 Task: Look for Airbnb options in Tandlianwala, Pakistan from 2nd December, 2023 to 5th December, 2023 for 1 adult.1  bedroom having 1 bed and 1 bathroom. Property type can be hotel. Look for 5 properties as per requirement.
Action: Mouse moved to (439, 100)
Screenshot: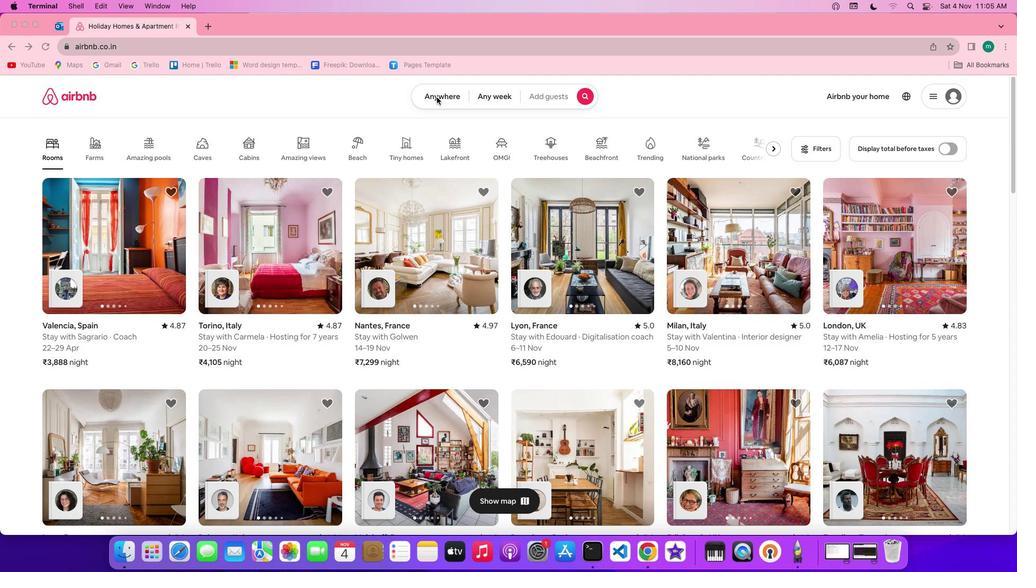
Action: Mouse pressed left at (439, 100)
Screenshot: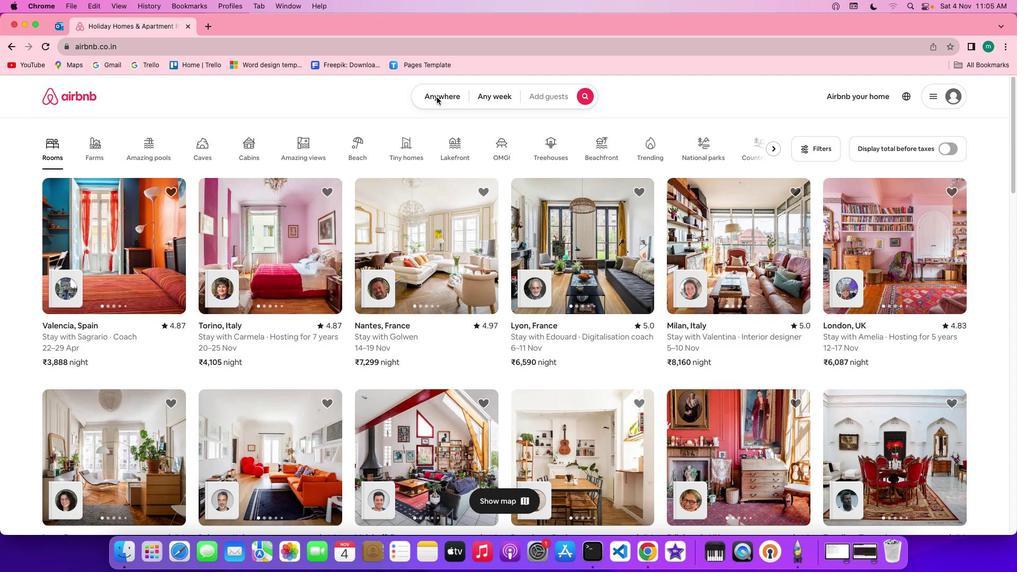 
Action: Mouse pressed left at (439, 100)
Screenshot: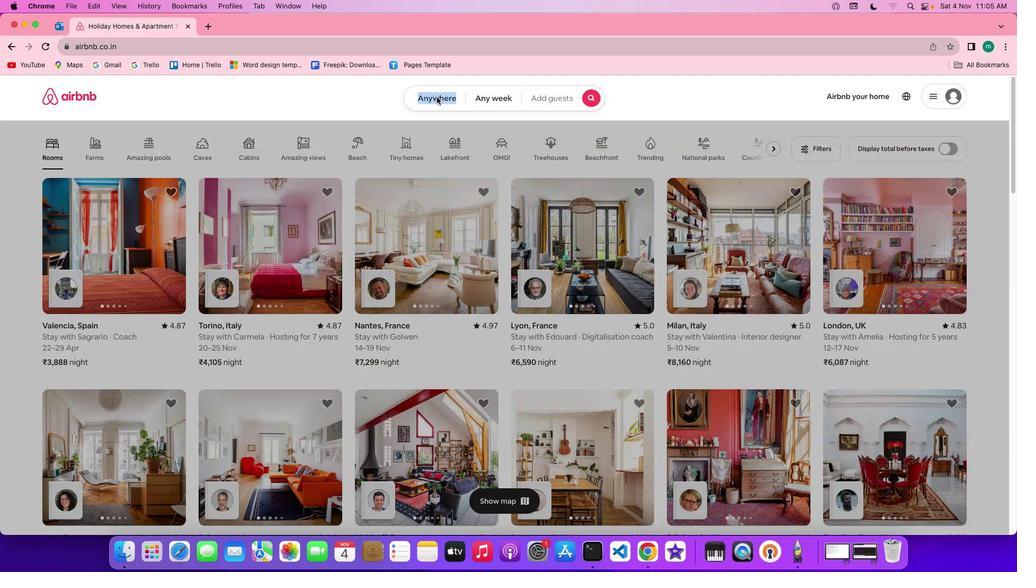 
Action: Mouse moved to (410, 141)
Screenshot: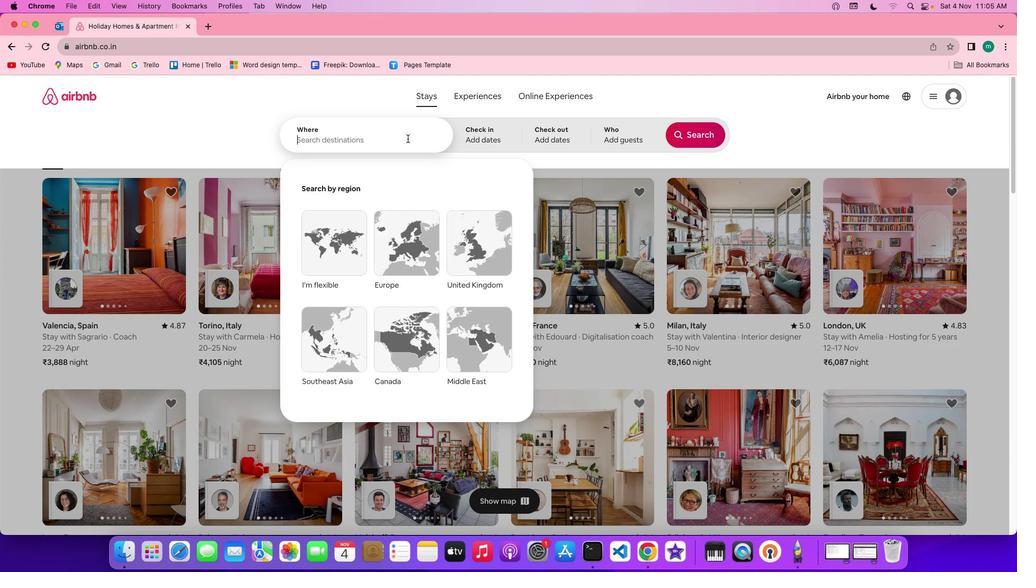 
Action: Mouse pressed left at (410, 141)
Screenshot: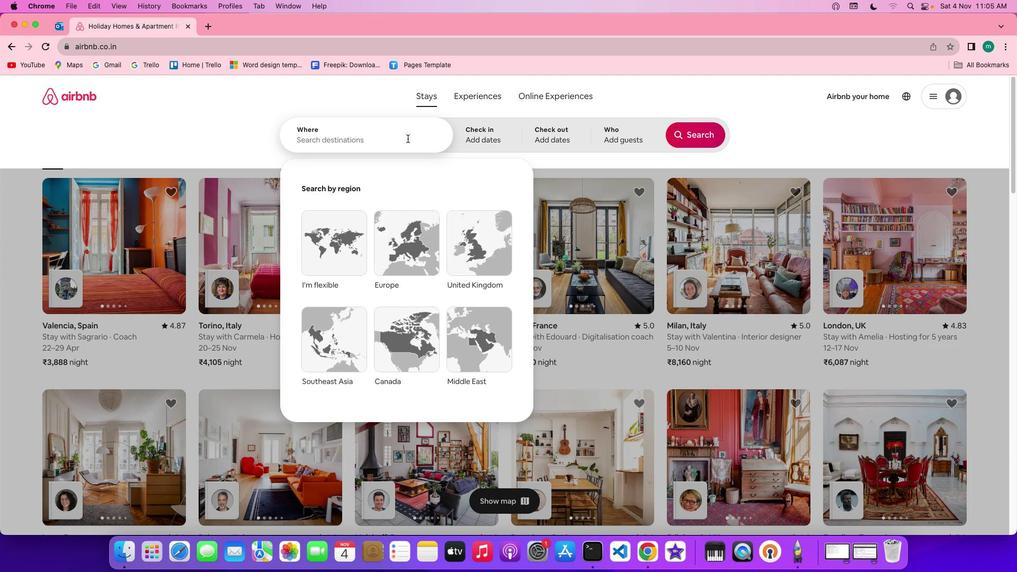 
Action: Key pressed Key.shift'T''a''n''d''i''a''n''w''a''l''a'','Key.spaceKey.shift'p''a''k''i''s''t''a''n'
Screenshot: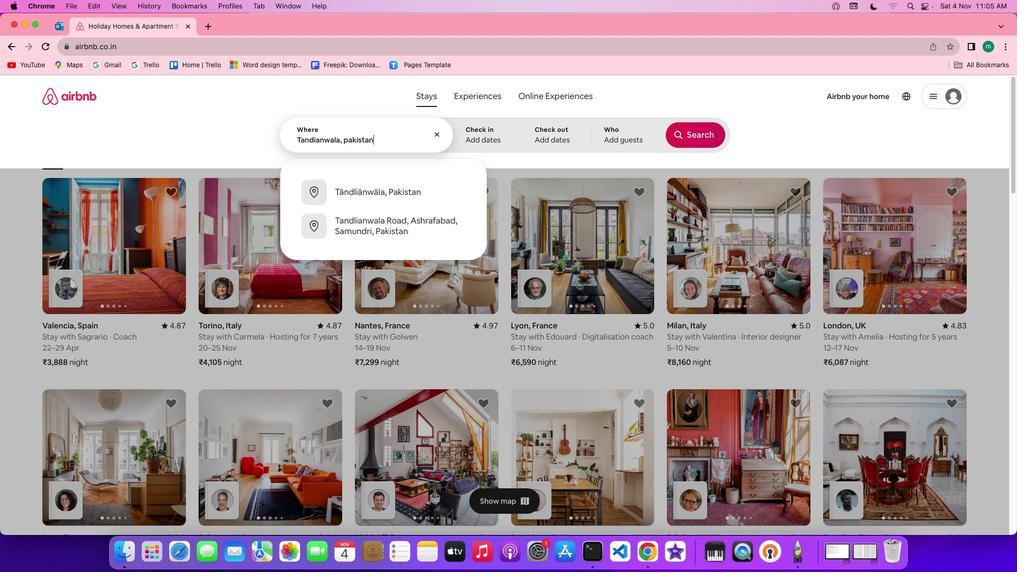 
Action: Mouse moved to (486, 137)
Screenshot: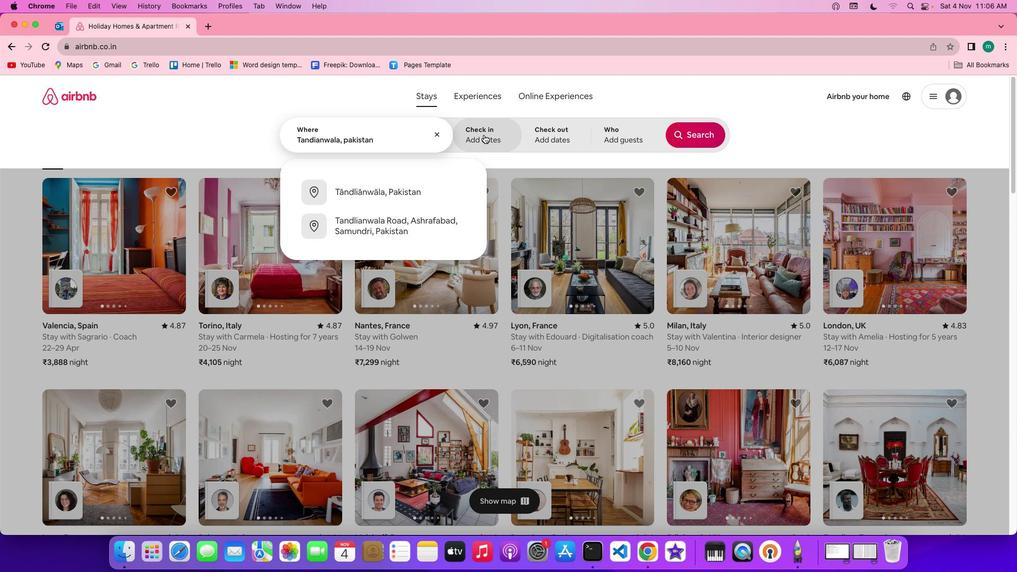 
Action: Mouse pressed left at (486, 137)
Screenshot: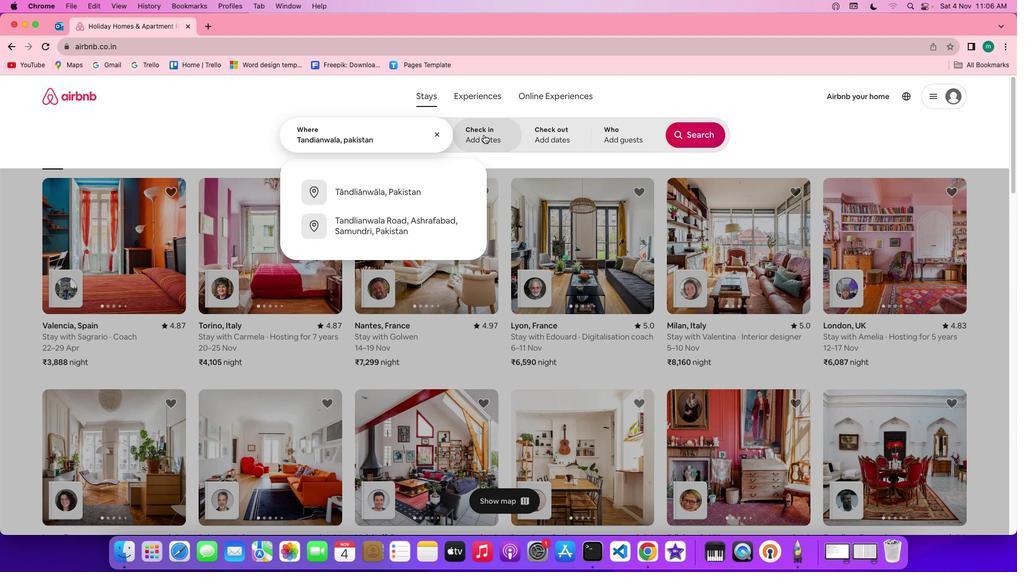 
Action: Mouse moved to (686, 262)
Screenshot: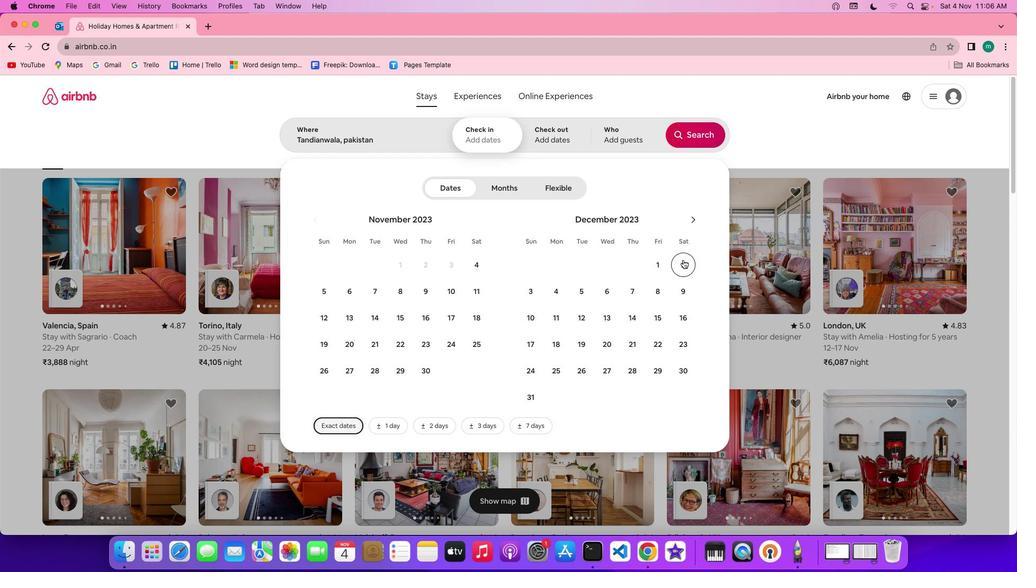 
Action: Mouse pressed left at (686, 262)
Screenshot: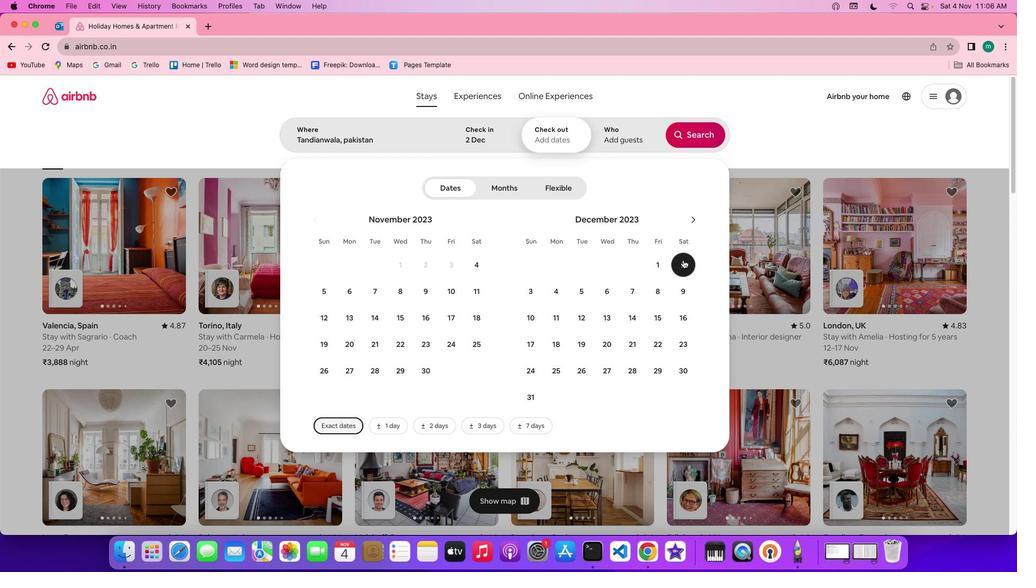 
Action: Mouse moved to (585, 291)
Screenshot: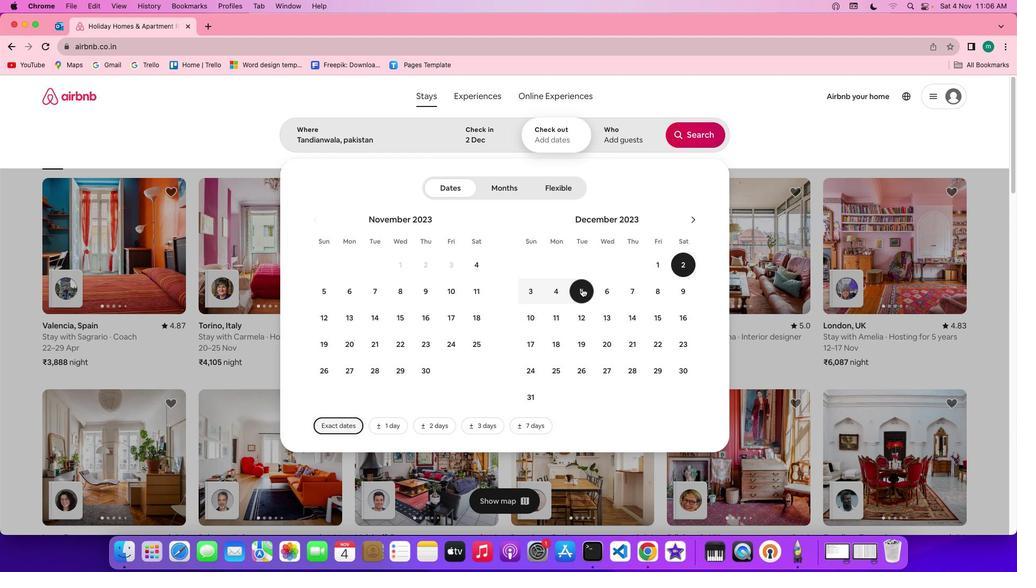 
Action: Mouse pressed left at (585, 291)
Screenshot: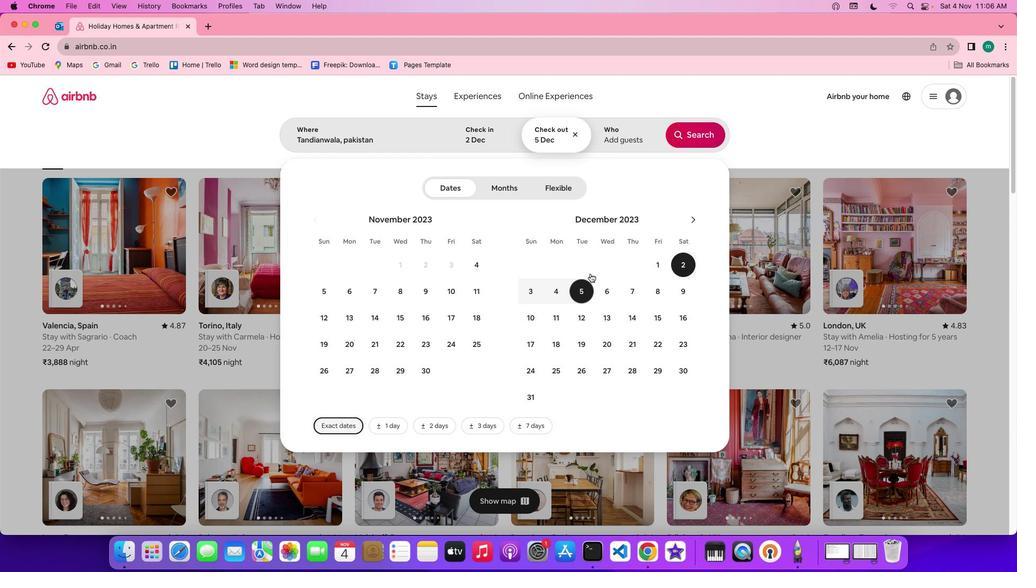 
Action: Mouse moved to (635, 146)
Screenshot: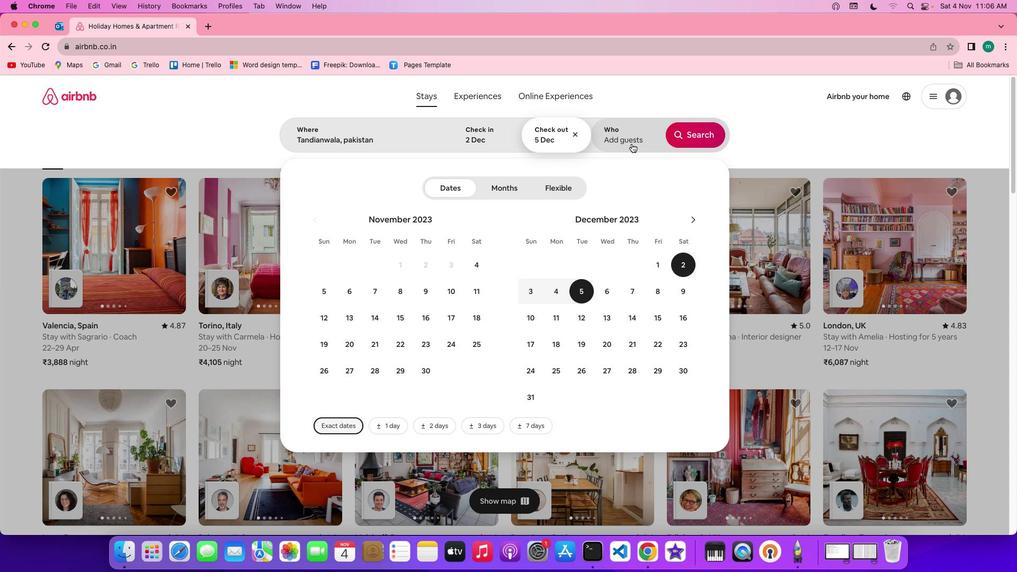 
Action: Mouse pressed left at (635, 146)
Screenshot: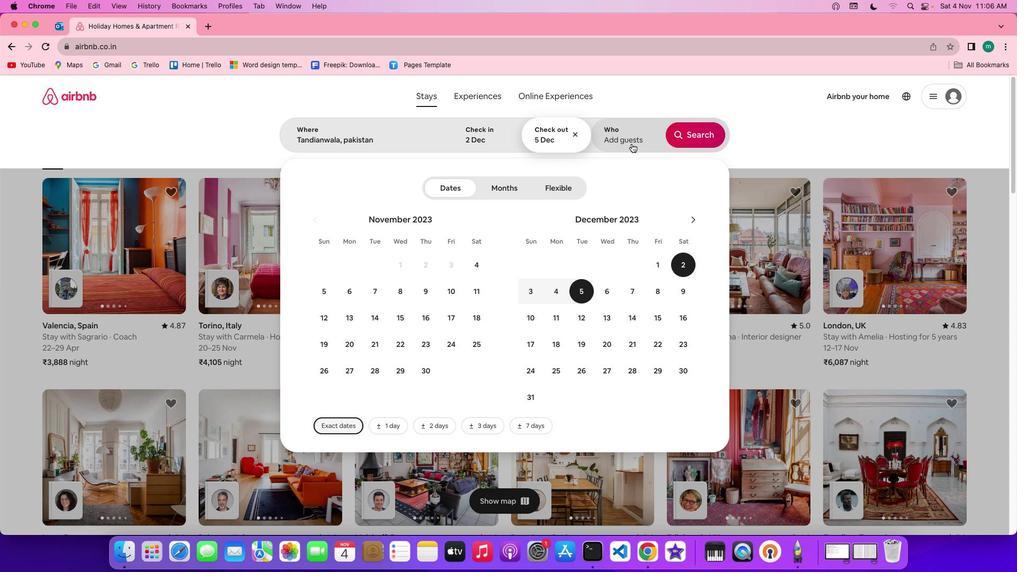 
Action: Mouse moved to (700, 191)
Screenshot: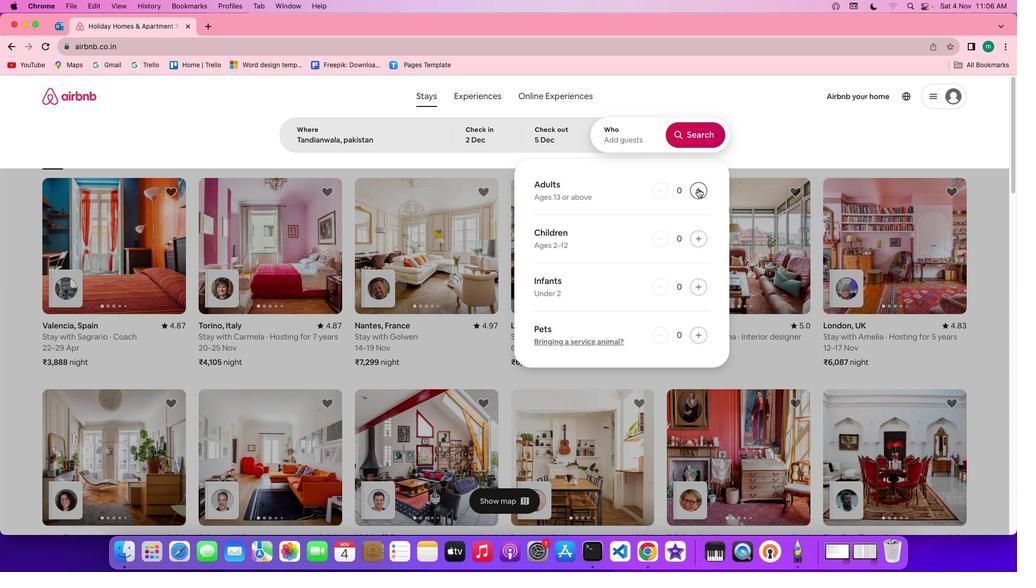 
Action: Mouse pressed left at (700, 191)
Screenshot: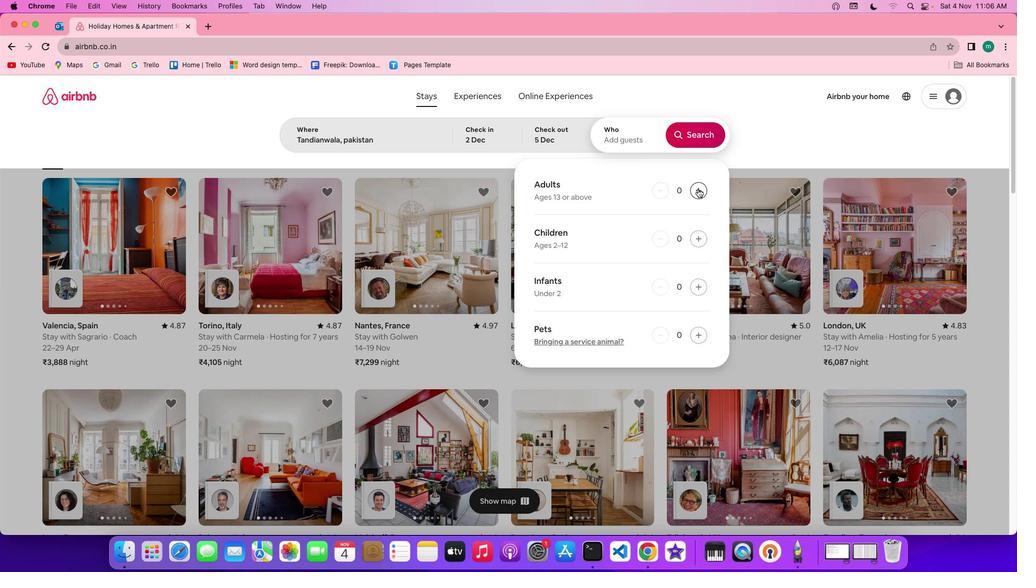 
Action: Mouse moved to (707, 133)
Screenshot: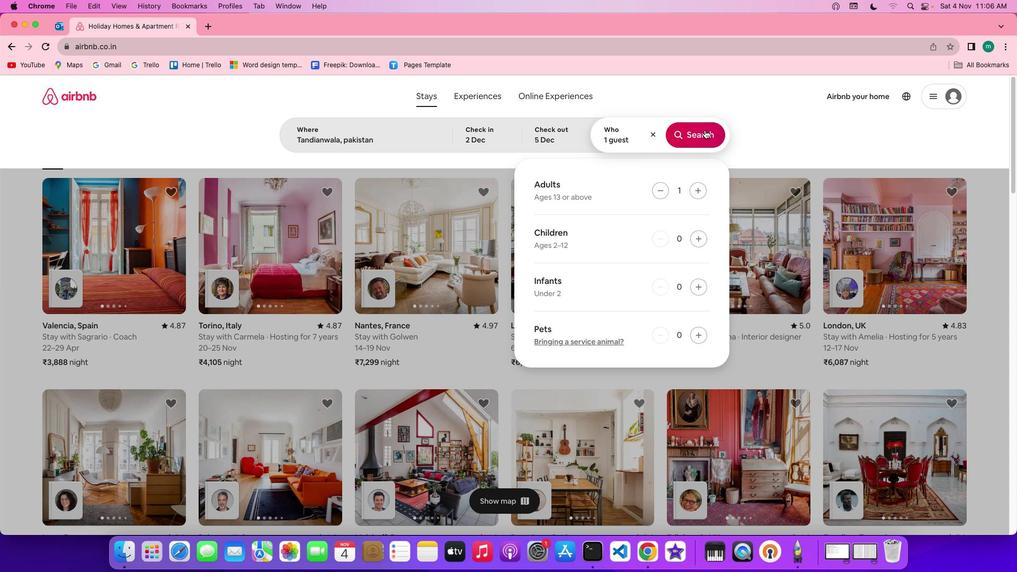 
Action: Mouse pressed left at (707, 133)
Screenshot: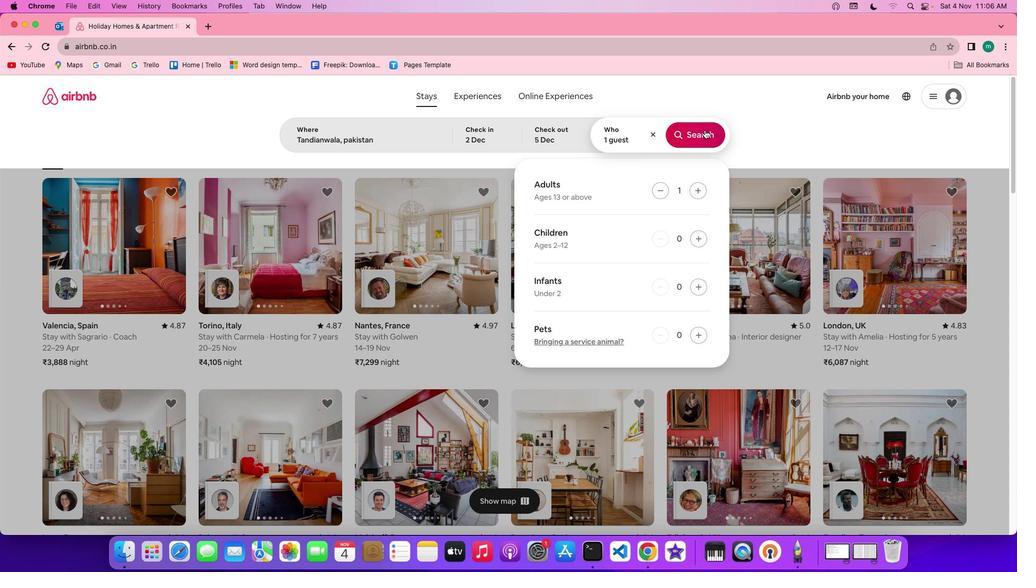 
Action: Mouse moved to (832, 145)
Screenshot: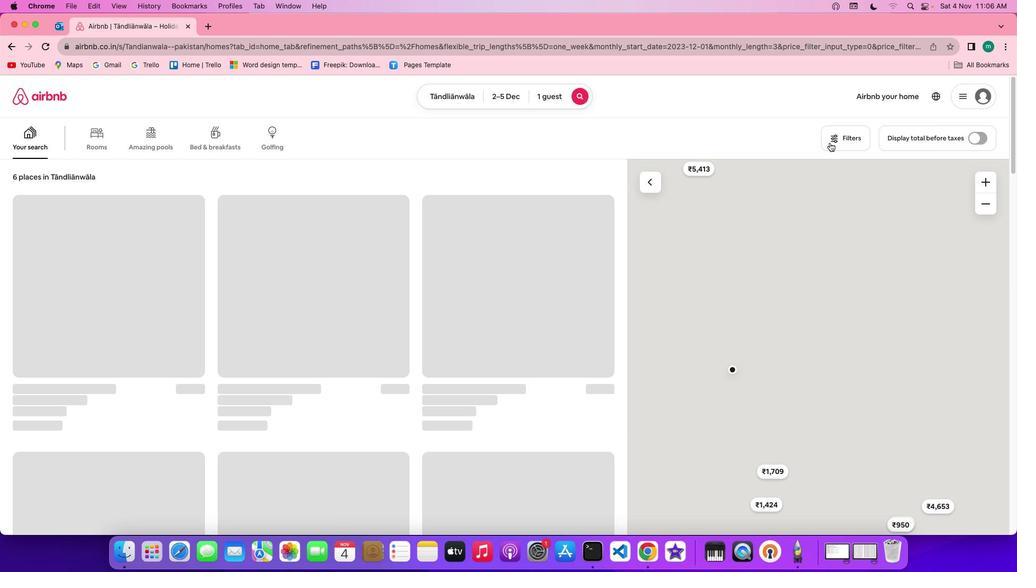 
Action: Mouse pressed left at (832, 145)
Screenshot: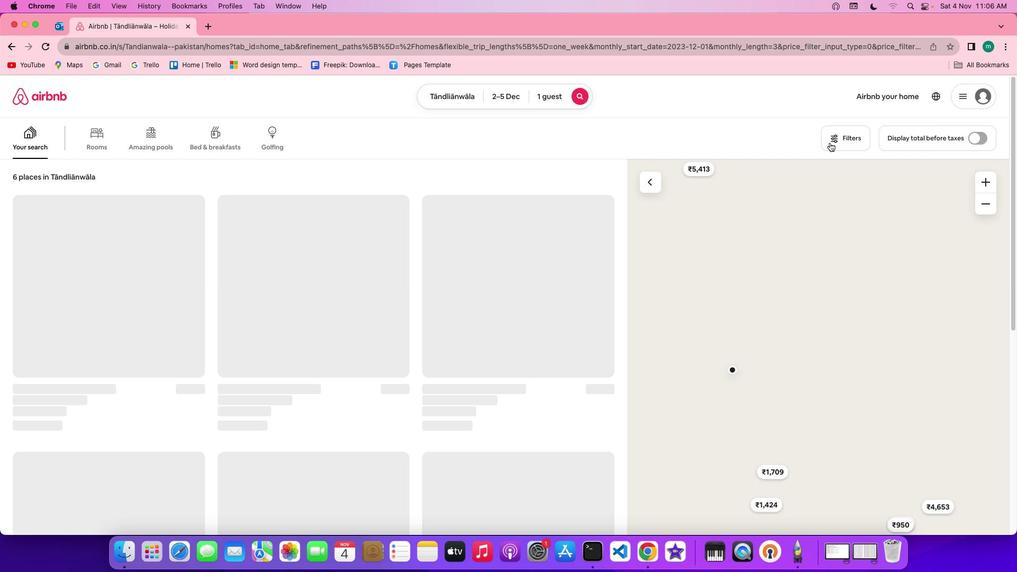 
Action: Mouse moved to (509, 288)
Screenshot: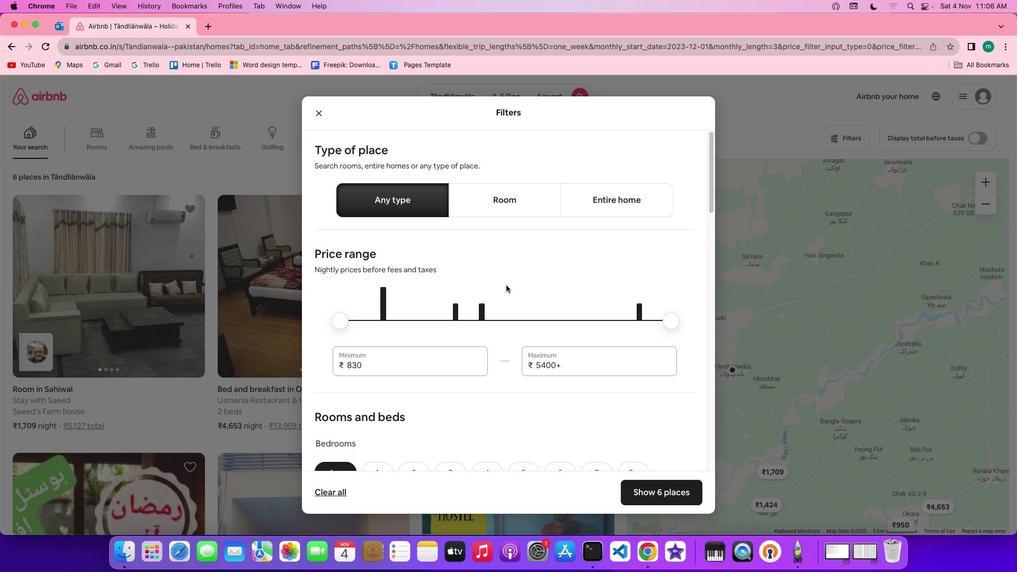 
Action: Mouse scrolled (509, 288) with delta (2, 2)
Screenshot: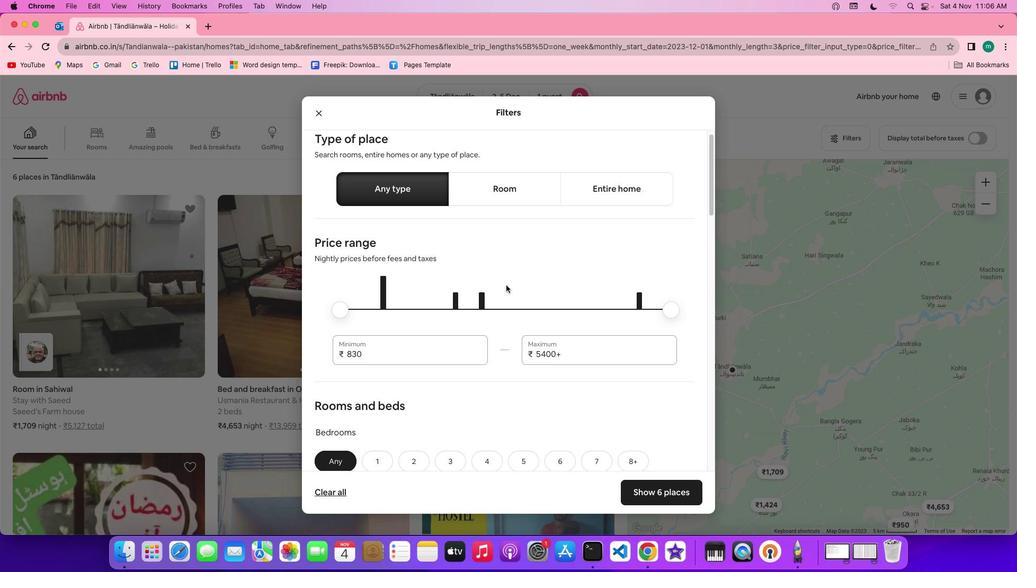 
Action: Mouse scrolled (509, 288) with delta (2, 2)
Screenshot: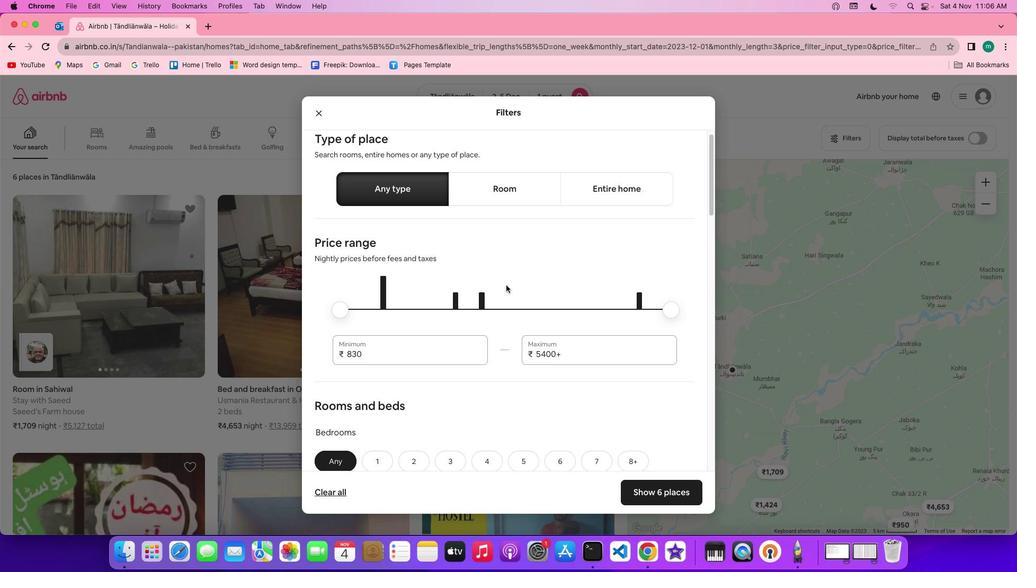
Action: Mouse scrolled (509, 288) with delta (2, 1)
Screenshot: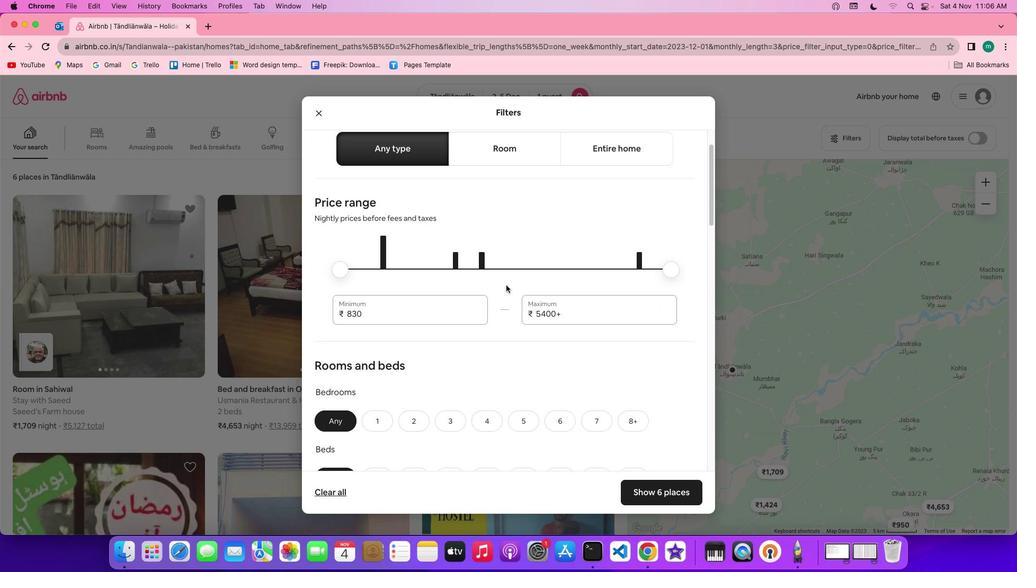 
Action: Mouse scrolled (509, 288) with delta (2, 1)
Screenshot: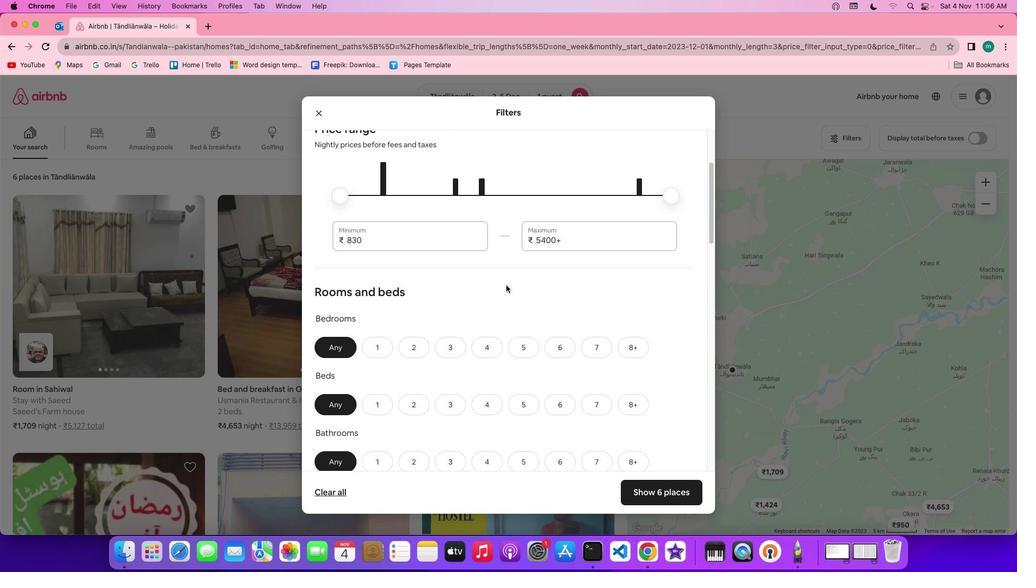 
Action: Mouse scrolled (509, 288) with delta (2, 2)
Screenshot: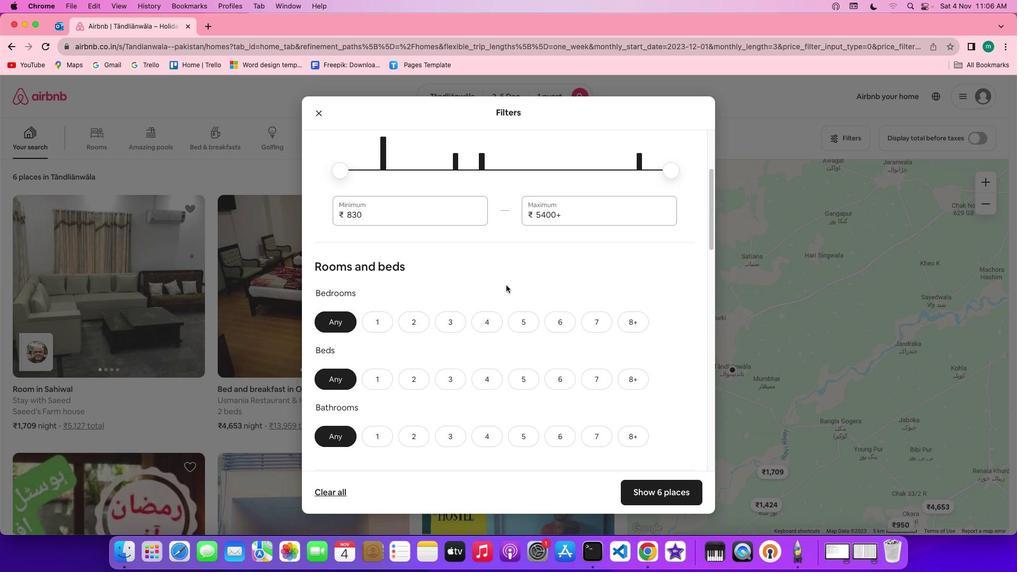 
Action: Mouse scrolled (509, 288) with delta (2, 2)
Screenshot: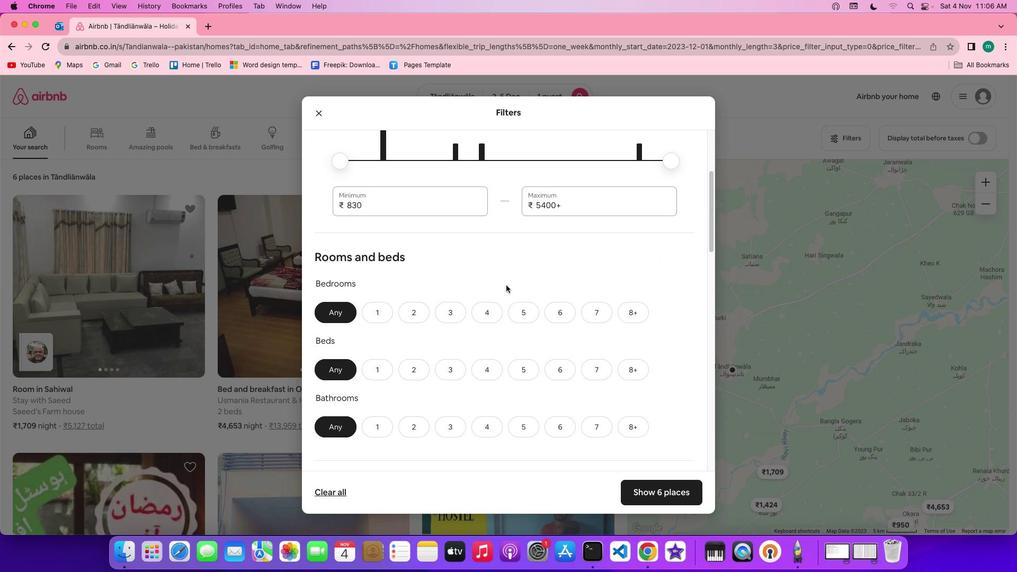 
Action: Mouse scrolled (509, 288) with delta (2, 1)
Screenshot: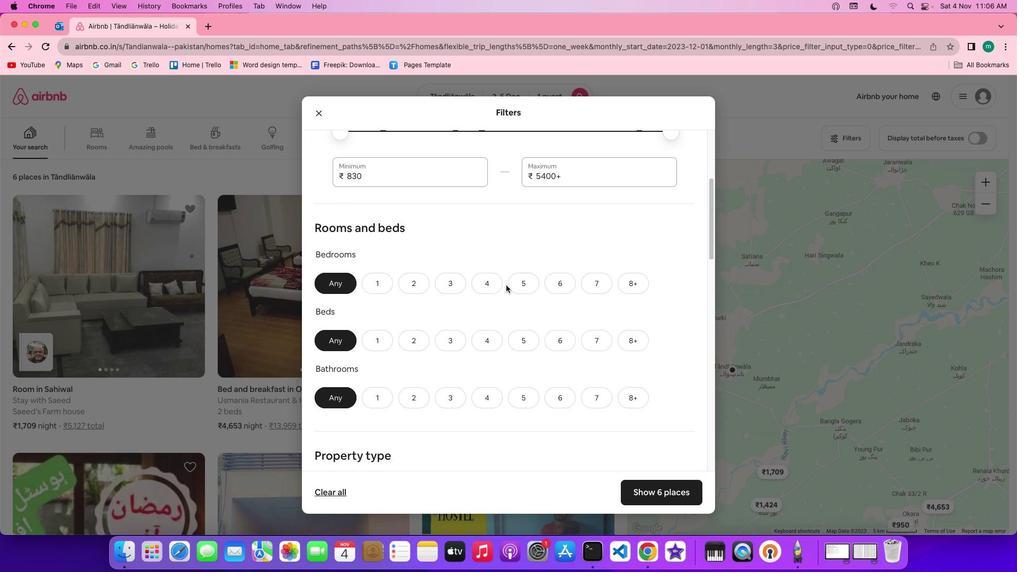 
Action: Mouse moved to (386, 253)
Screenshot: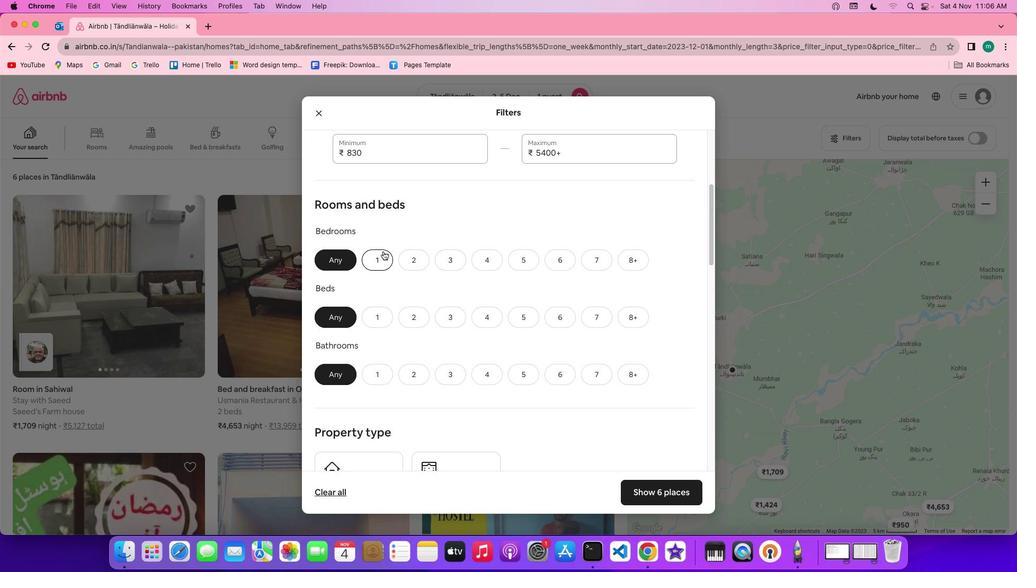 
Action: Mouse pressed left at (386, 253)
Screenshot: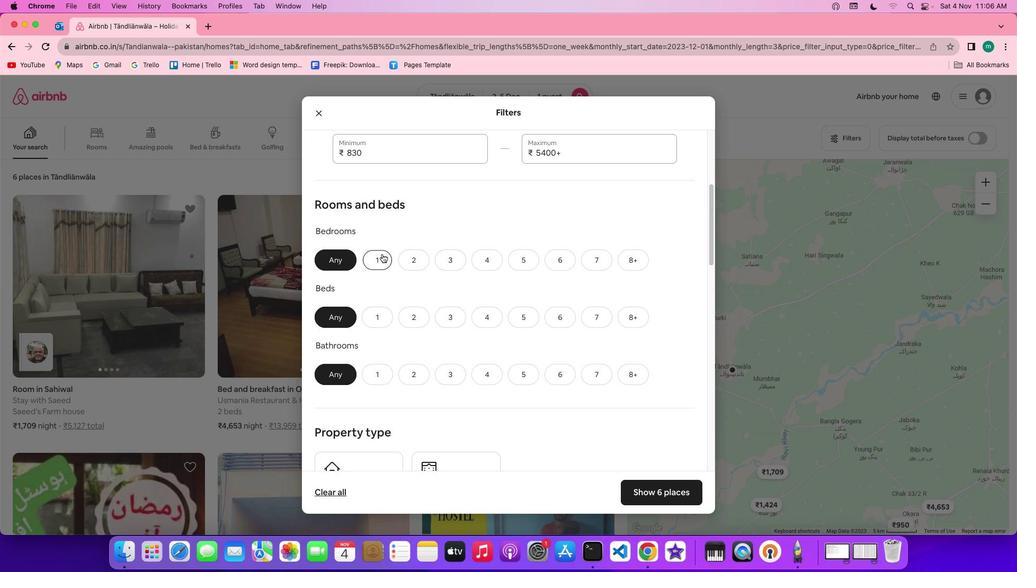 
Action: Mouse moved to (384, 320)
Screenshot: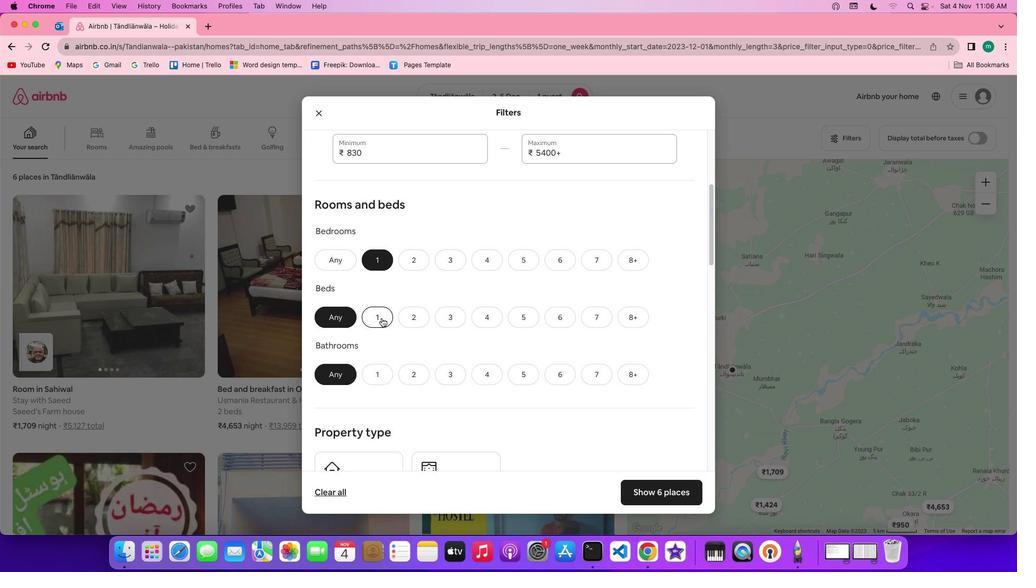 
Action: Mouse pressed left at (384, 320)
Screenshot: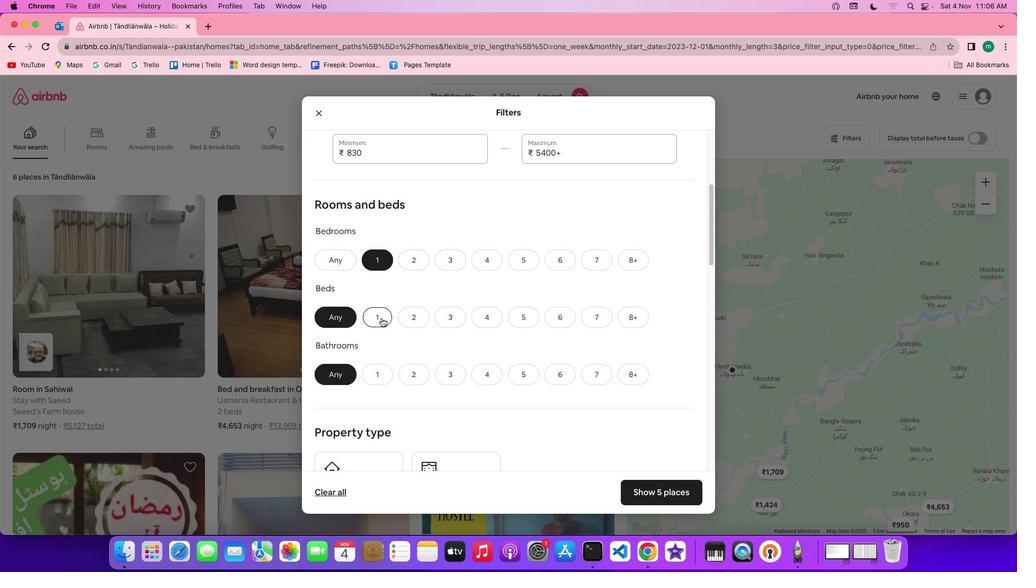 
Action: Mouse moved to (381, 382)
Screenshot: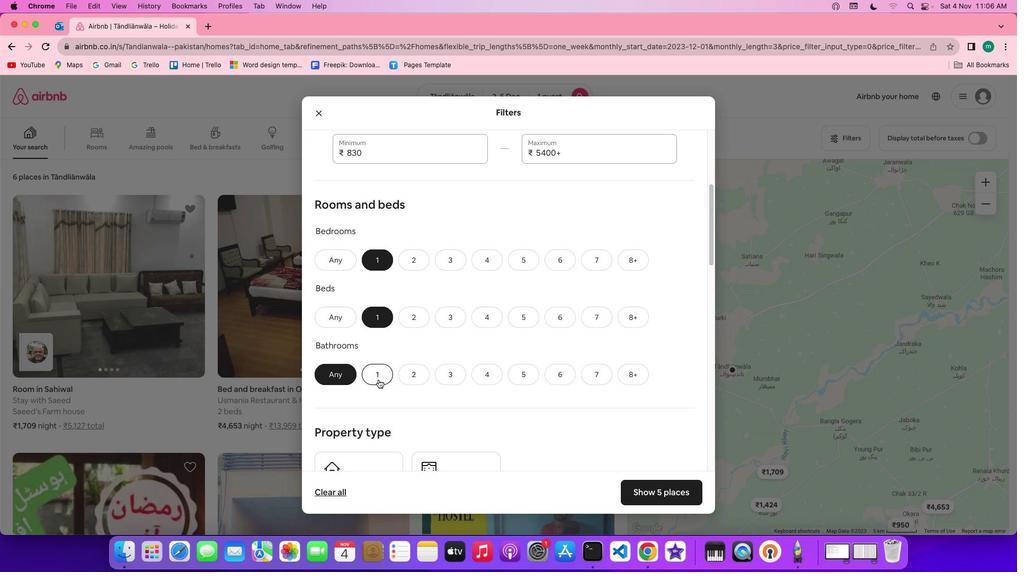 
Action: Mouse pressed left at (381, 382)
Screenshot: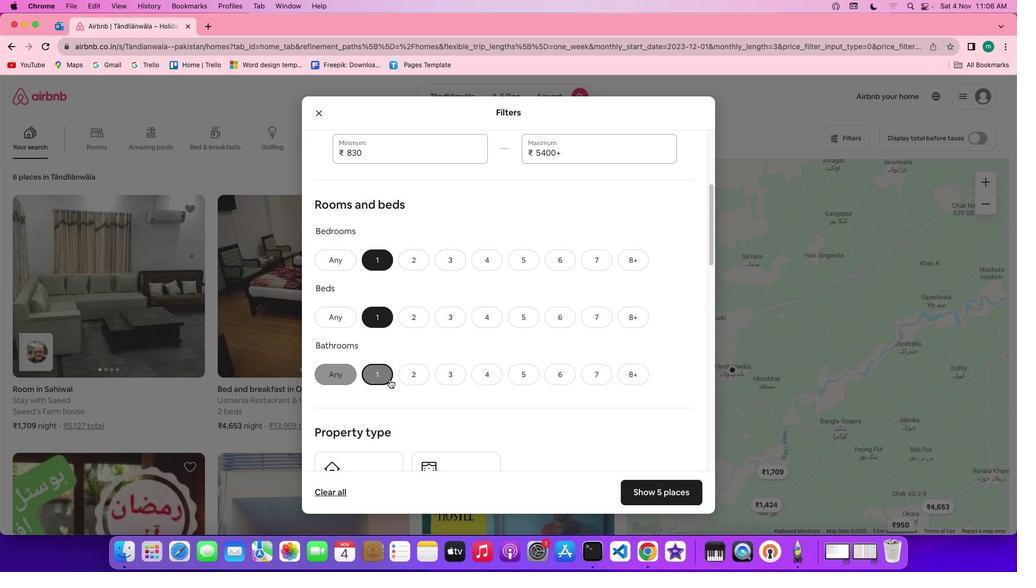 
Action: Mouse moved to (474, 379)
Screenshot: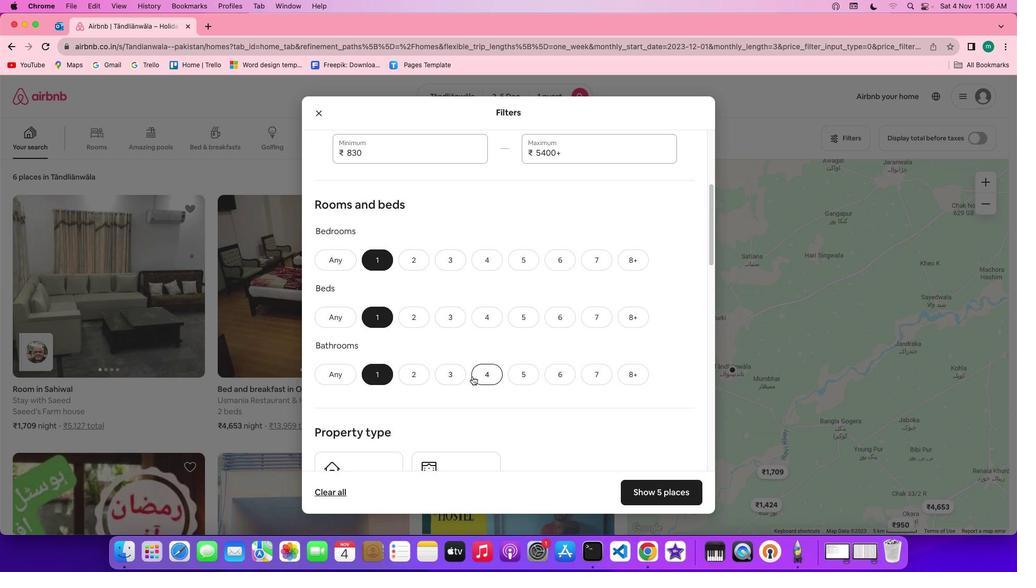 
Action: Mouse scrolled (474, 379) with delta (2, 2)
Screenshot: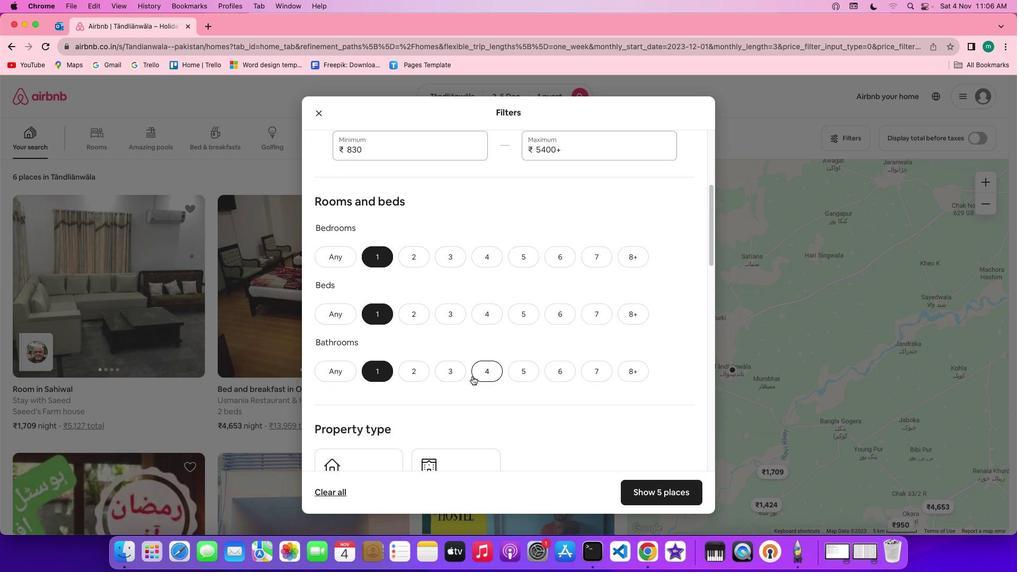 
Action: Mouse scrolled (474, 379) with delta (2, 2)
Screenshot: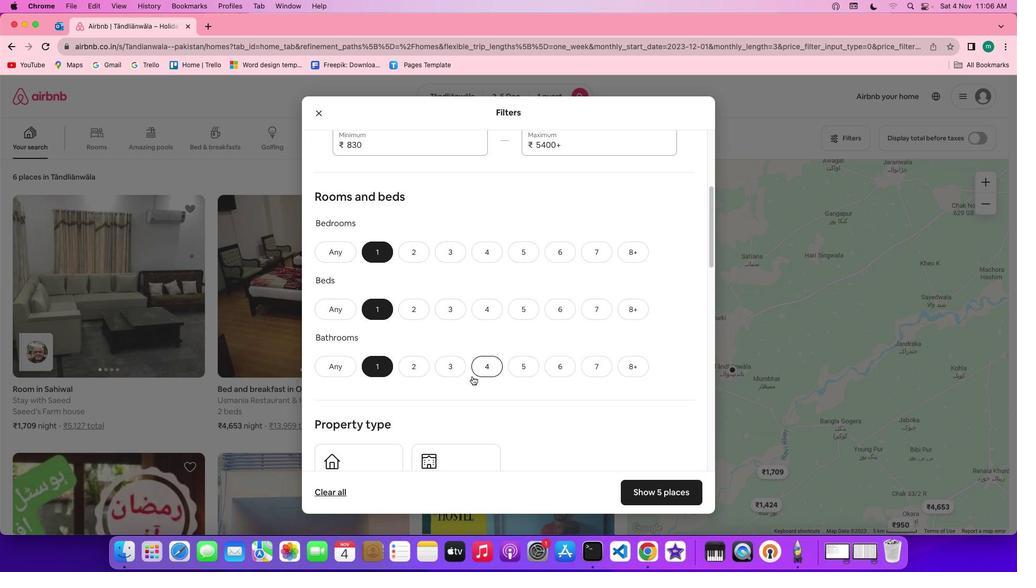 
Action: Mouse scrolled (474, 379) with delta (2, 1)
Screenshot: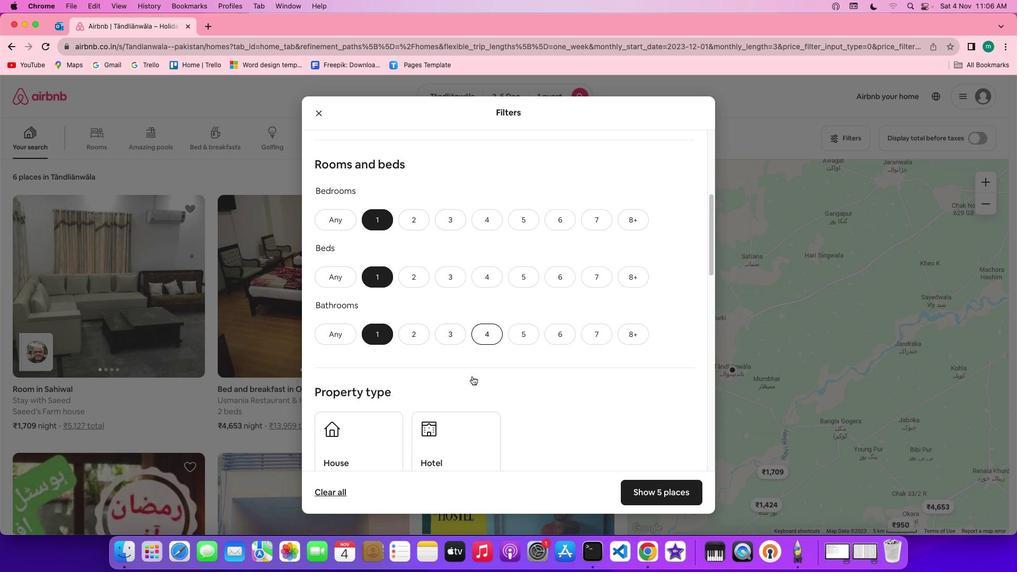 
Action: Mouse moved to (474, 379)
Screenshot: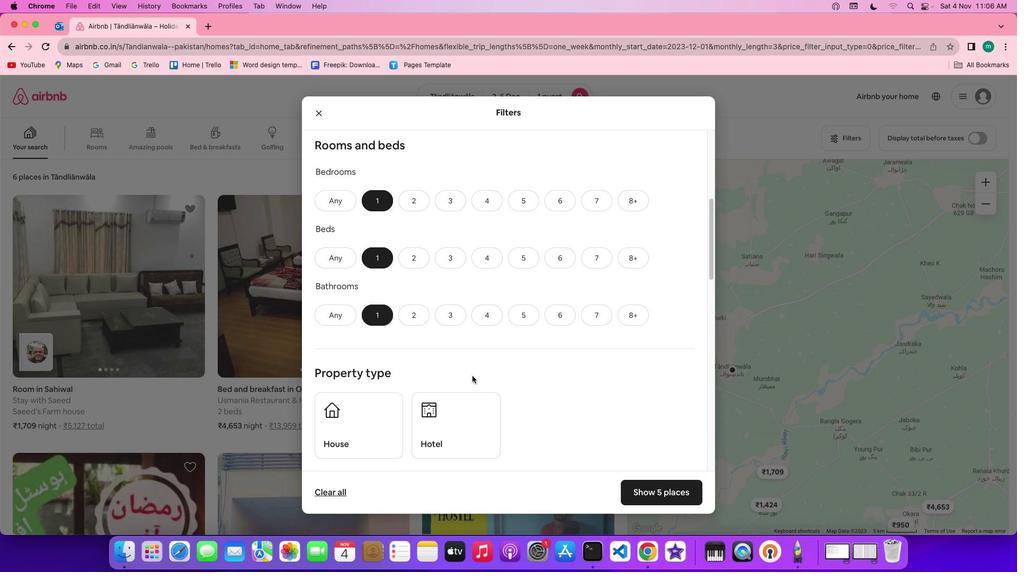 
Action: Mouse scrolled (474, 379) with delta (2, 2)
Screenshot: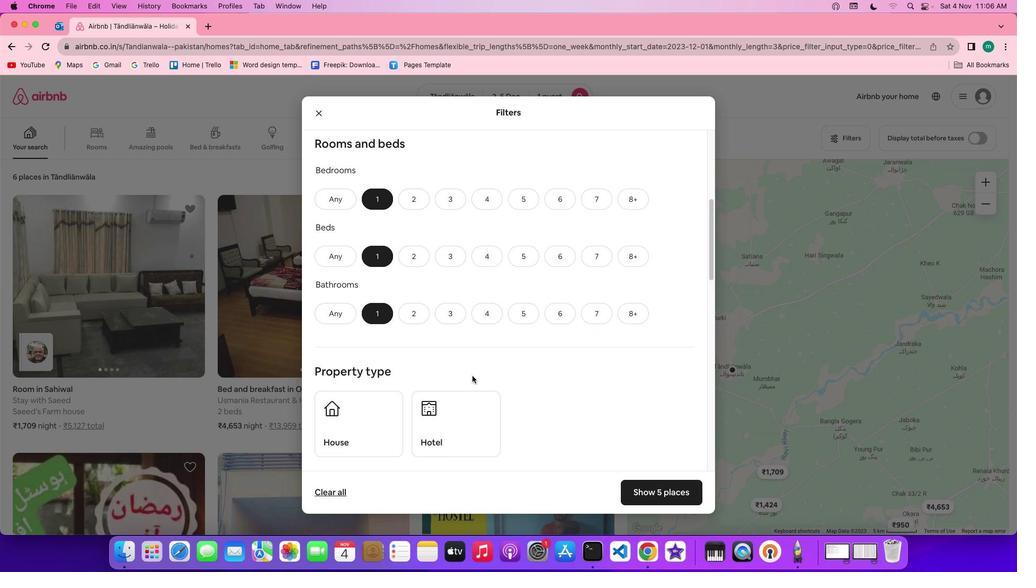 
Action: Mouse scrolled (474, 379) with delta (2, 2)
Screenshot: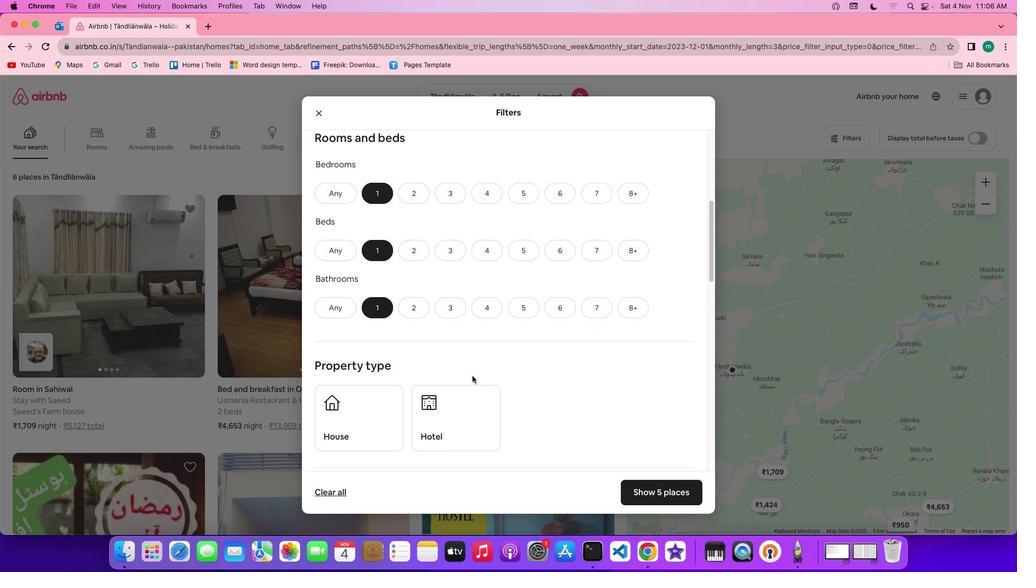 
Action: Mouse scrolled (474, 379) with delta (2, 2)
Screenshot: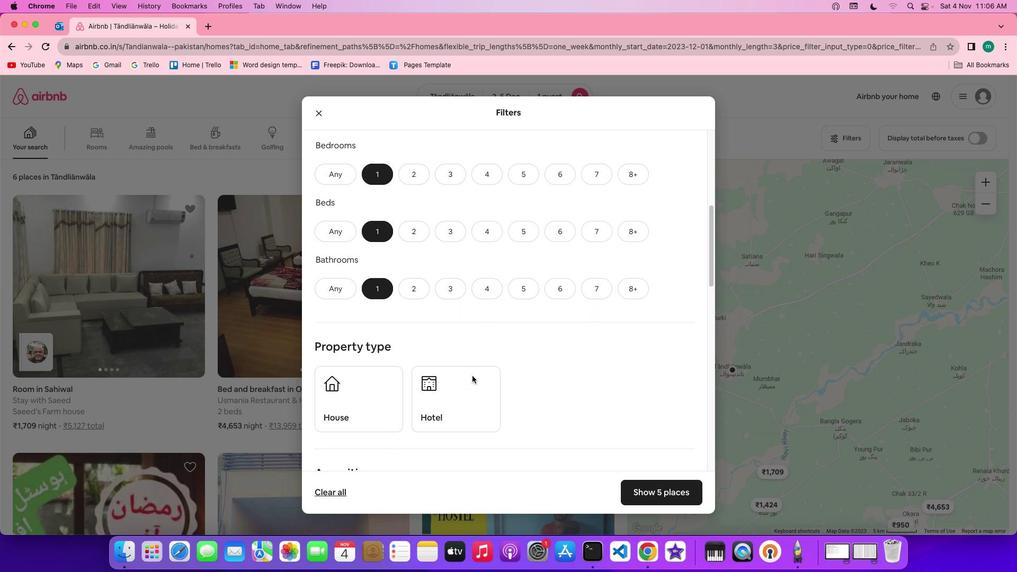 
Action: Mouse moved to (546, 381)
Screenshot: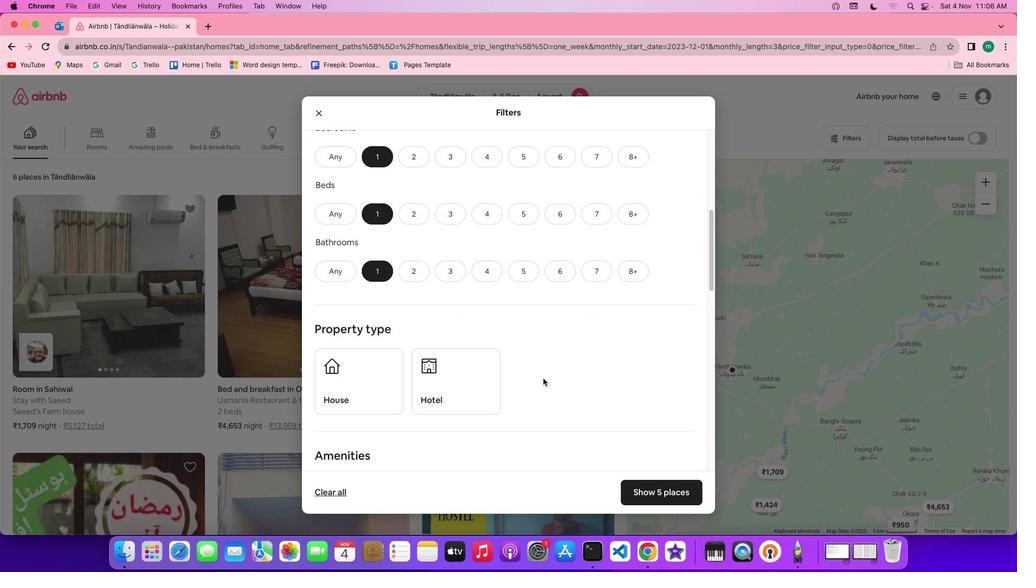 
Action: Mouse scrolled (546, 381) with delta (2, 2)
Screenshot: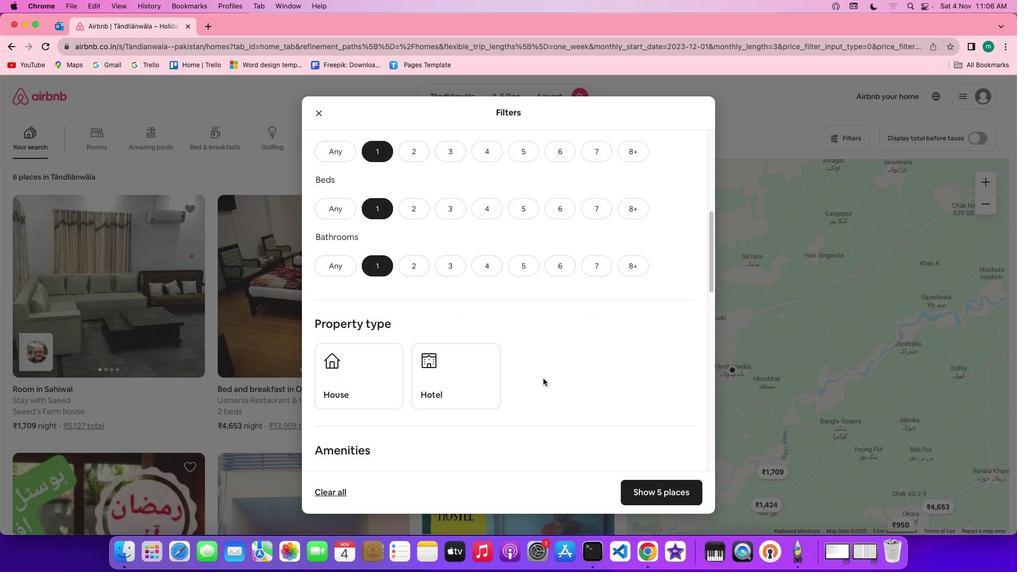 
Action: Mouse scrolled (546, 381) with delta (2, 2)
Screenshot: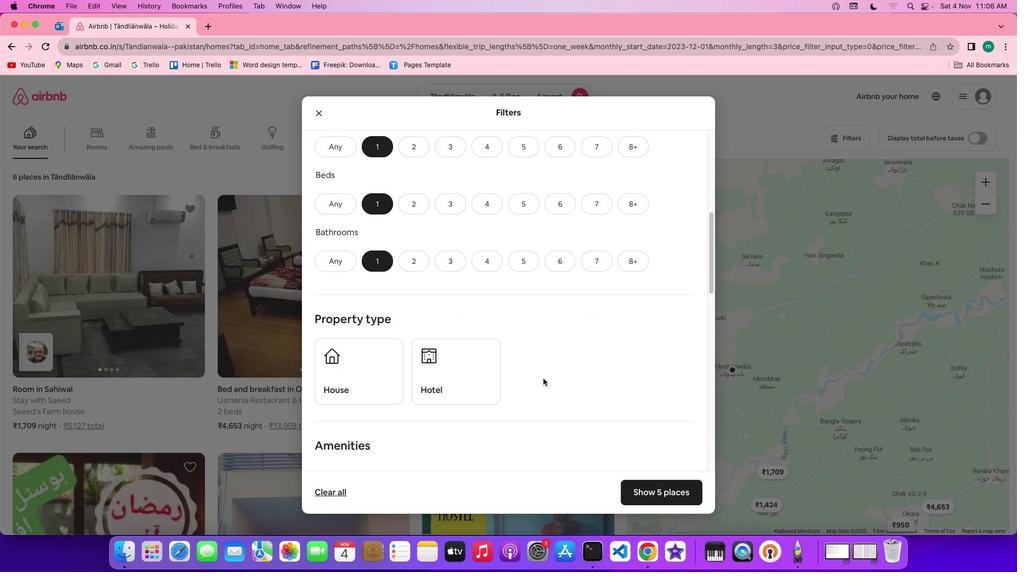 
Action: Mouse scrolled (546, 381) with delta (2, 2)
Screenshot: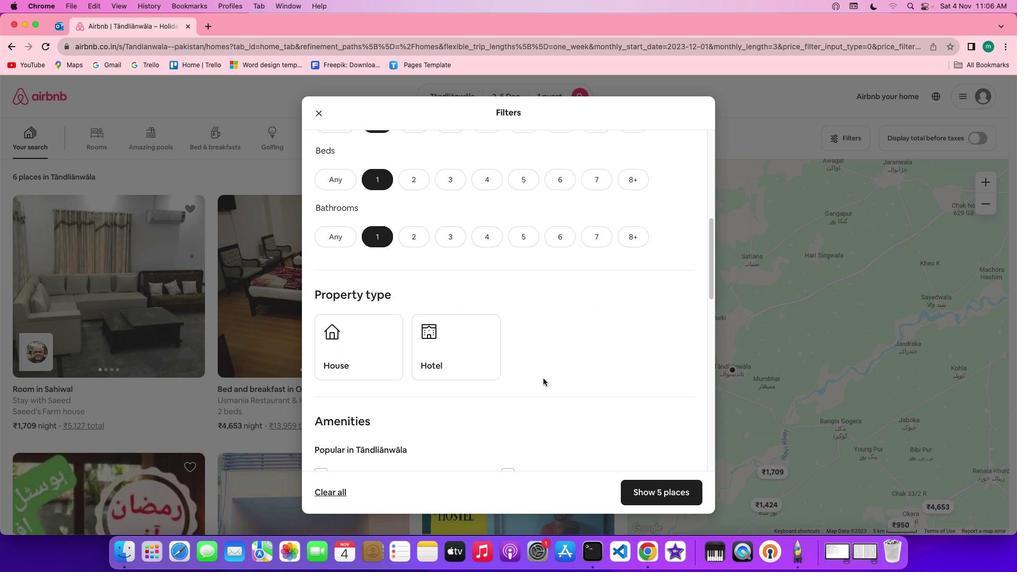 
Action: Mouse moved to (433, 348)
Screenshot: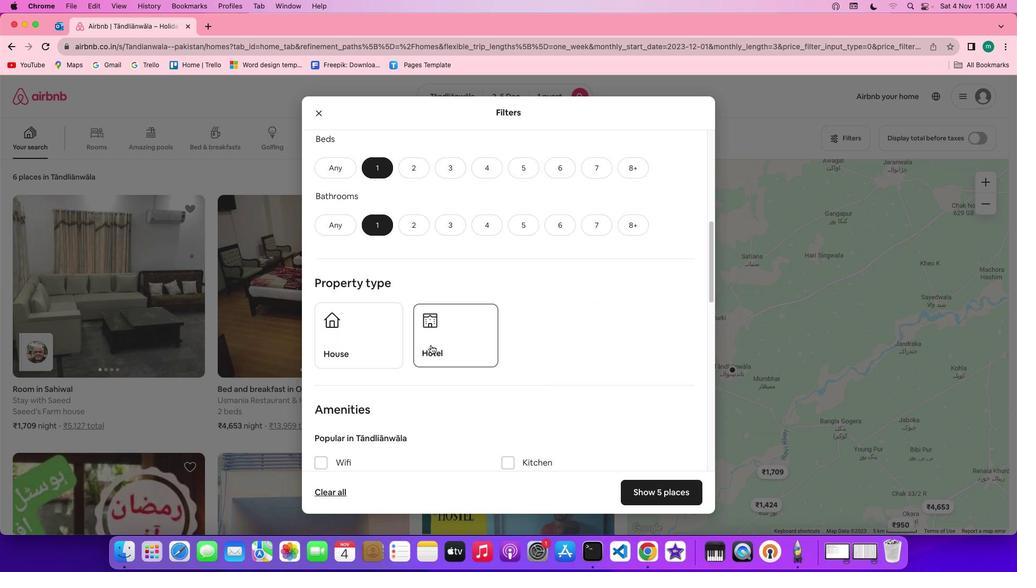 
Action: Mouse pressed left at (433, 348)
Screenshot: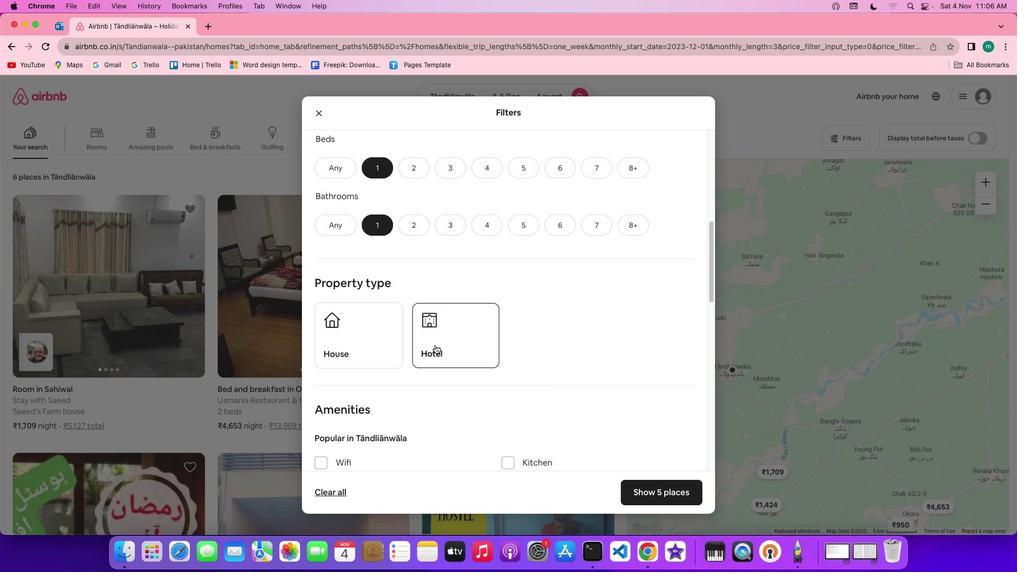 
Action: Mouse moved to (603, 368)
Screenshot: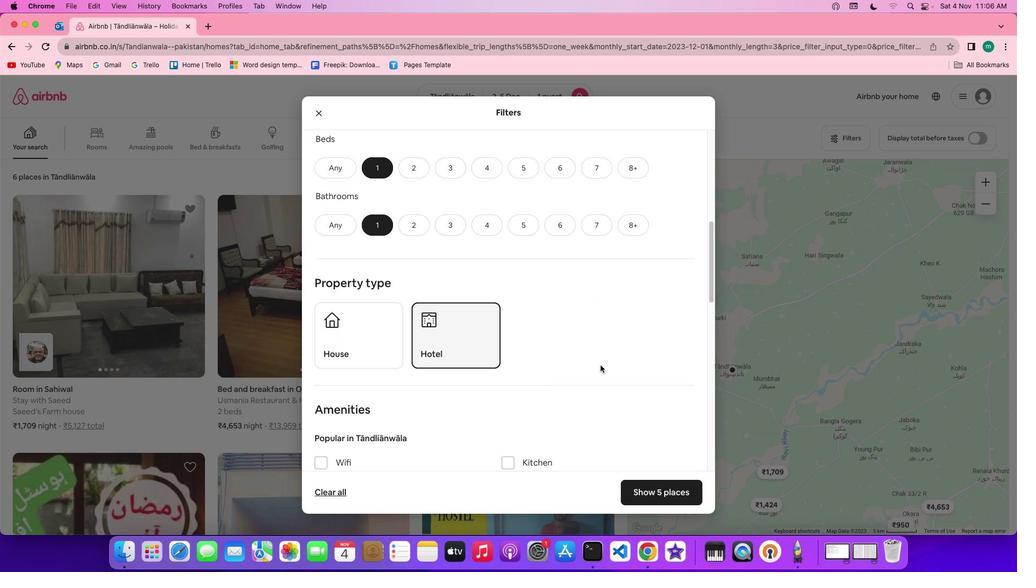 
Action: Mouse scrolled (603, 368) with delta (2, 2)
Screenshot: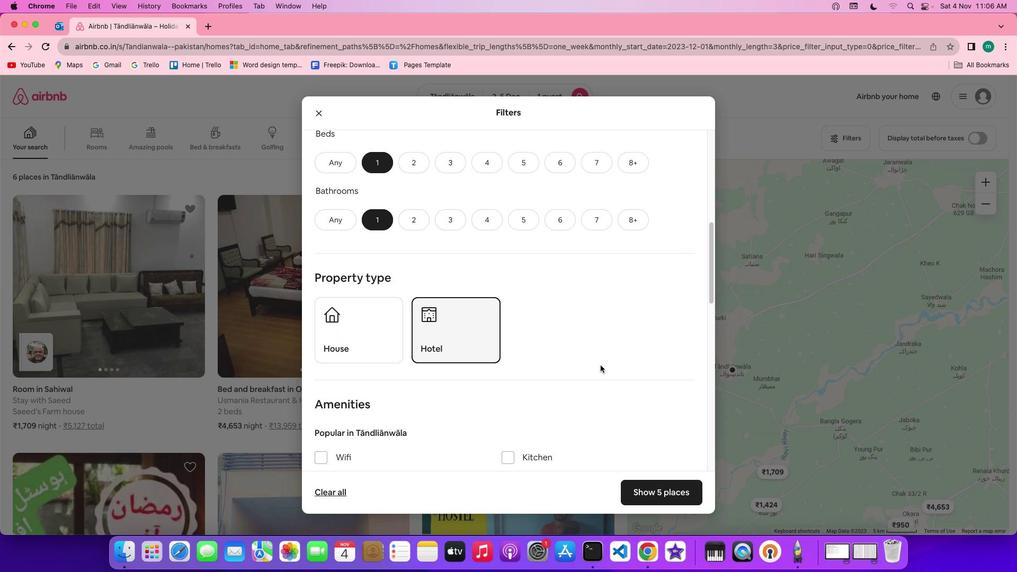 
Action: Mouse scrolled (603, 368) with delta (2, 2)
Screenshot: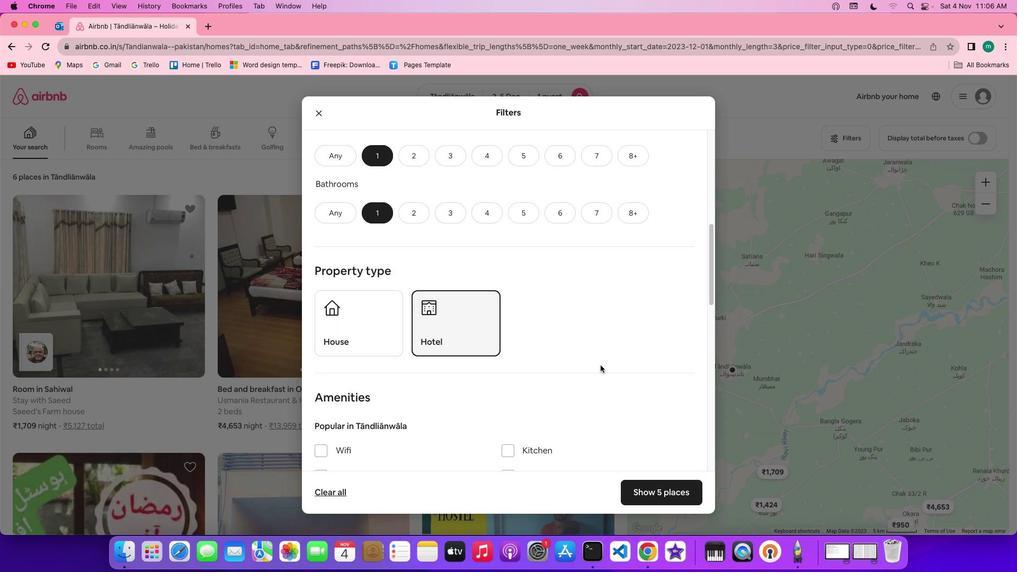 
Action: Mouse scrolled (603, 368) with delta (2, 1)
Screenshot: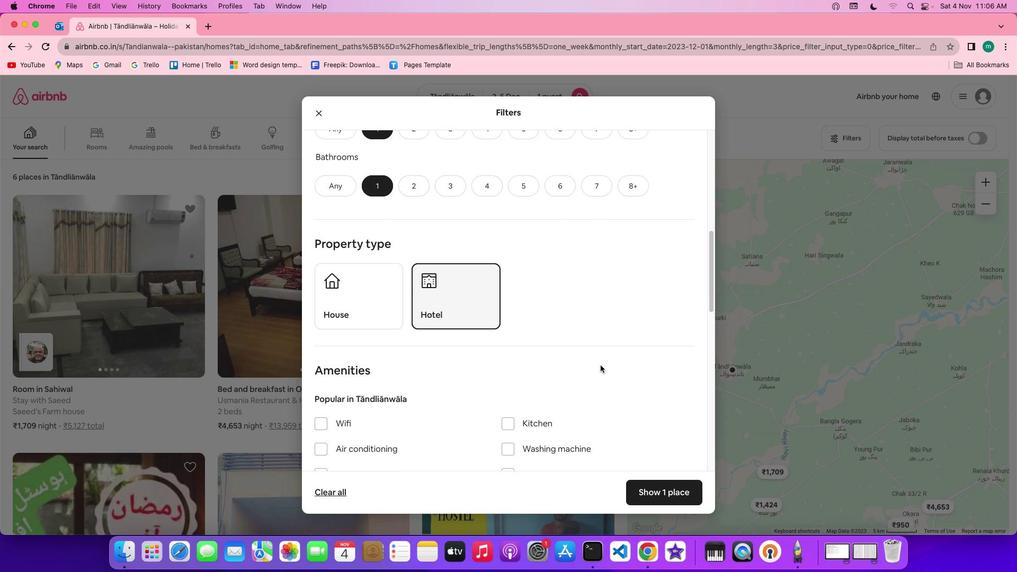 
Action: Mouse scrolled (603, 368) with delta (2, 2)
Screenshot: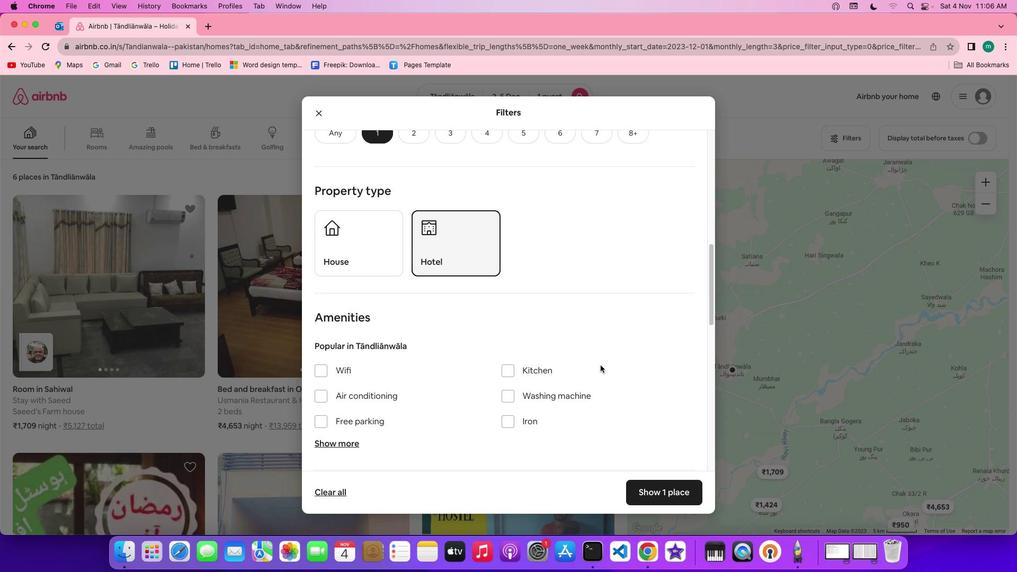 
Action: Mouse scrolled (603, 368) with delta (2, 2)
Screenshot: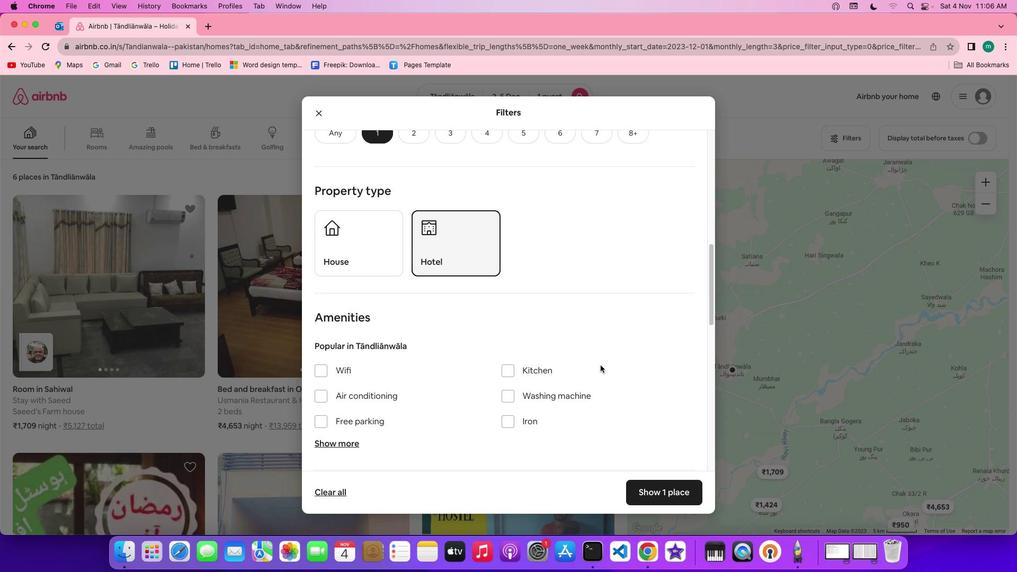 
Action: Mouse scrolled (603, 368) with delta (2, 1)
Screenshot: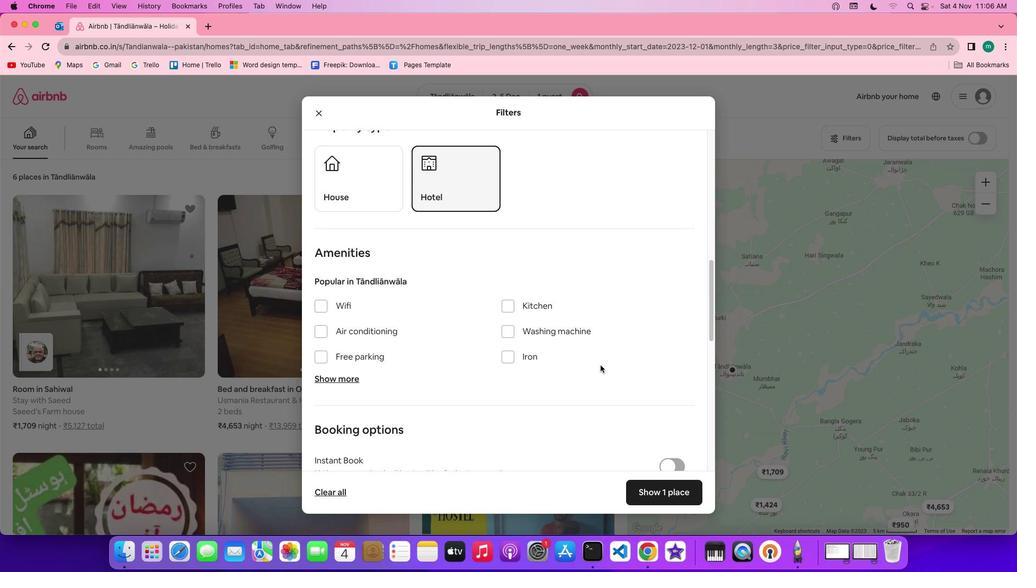 
Action: Mouse scrolled (603, 368) with delta (2, 1)
Screenshot: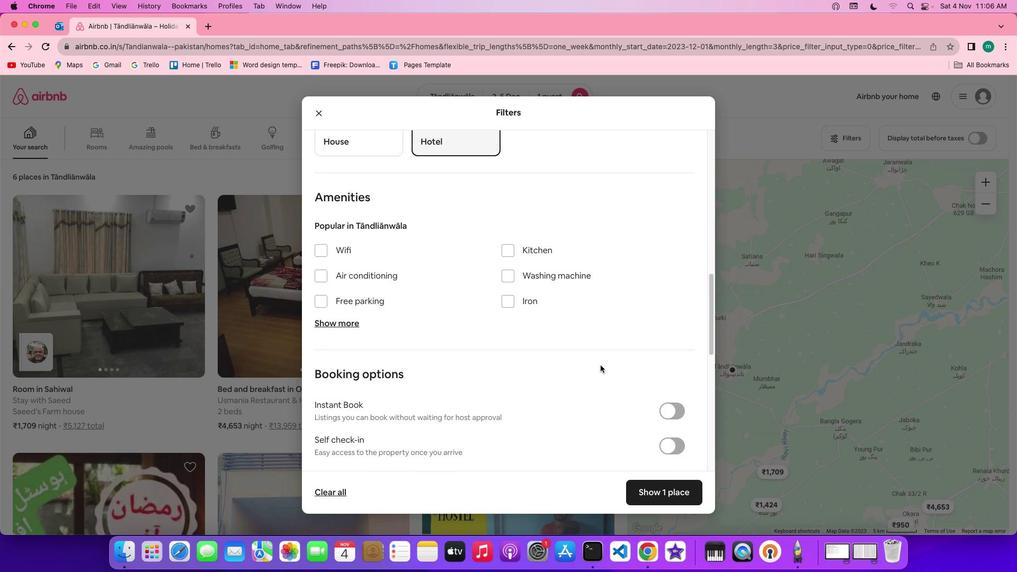
Action: Mouse scrolled (603, 368) with delta (2, 2)
Screenshot: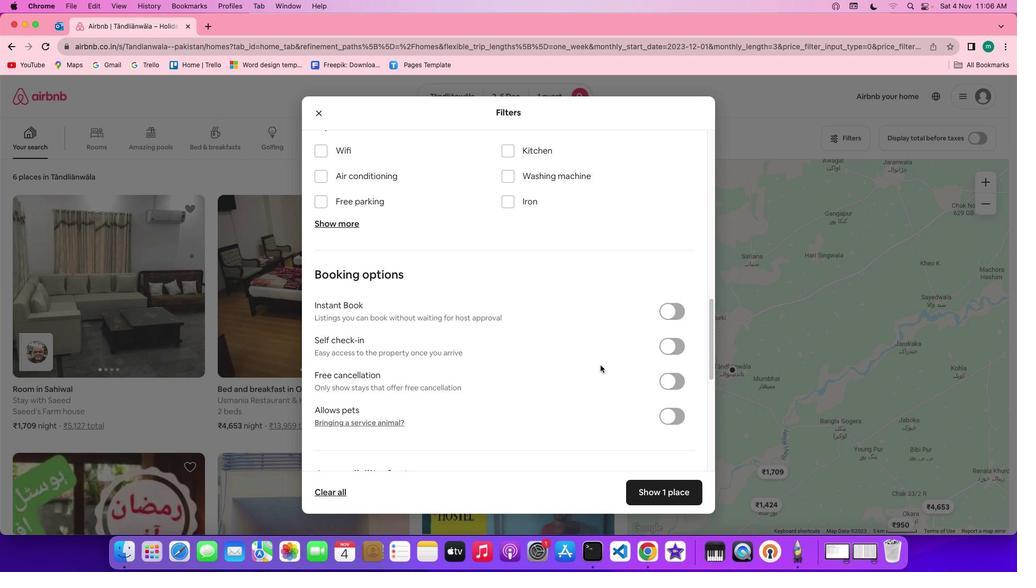 
Action: Mouse scrolled (603, 368) with delta (2, 2)
Screenshot: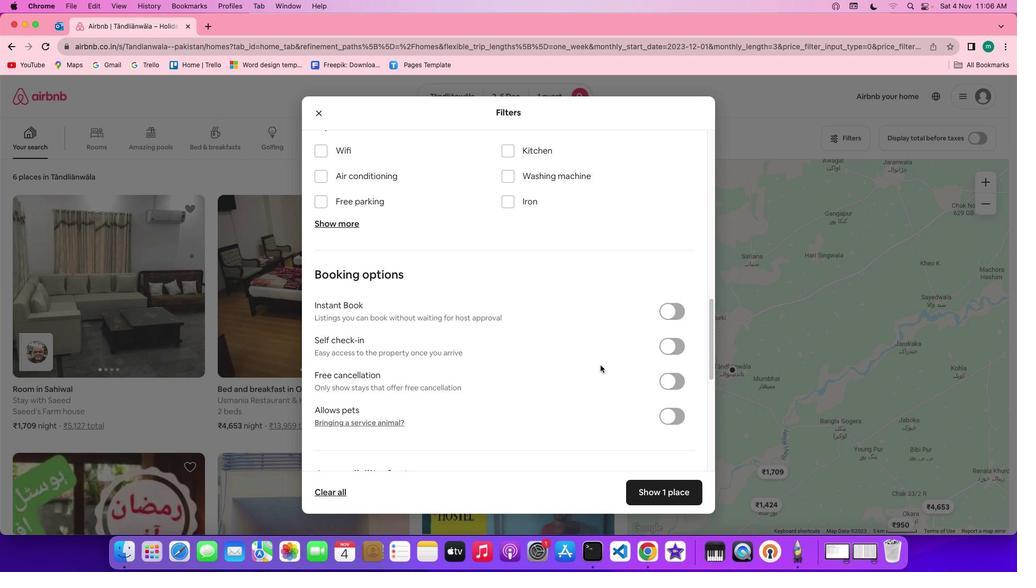 
Action: Mouse scrolled (603, 368) with delta (2, 1)
Screenshot: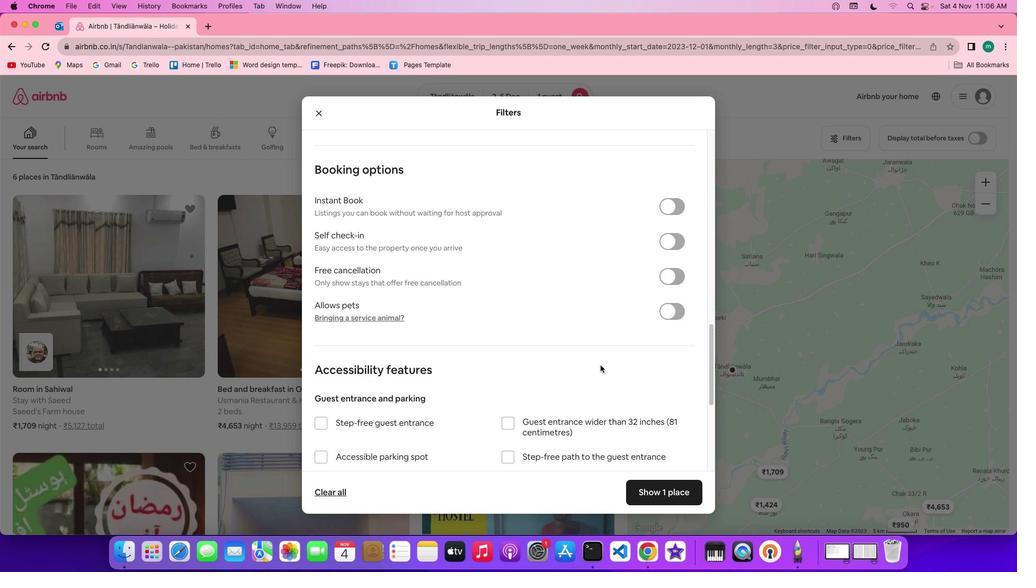 
Action: Mouse scrolled (603, 368) with delta (2, 0)
Screenshot: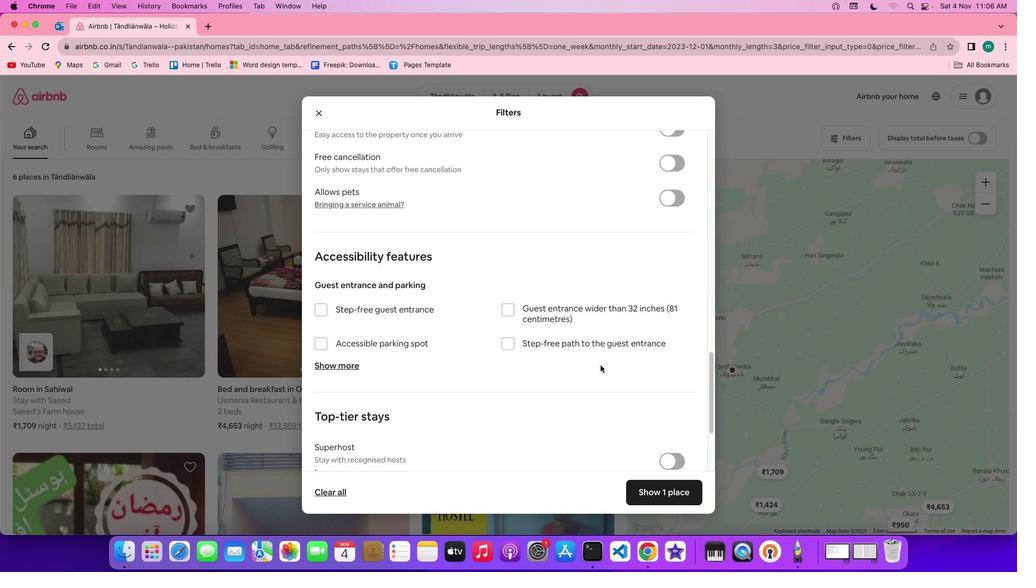 
Action: Mouse scrolled (603, 368) with delta (2, 0)
Screenshot: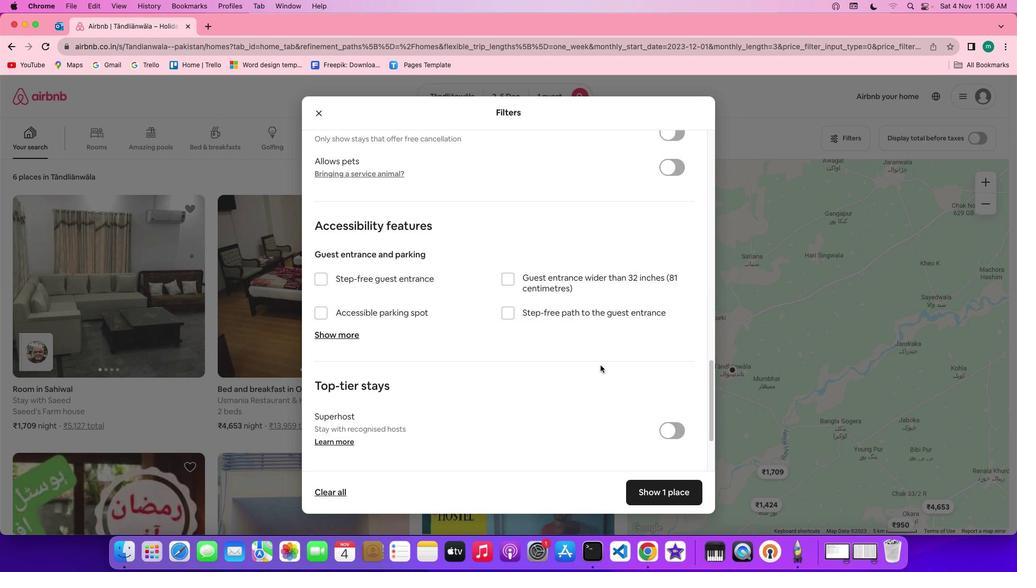 
Action: Mouse moved to (621, 380)
Screenshot: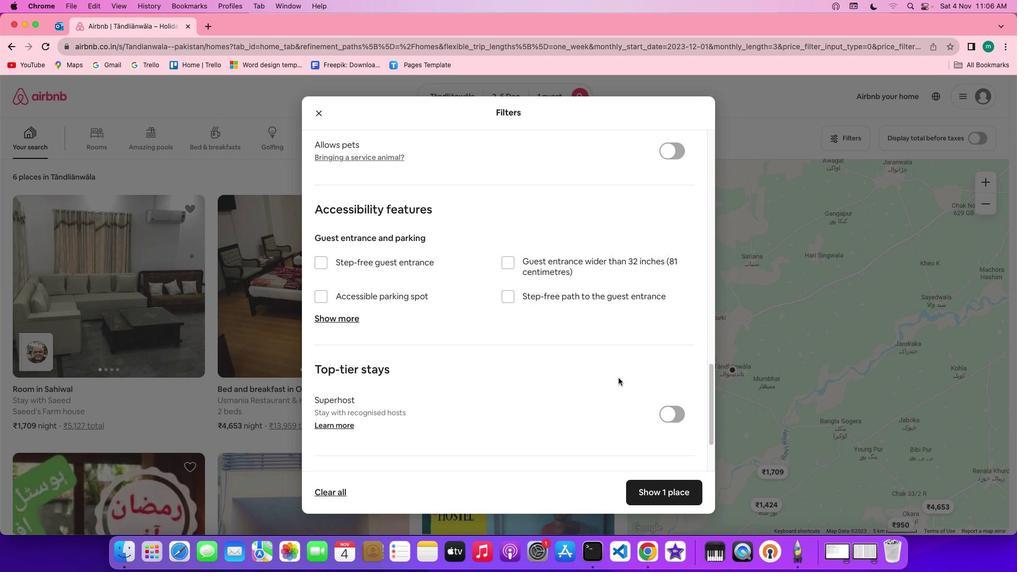 
Action: Mouse scrolled (621, 380) with delta (2, 2)
Screenshot: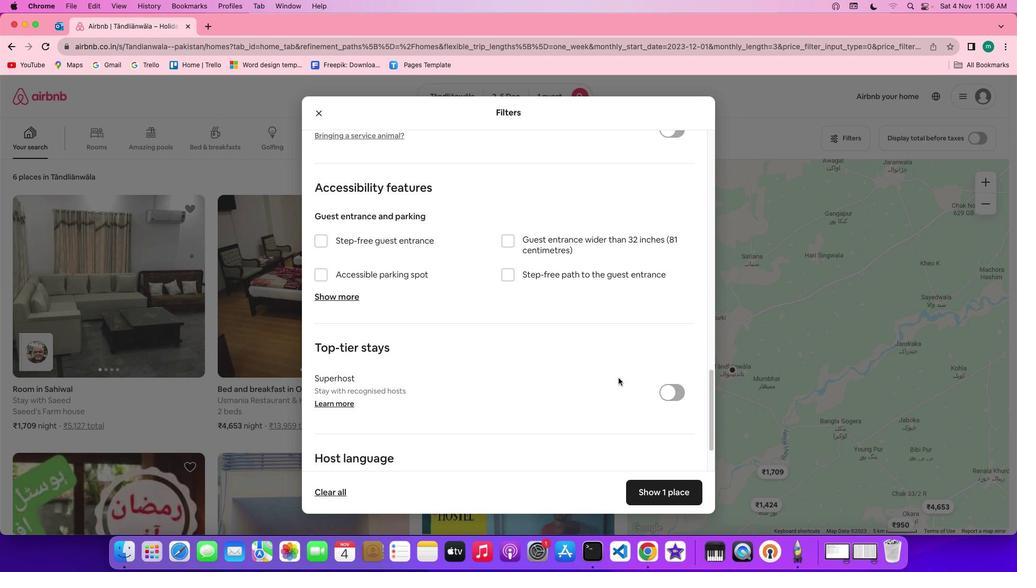 
Action: Mouse scrolled (621, 380) with delta (2, 2)
Screenshot: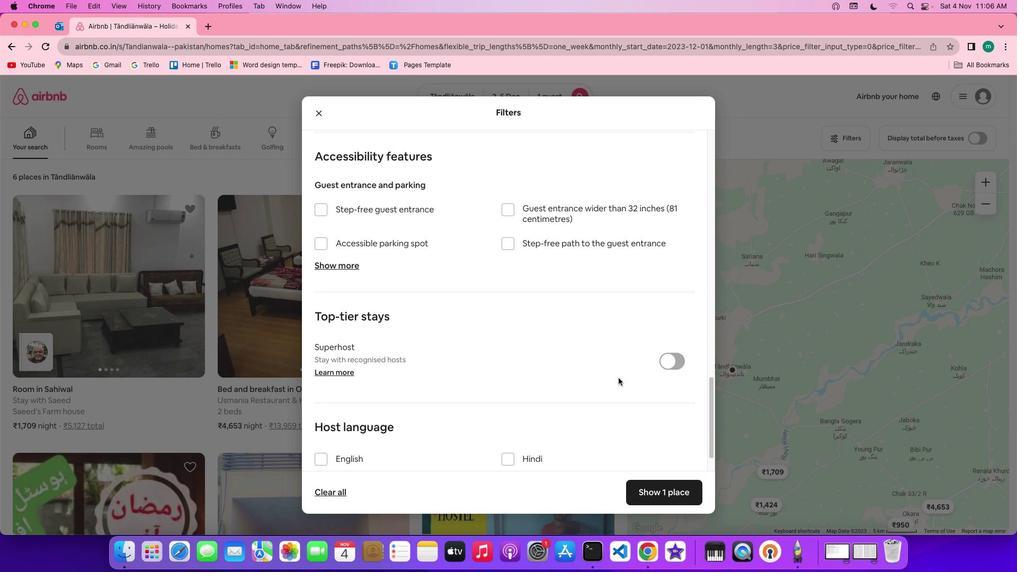 
Action: Mouse scrolled (621, 380) with delta (2, 1)
Screenshot: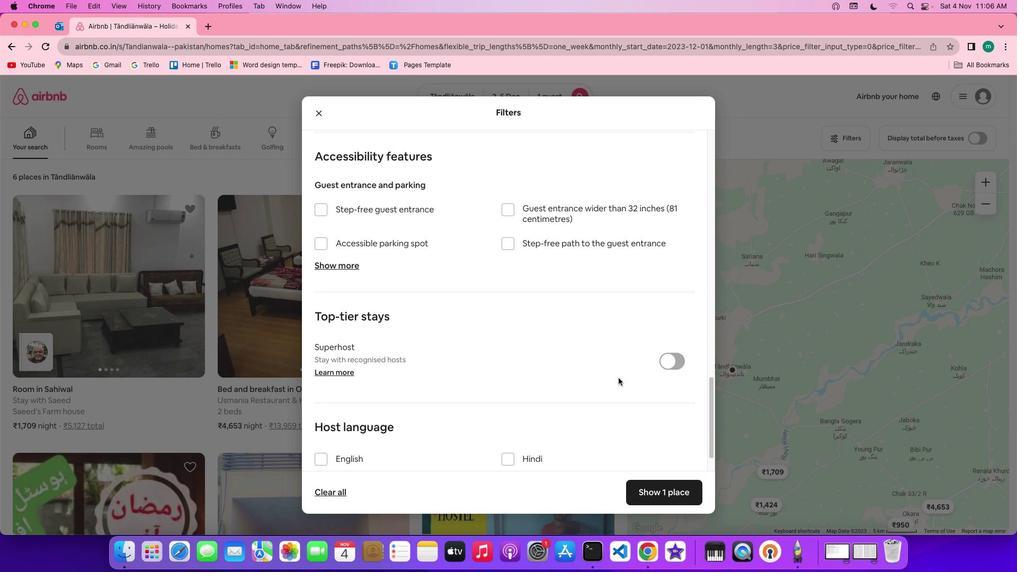 
Action: Mouse scrolled (621, 380) with delta (2, 0)
Screenshot: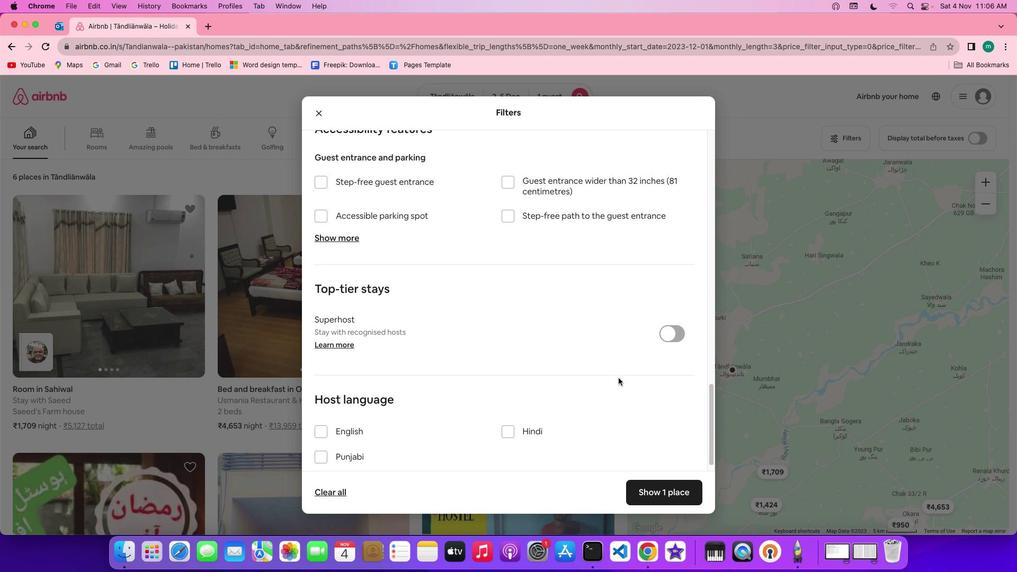 
Action: Mouse scrolled (621, 380) with delta (2, 0)
Screenshot: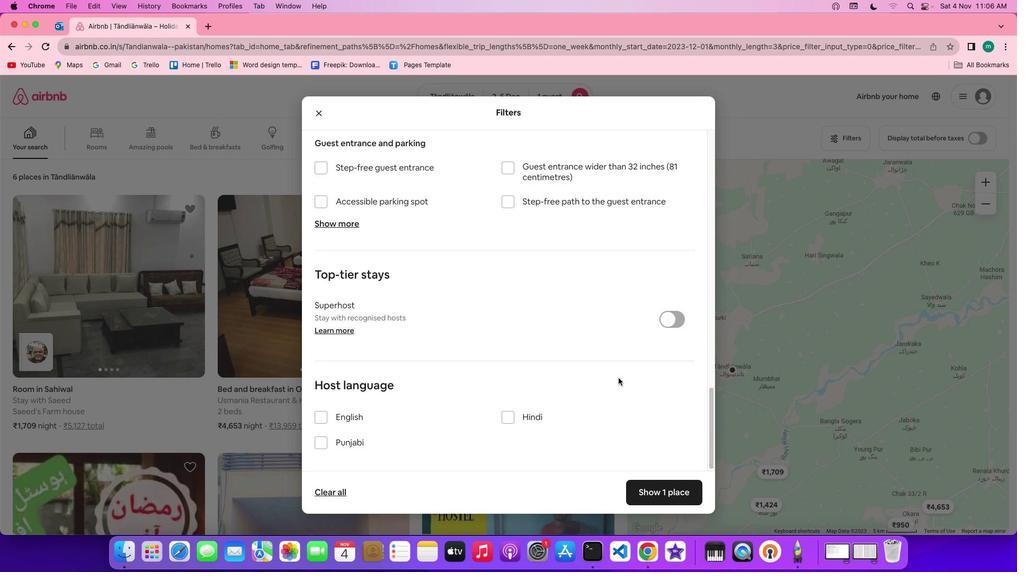 
Action: Mouse scrolled (621, 380) with delta (2, 0)
Screenshot: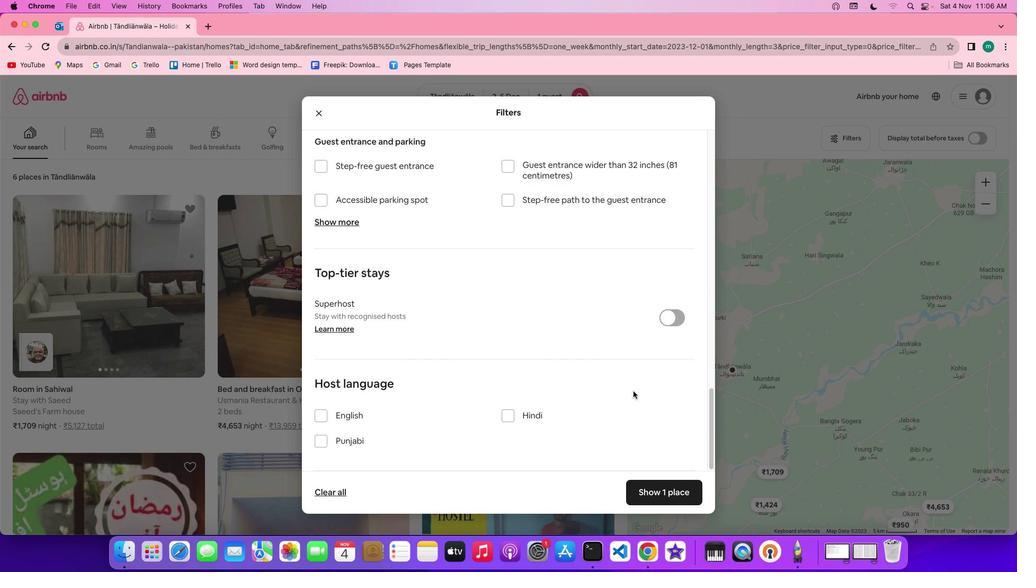 
Action: Mouse moved to (686, 466)
Screenshot: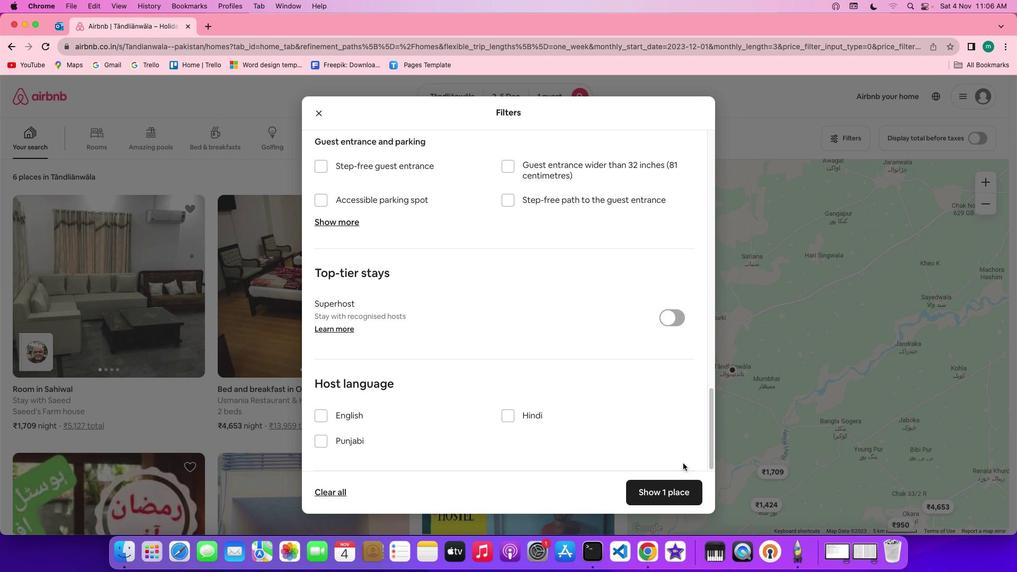 
Action: Mouse scrolled (686, 466) with delta (2, 2)
Screenshot: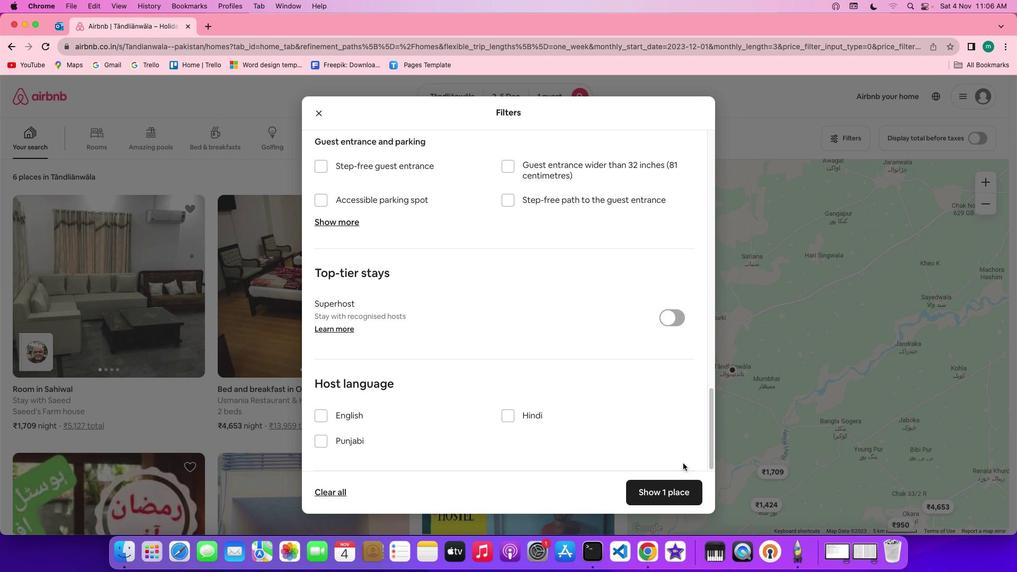 
Action: Mouse scrolled (686, 466) with delta (2, 2)
Screenshot: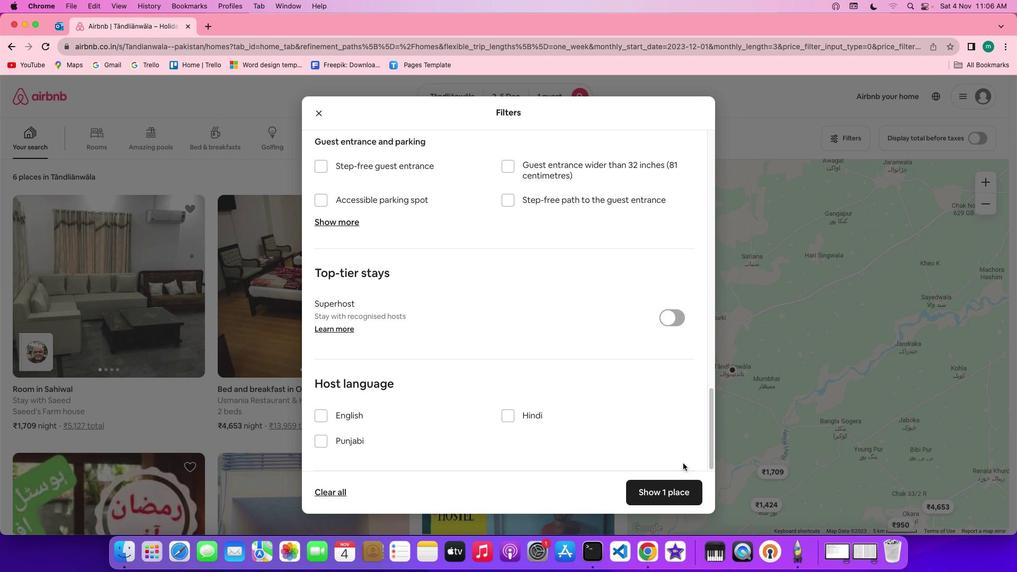 
Action: Mouse scrolled (686, 466) with delta (2, 1)
Screenshot: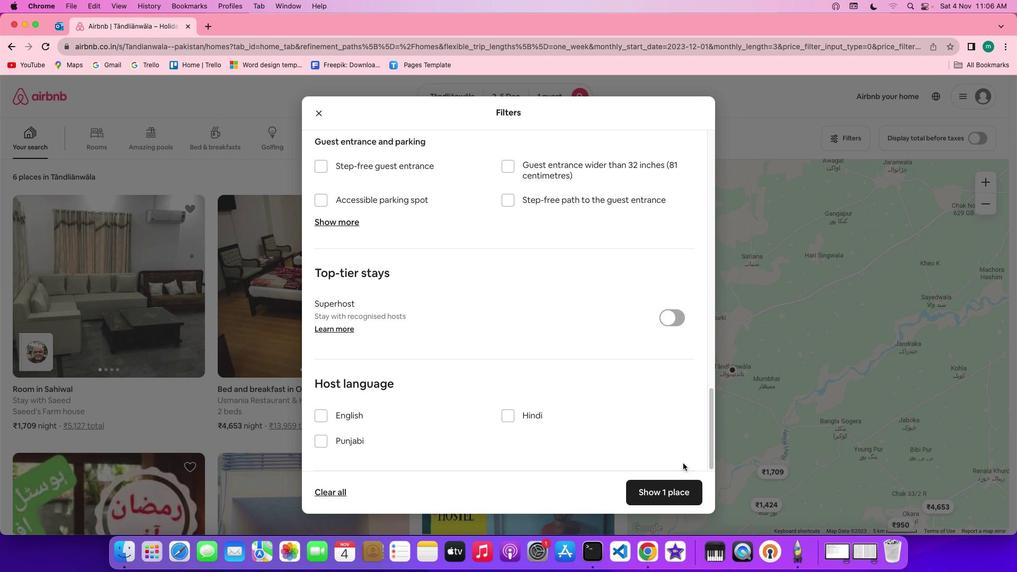 
Action: Mouse scrolled (686, 466) with delta (2, 0)
Screenshot: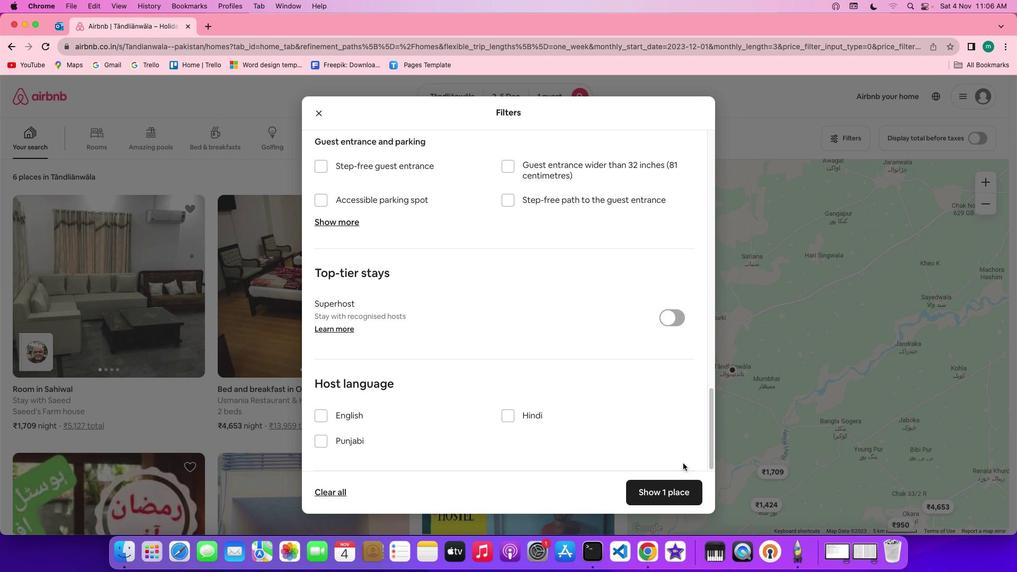 
Action: Mouse scrolled (686, 466) with delta (2, 0)
Screenshot: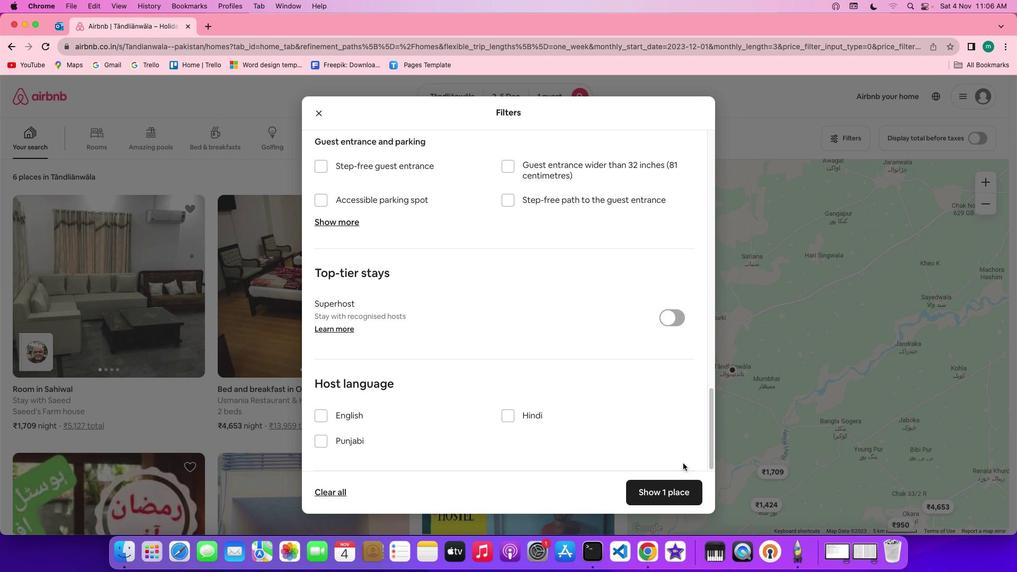 
Action: Mouse moved to (665, 489)
Screenshot: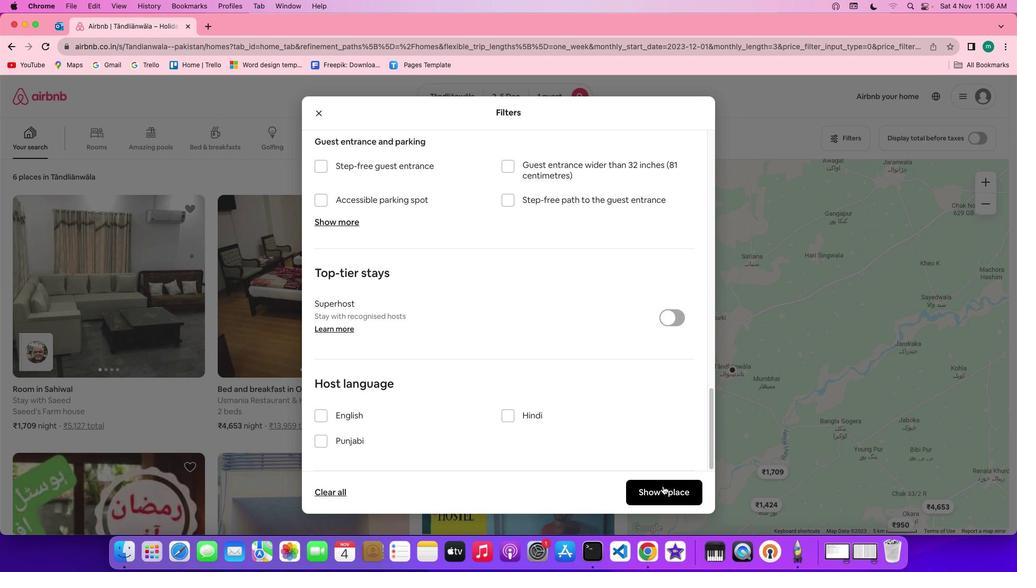 
Action: Mouse pressed left at (665, 489)
Screenshot: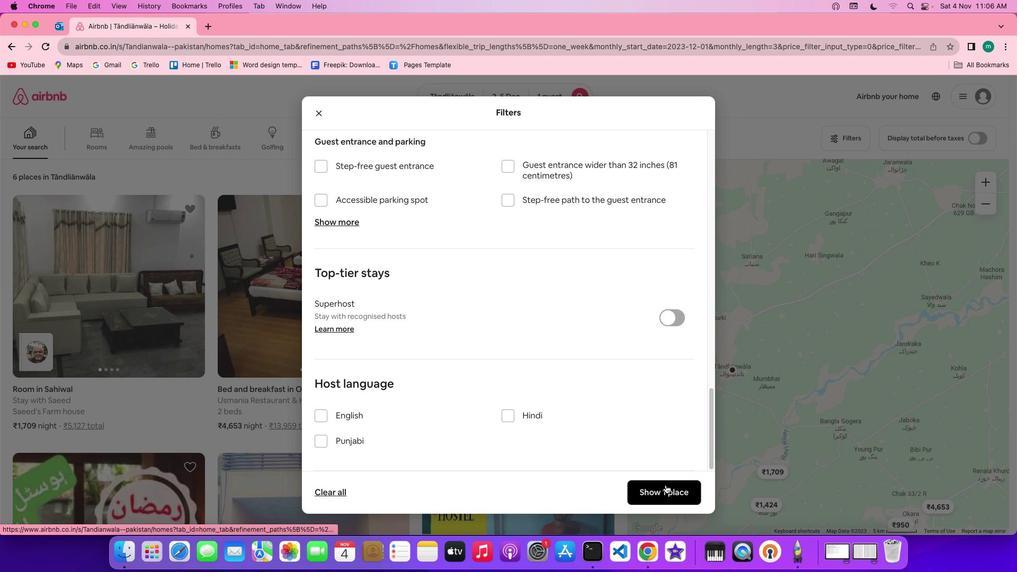 
Action: Mouse moved to (85, 302)
Screenshot: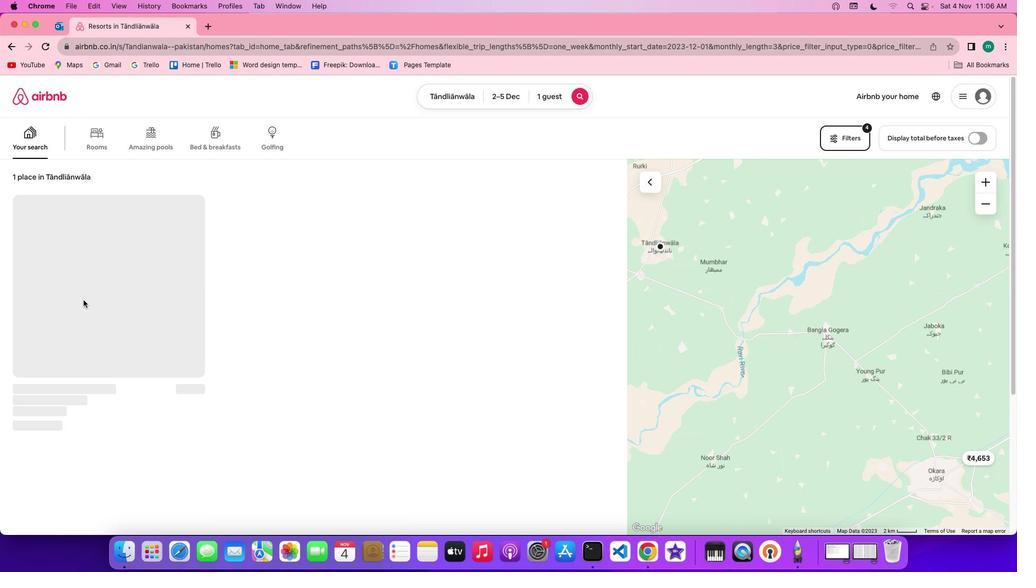 
Action: Mouse pressed left at (85, 302)
Screenshot: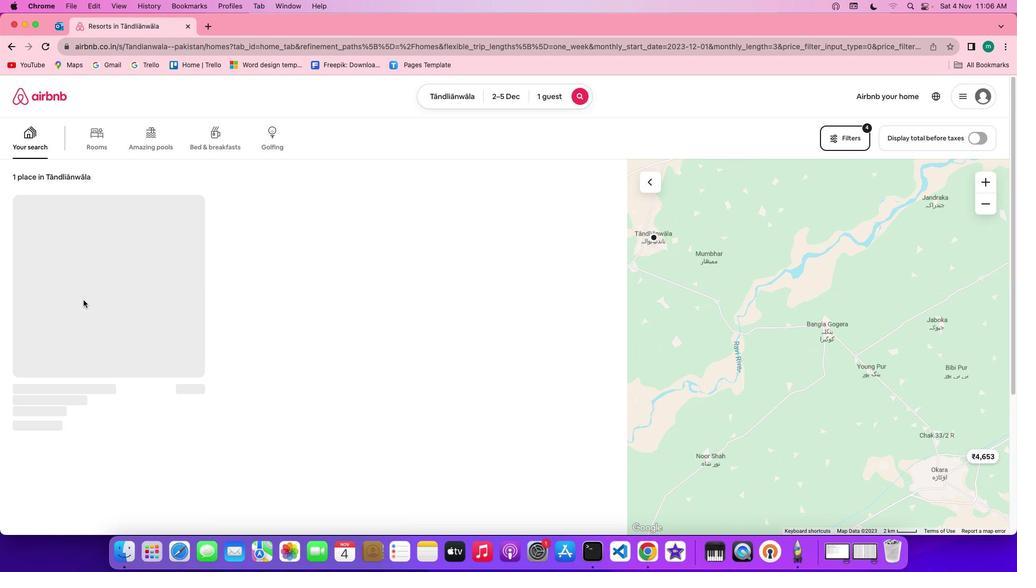 
Action: Mouse moved to (127, 306)
Screenshot: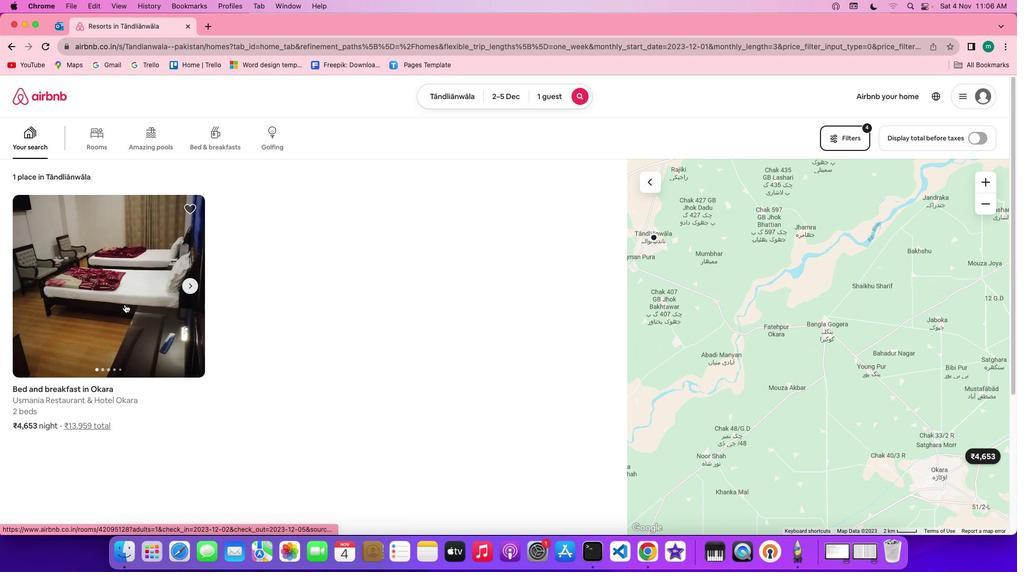 
Action: Mouse pressed left at (127, 306)
Screenshot: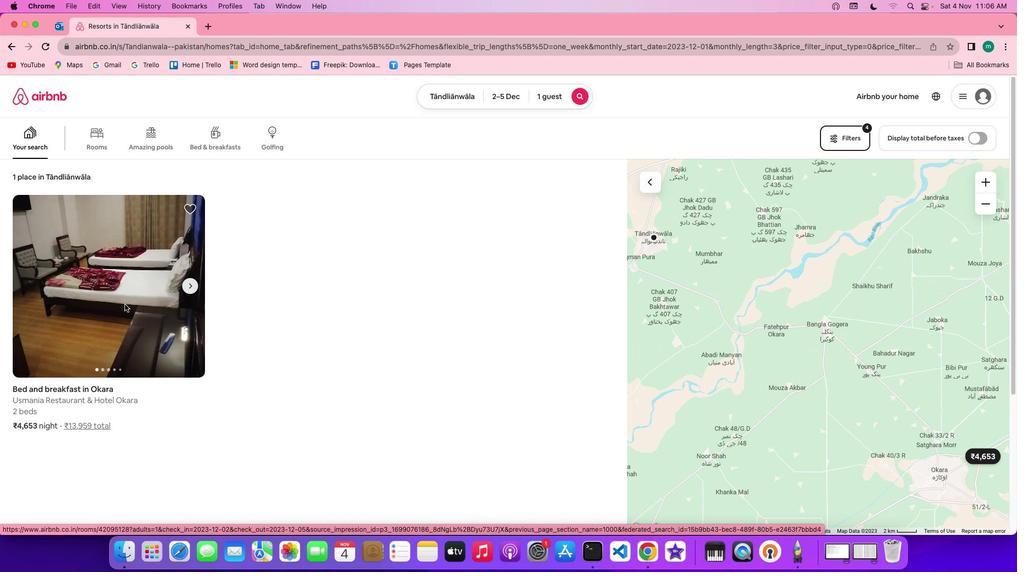 
Action: Mouse moved to (779, 403)
Screenshot: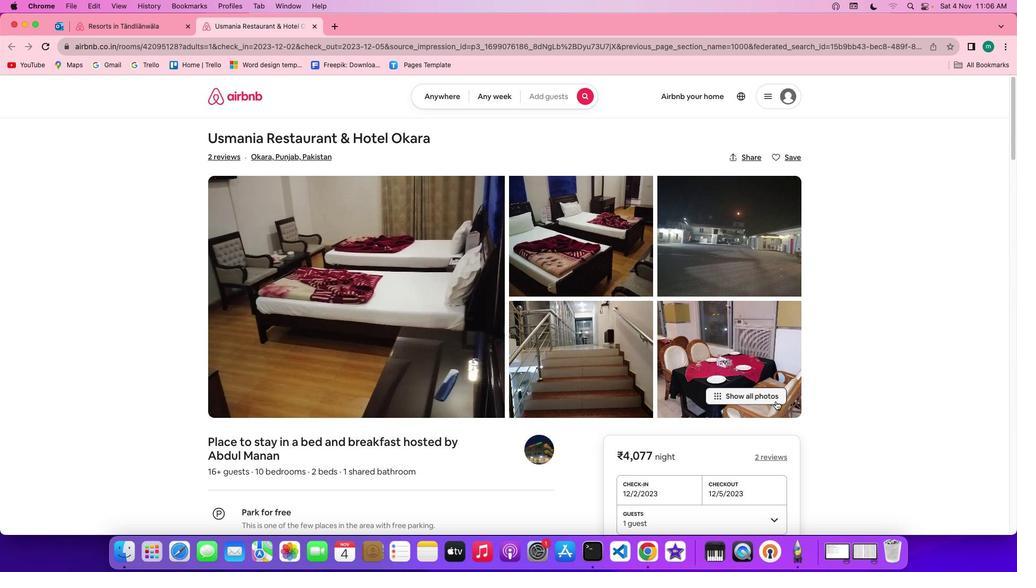 
Action: Mouse pressed left at (779, 403)
Screenshot: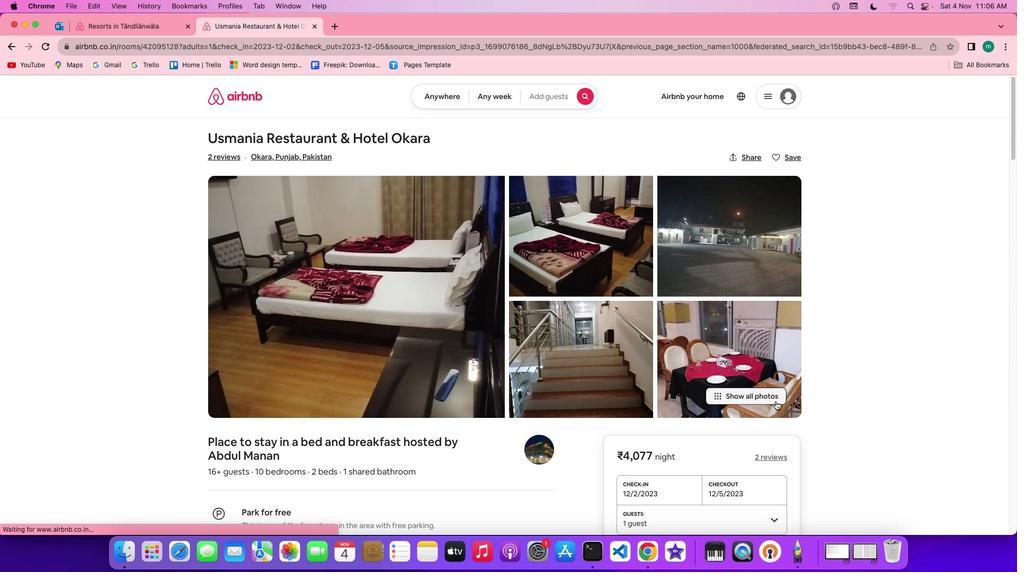 
Action: Mouse moved to (501, 392)
Screenshot: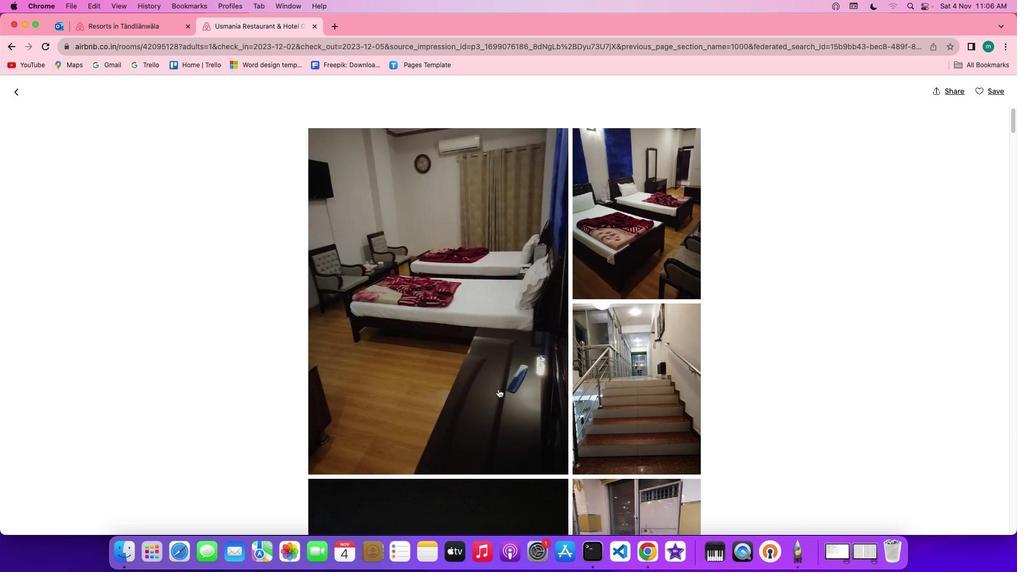 
Action: Mouse scrolled (501, 392) with delta (2, 2)
Screenshot: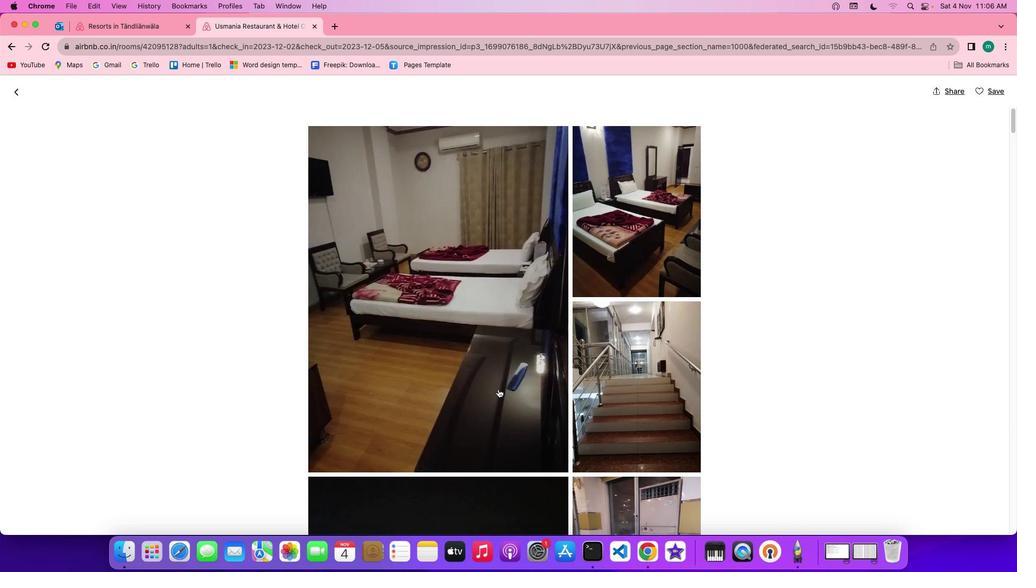 
Action: Mouse scrolled (501, 392) with delta (2, 2)
Screenshot: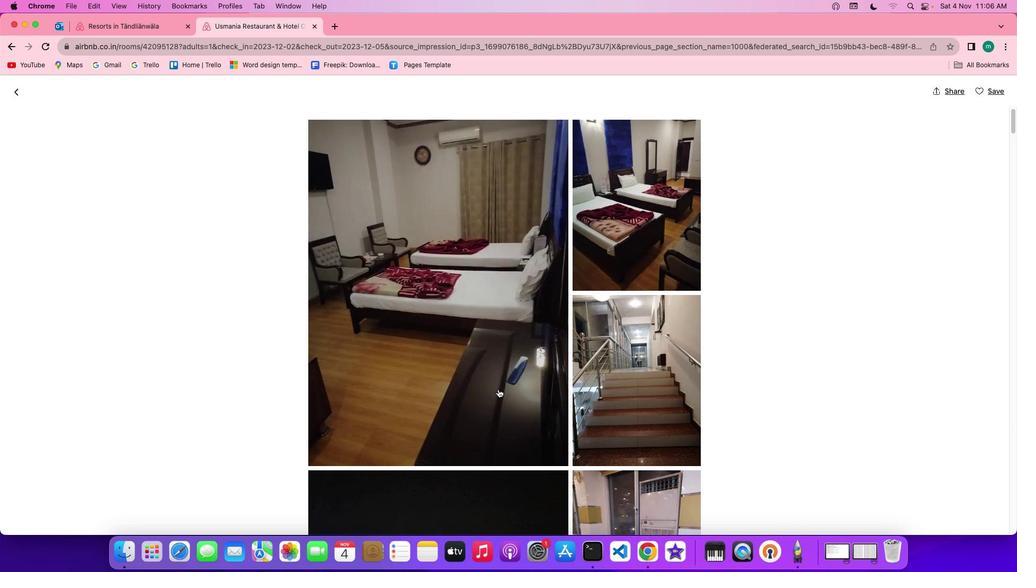 
Action: Mouse scrolled (501, 392) with delta (2, 2)
Screenshot: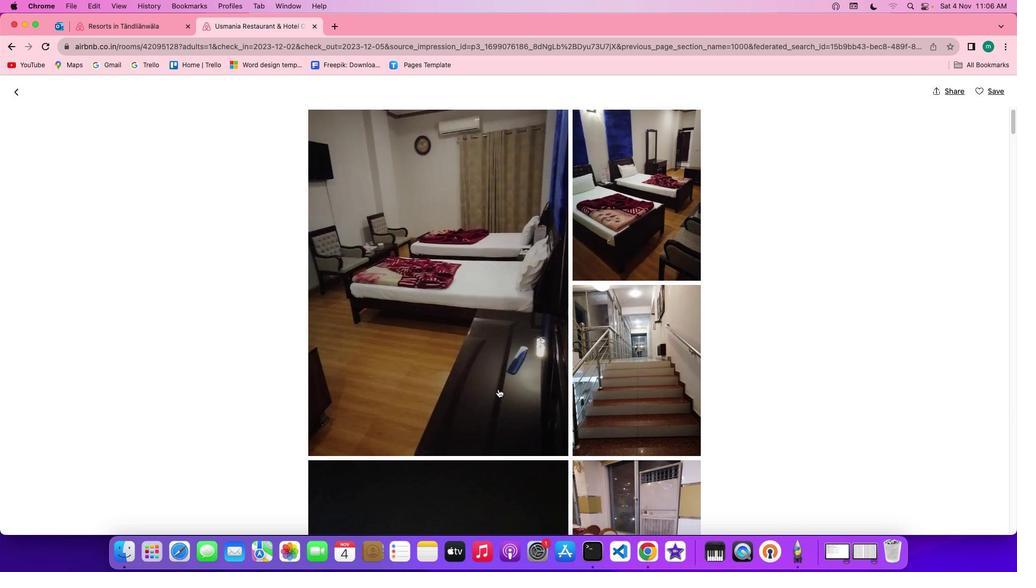 
Action: Mouse scrolled (501, 392) with delta (2, 2)
Screenshot: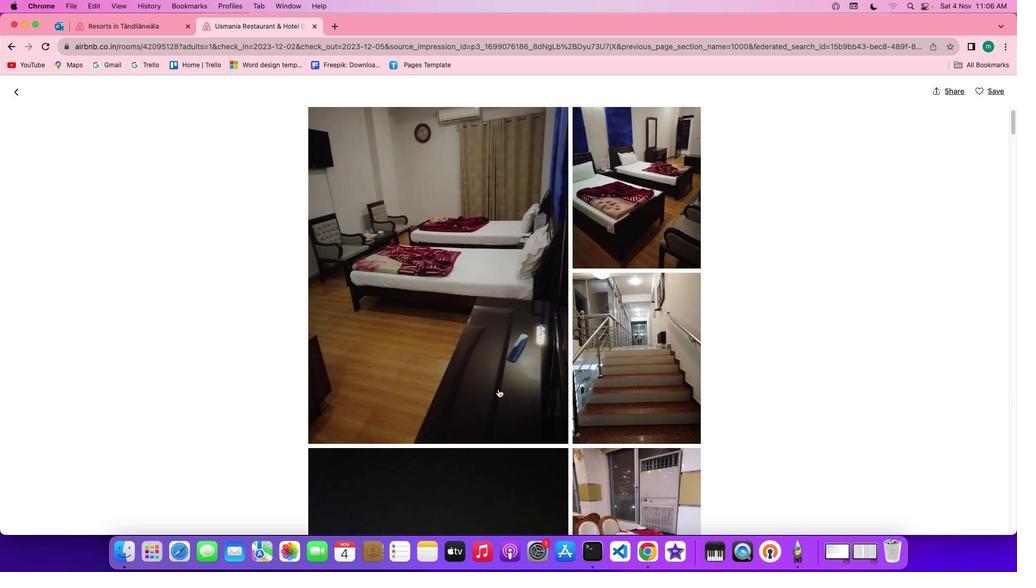 
Action: Mouse scrolled (501, 392) with delta (2, 2)
Screenshot: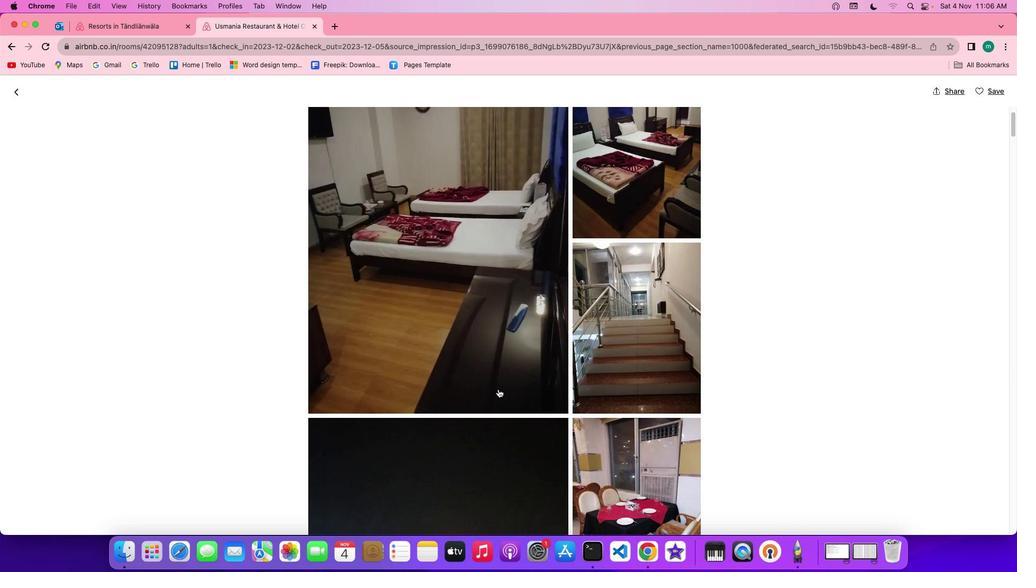 
Action: Mouse scrolled (501, 392) with delta (2, 1)
Screenshot: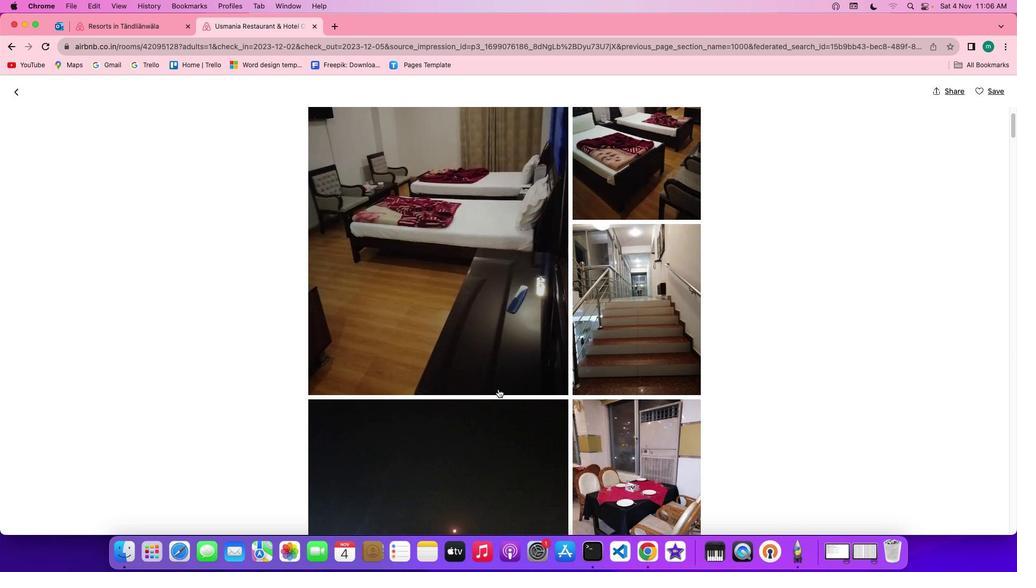 
Action: Mouse scrolled (501, 392) with delta (2, 2)
Screenshot: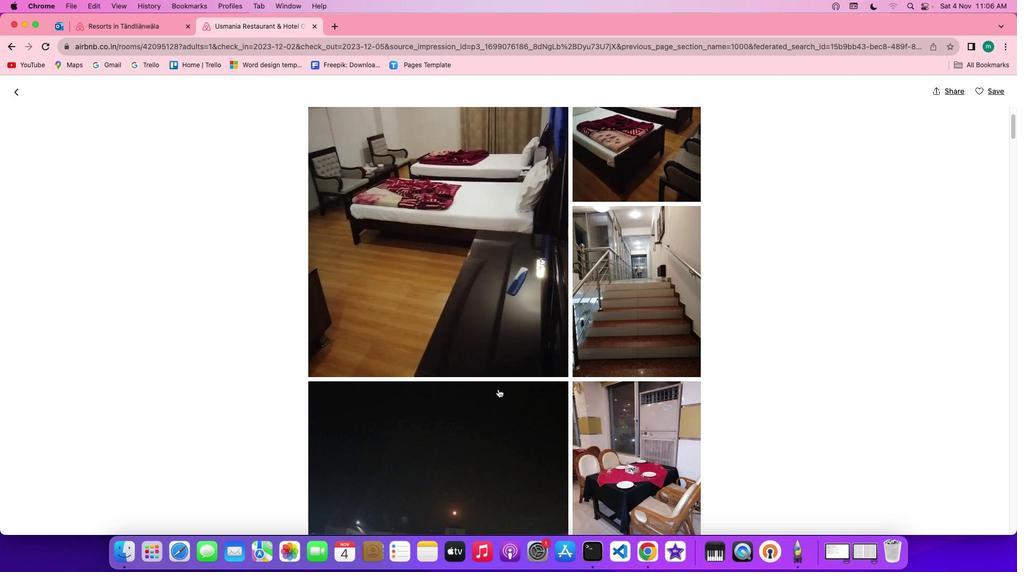 
Action: Mouse scrolled (501, 392) with delta (2, 2)
Screenshot: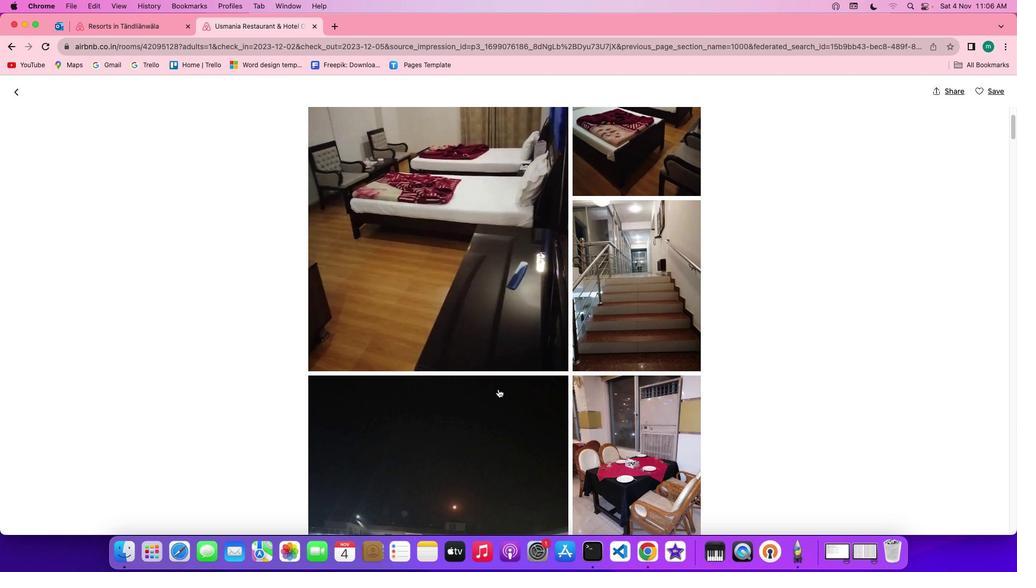 
Action: Mouse scrolled (501, 392) with delta (2, 2)
Screenshot: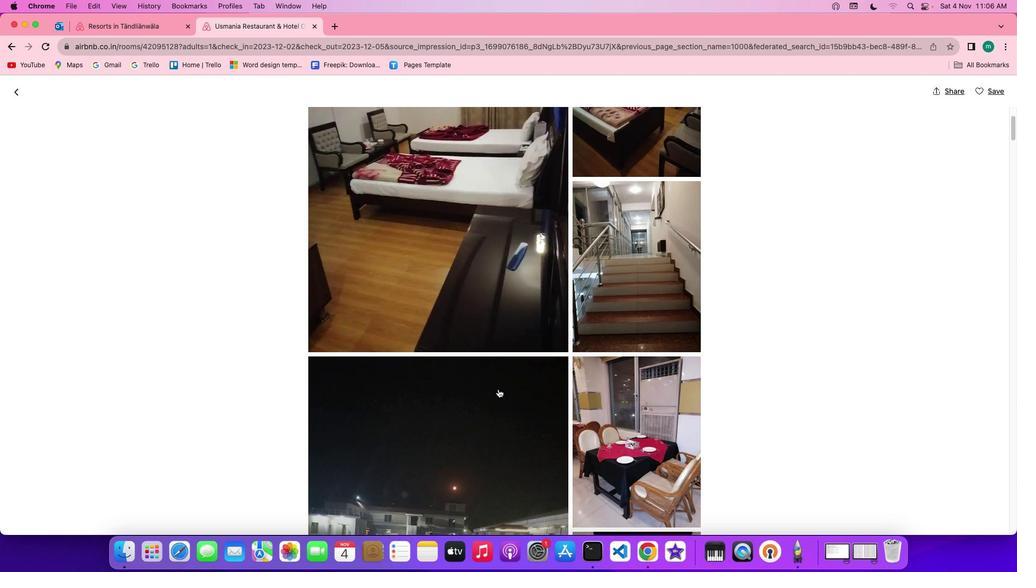 
Action: Mouse scrolled (501, 392) with delta (2, 2)
Screenshot: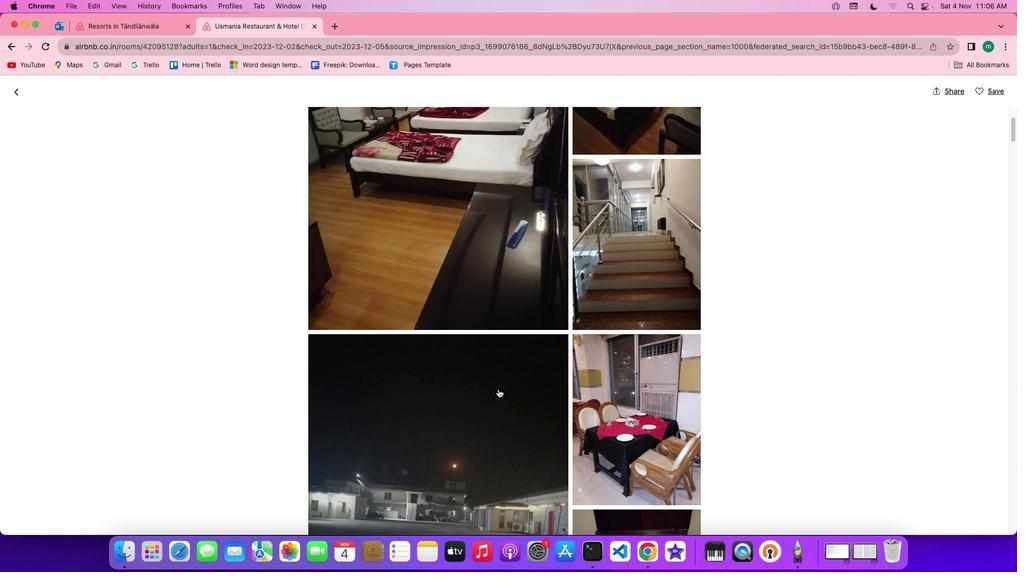 
Action: Mouse scrolled (501, 392) with delta (2, 2)
Screenshot: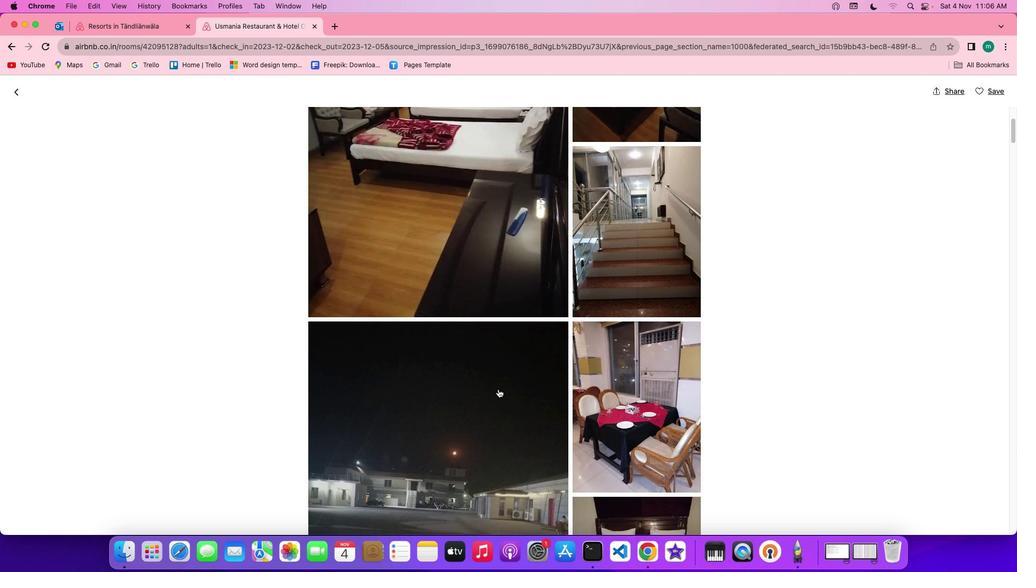 
Action: Mouse scrolled (501, 392) with delta (2, 2)
Screenshot: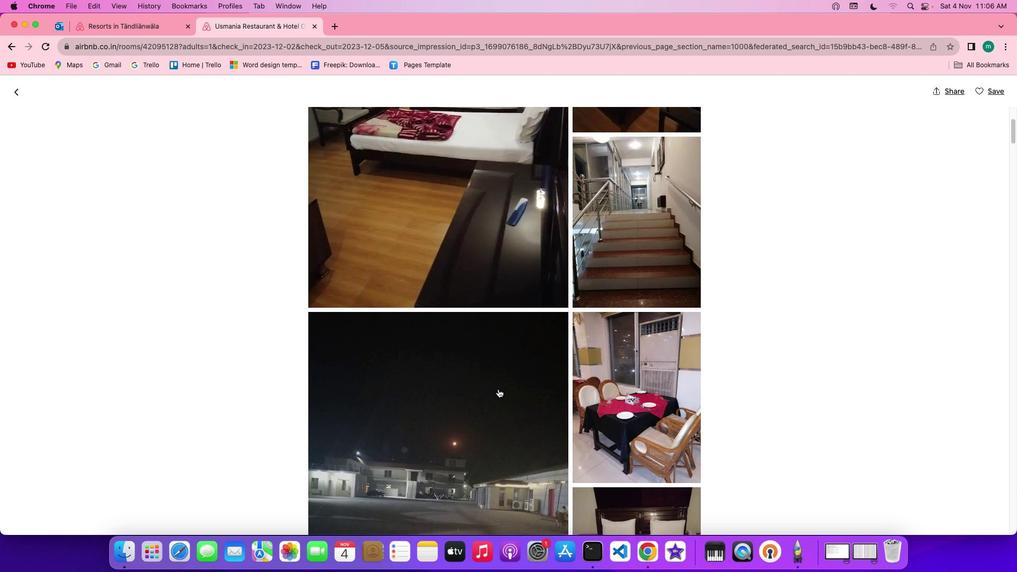 
Action: Mouse scrolled (501, 392) with delta (2, 1)
Screenshot: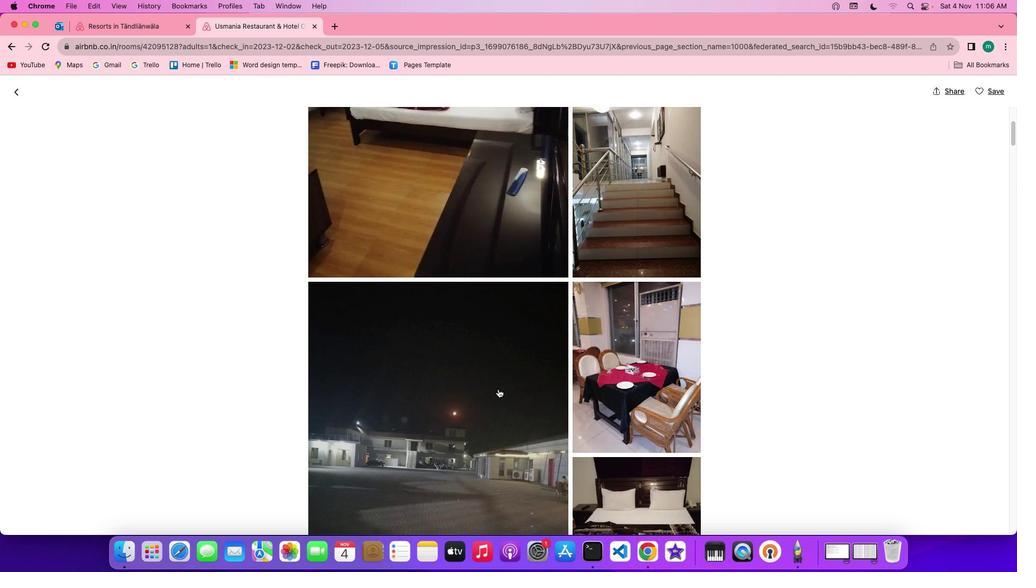 
Action: Mouse scrolled (501, 392) with delta (2, 1)
Screenshot: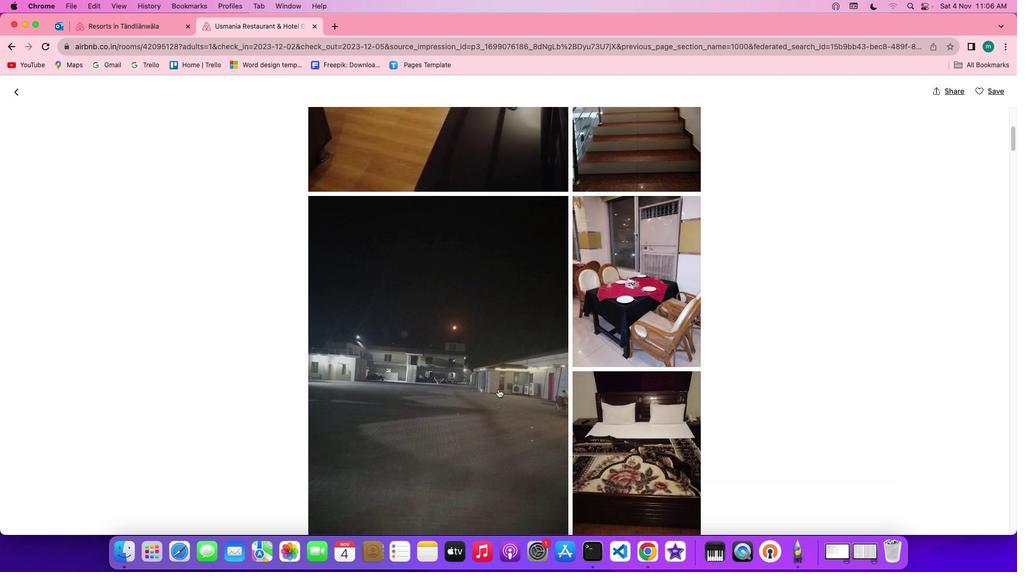 
Action: Mouse scrolled (501, 392) with delta (2, 2)
Screenshot: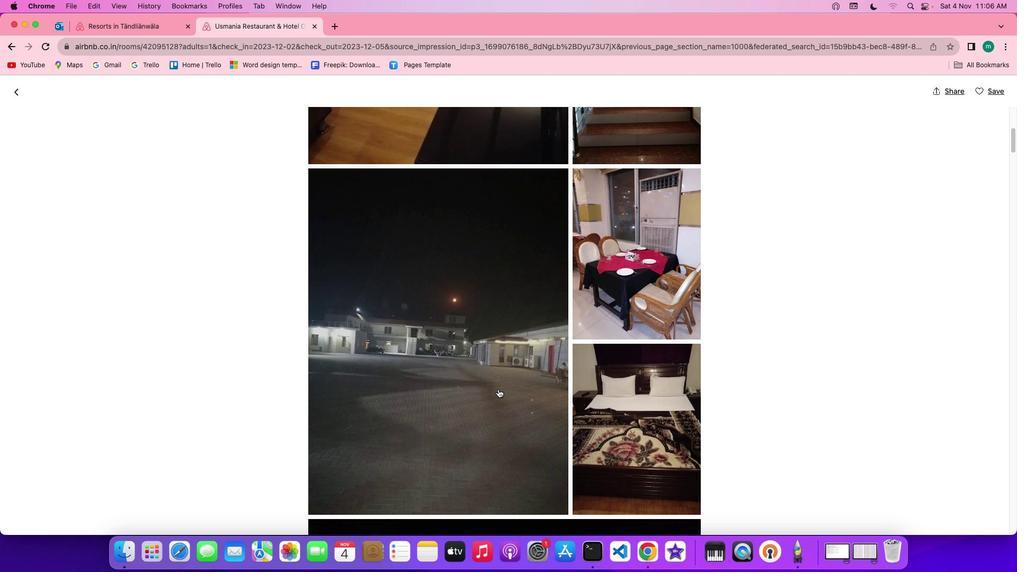 
Action: Mouse scrolled (501, 392) with delta (2, 2)
Screenshot: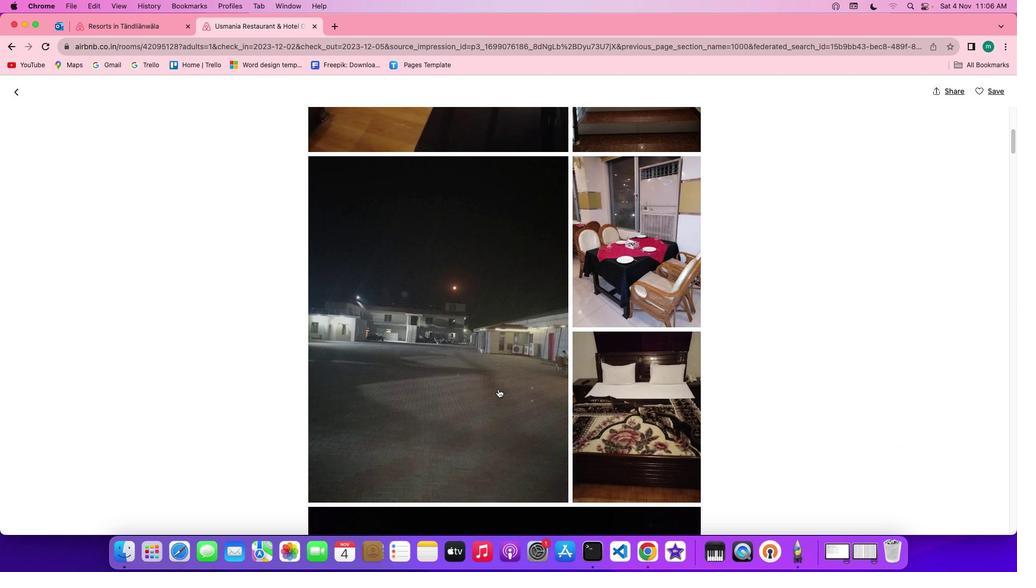 
Action: Mouse scrolled (501, 392) with delta (2, 1)
Screenshot: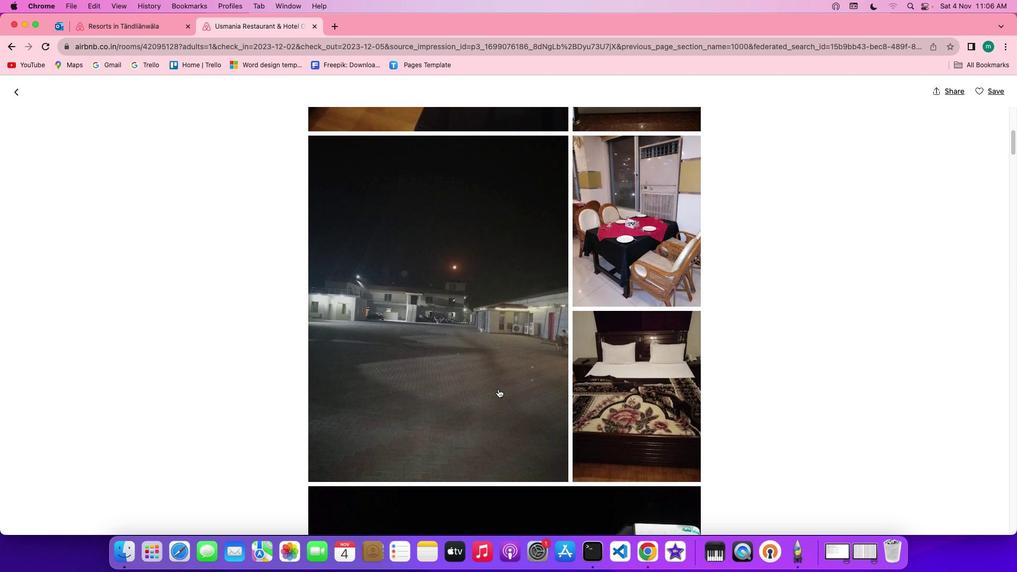 
Action: Mouse scrolled (501, 392) with delta (2, 1)
Screenshot: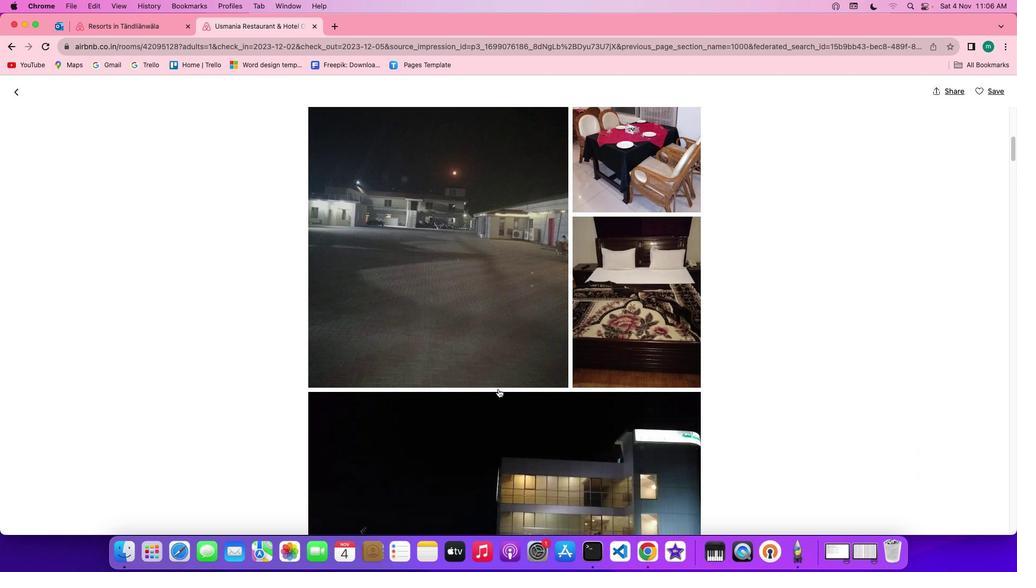 
Action: Mouse scrolled (501, 392) with delta (2, 2)
Screenshot: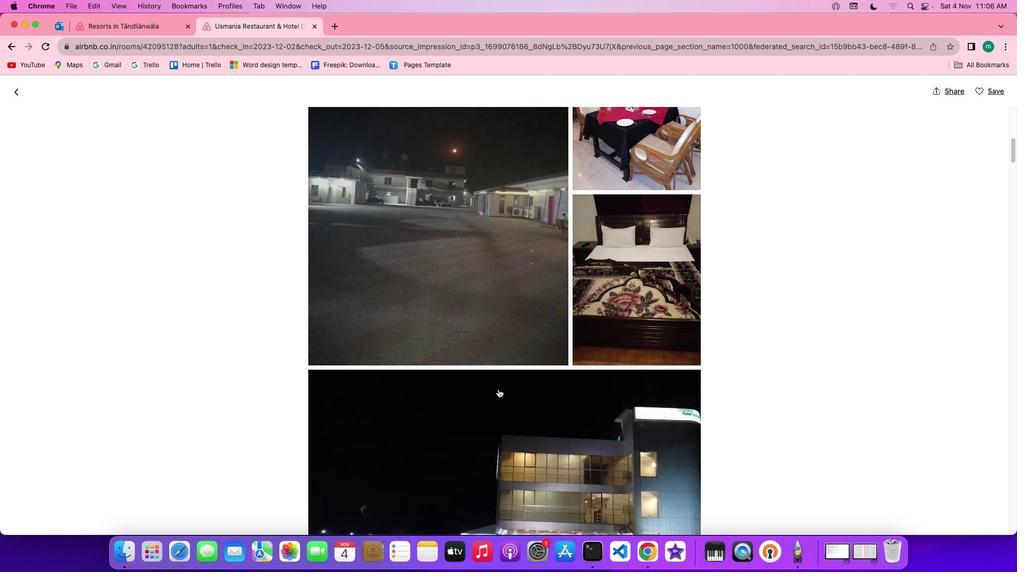 
Action: Mouse scrolled (501, 392) with delta (2, 2)
Screenshot: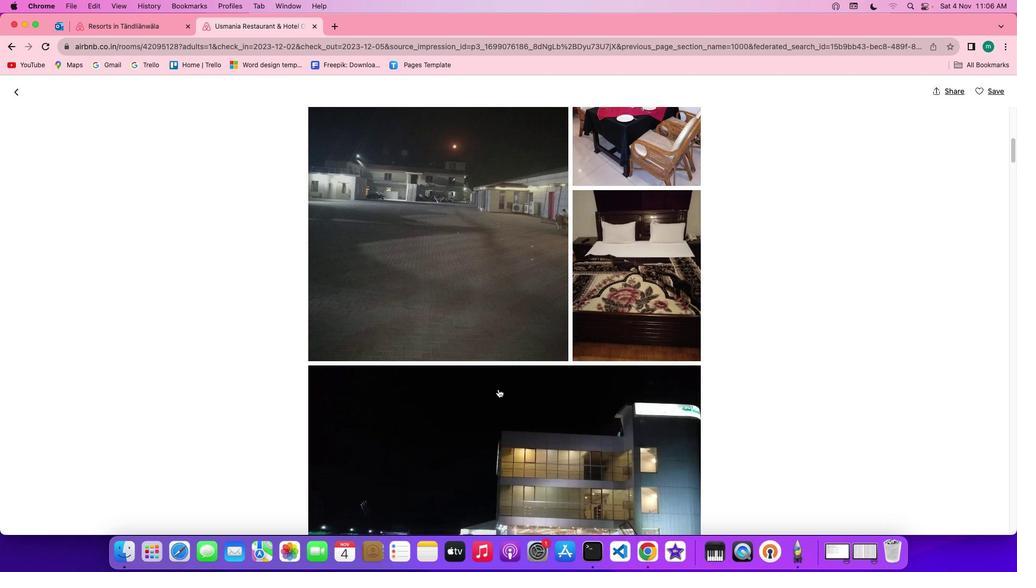 
Action: Mouse scrolled (501, 392) with delta (2, 1)
Screenshot: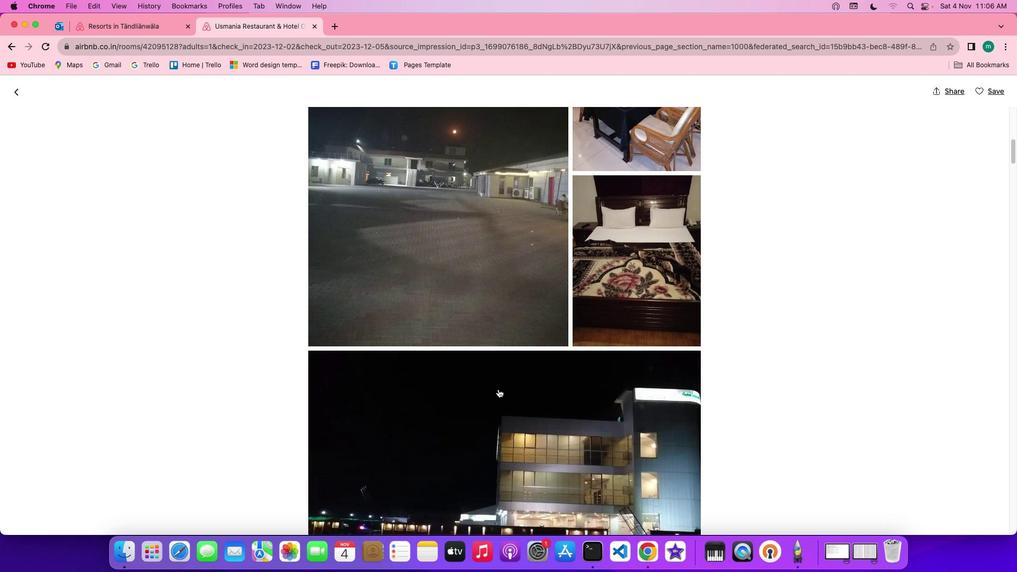 
Action: Mouse scrolled (501, 392) with delta (2, 2)
Screenshot: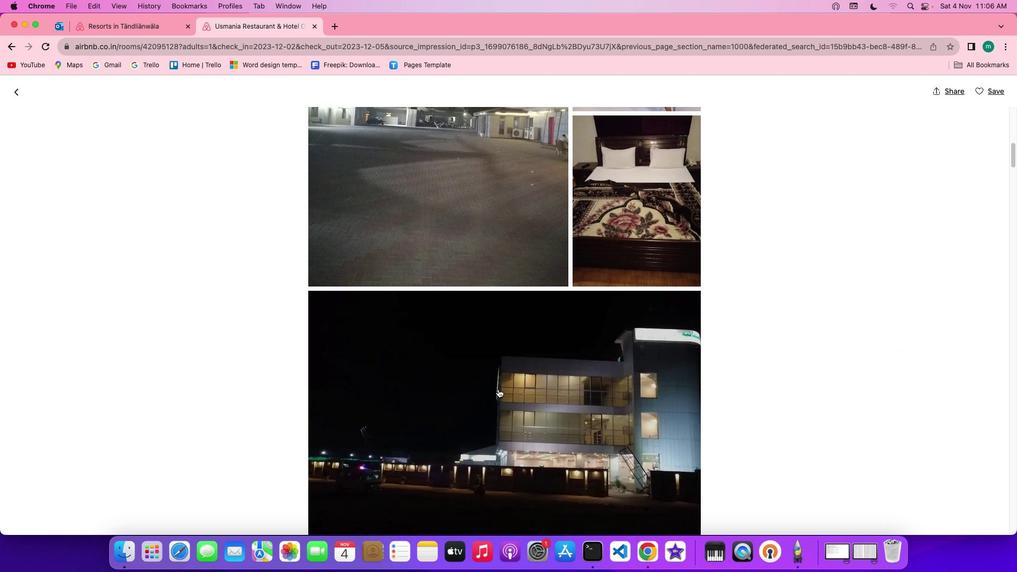 
Action: Mouse scrolled (501, 392) with delta (2, 2)
Screenshot: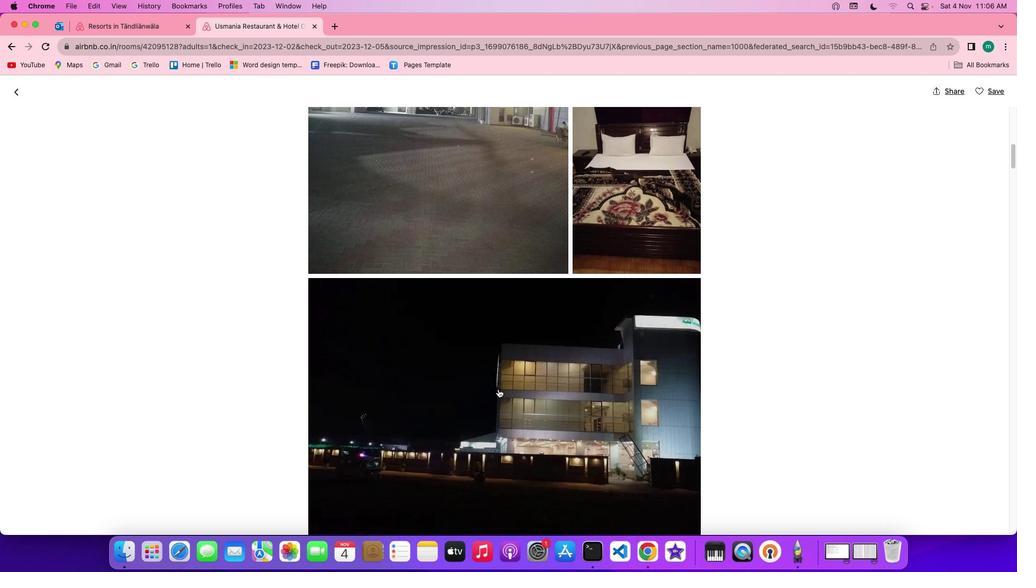 
Action: Mouse scrolled (501, 392) with delta (2, 1)
Screenshot: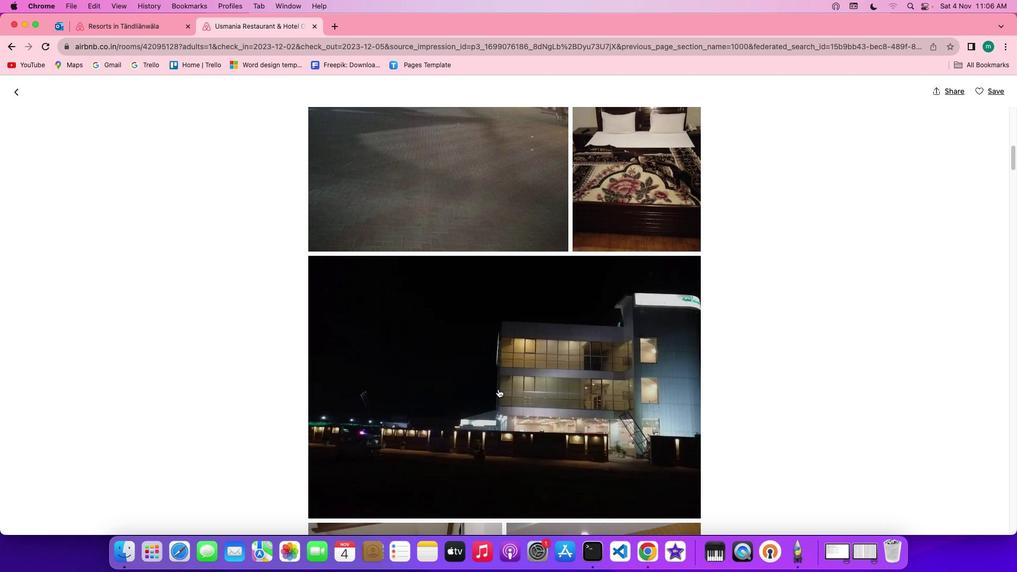 
Action: Mouse scrolled (501, 392) with delta (2, 1)
Screenshot: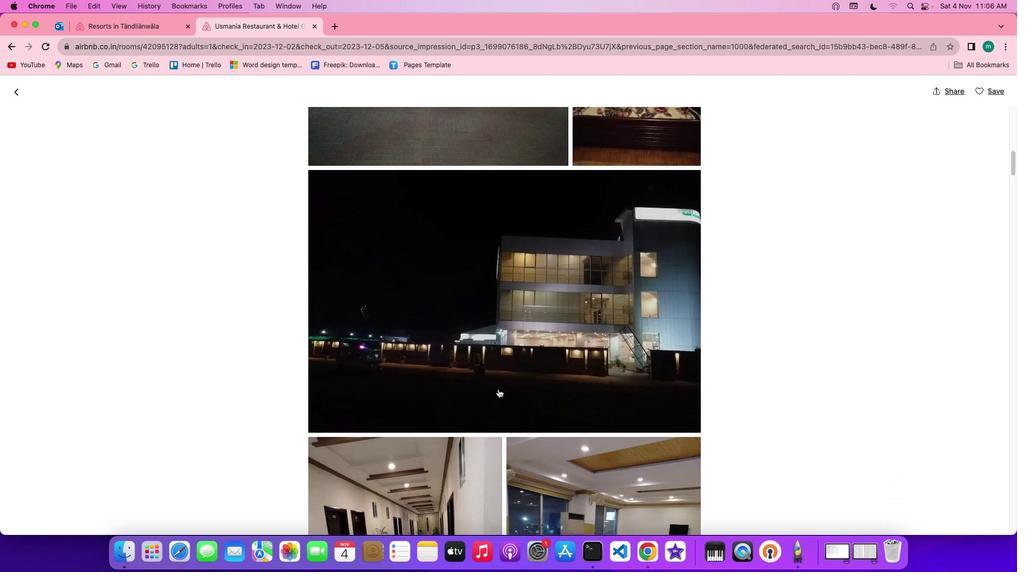 
Action: Mouse scrolled (501, 392) with delta (2, 2)
Screenshot: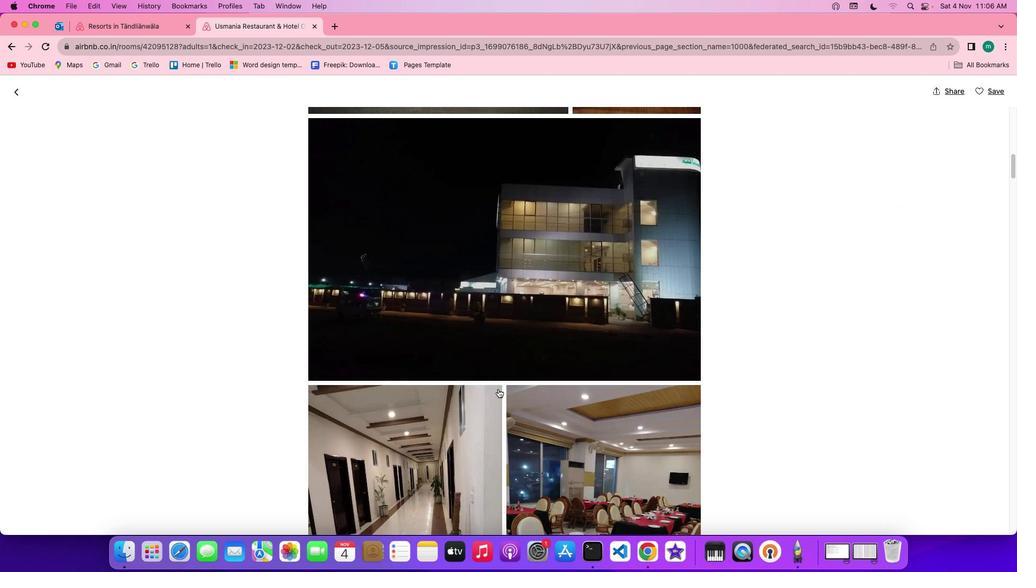
Action: Mouse scrolled (501, 392) with delta (2, 2)
Screenshot: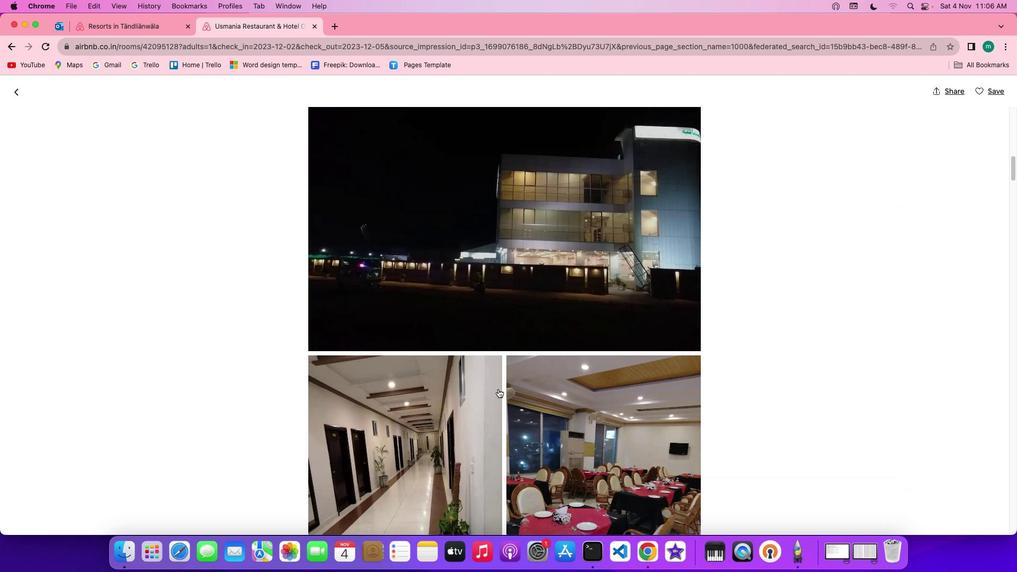 
Action: Mouse scrolled (501, 392) with delta (2, 1)
Screenshot: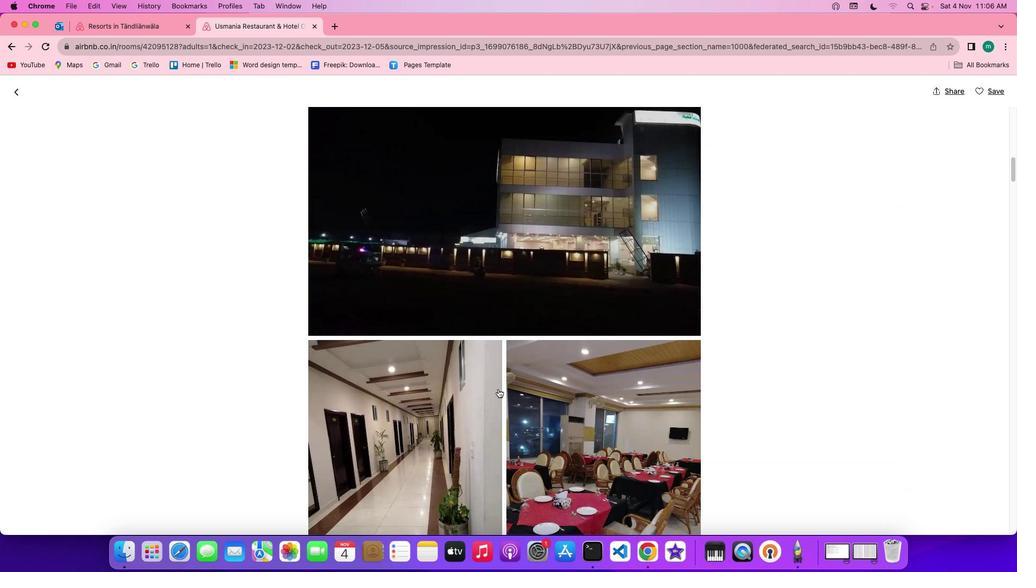 
Action: Mouse scrolled (501, 392) with delta (2, 1)
Screenshot: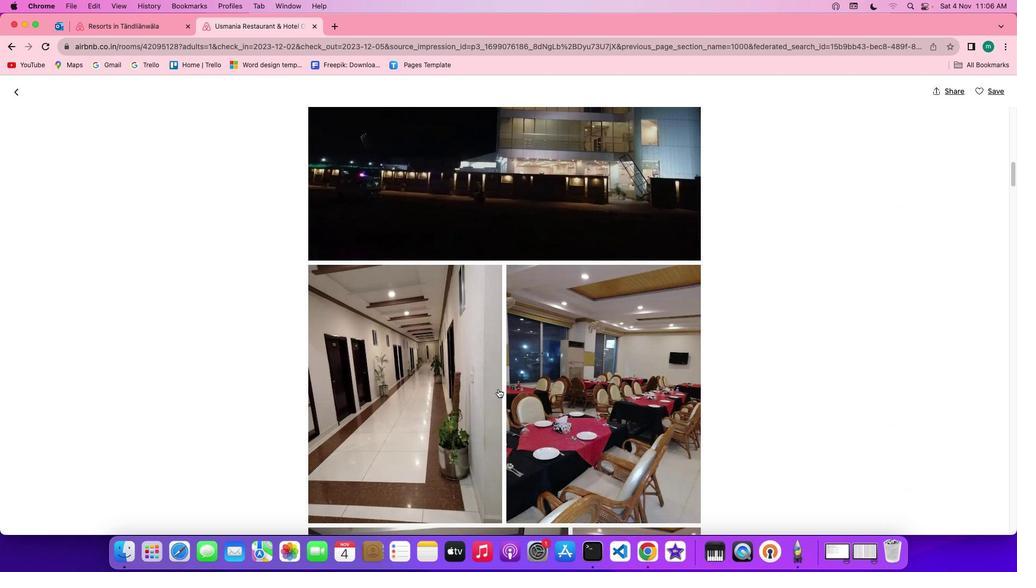 
Action: Mouse scrolled (501, 392) with delta (2, 2)
Screenshot: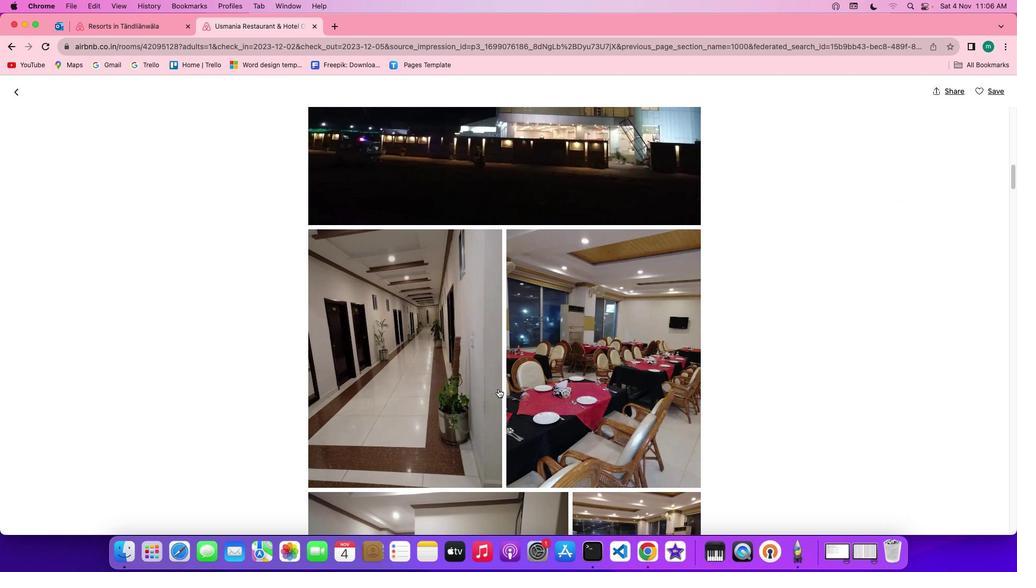 
Action: Mouse scrolled (501, 392) with delta (2, 2)
Screenshot: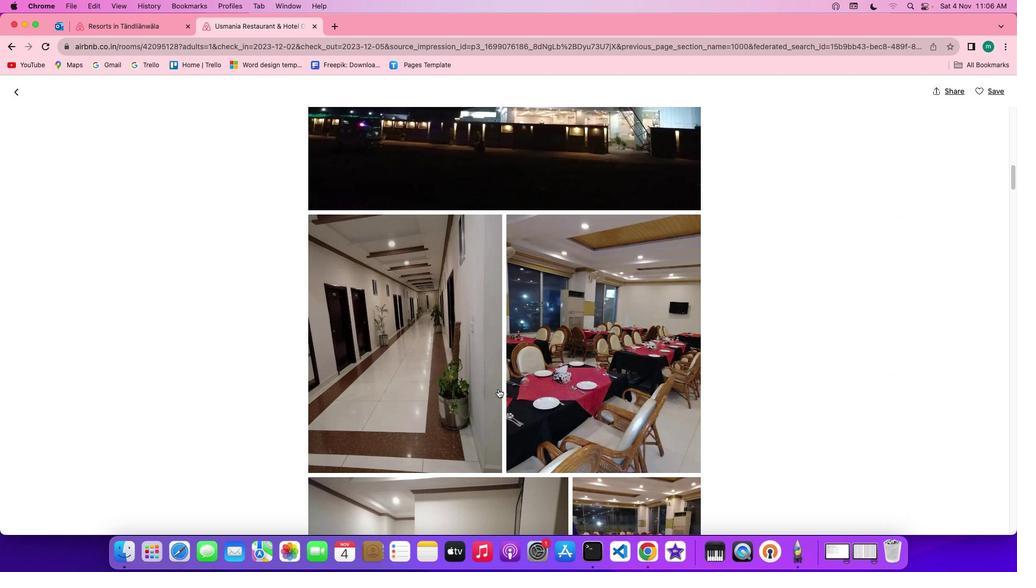 
Action: Mouse scrolled (501, 392) with delta (2, 1)
Screenshot: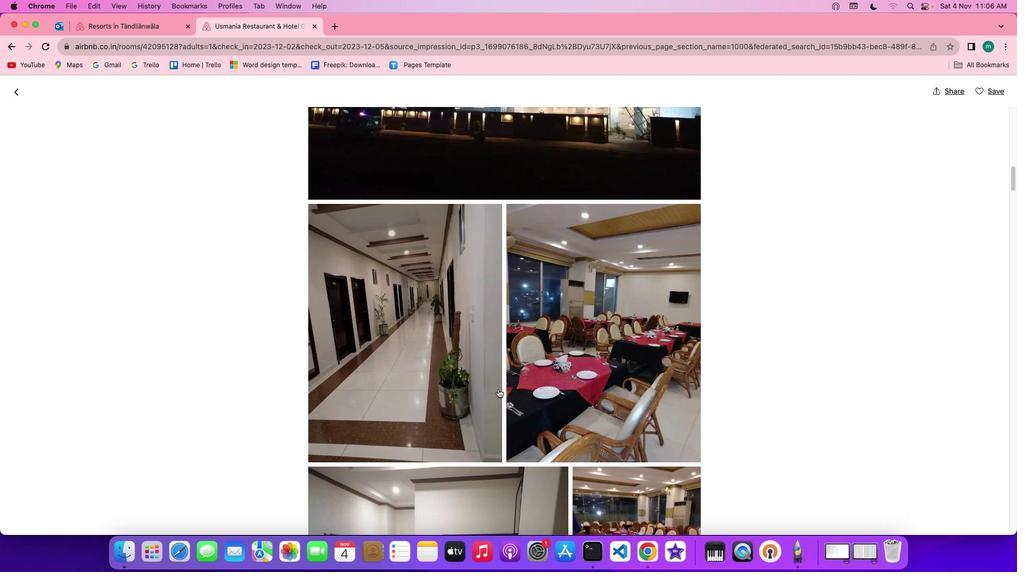 
Action: Mouse scrolled (501, 392) with delta (2, 1)
Screenshot: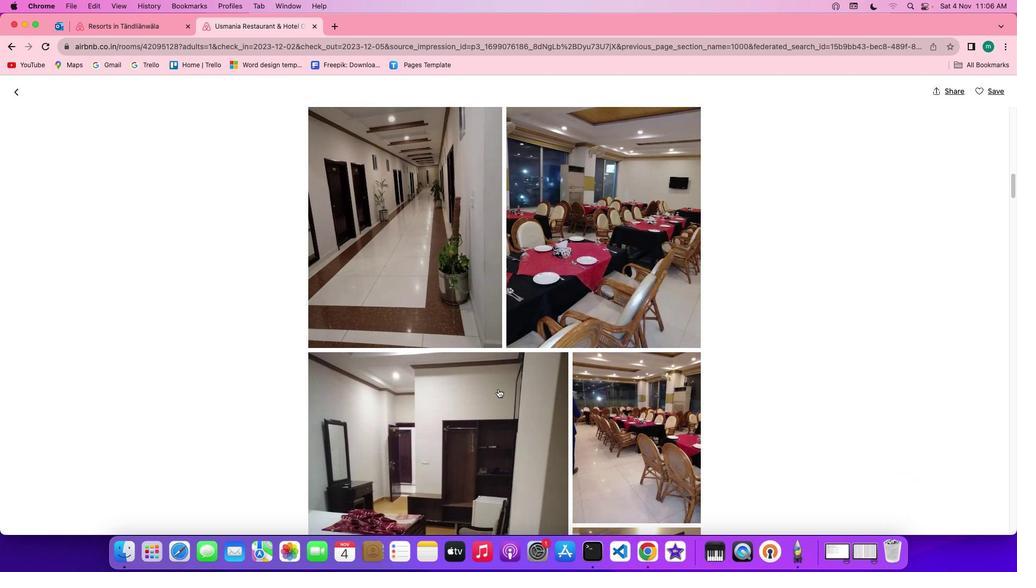 
Action: Mouse scrolled (501, 392) with delta (2, 2)
Screenshot: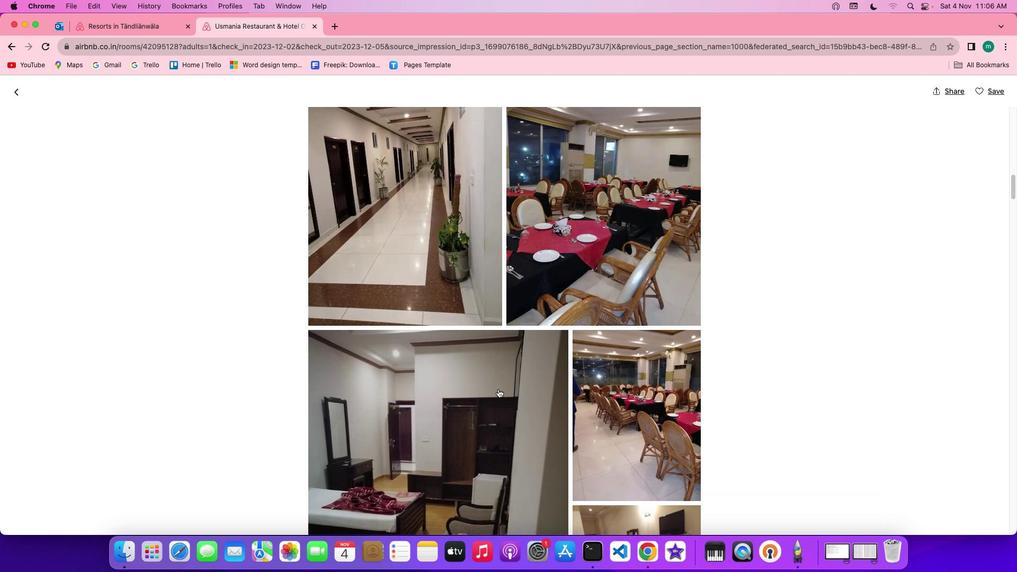 
Action: Mouse scrolled (501, 392) with delta (2, 2)
Screenshot: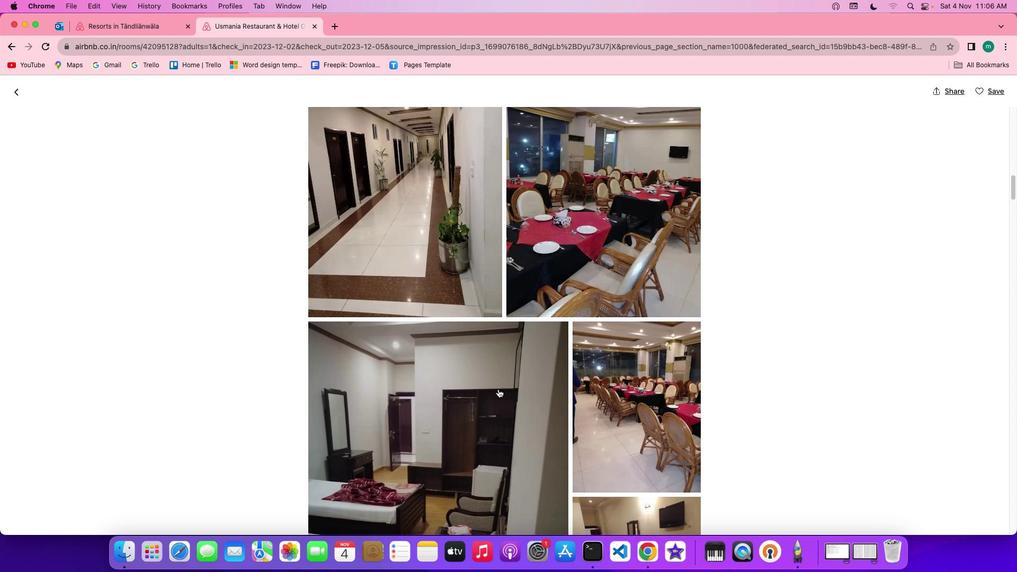 
Action: Mouse scrolled (501, 392) with delta (2, 1)
Screenshot: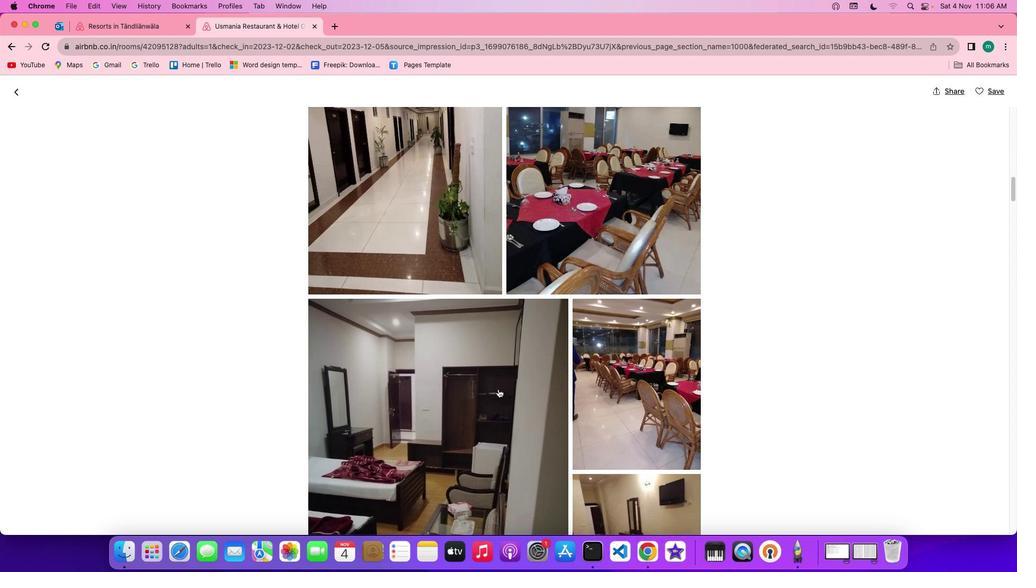 
Action: Mouse scrolled (501, 392) with delta (2, 1)
Screenshot: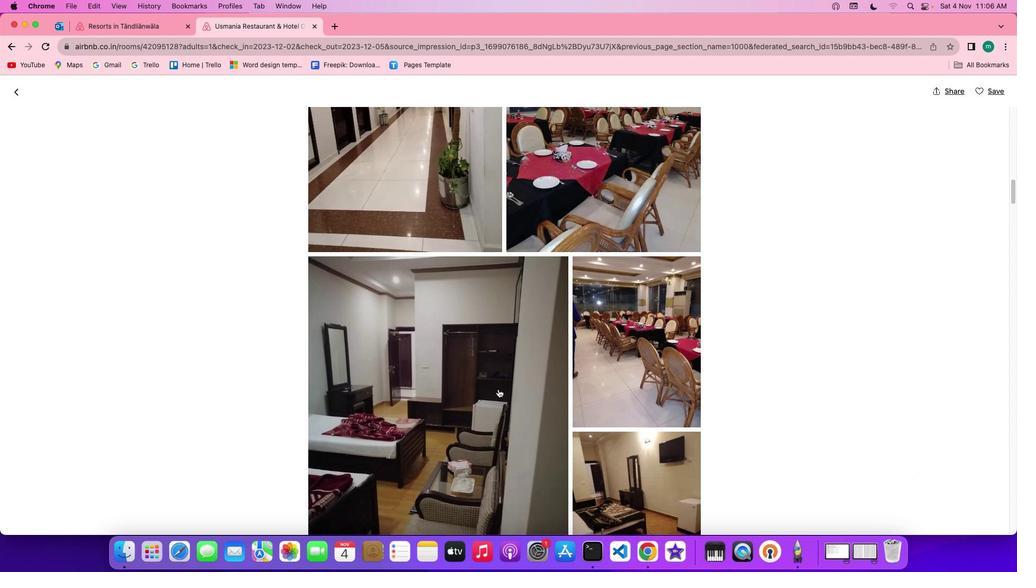 
Action: Mouse scrolled (501, 392) with delta (2, 2)
Screenshot: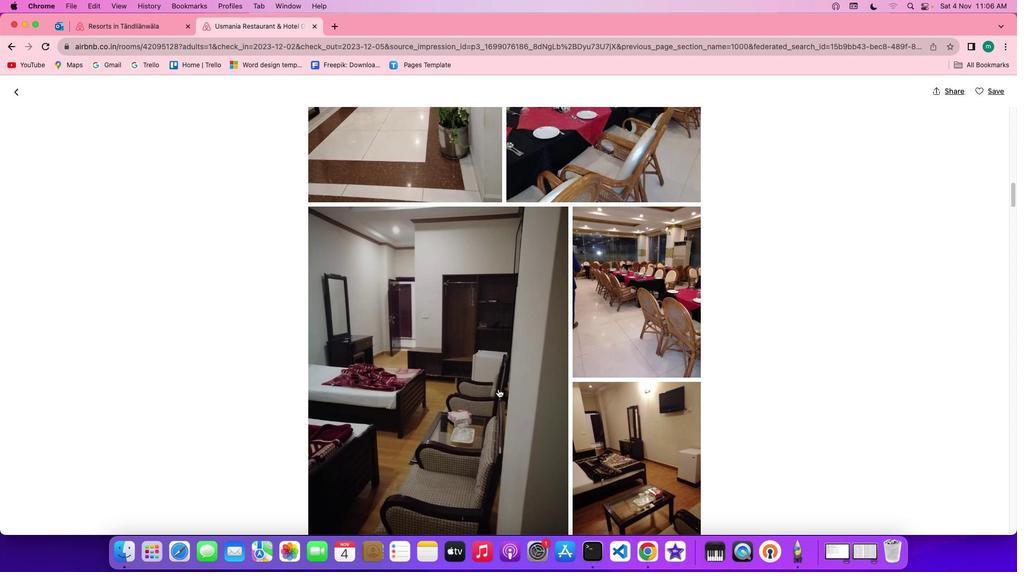 
Action: Mouse scrolled (501, 392) with delta (2, 2)
Screenshot: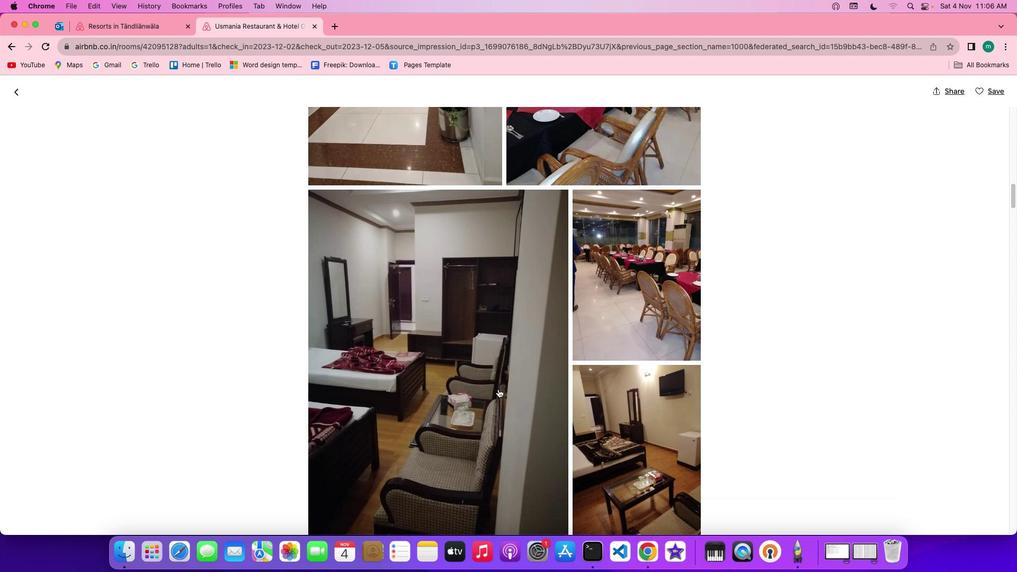 
Action: Mouse scrolled (501, 392) with delta (2, 1)
Screenshot: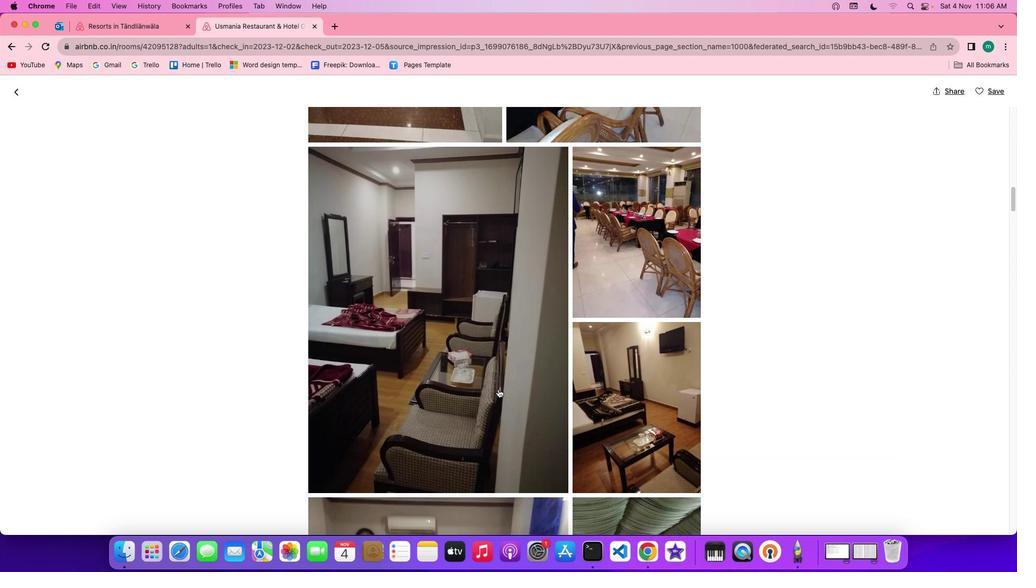 
Action: Mouse scrolled (501, 392) with delta (2, 1)
Screenshot: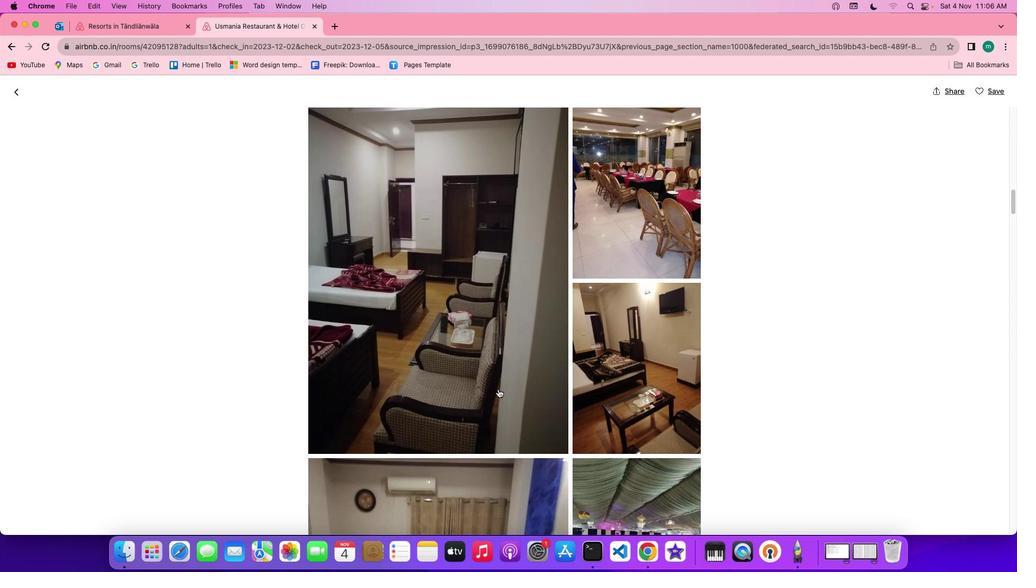 
Action: Mouse scrolled (501, 392) with delta (2, 2)
Screenshot: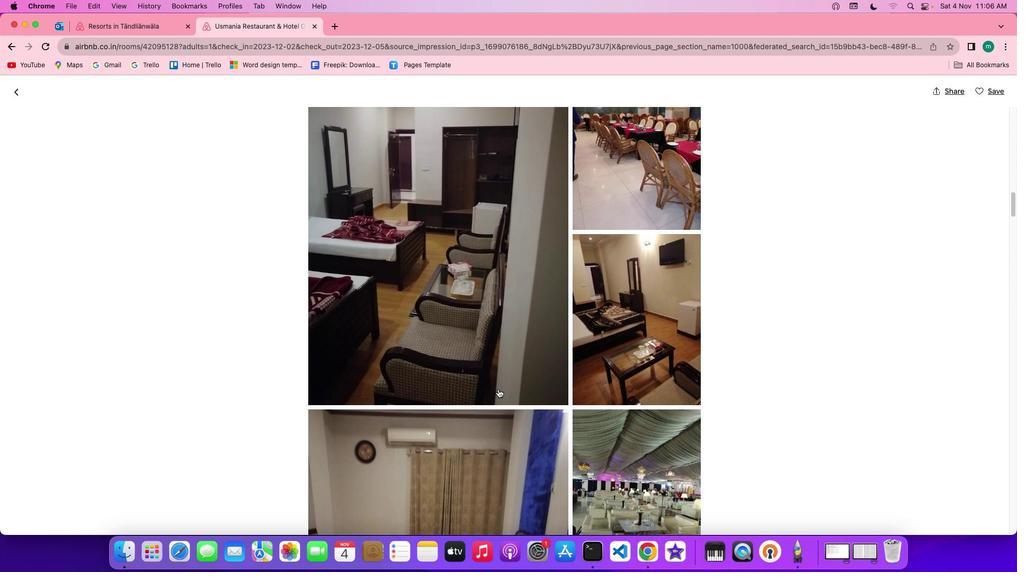 
Action: Mouse scrolled (501, 392) with delta (2, 2)
Screenshot: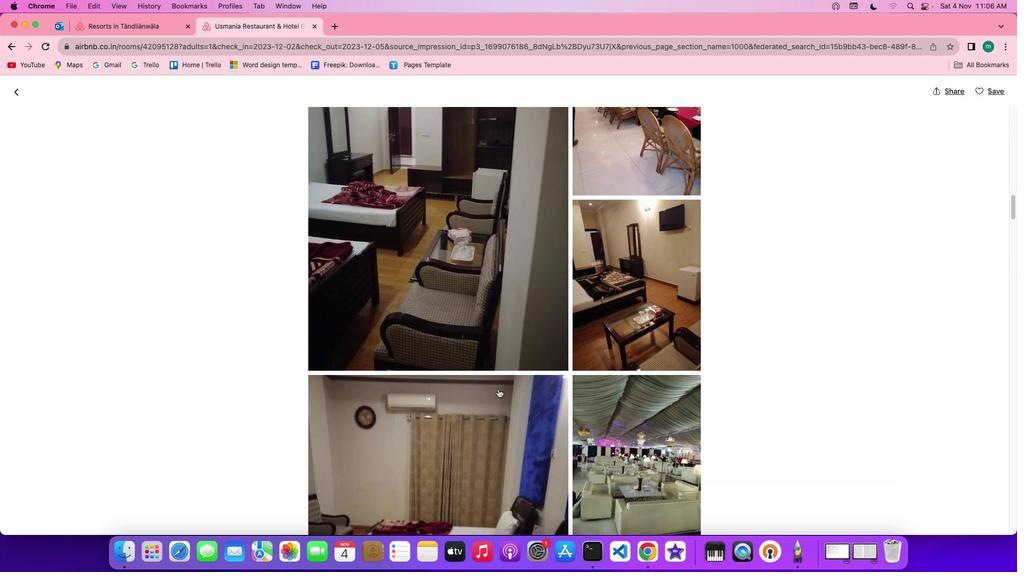 
Action: Mouse scrolled (501, 392) with delta (2, 1)
Screenshot: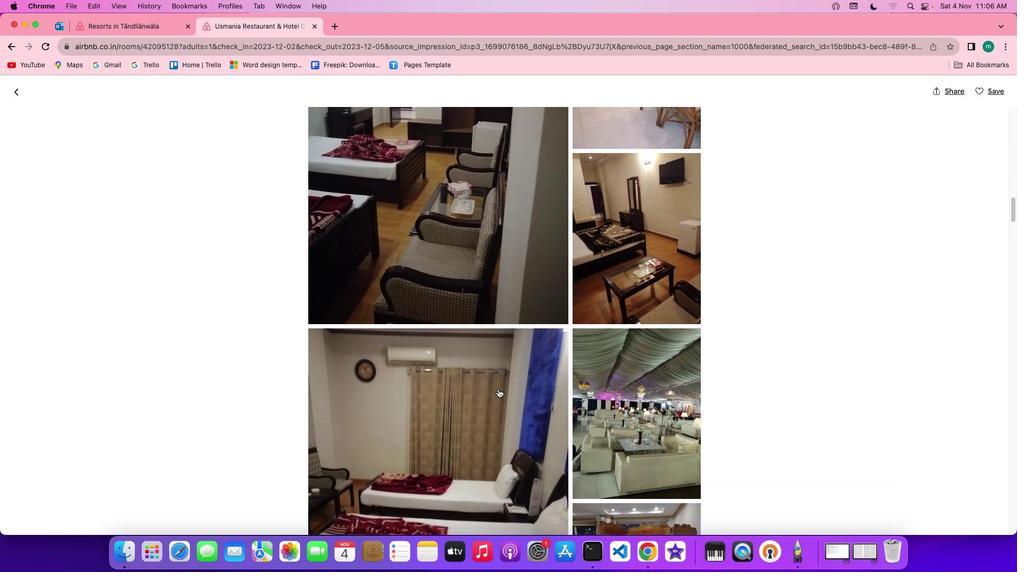 
Action: Mouse scrolled (501, 392) with delta (2, 0)
Screenshot: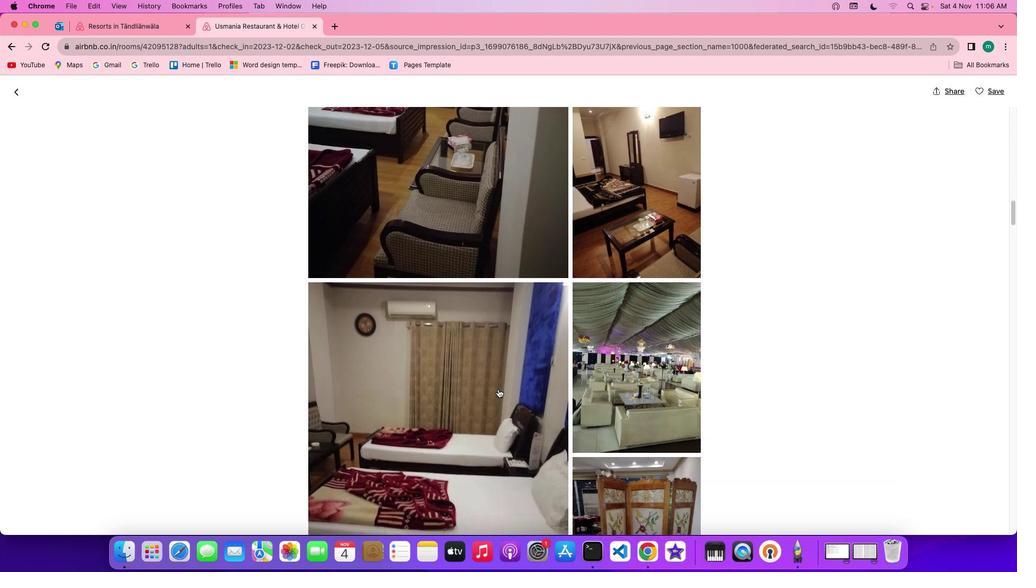 
Action: Mouse scrolled (501, 392) with delta (2, 2)
Screenshot: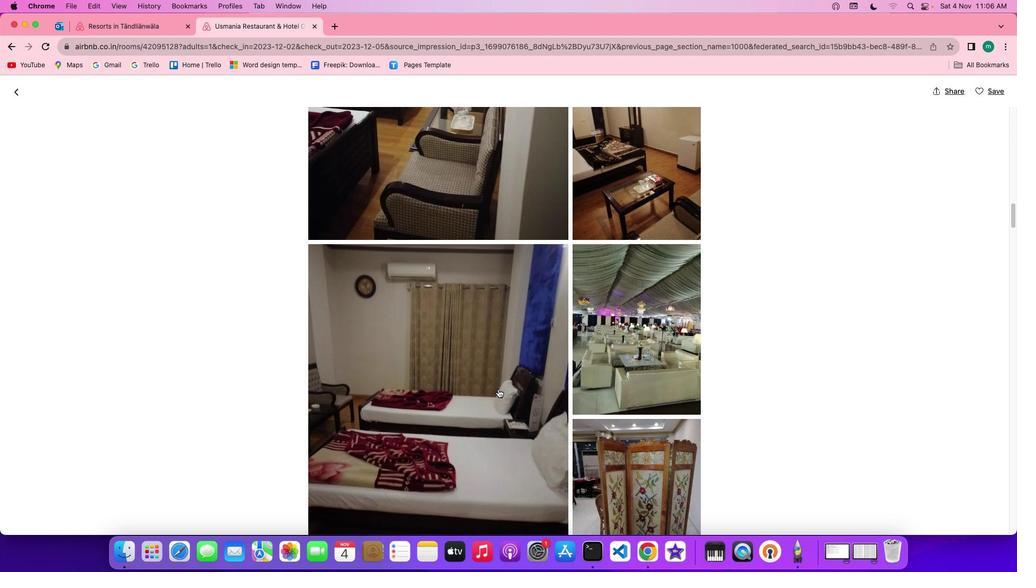 
Action: Mouse scrolled (501, 392) with delta (2, 2)
Screenshot: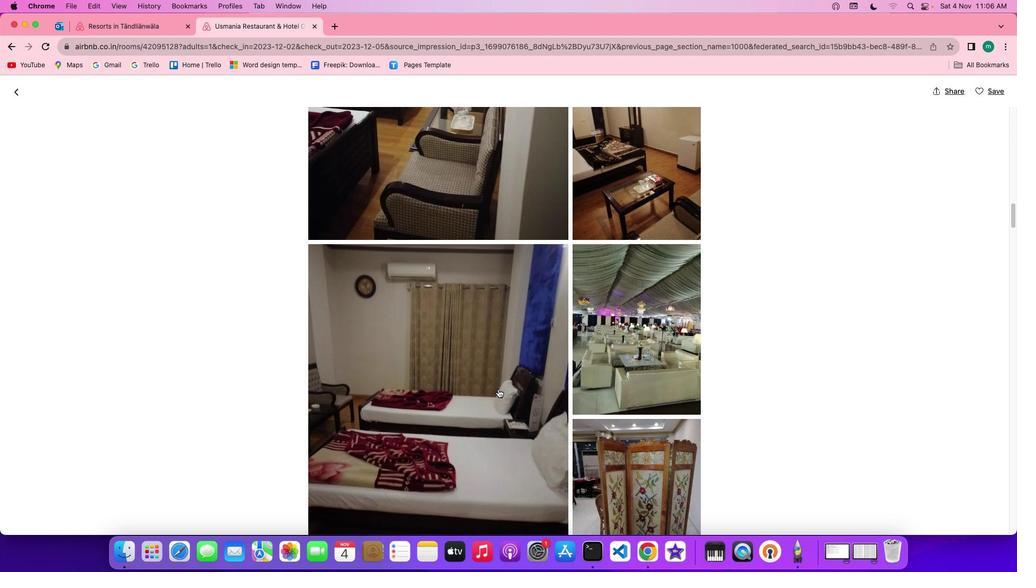 
Action: Mouse scrolled (501, 392) with delta (2, 1)
Screenshot: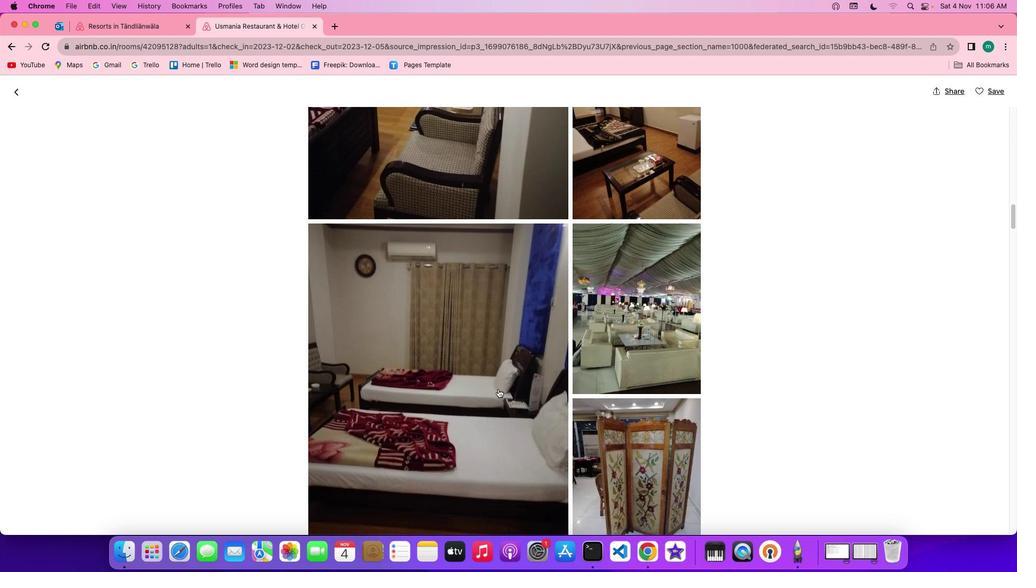 
Action: Mouse scrolled (501, 392) with delta (2, 0)
Screenshot: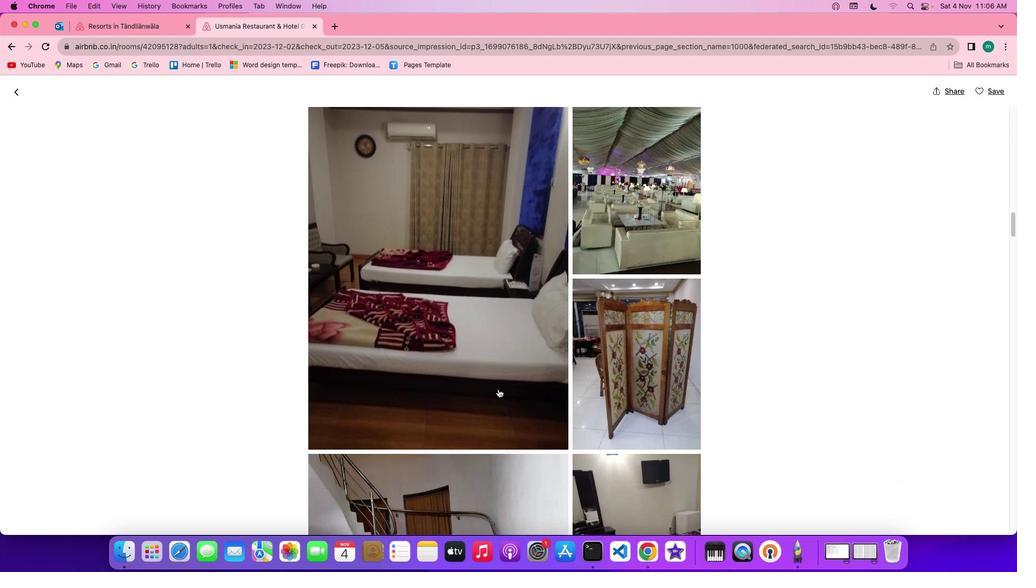 
Action: Mouse scrolled (501, 392) with delta (2, 2)
Screenshot: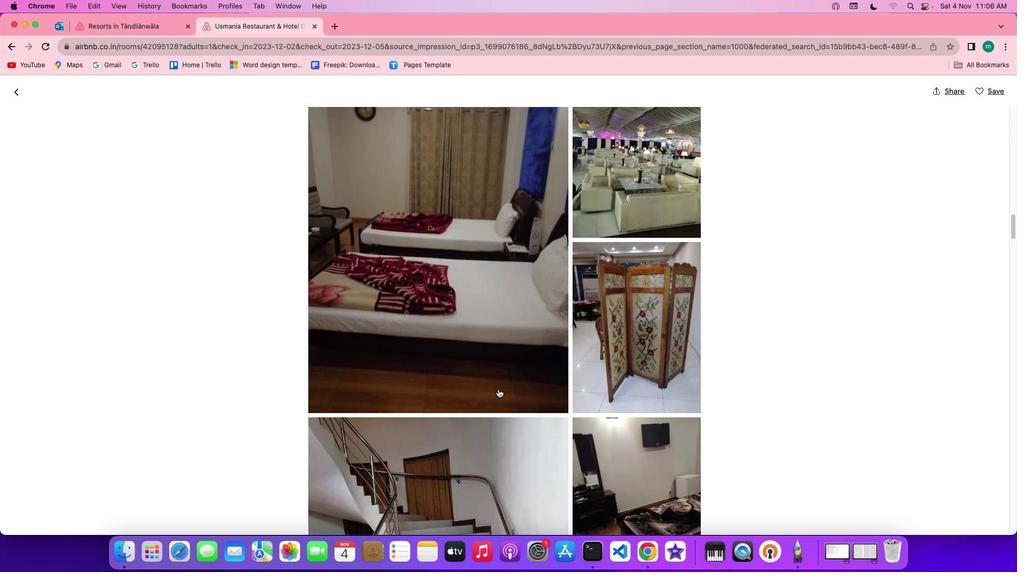 
Action: Mouse scrolled (501, 392) with delta (2, 2)
Screenshot: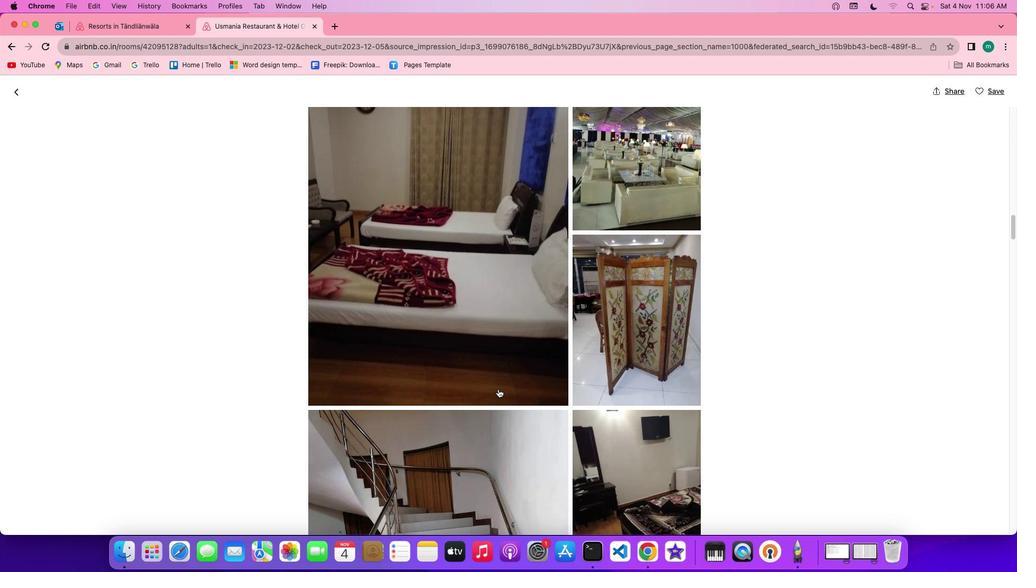 
Action: Mouse scrolled (501, 392) with delta (2, 1)
Screenshot: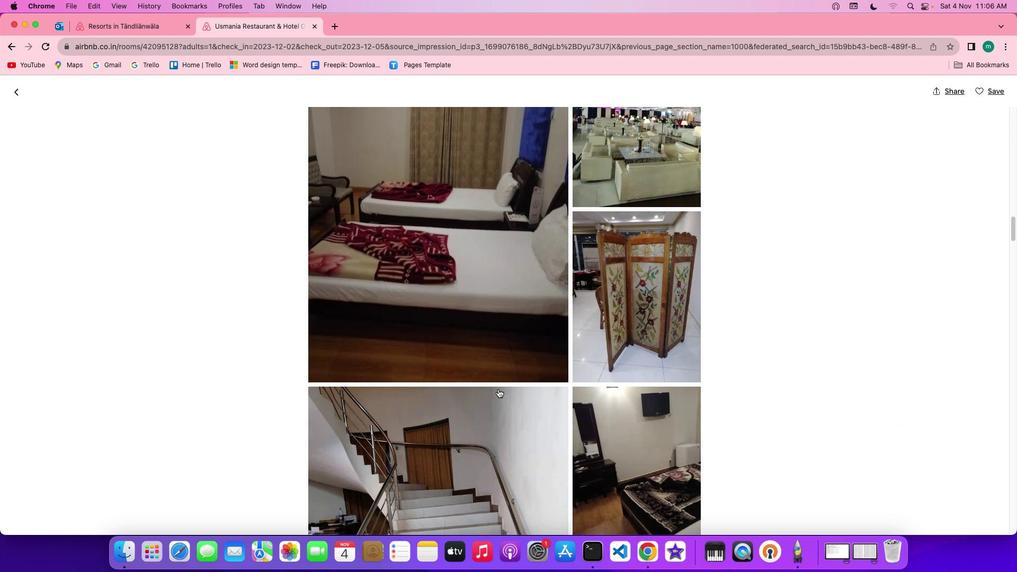 
Action: Mouse scrolled (501, 392) with delta (2, 1)
Screenshot: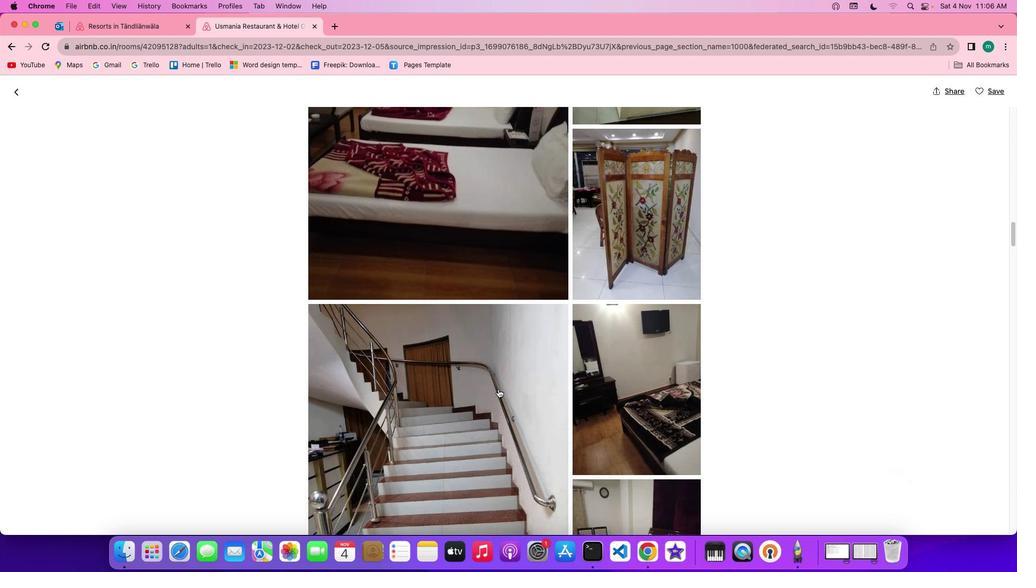 
Action: Mouse scrolled (501, 392) with delta (2, 2)
Screenshot: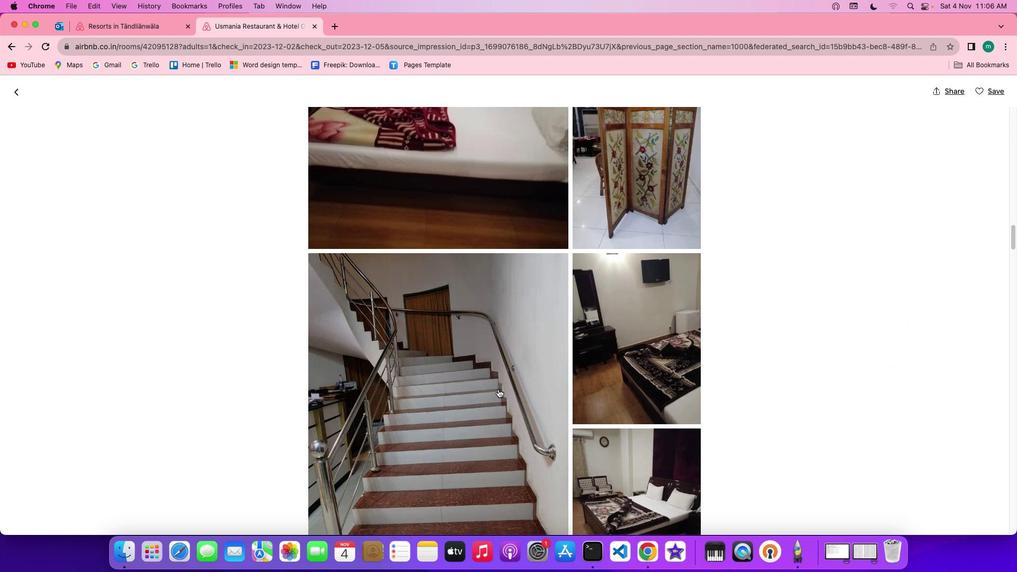 
Action: Mouse scrolled (501, 392) with delta (2, 2)
Screenshot: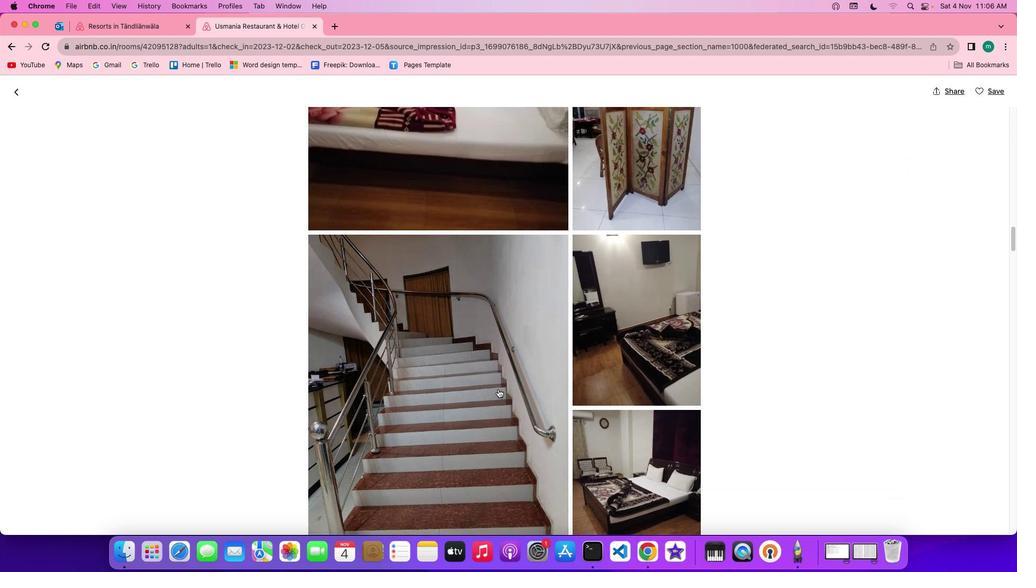 
Action: Mouse scrolled (501, 392) with delta (2, 1)
Screenshot: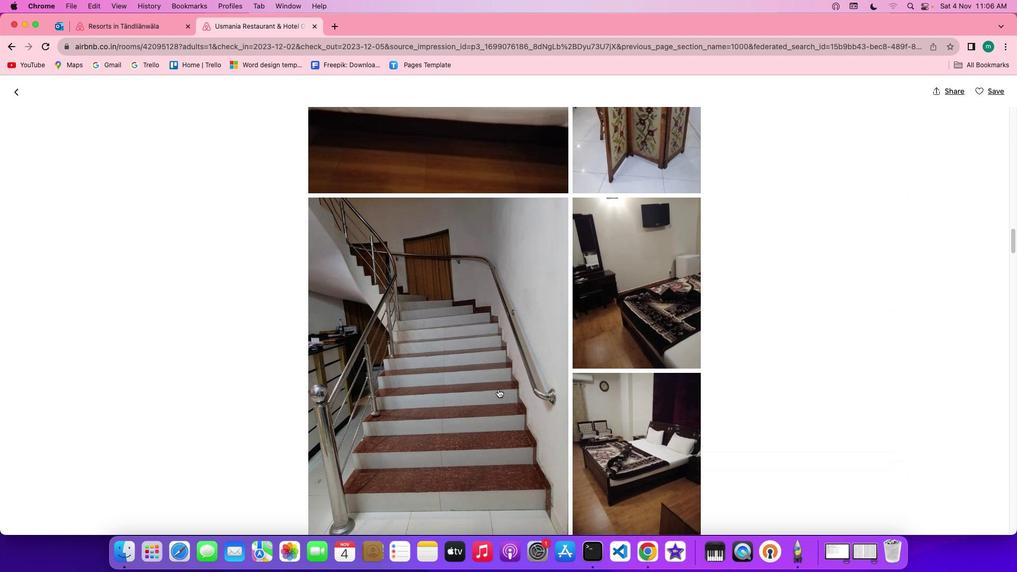 
Action: Mouse scrolled (501, 392) with delta (2, 0)
Screenshot: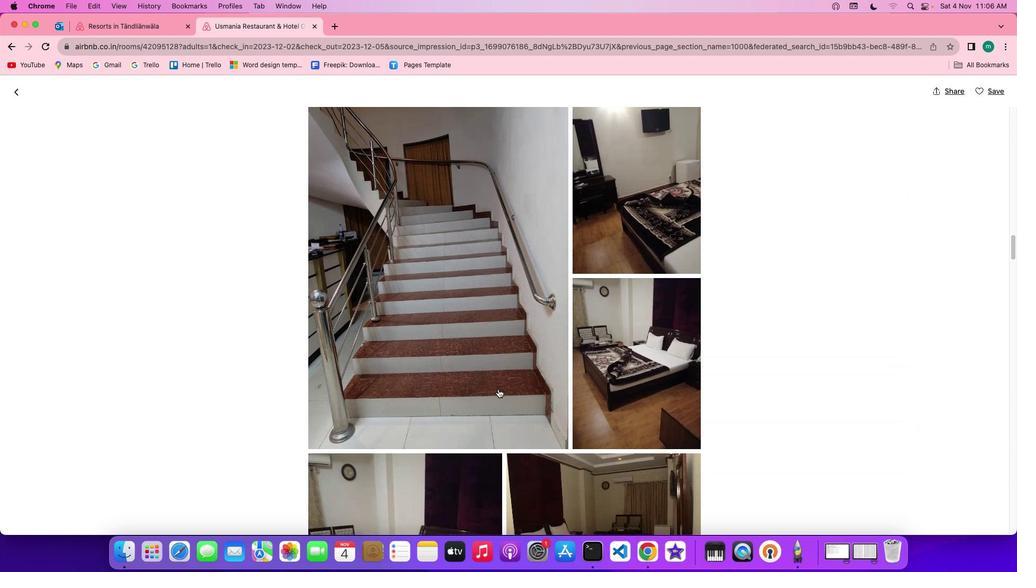 
Action: Mouse scrolled (501, 392) with delta (2, 2)
Screenshot: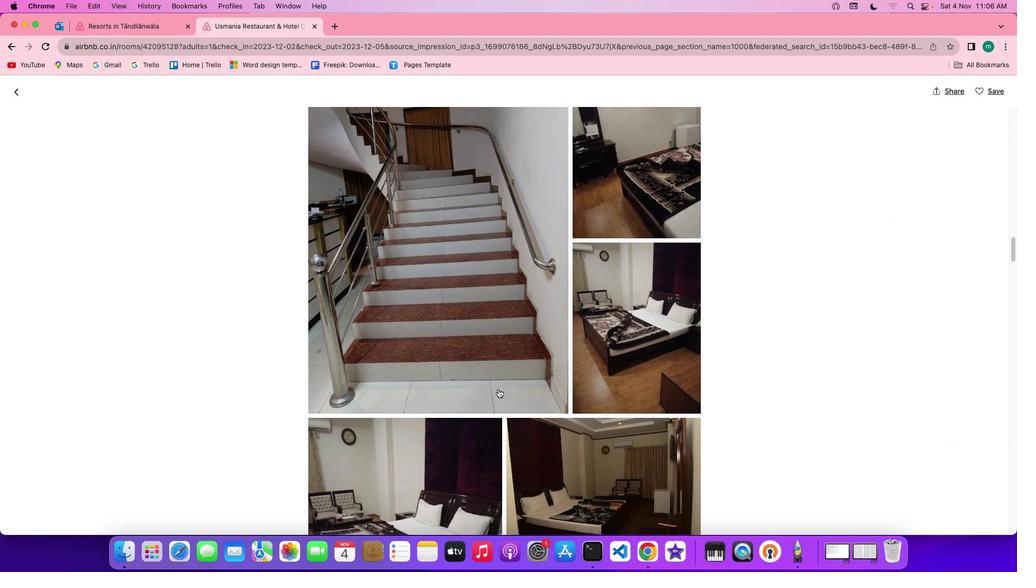 
Action: Mouse scrolled (501, 392) with delta (2, 2)
Screenshot: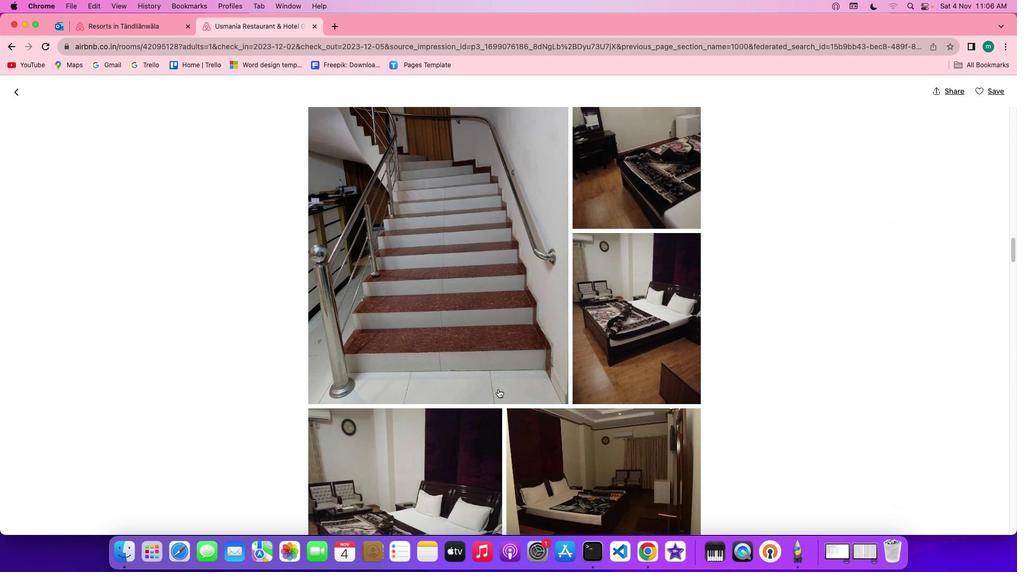 
Action: Mouse scrolled (501, 392) with delta (2, 1)
Screenshot: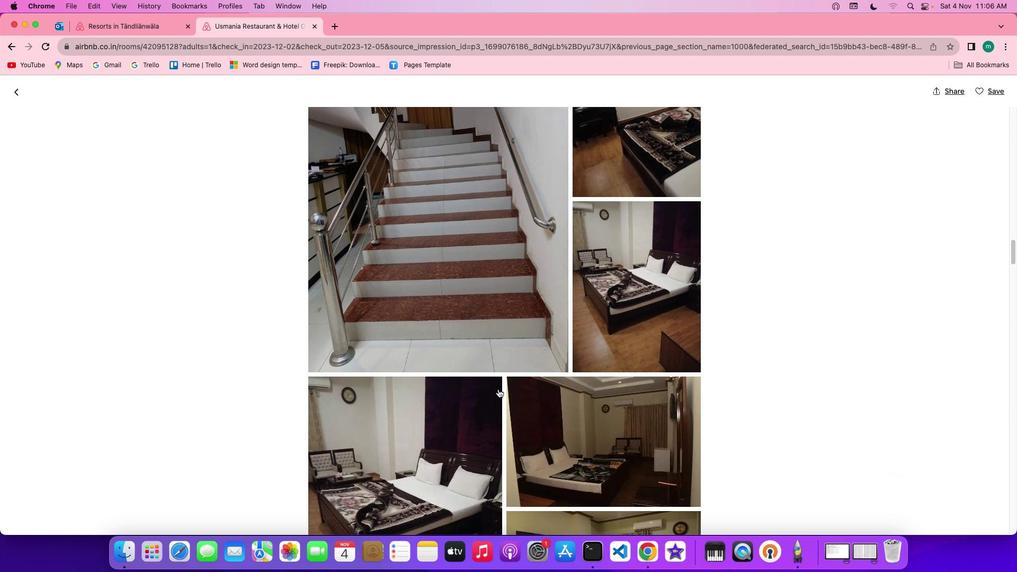 
Action: Mouse scrolled (501, 392) with delta (2, 1)
Screenshot: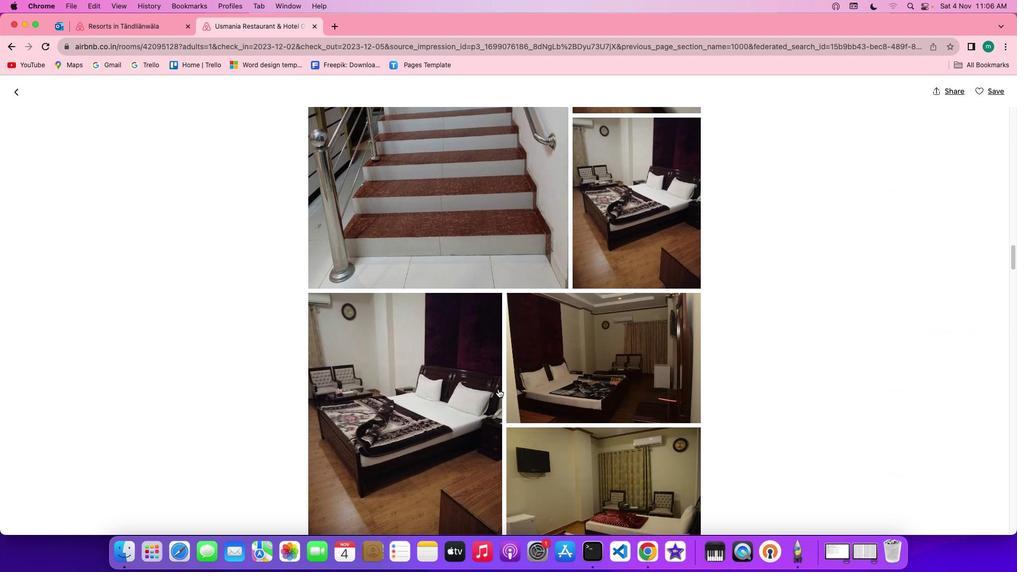 
Action: Mouse scrolled (501, 392) with delta (2, 2)
Screenshot: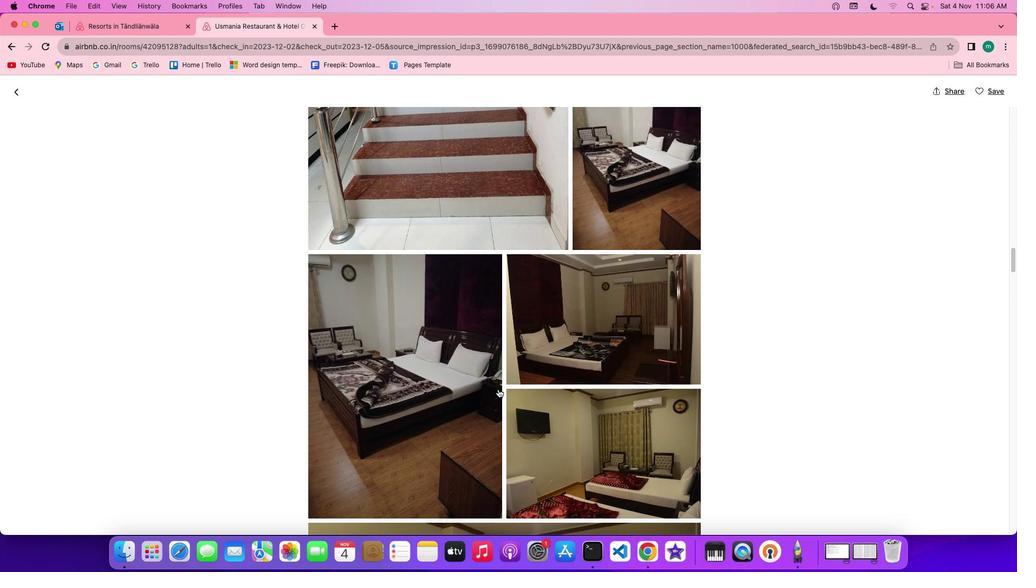 
Action: Mouse scrolled (501, 392) with delta (2, 2)
Screenshot: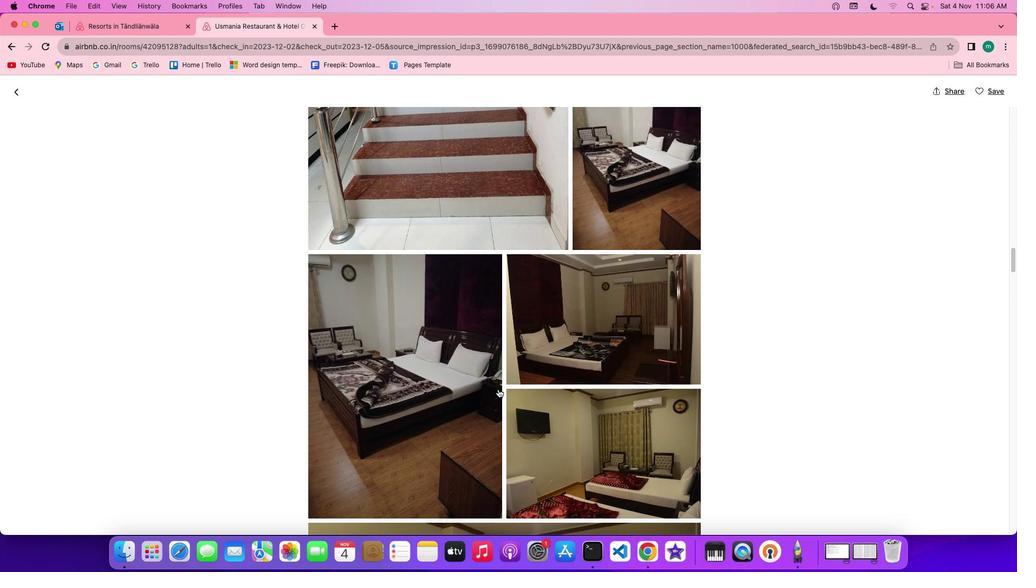 
Action: Mouse scrolled (501, 392) with delta (2, 1)
Screenshot: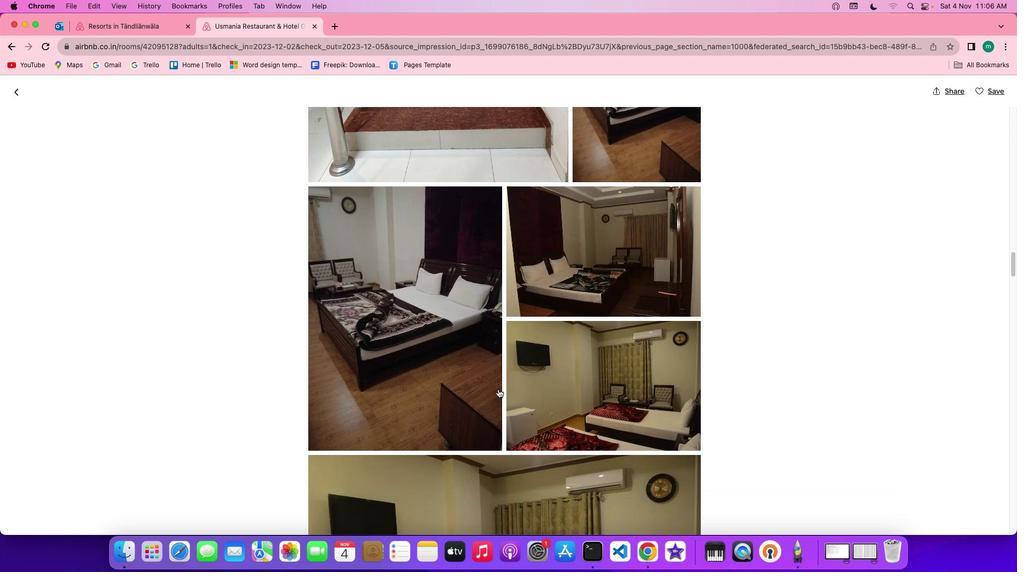 
Action: Mouse scrolled (501, 392) with delta (2, 0)
Screenshot: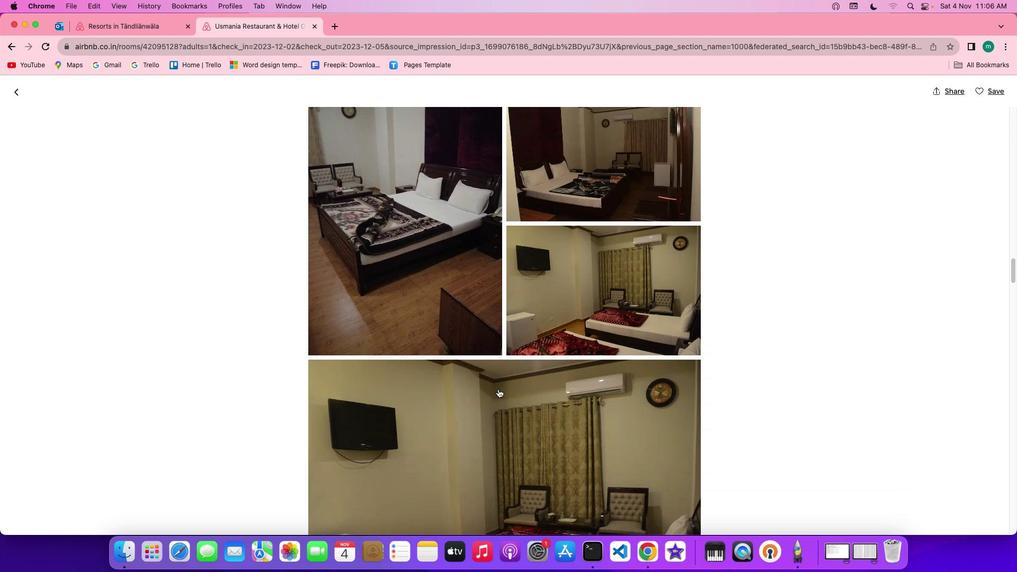 
Action: Mouse scrolled (501, 392) with delta (2, 2)
Screenshot: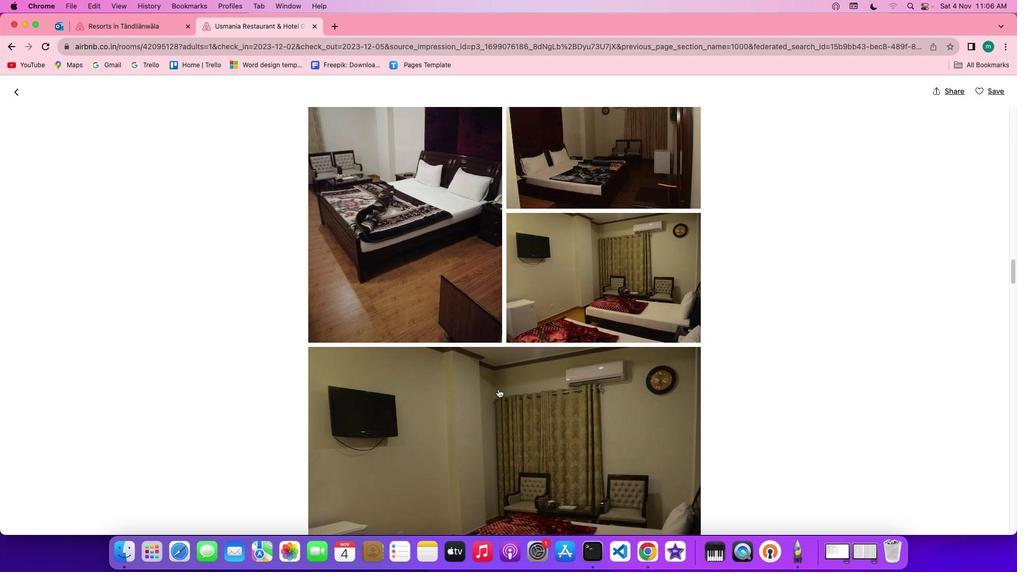 
Action: Mouse scrolled (501, 392) with delta (2, 2)
Screenshot: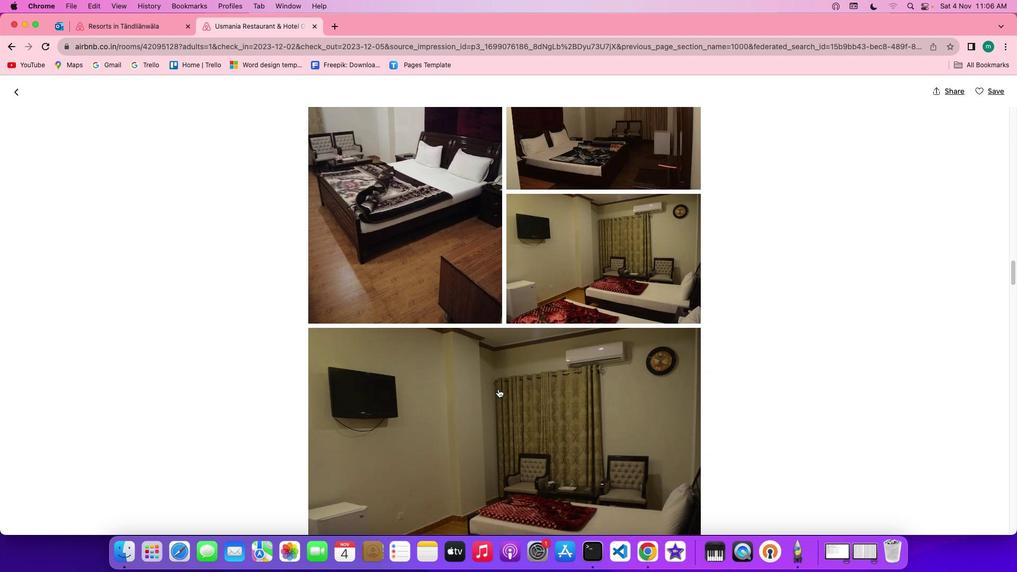 
Action: Mouse scrolled (501, 392) with delta (2, 1)
Screenshot: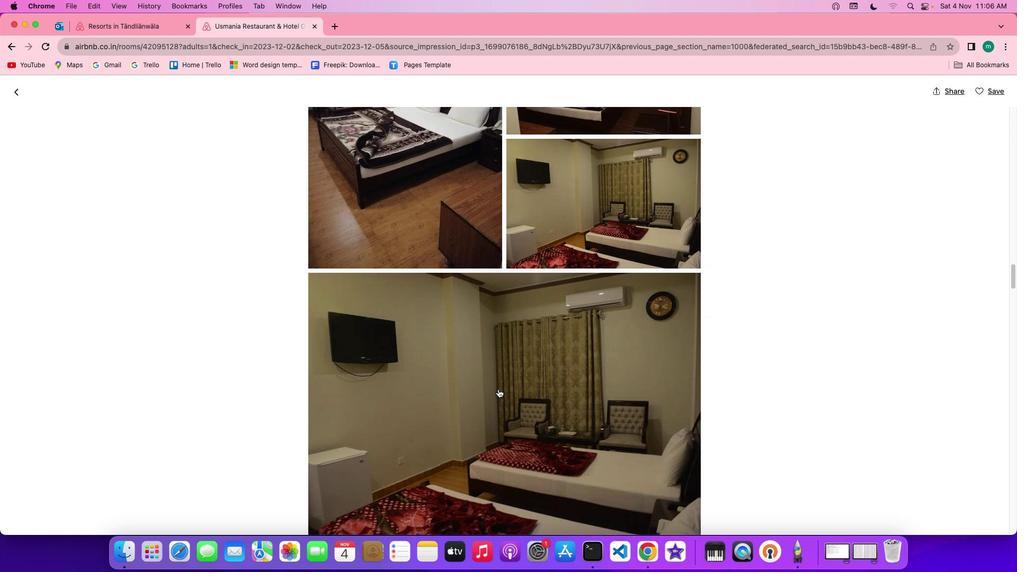 
Action: Mouse scrolled (501, 392) with delta (2, 0)
Screenshot: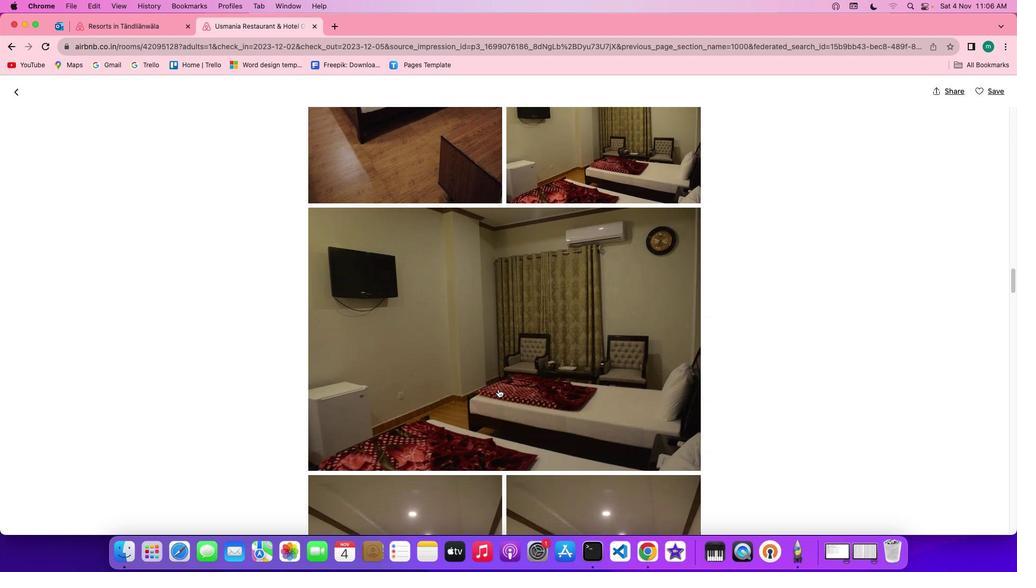 
Action: Mouse scrolled (501, 392) with delta (2, 2)
Screenshot: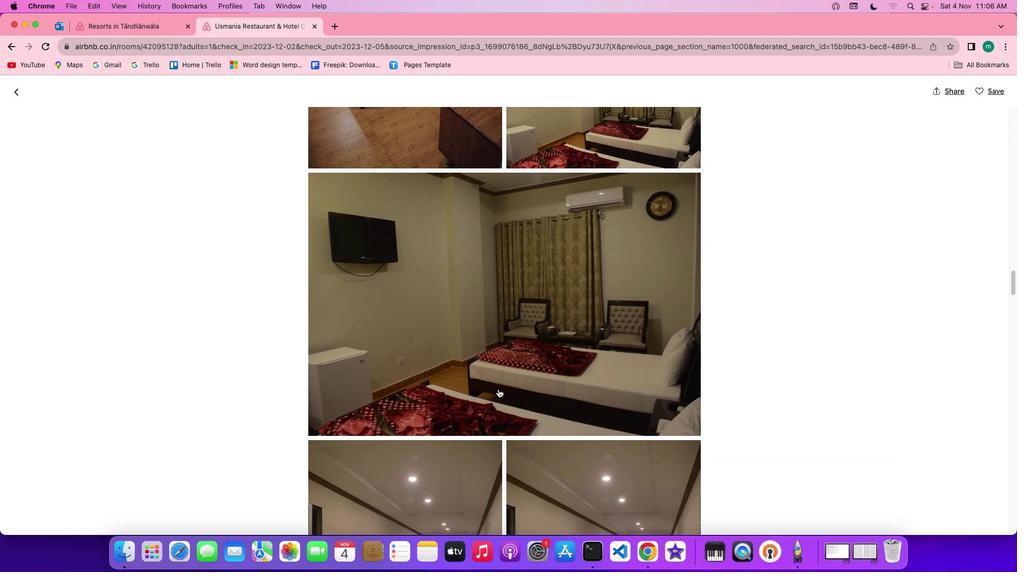 
Action: Mouse scrolled (501, 392) with delta (2, 2)
Screenshot: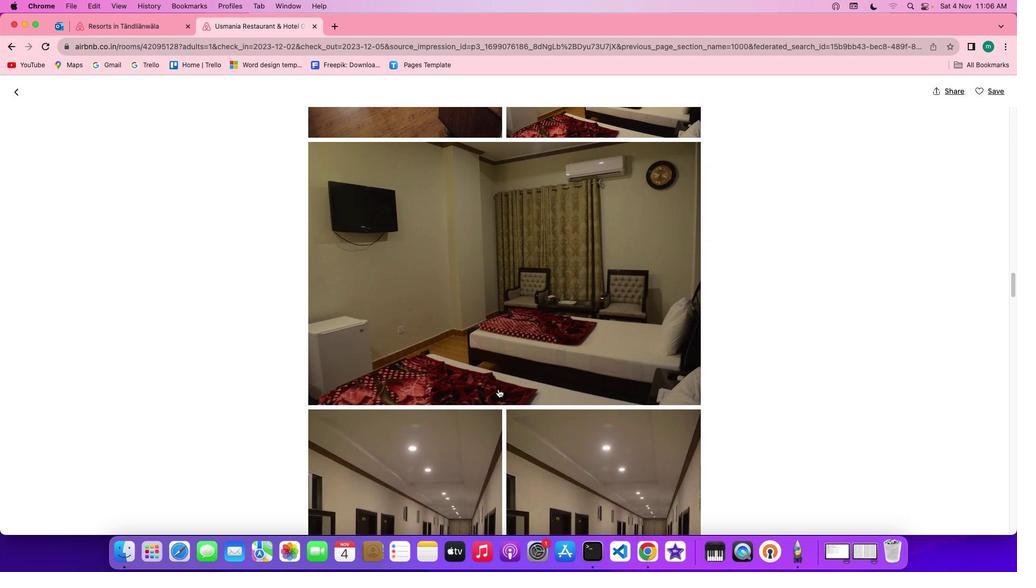 
Action: Mouse scrolled (501, 392) with delta (2, 1)
Screenshot: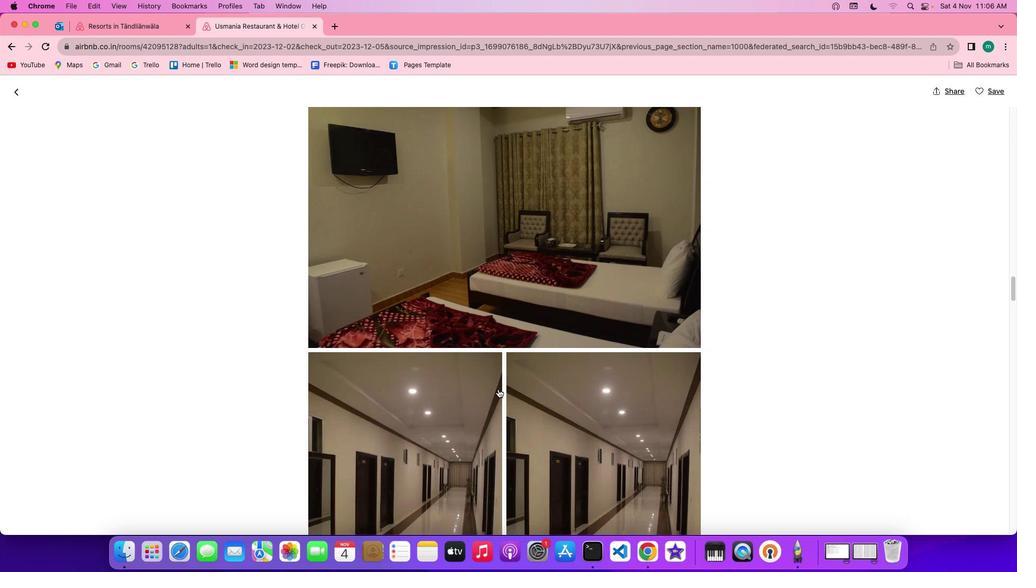 
Action: Mouse scrolled (501, 392) with delta (2, 0)
Screenshot: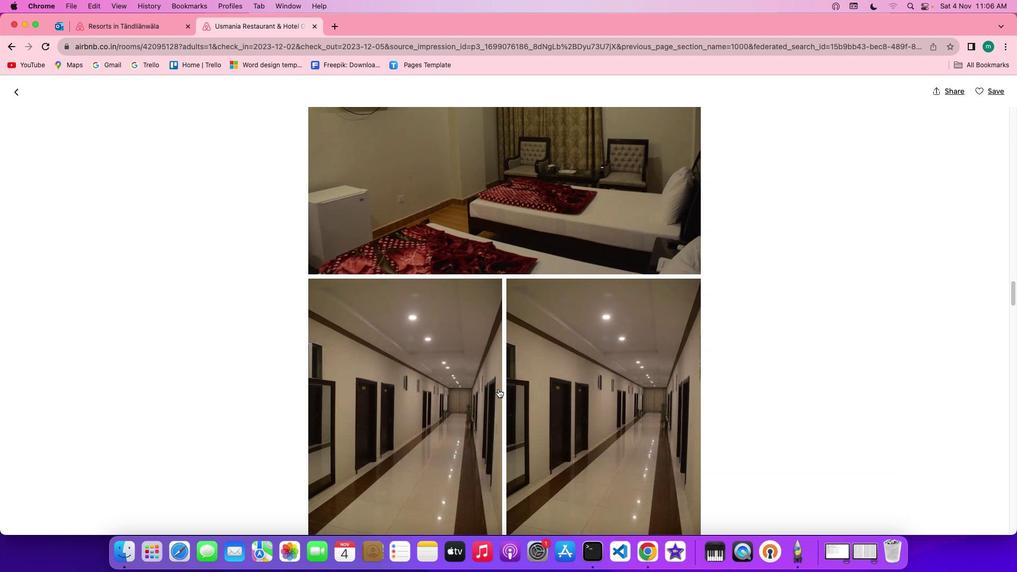 
Action: Mouse scrolled (501, 392) with delta (2, 1)
Screenshot: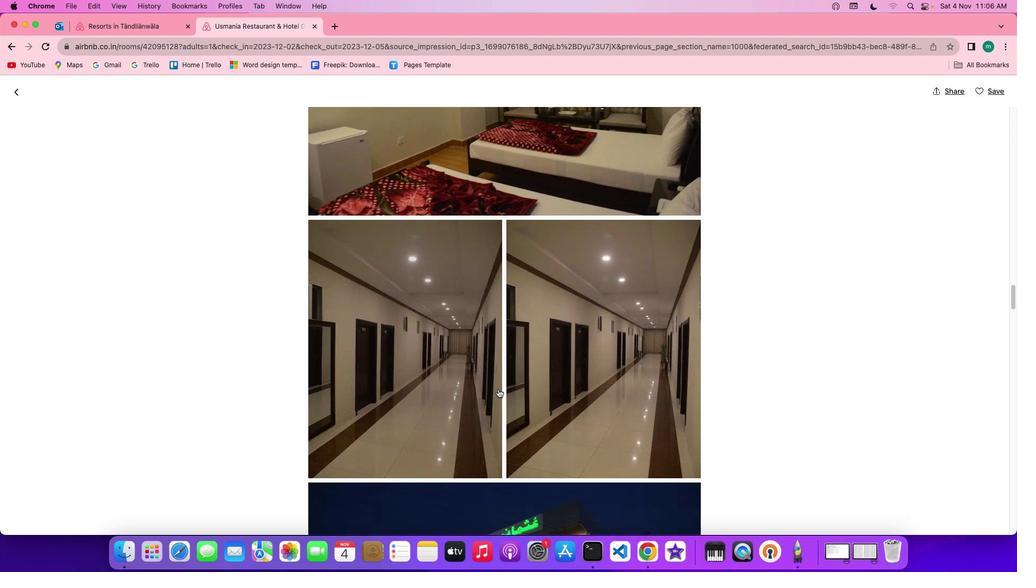 
Action: Mouse scrolled (501, 392) with delta (2, 2)
Screenshot: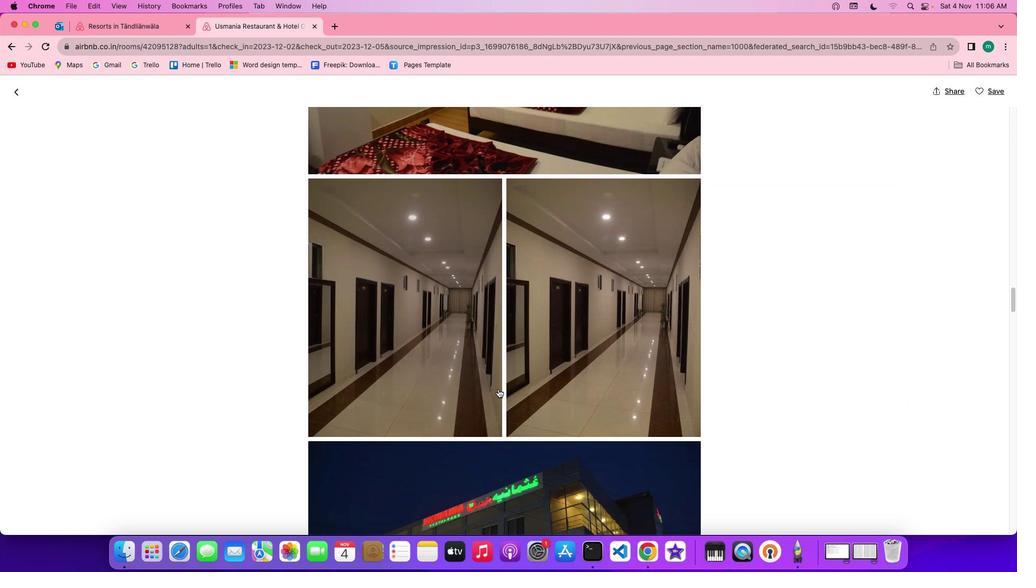 
Action: Mouse scrolled (501, 392) with delta (2, 2)
Screenshot: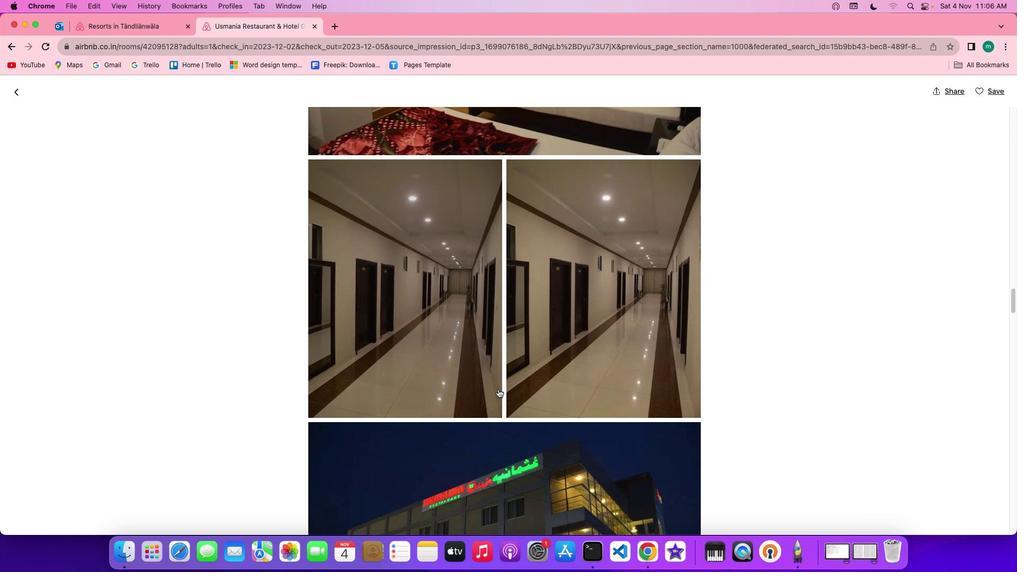 
Action: Mouse scrolled (501, 392) with delta (2, 1)
Screenshot: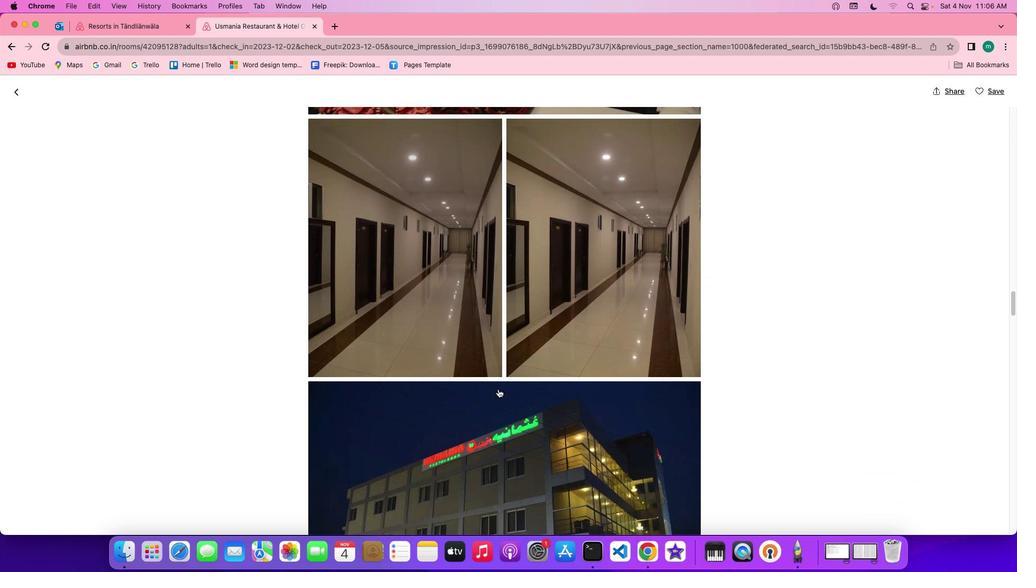 
Action: Mouse scrolled (501, 392) with delta (2, 0)
Screenshot: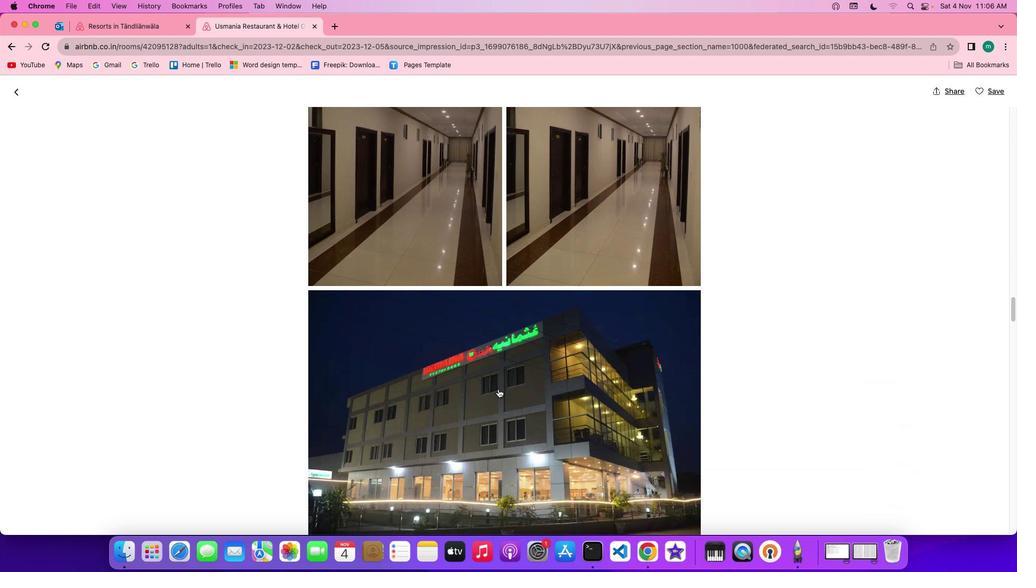 
Action: Mouse scrolled (501, 392) with delta (2, 2)
Screenshot: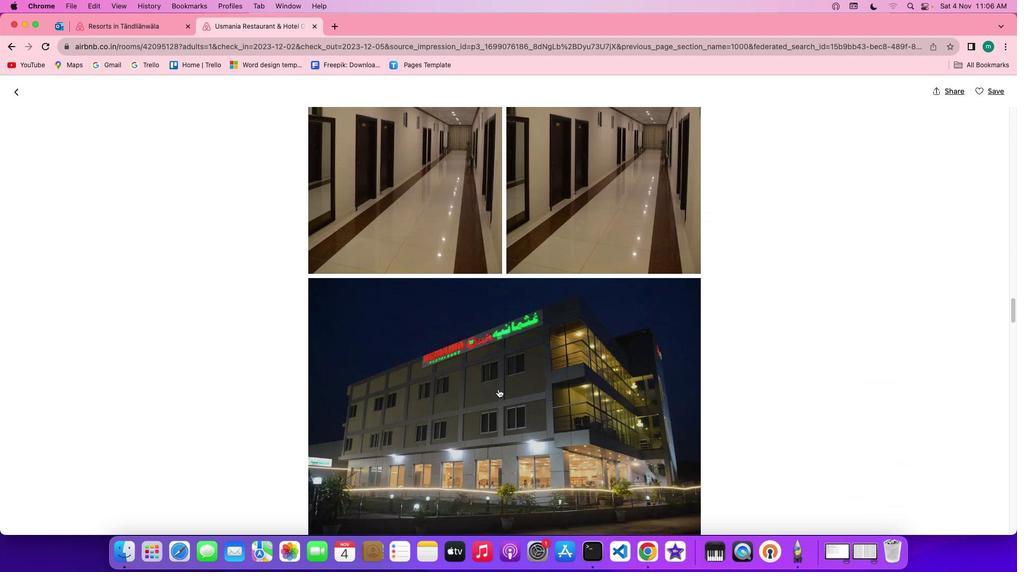 
Action: Mouse scrolled (501, 392) with delta (2, 2)
Screenshot: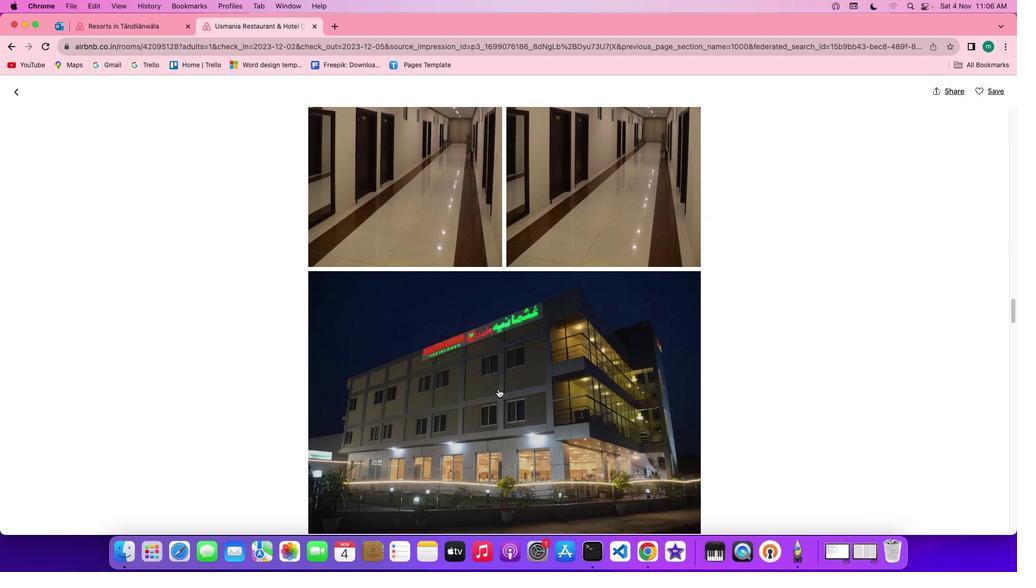 
Action: Mouse scrolled (501, 392) with delta (2, 2)
Screenshot: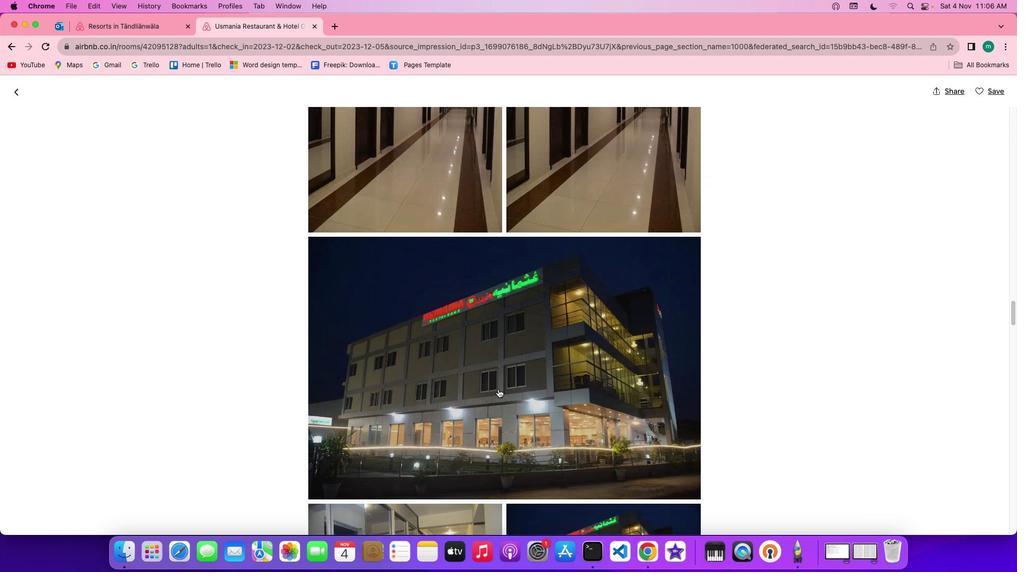 
Action: Mouse scrolled (501, 392) with delta (2, 1)
Screenshot: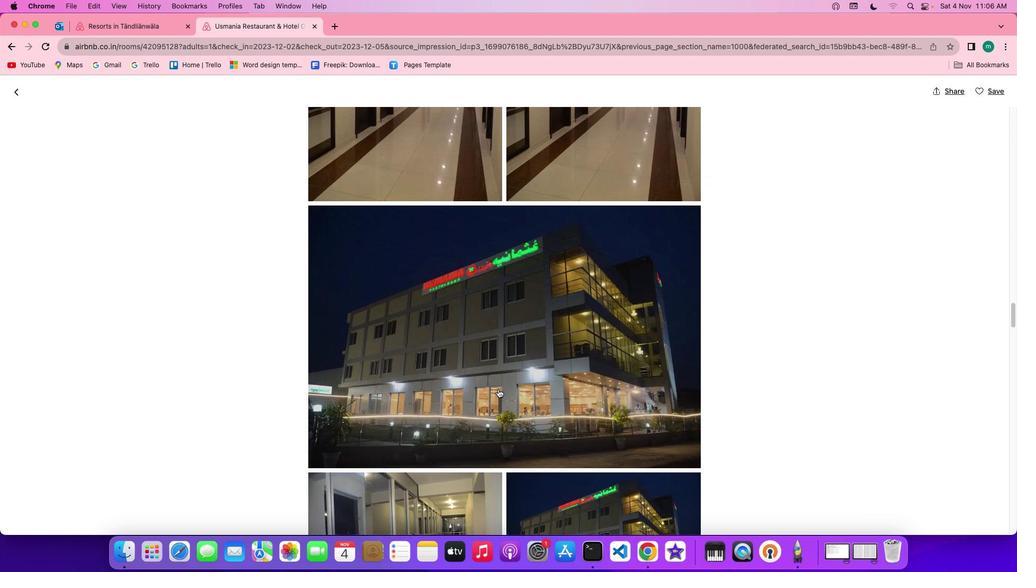
Action: Mouse scrolled (501, 392) with delta (2, 1)
Screenshot: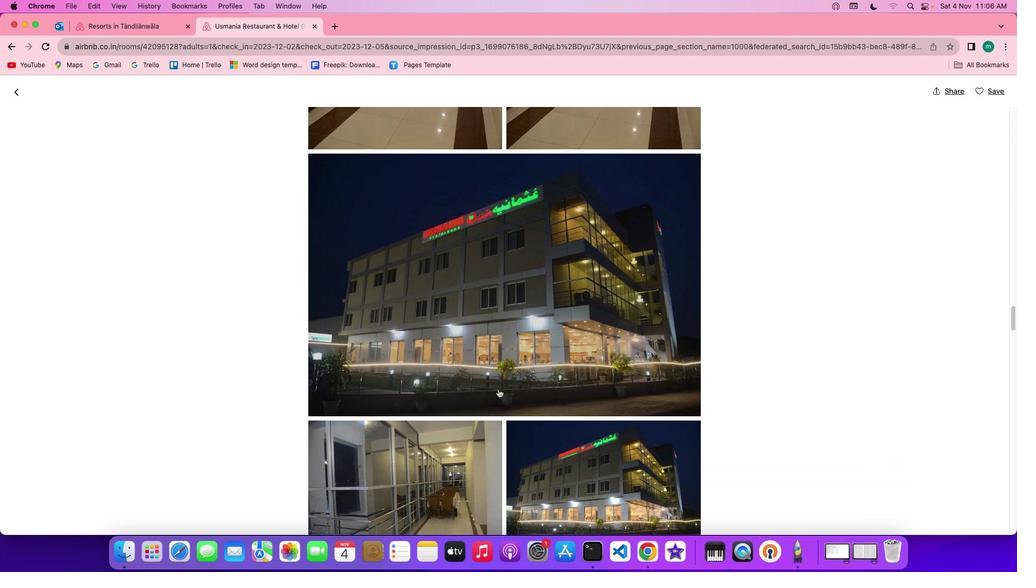 
Action: Mouse scrolled (501, 392) with delta (2, 2)
Screenshot: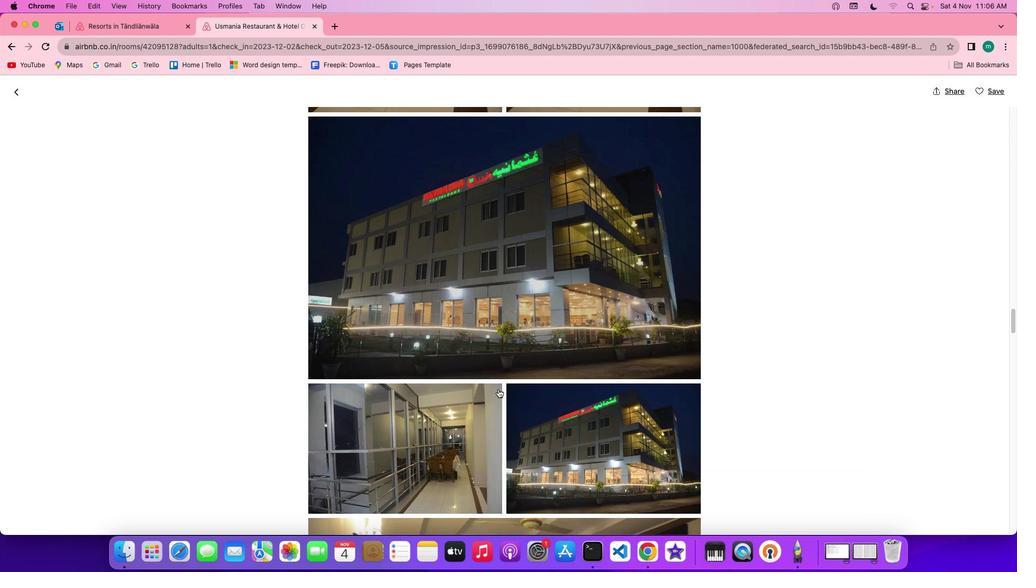 
Action: Mouse scrolled (501, 392) with delta (2, 2)
Screenshot: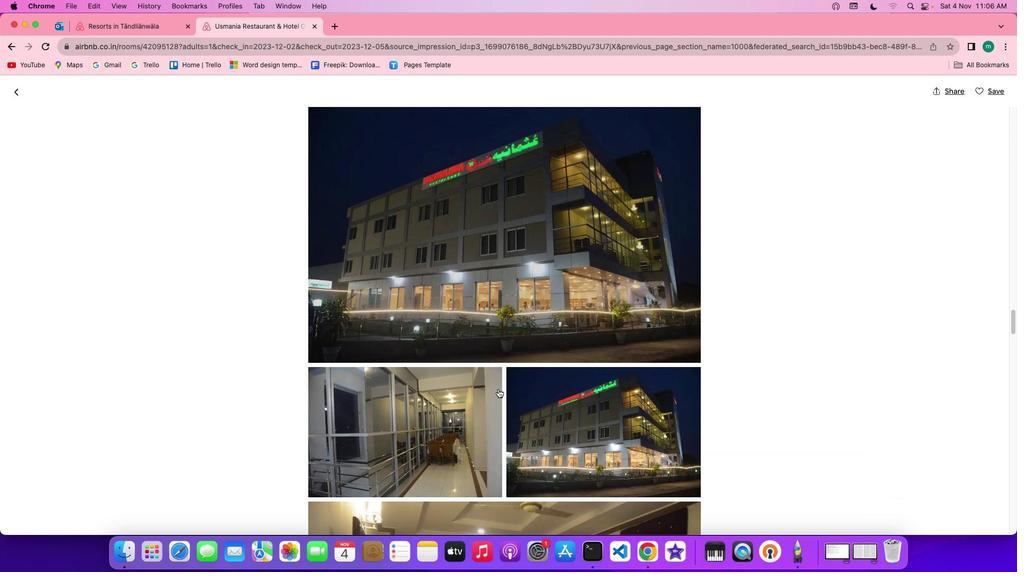 
Action: Mouse scrolled (501, 392) with delta (2, 1)
Screenshot: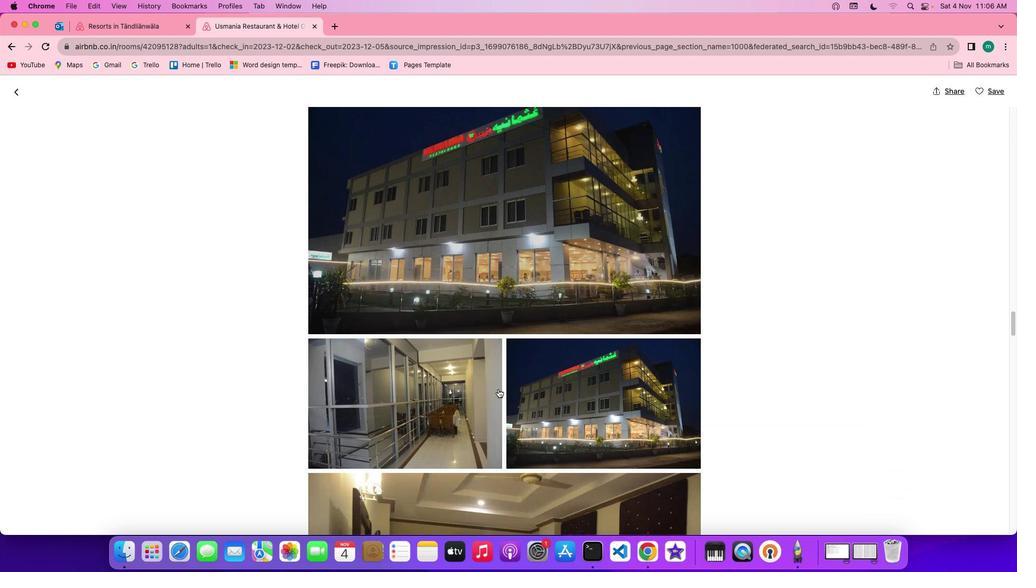 
Action: Mouse scrolled (501, 392) with delta (2, 1)
Screenshot: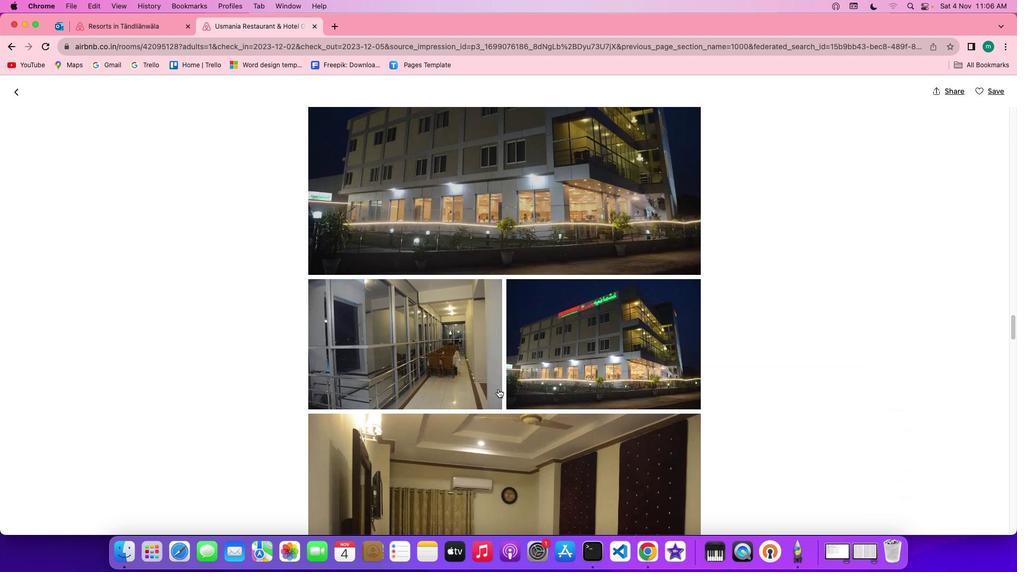 
Action: Mouse scrolled (501, 392) with delta (2, 2)
Screenshot: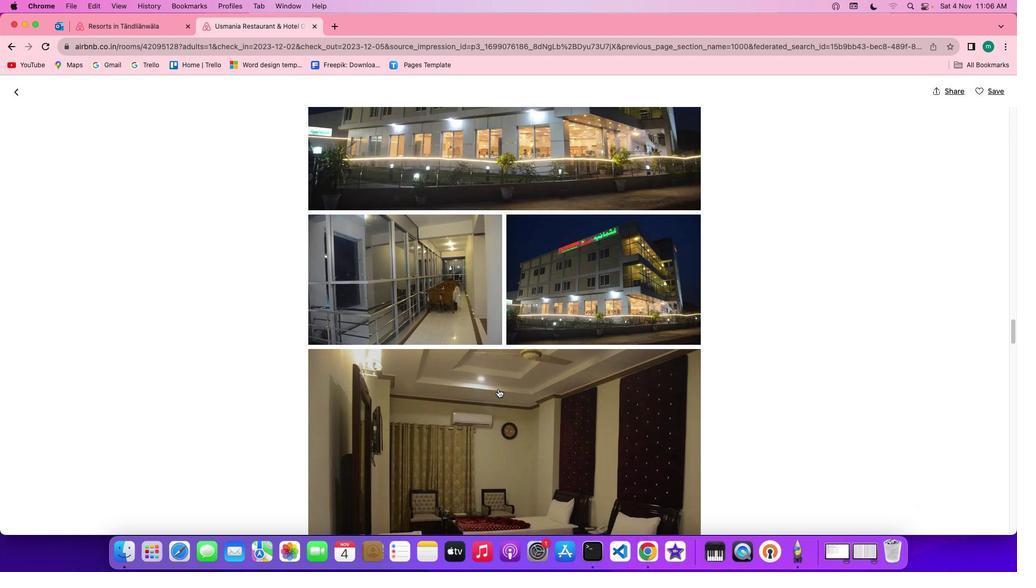
Action: Mouse scrolled (501, 392) with delta (2, 2)
Screenshot: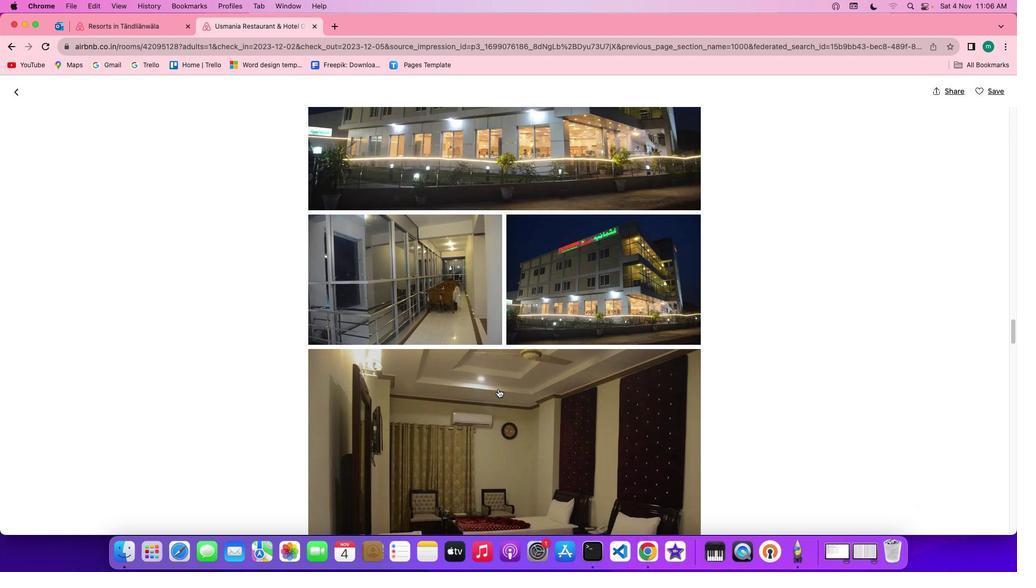 
Action: Mouse scrolled (501, 392) with delta (2, 1)
Screenshot: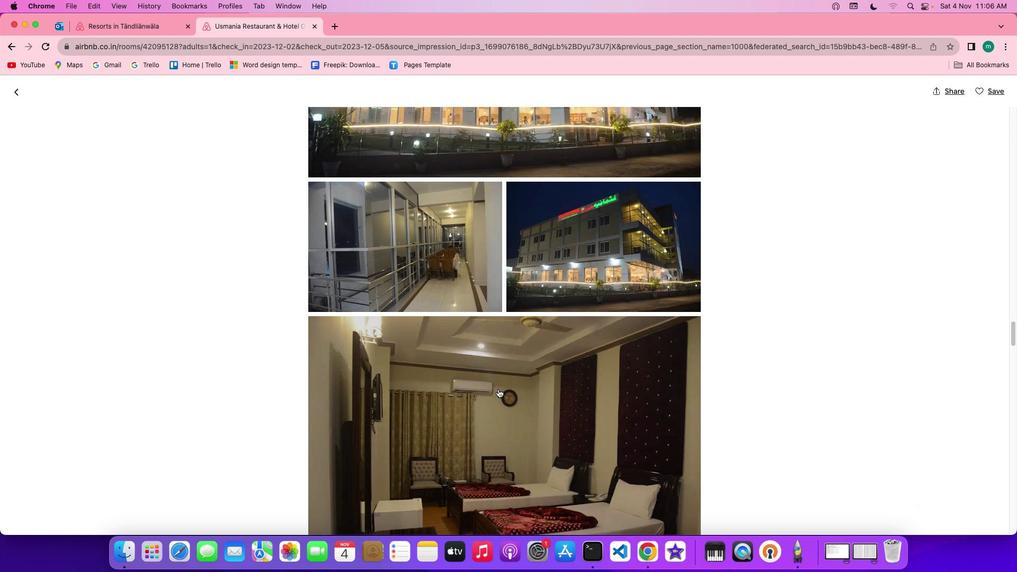 
Action: Mouse scrolled (501, 392) with delta (2, 0)
Screenshot: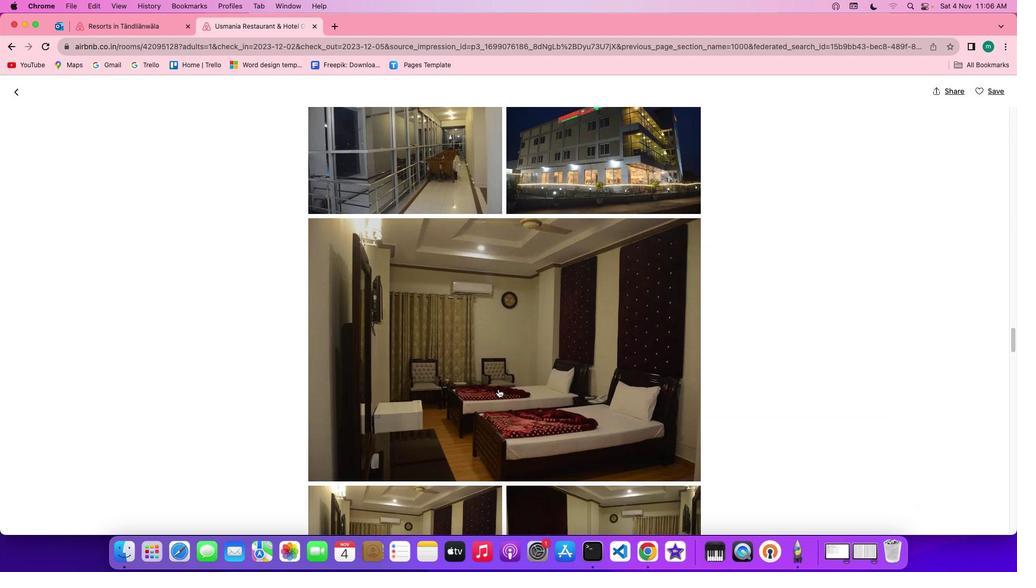 
Action: Mouse scrolled (501, 392) with delta (2, 2)
Screenshot: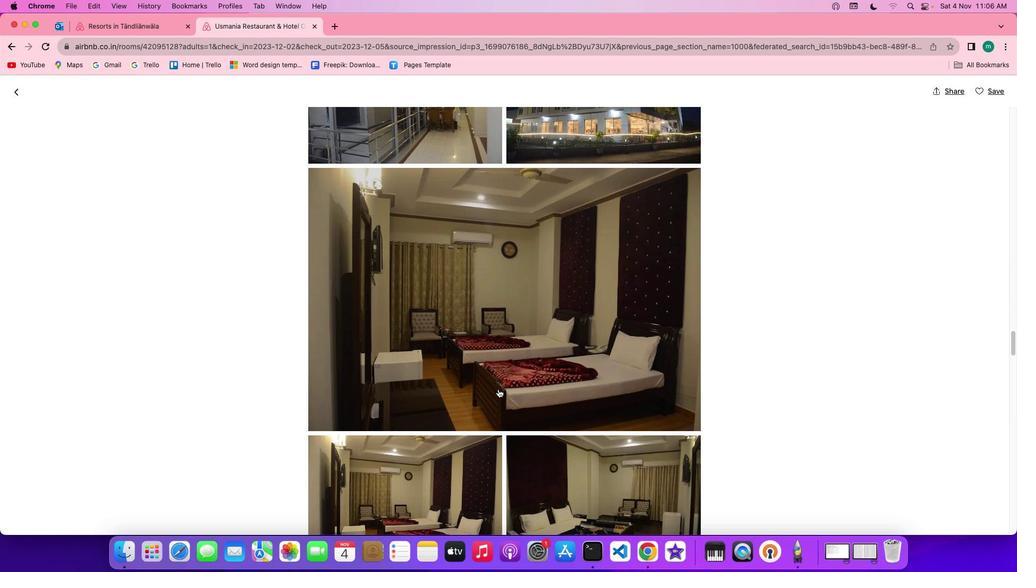 
Action: Mouse scrolled (501, 392) with delta (2, 2)
Screenshot: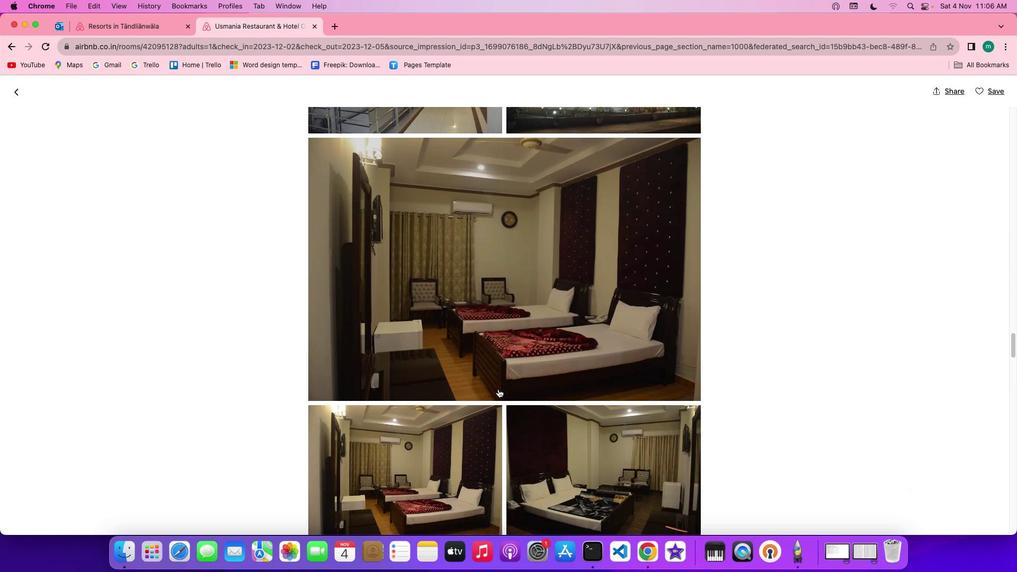 
Action: Mouse scrolled (501, 392) with delta (2, 1)
Screenshot: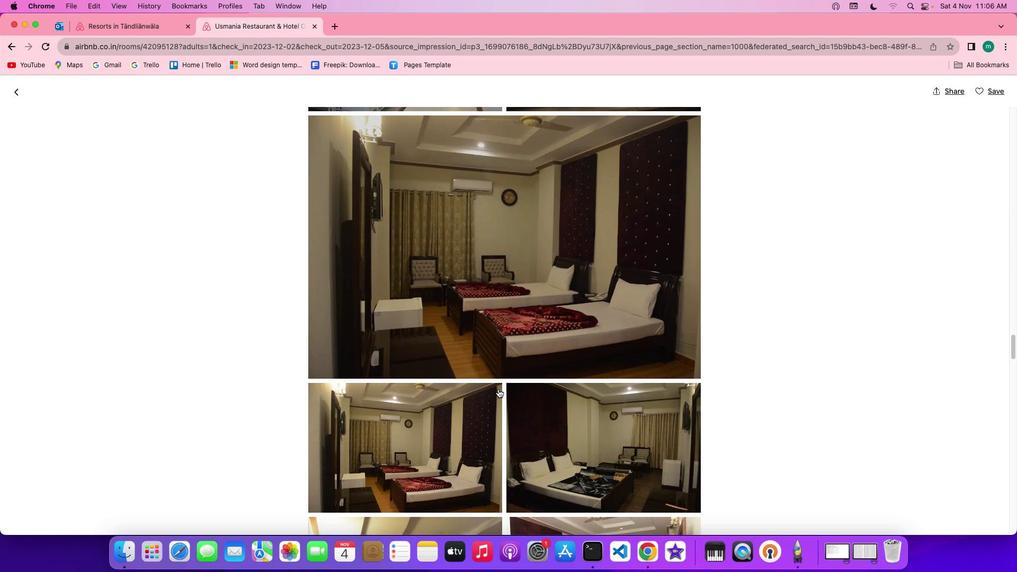 
Action: Mouse scrolled (501, 392) with delta (2, 0)
Screenshot: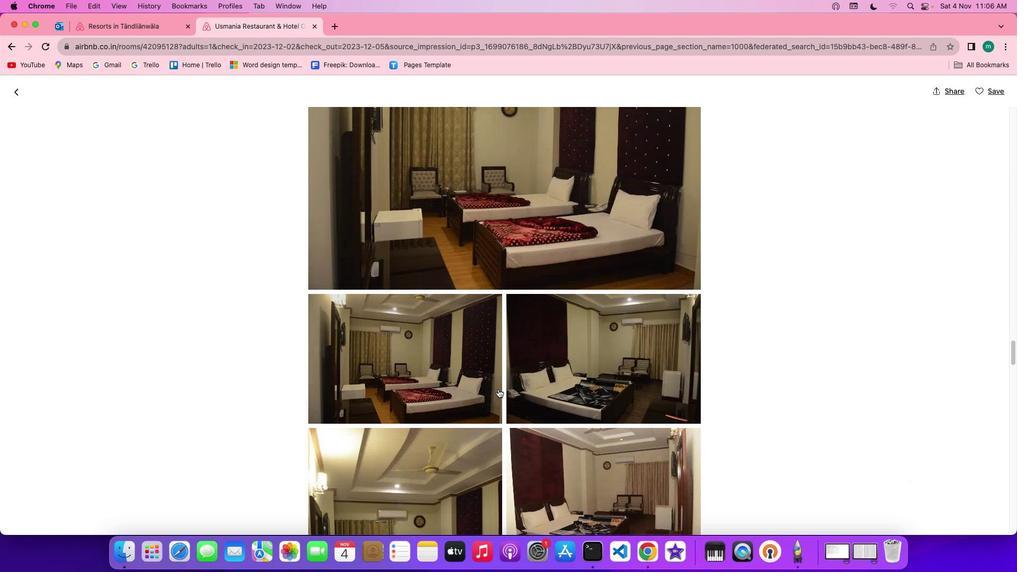 
Action: Mouse scrolled (501, 392) with delta (2, 2)
Screenshot: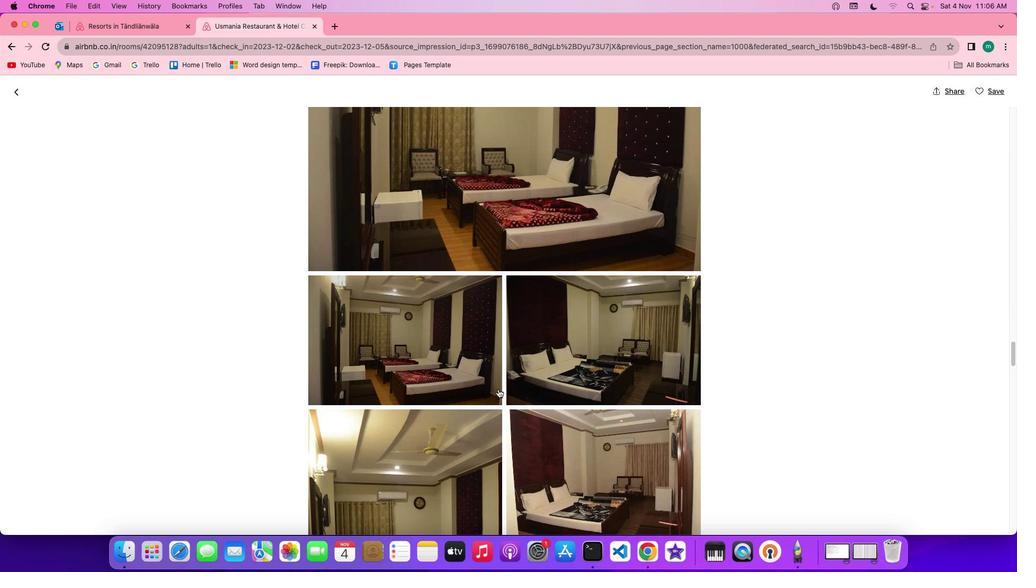 
Action: Mouse scrolled (501, 392) with delta (2, 2)
Screenshot: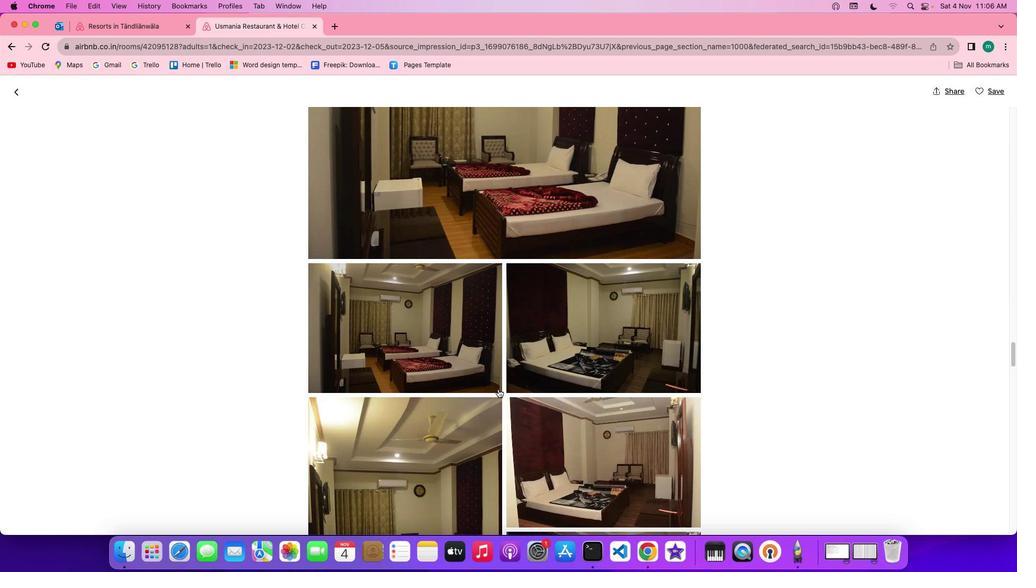 
Action: Mouse scrolled (501, 392) with delta (2, 1)
Screenshot: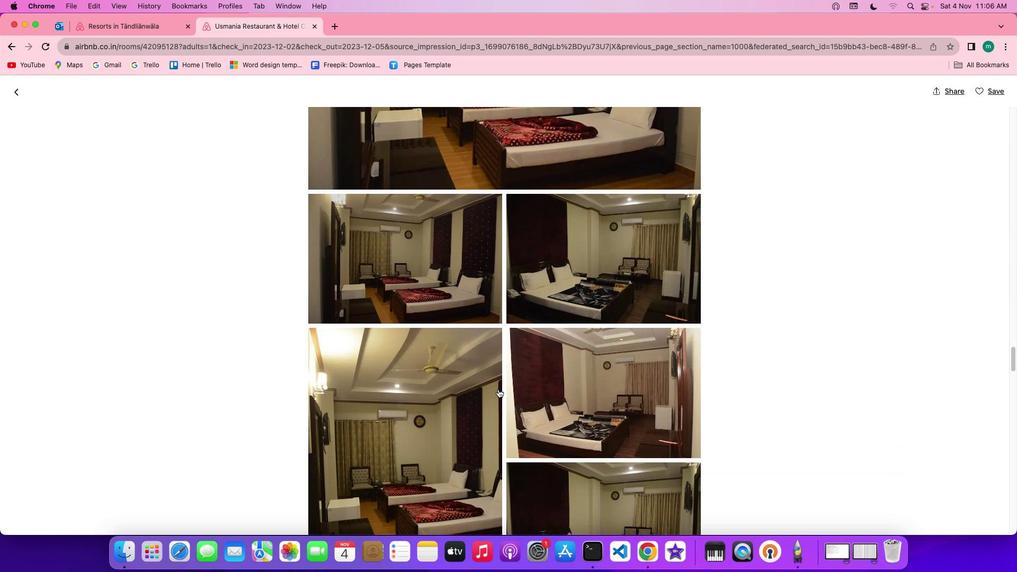 
Action: Mouse scrolled (501, 392) with delta (2, 1)
Screenshot: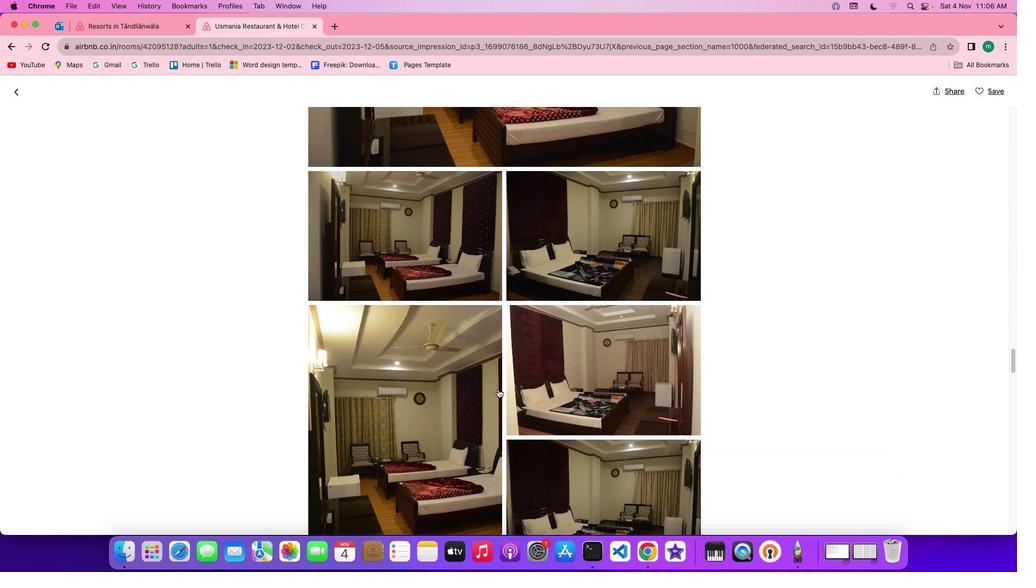 
Action: Mouse scrolled (501, 392) with delta (2, 2)
Screenshot: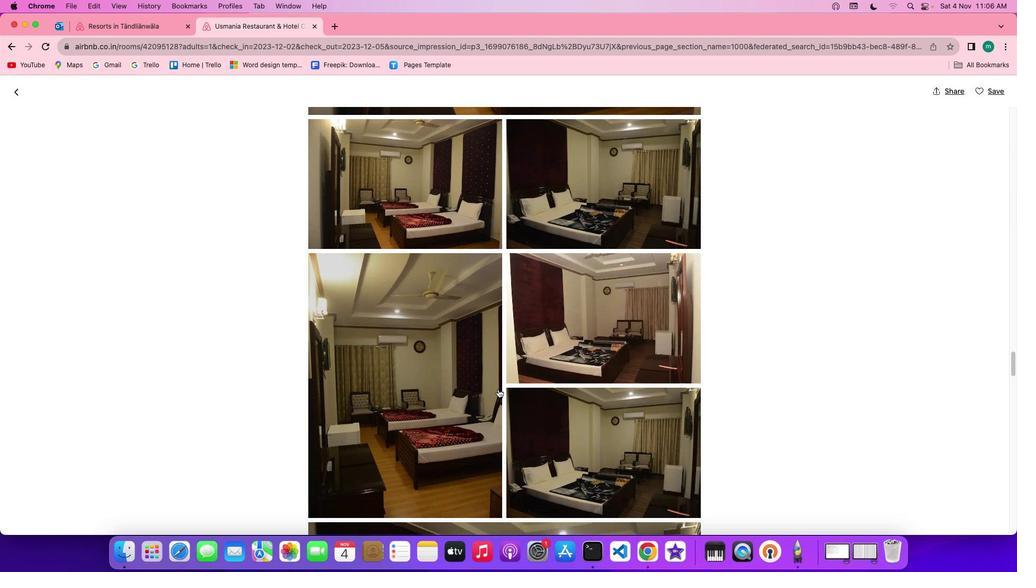 
Action: Mouse scrolled (501, 392) with delta (2, 2)
Screenshot: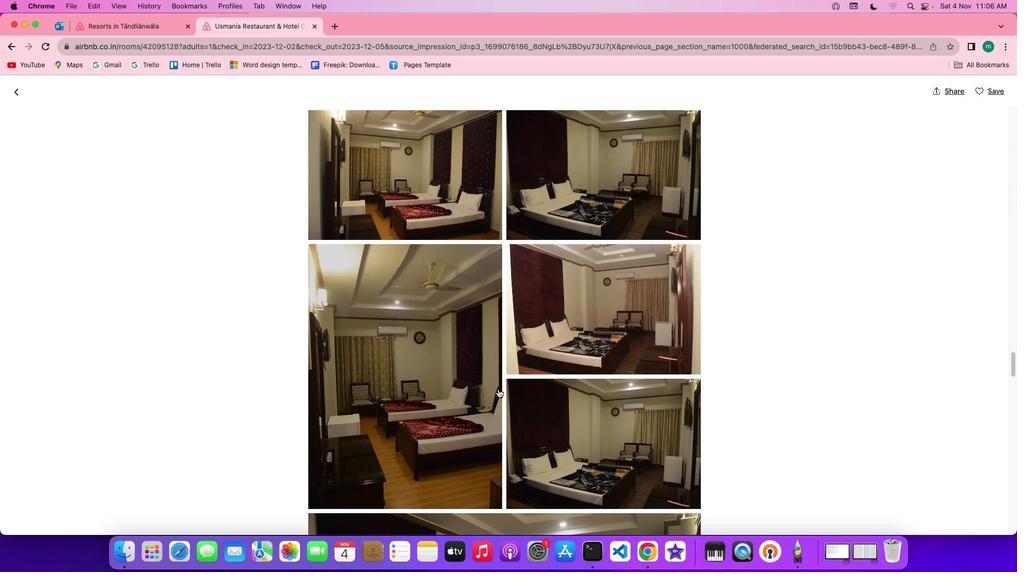 
Action: Mouse scrolled (501, 392) with delta (2, 2)
Screenshot: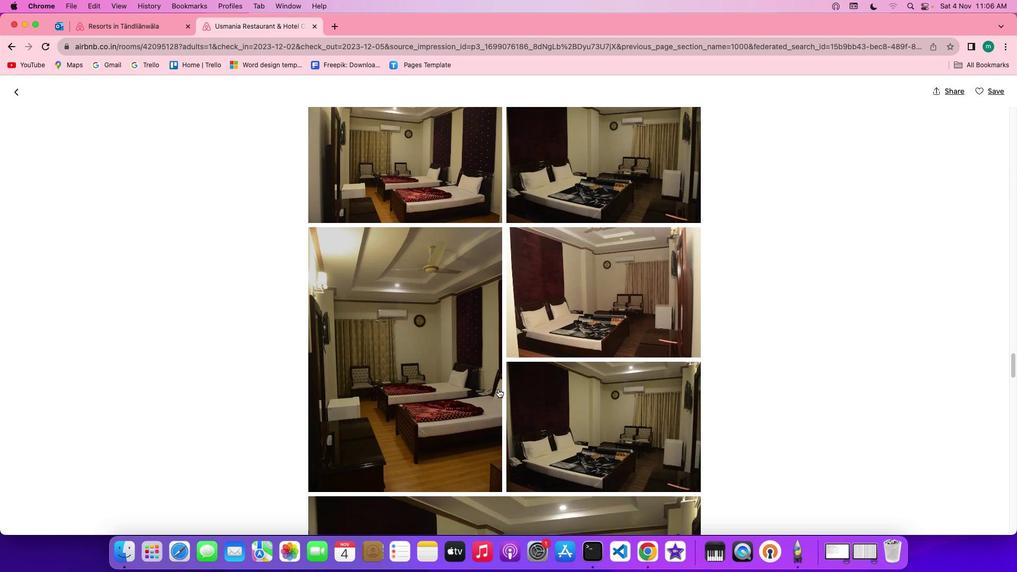 
Action: Mouse scrolled (501, 392) with delta (2, 1)
Screenshot: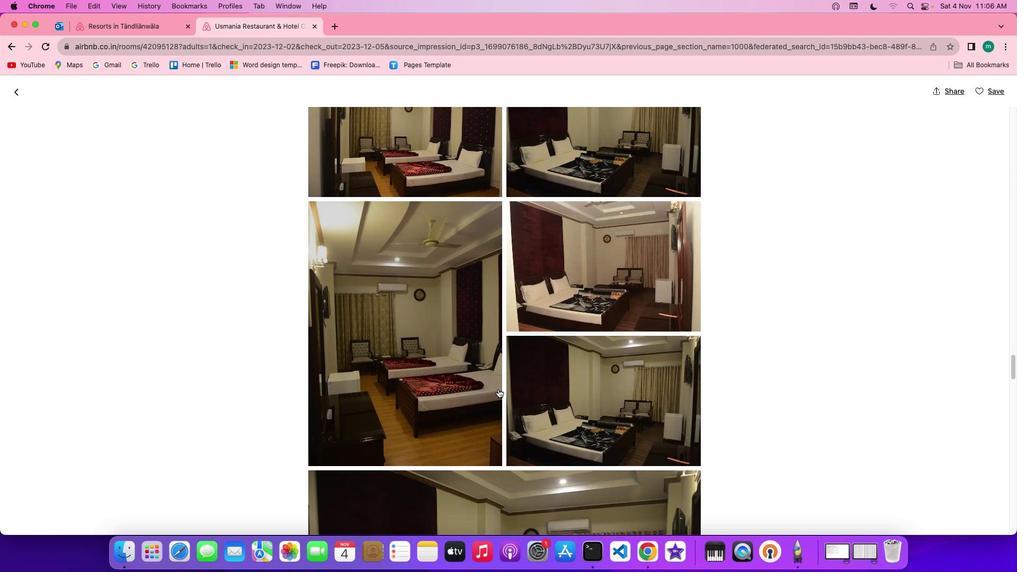 
Action: Mouse scrolled (501, 392) with delta (2, 1)
Screenshot: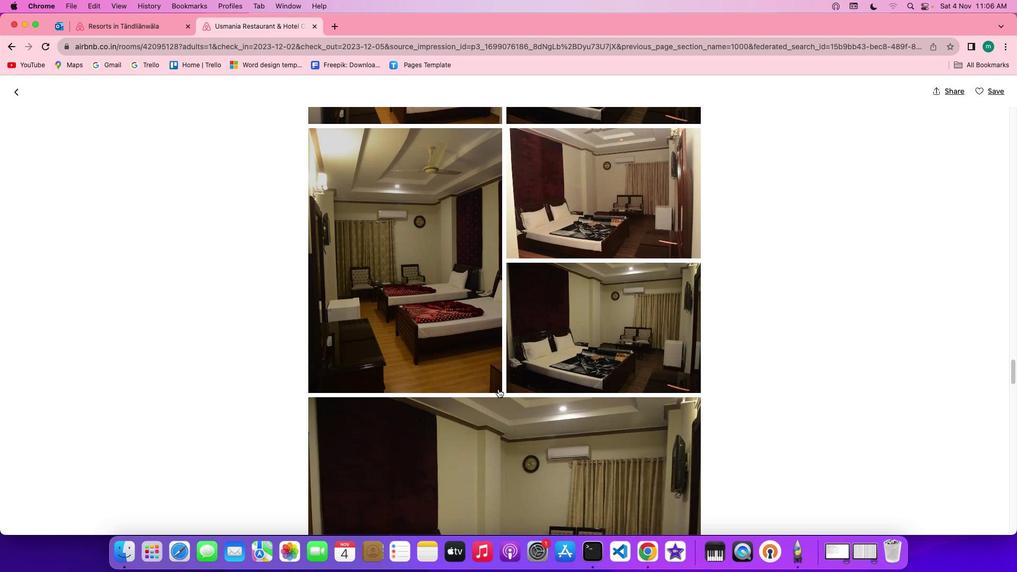 
Action: Mouse scrolled (501, 392) with delta (2, 2)
Screenshot: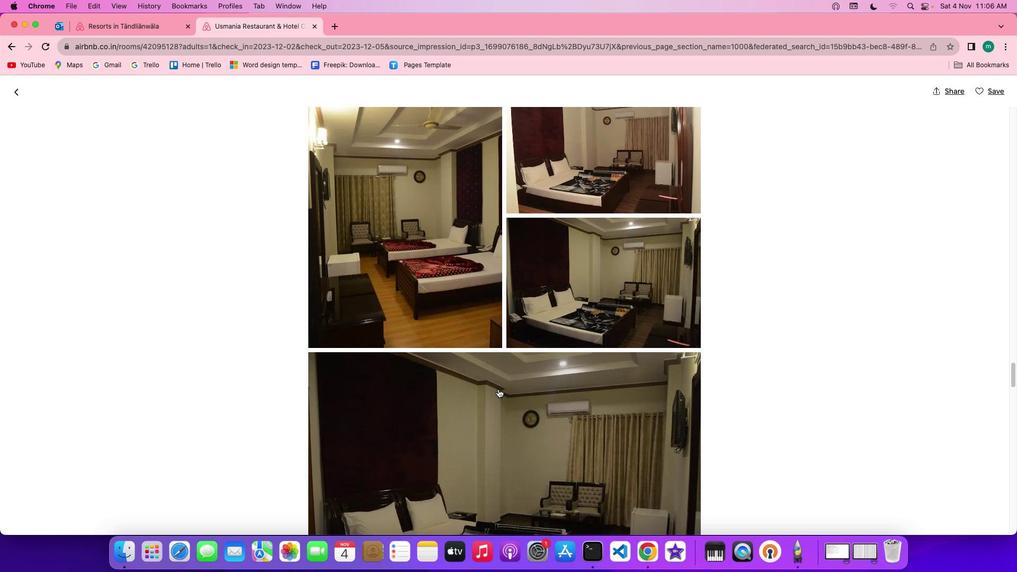 
Action: Mouse scrolled (501, 392) with delta (2, 2)
Screenshot: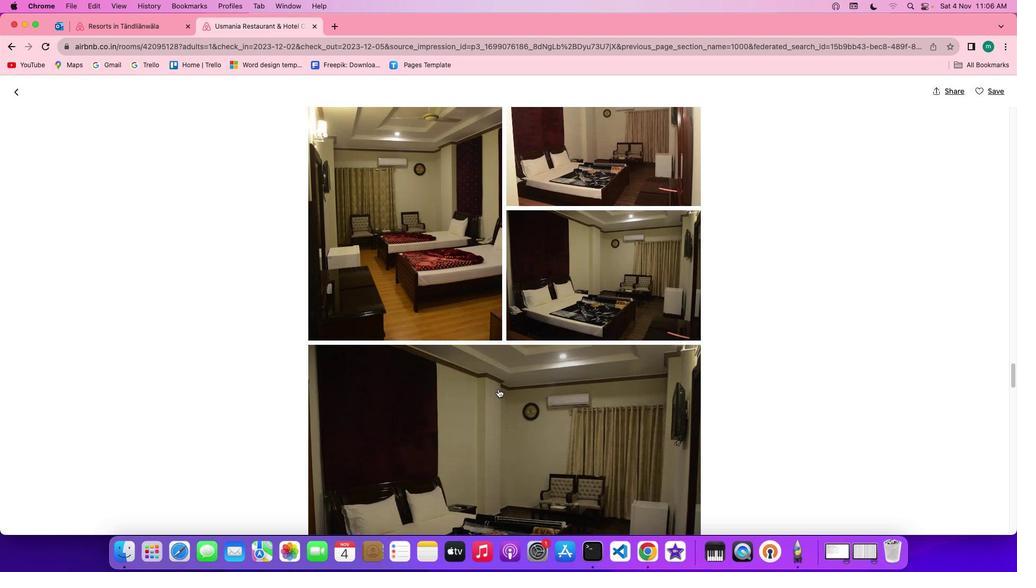 
Action: Mouse scrolled (501, 392) with delta (2, 1)
Screenshot: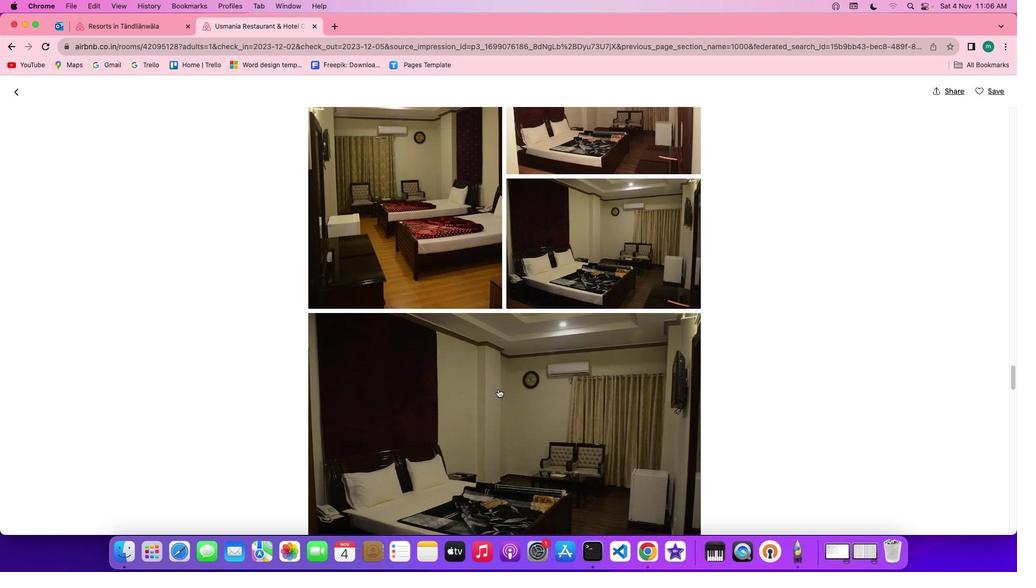 
Action: Mouse scrolled (501, 392) with delta (2, 1)
Screenshot: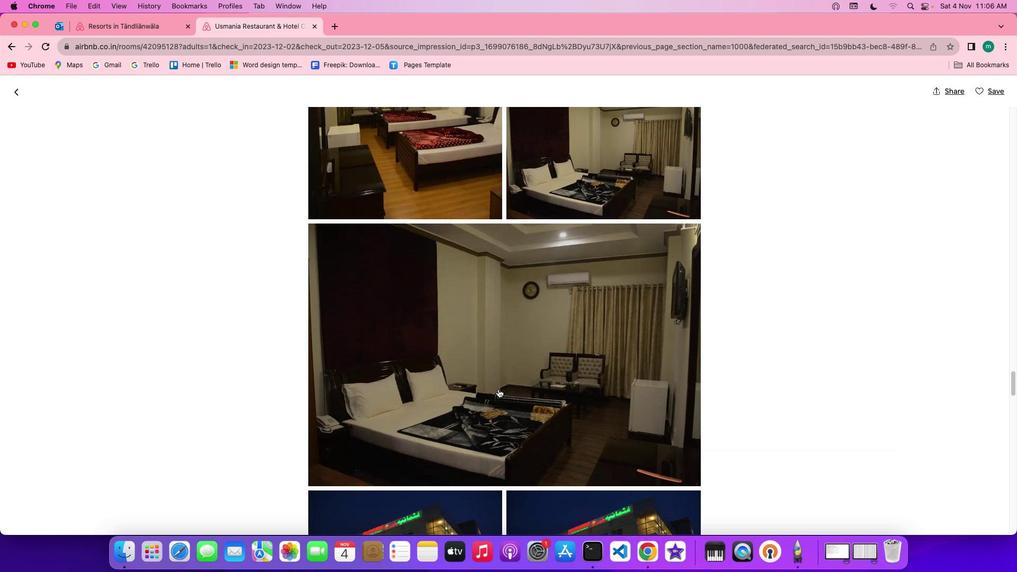 
Action: Mouse scrolled (501, 392) with delta (2, 2)
Screenshot: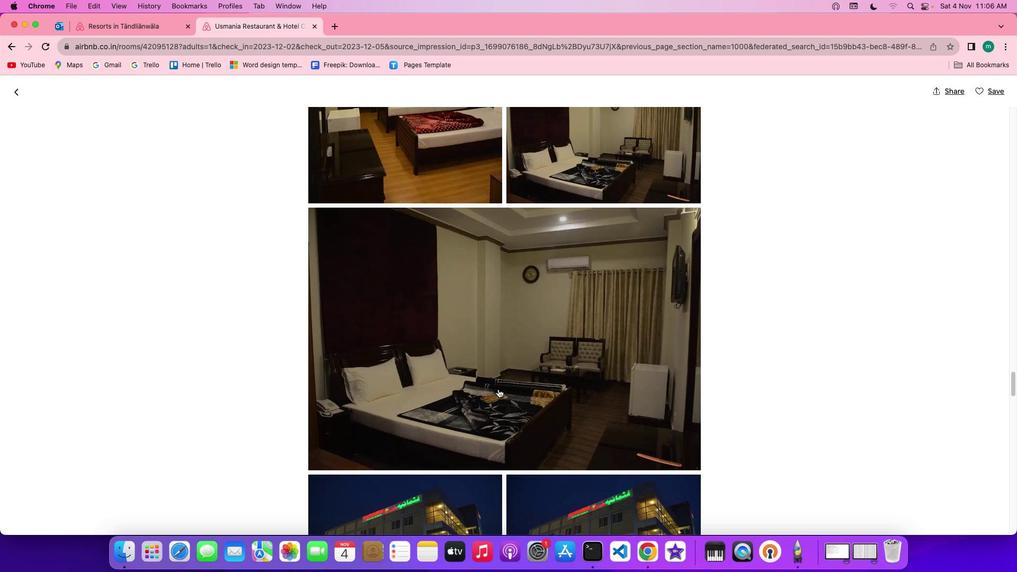 
Action: Mouse scrolled (501, 392) with delta (2, 2)
Screenshot: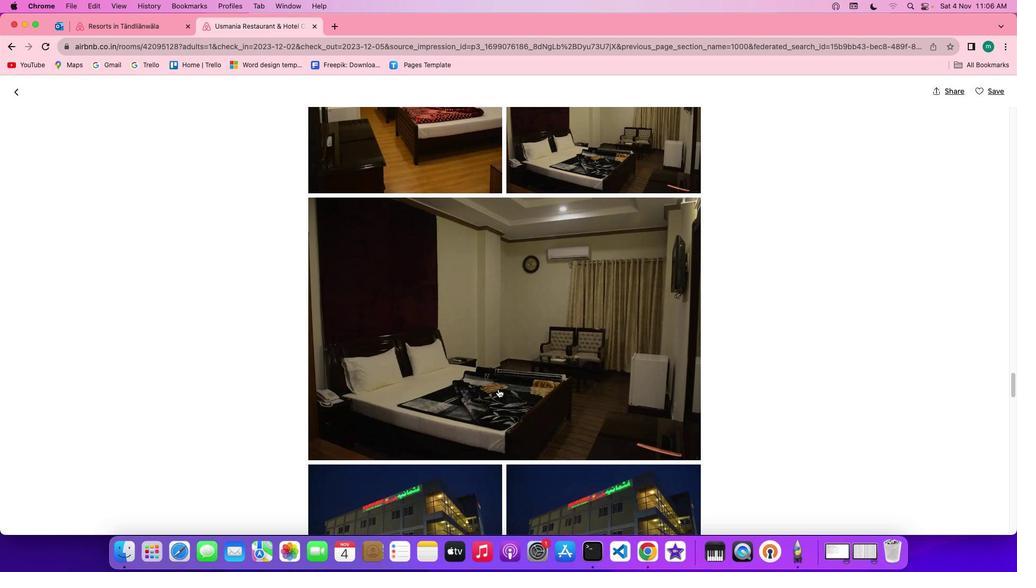 
Action: Mouse scrolled (501, 392) with delta (2, 1)
Screenshot: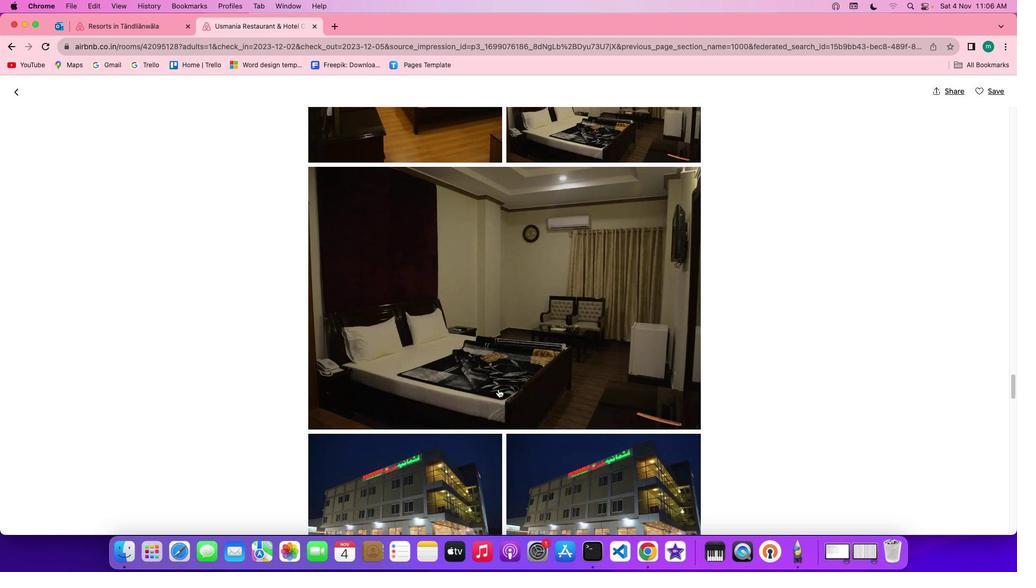 
Action: Mouse scrolled (501, 392) with delta (2, 2)
Screenshot: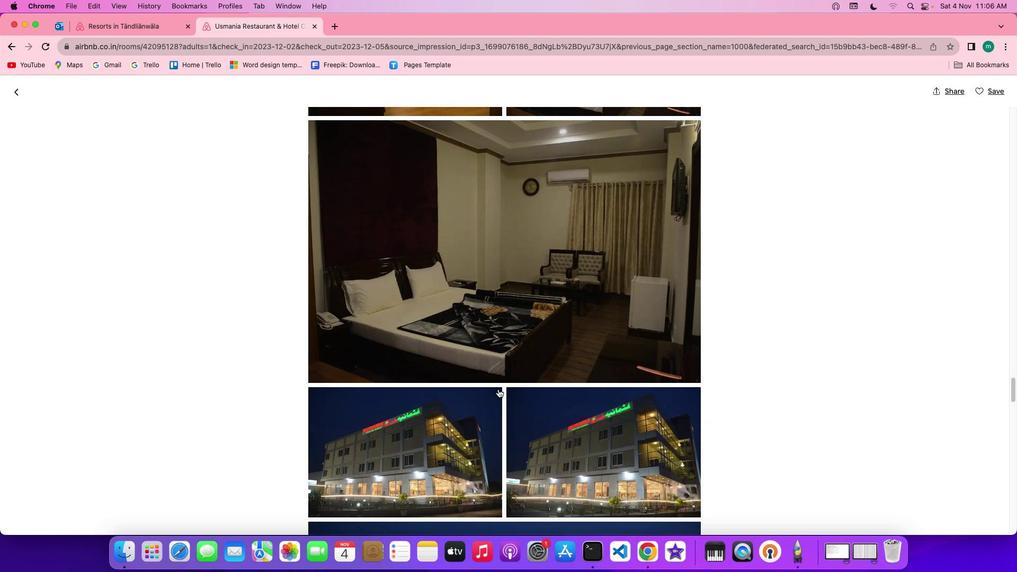
Action: Mouse scrolled (501, 392) with delta (2, 2)
Screenshot: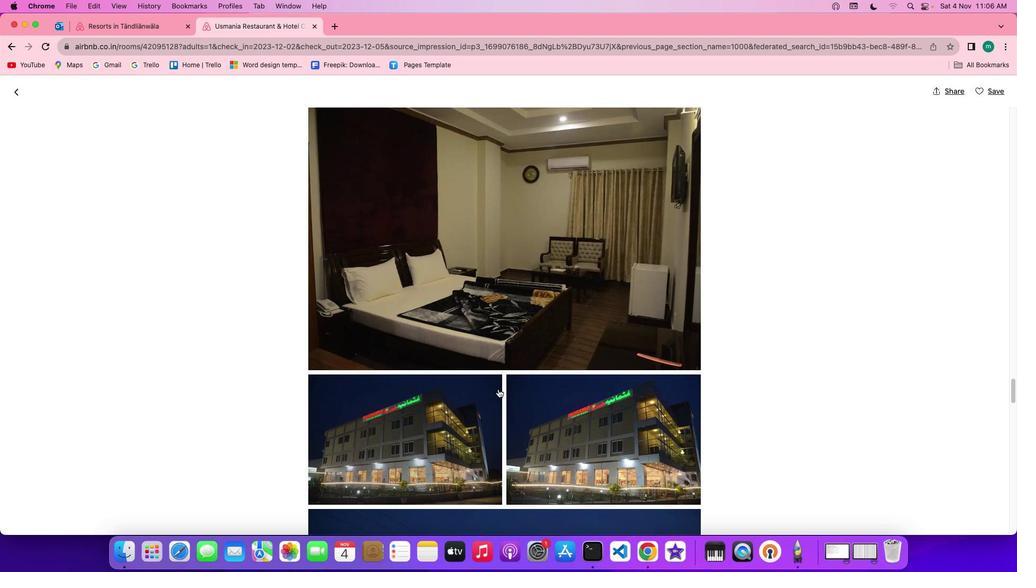 
Action: Mouse scrolled (501, 392) with delta (2, 2)
Screenshot: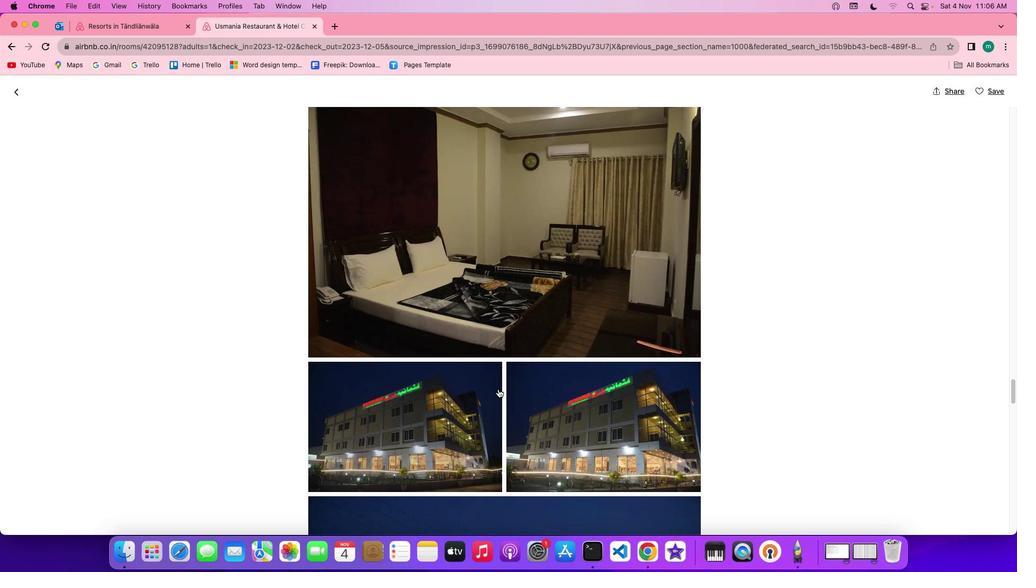 
Action: Mouse scrolled (501, 392) with delta (2, 1)
Screenshot: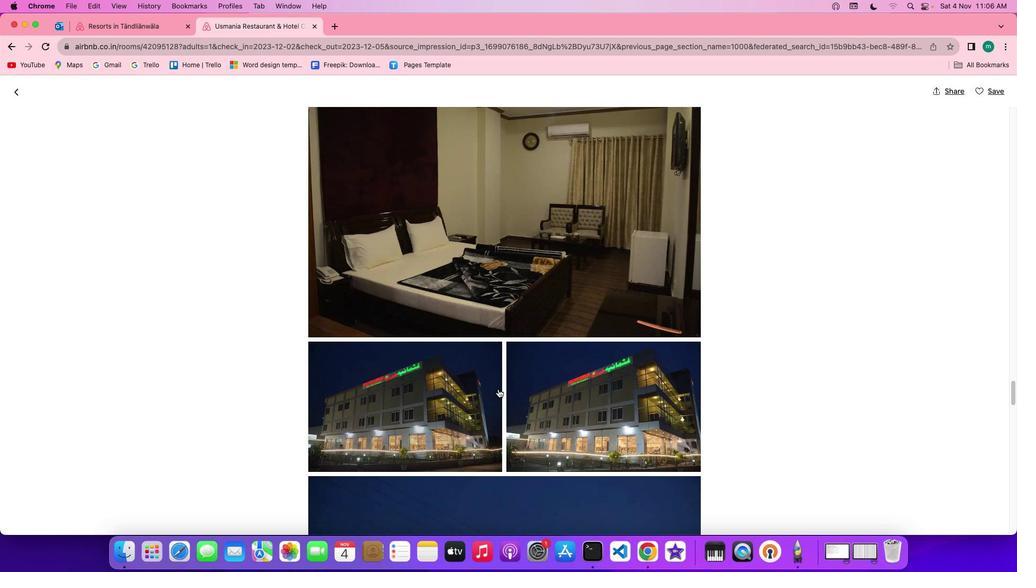 
Action: Mouse scrolled (501, 392) with delta (2, 1)
Screenshot: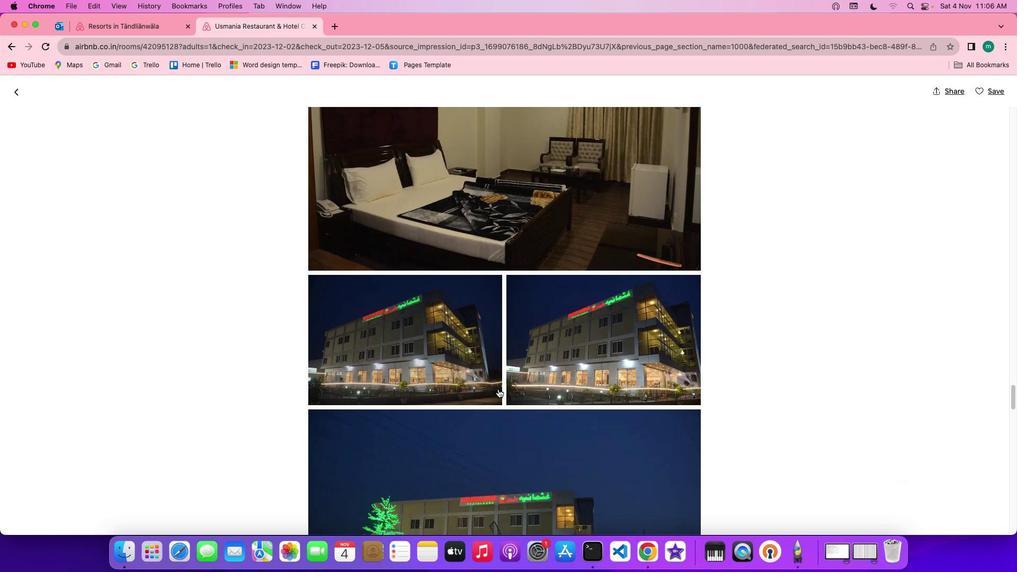 
Action: Mouse scrolled (501, 392) with delta (2, 2)
Screenshot: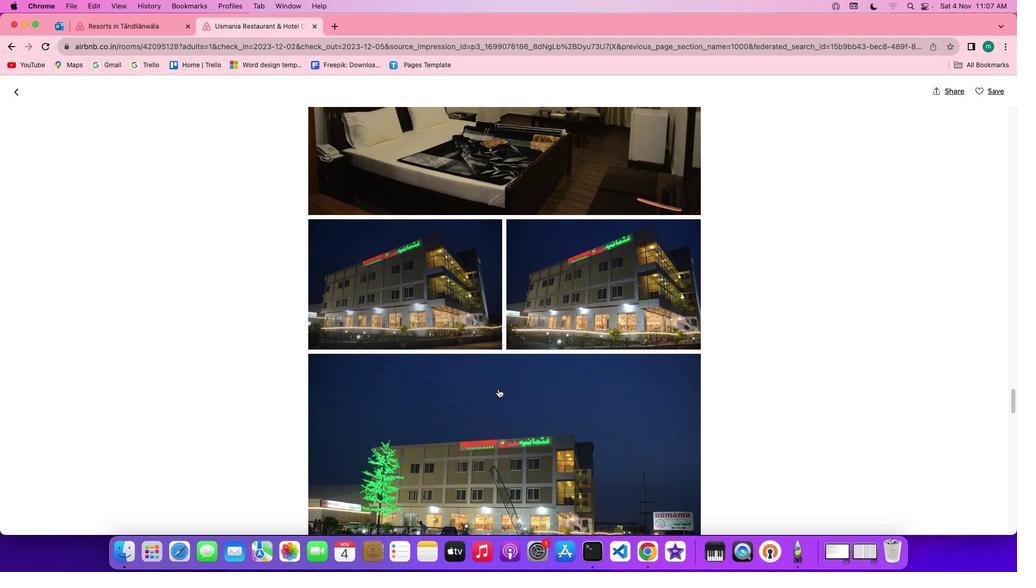 
Action: Mouse scrolled (501, 392) with delta (2, 2)
Screenshot: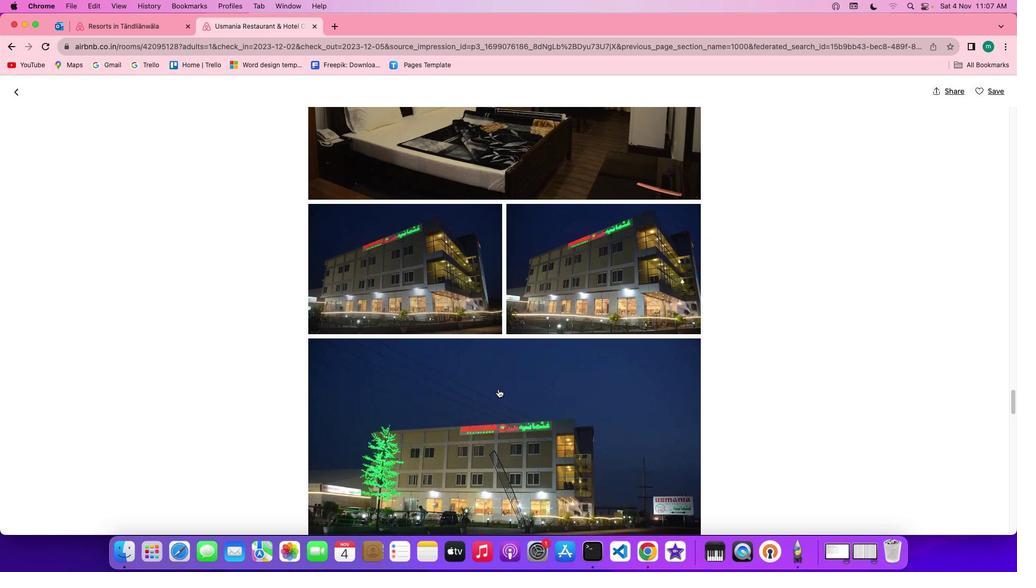 
Action: Mouse scrolled (501, 392) with delta (2, 1)
Screenshot: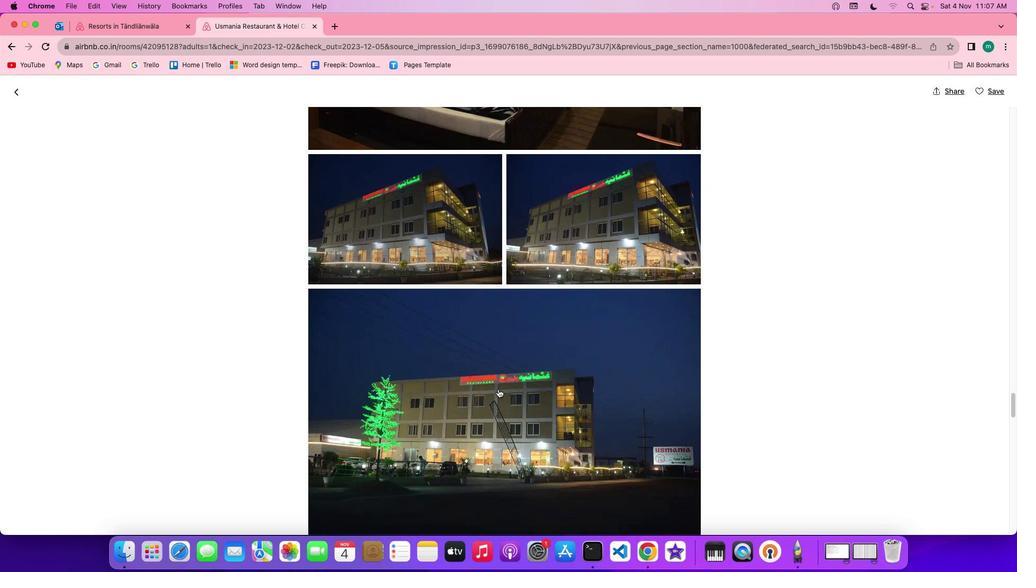 
Action: Mouse scrolled (501, 392) with delta (2, 1)
Screenshot: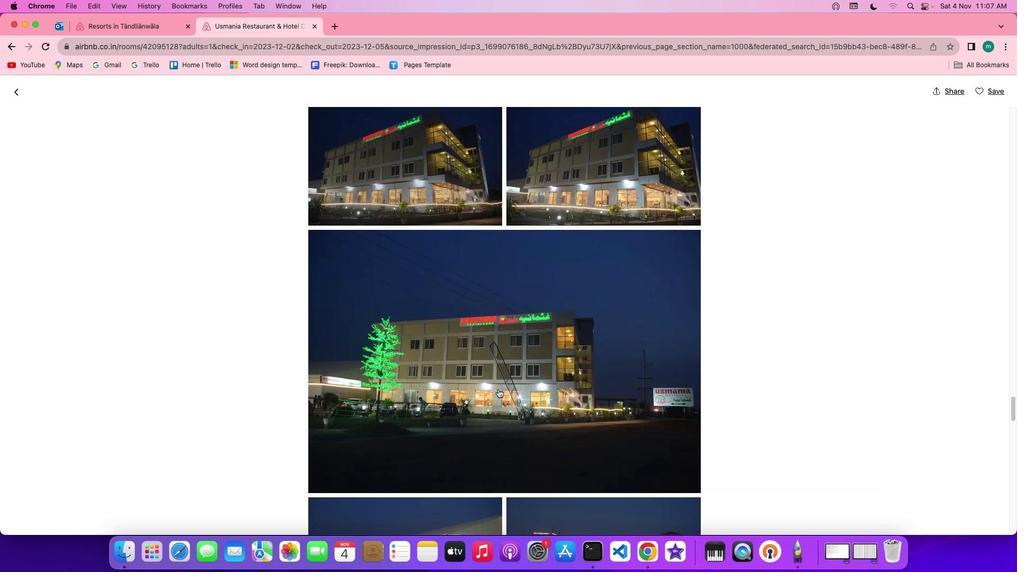 
Action: Mouse moved to (500, 392)
Screenshot: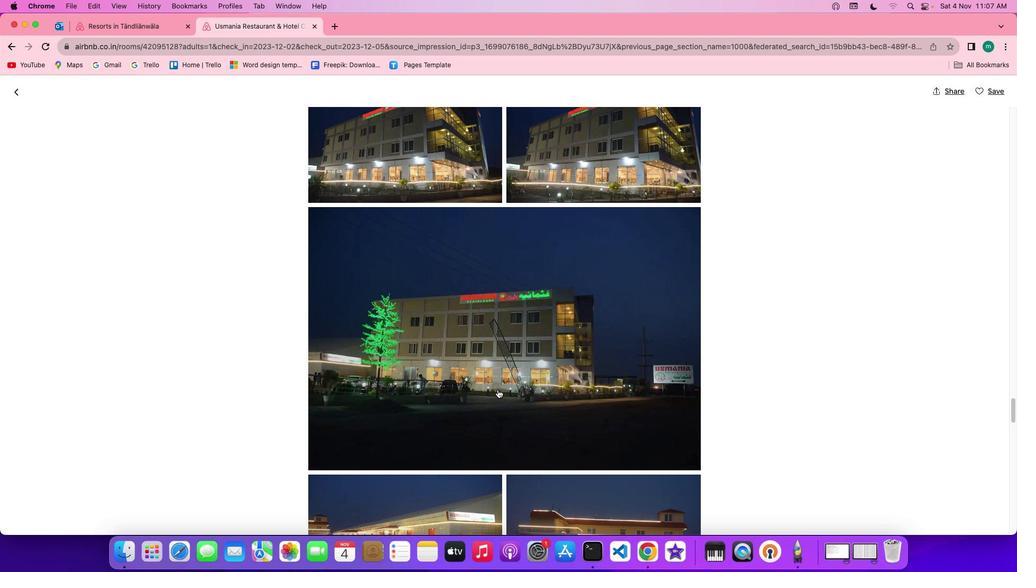 
Action: Mouse scrolled (500, 392) with delta (2, 2)
Screenshot: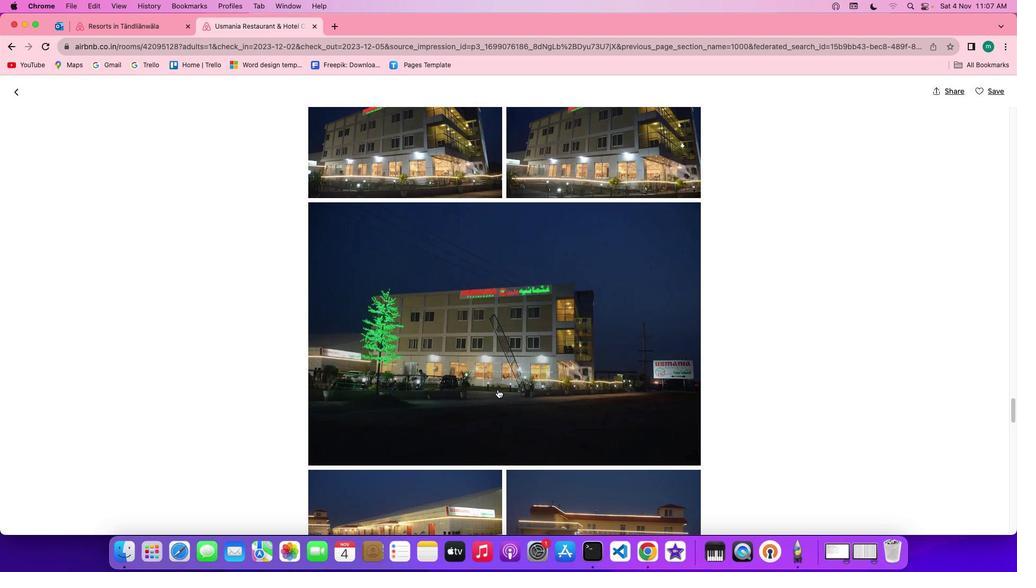 
Action: Mouse scrolled (500, 392) with delta (2, 2)
Screenshot: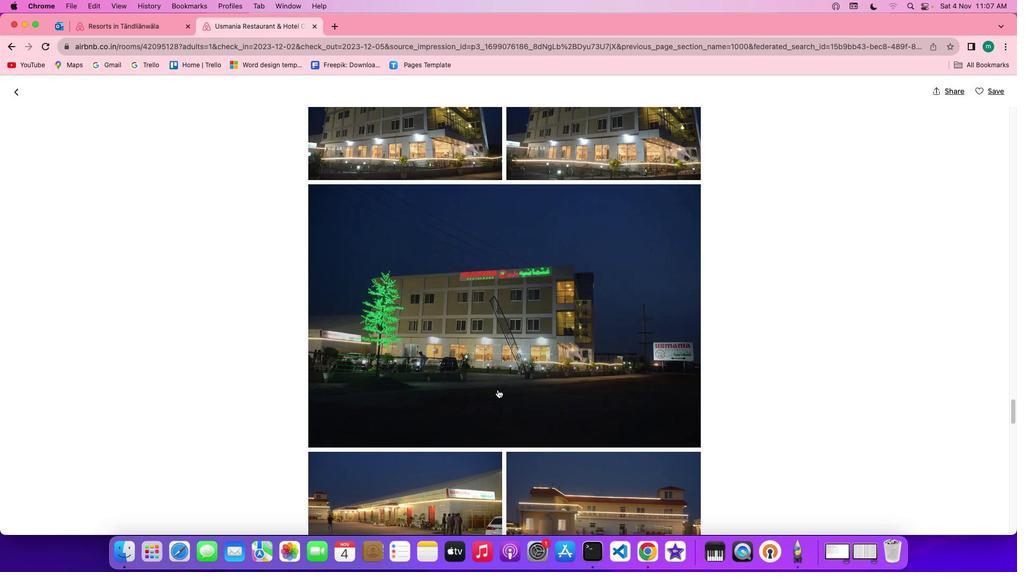 
Action: Mouse scrolled (500, 392) with delta (2, 1)
Screenshot: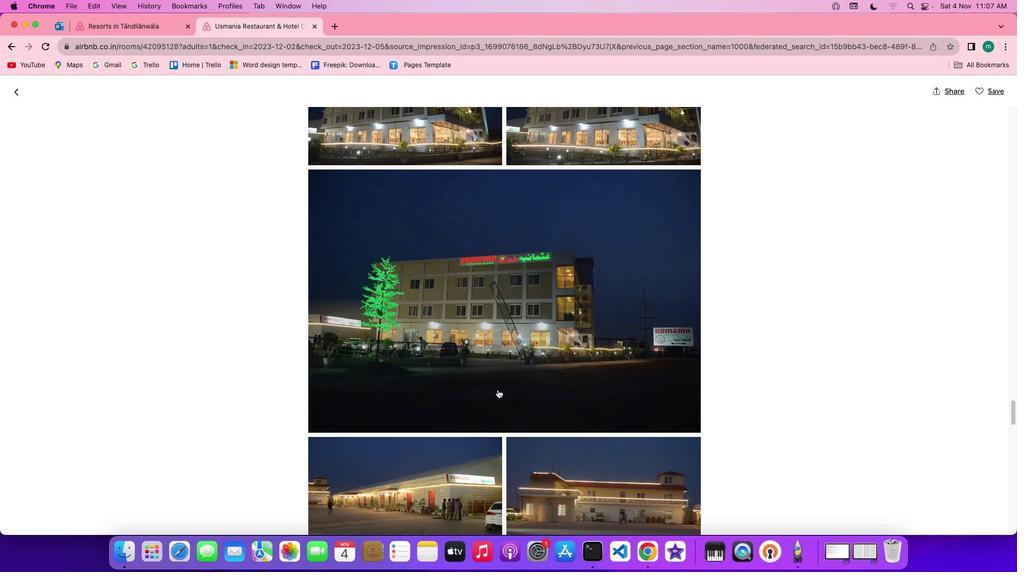 
Action: Mouse scrolled (500, 392) with delta (2, 2)
Screenshot: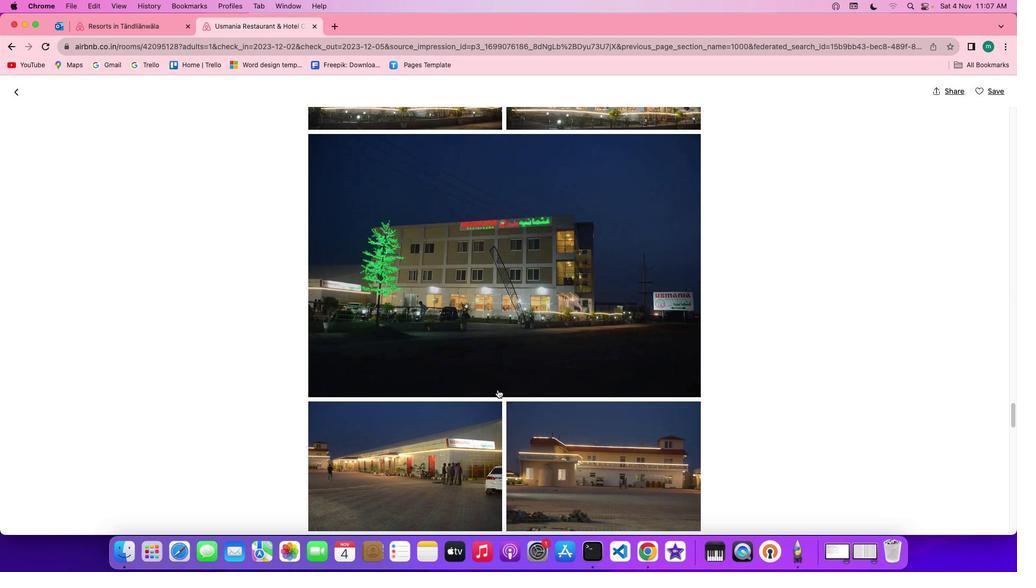 
Action: Mouse scrolled (500, 392) with delta (2, 2)
Screenshot: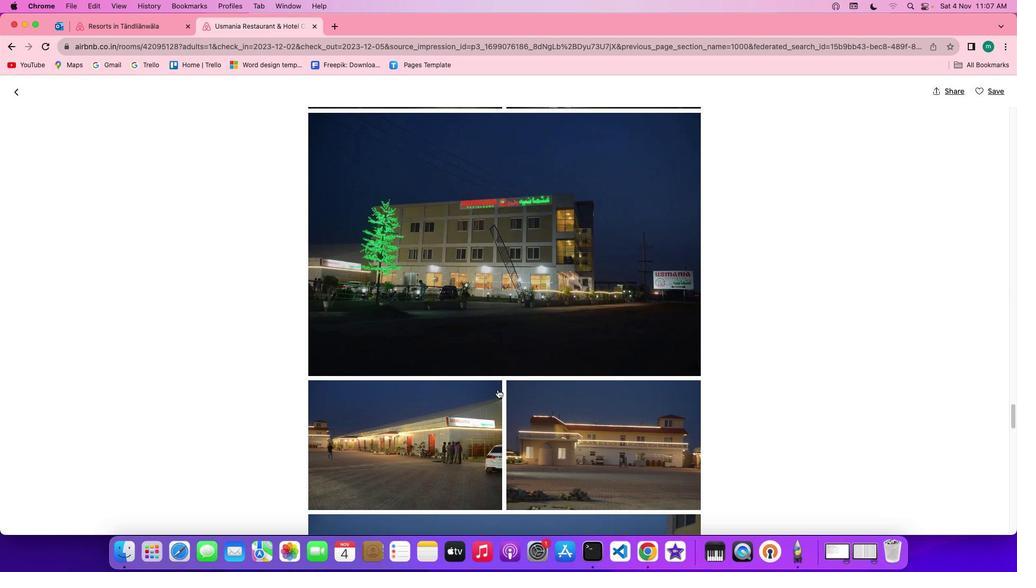 
Action: Mouse scrolled (500, 392) with delta (2, 1)
Screenshot: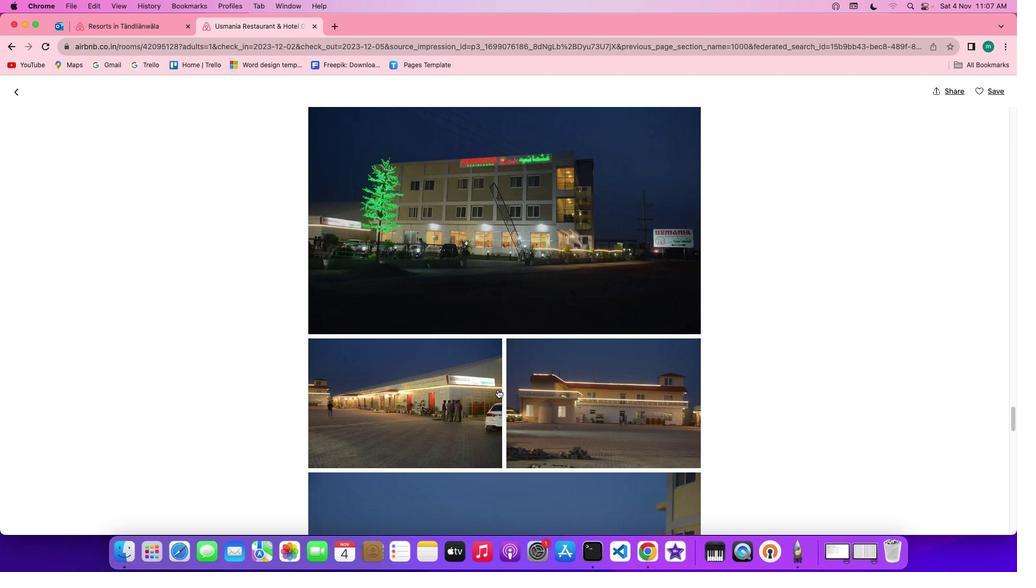 
Action: Mouse scrolled (500, 392) with delta (2, 0)
Screenshot: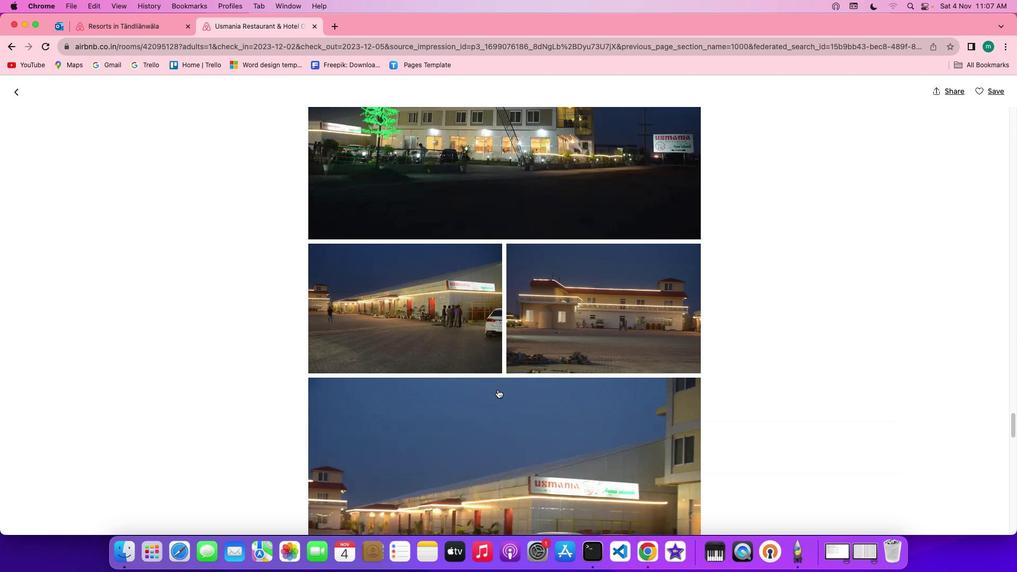 
Action: Mouse scrolled (500, 392) with delta (2, 2)
Screenshot: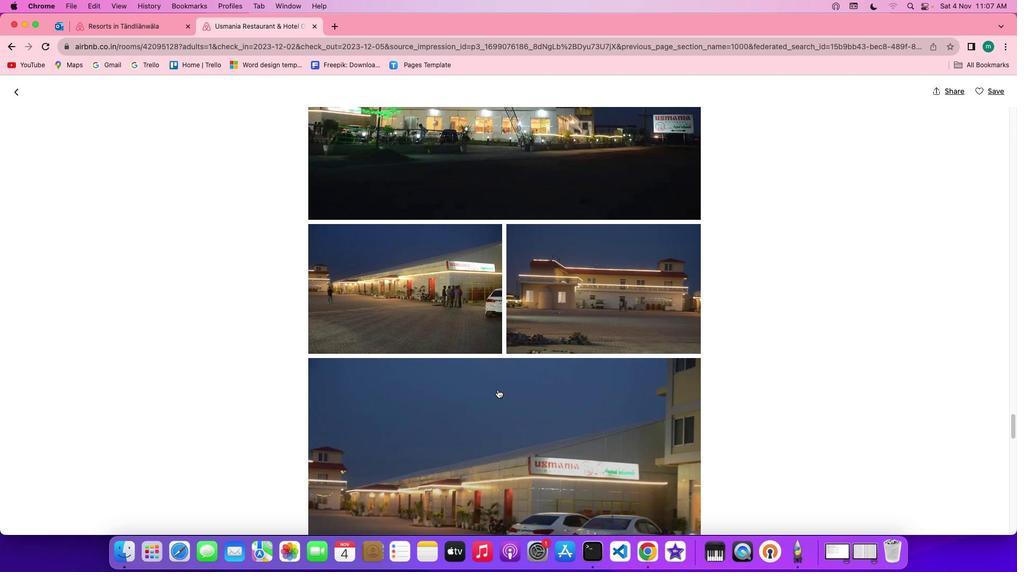 
Action: Mouse scrolled (500, 392) with delta (2, 2)
Screenshot: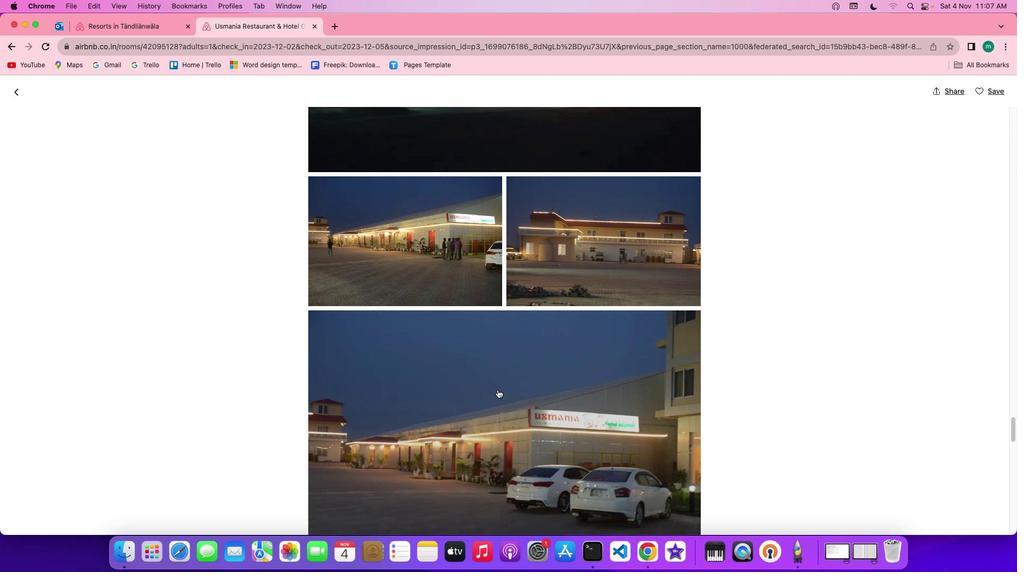 
Action: Mouse scrolled (500, 392) with delta (2, 1)
Screenshot: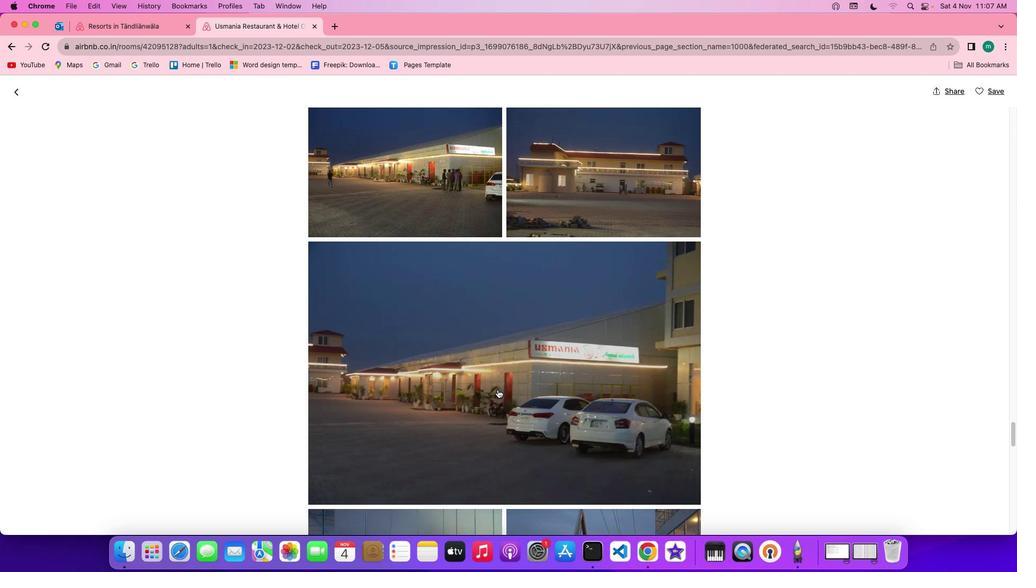 
Action: Mouse scrolled (500, 392) with delta (2, 0)
Screenshot: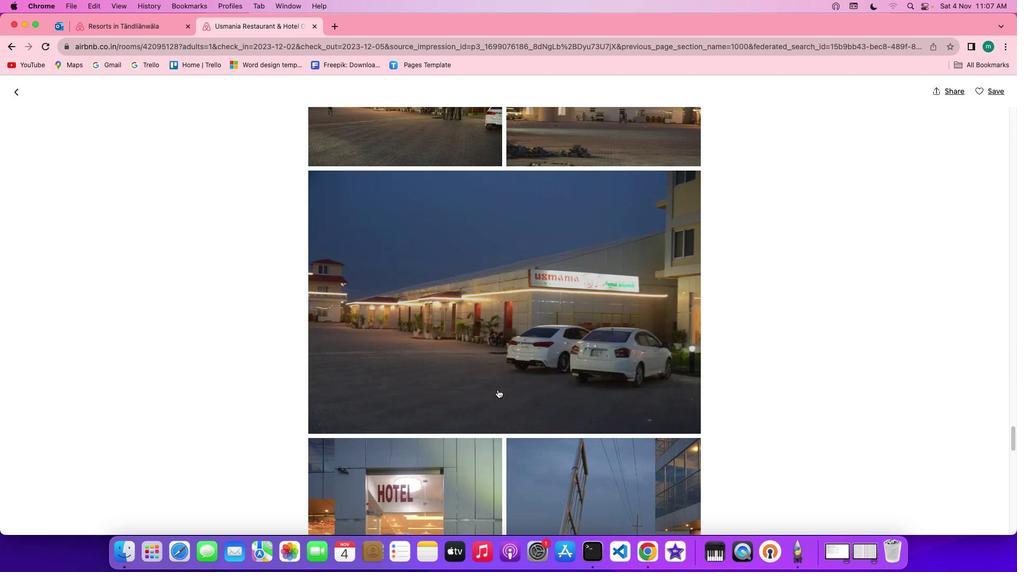 
Action: Mouse scrolled (500, 392) with delta (2, 0)
Screenshot: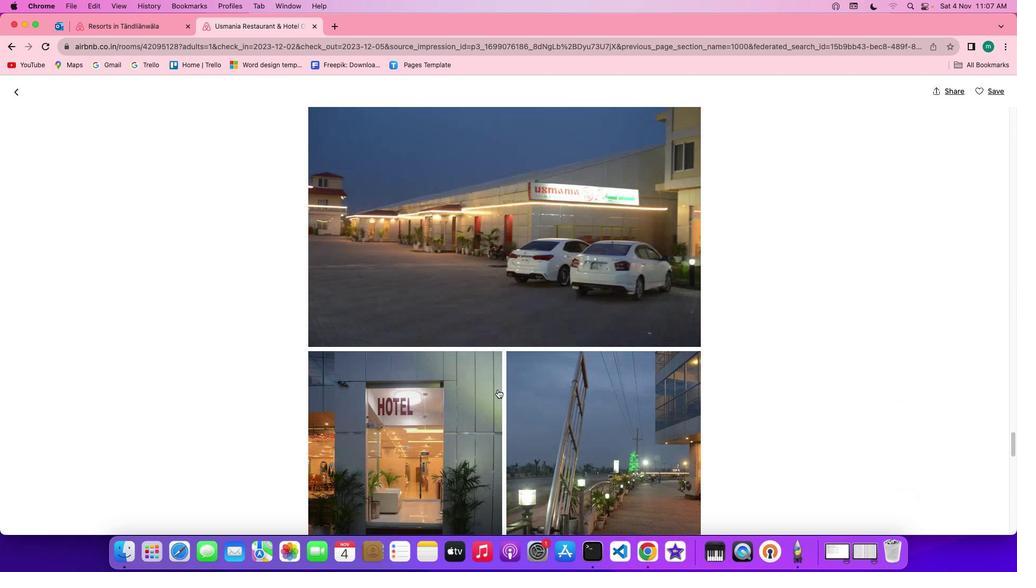 
Action: Mouse scrolled (500, 392) with delta (2, 2)
Screenshot: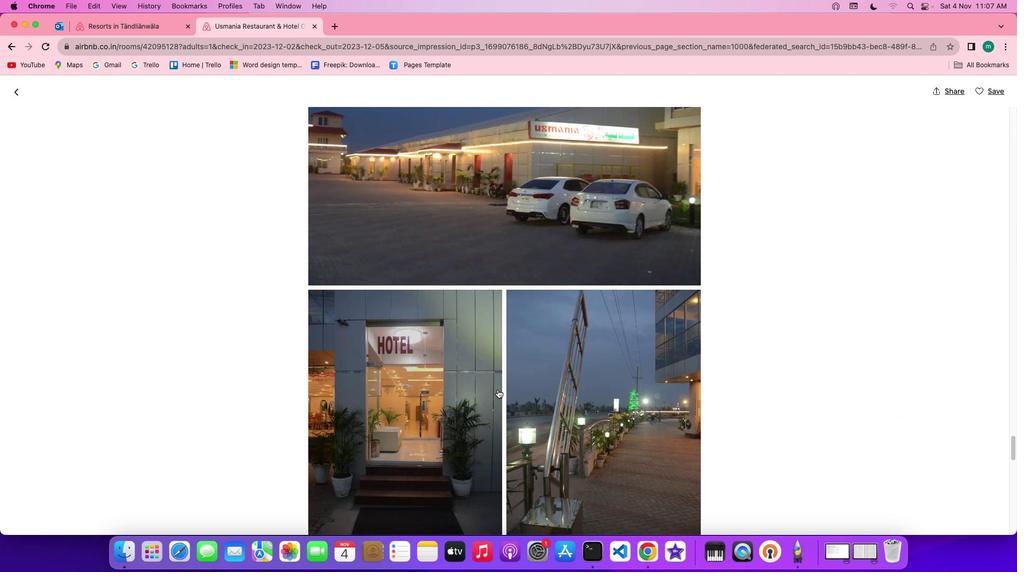 
Action: Mouse scrolled (500, 392) with delta (2, 2)
Screenshot: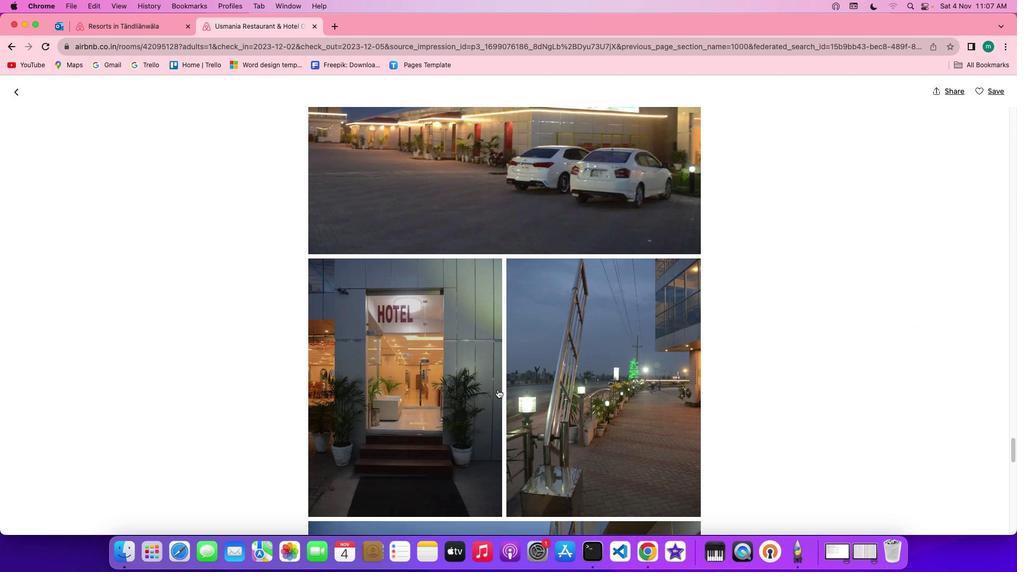 
Action: Mouse scrolled (500, 392) with delta (2, 1)
Screenshot: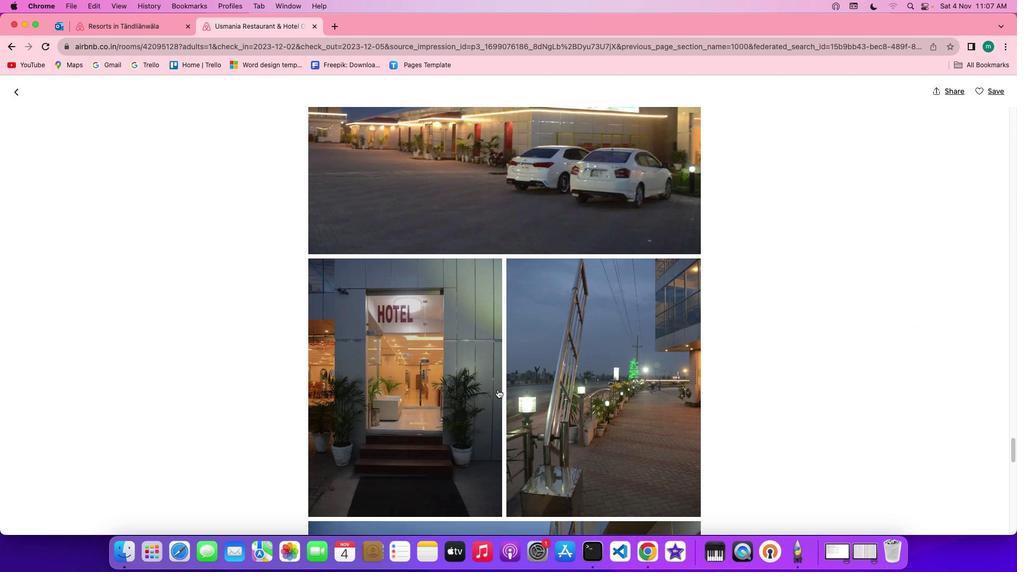 
Action: Mouse scrolled (500, 392) with delta (2, 0)
Screenshot: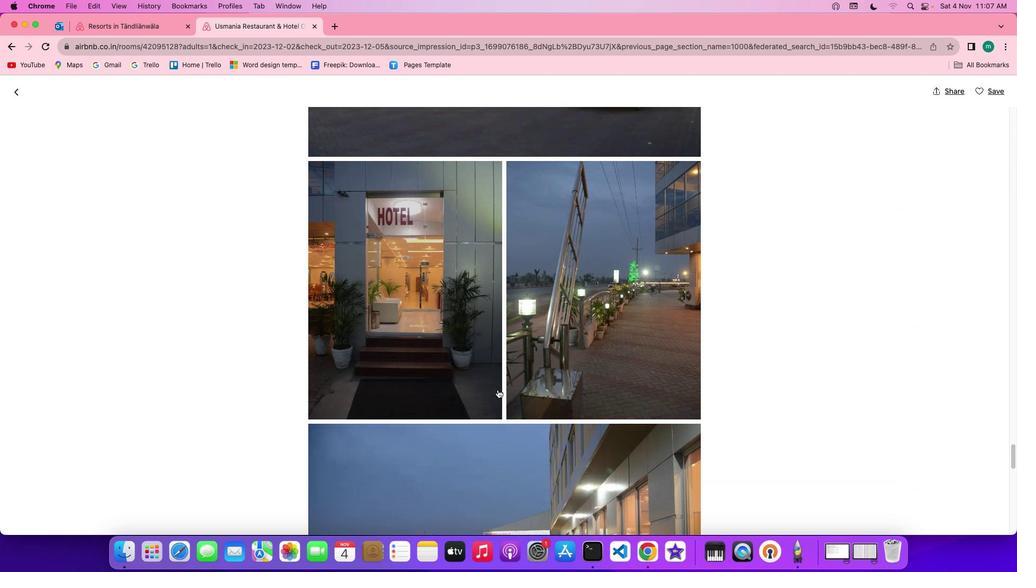 
Action: Mouse scrolled (500, 392) with delta (2, 2)
Screenshot: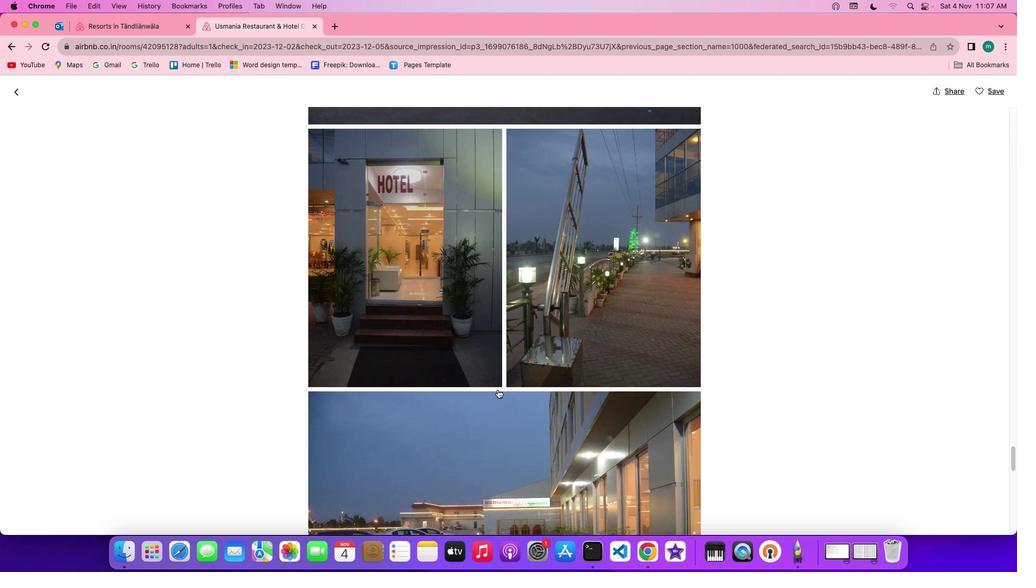 
Action: Mouse scrolled (500, 392) with delta (2, 2)
Screenshot: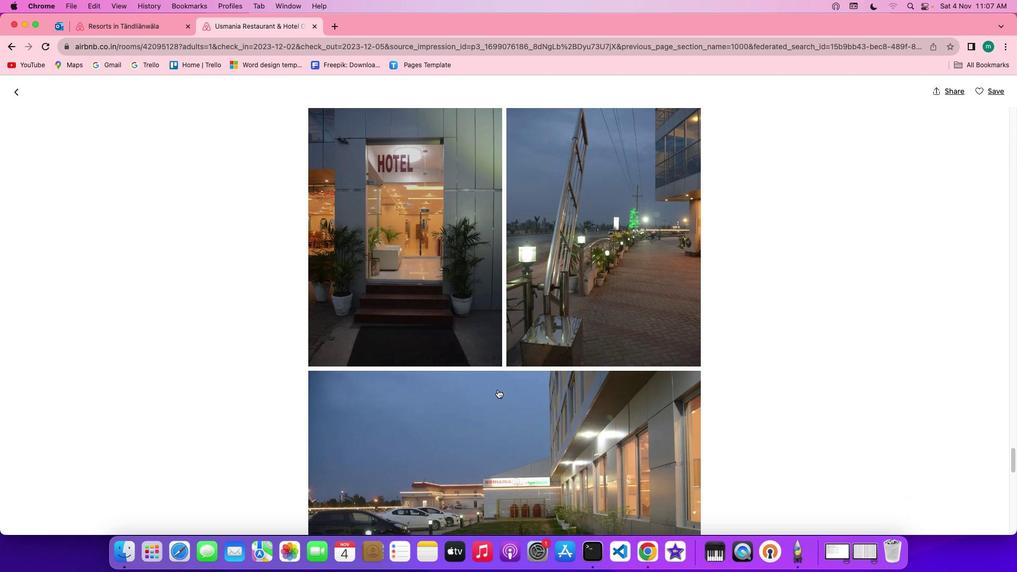 
Action: Mouse scrolled (500, 392) with delta (2, 1)
Screenshot: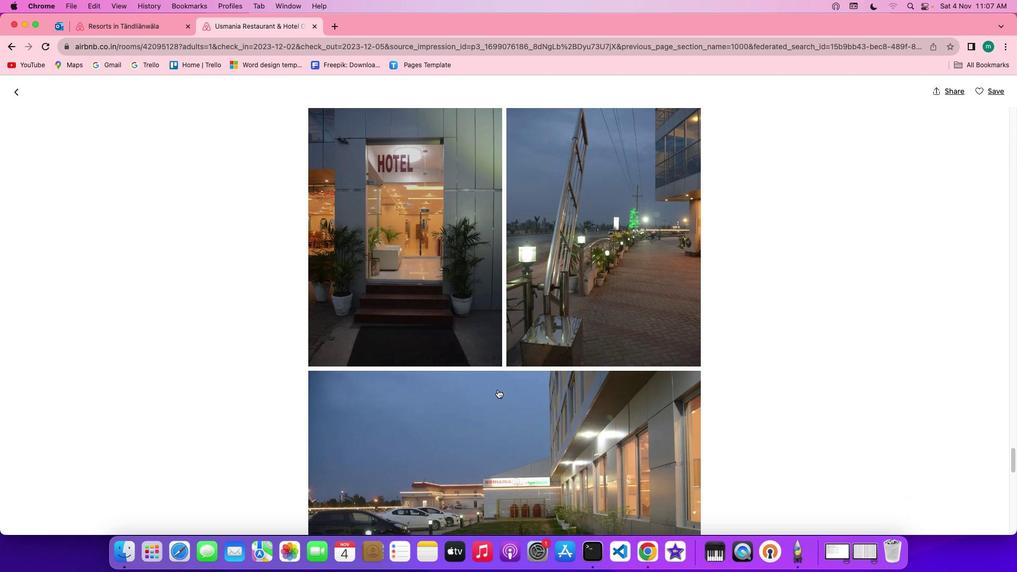 
Action: Mouse scrolled (500, 392) with delta (2, 0)
Screenshot: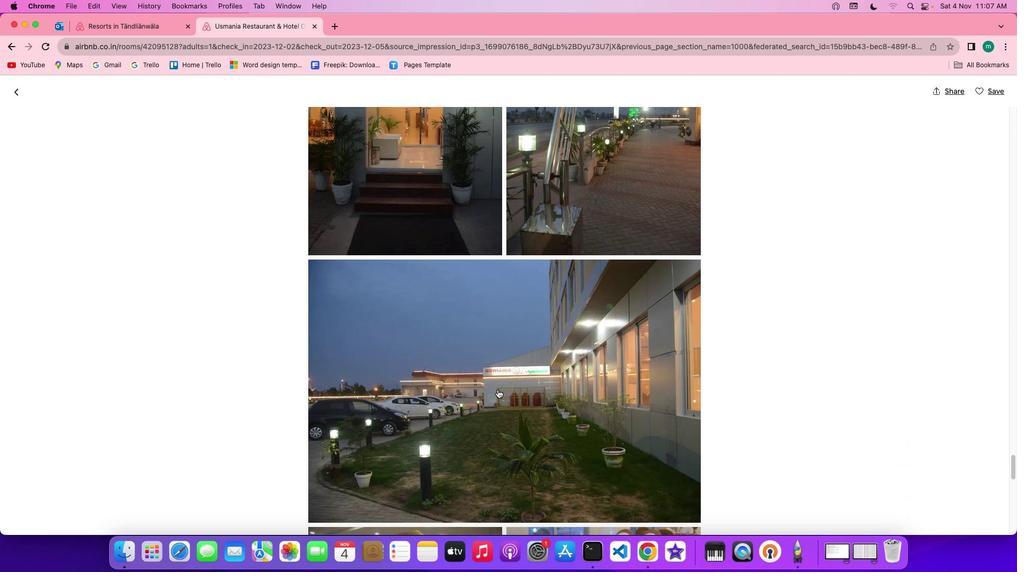 
Action: Mouse scrolled (500, 392) with delta (2, 2)
Screenshot: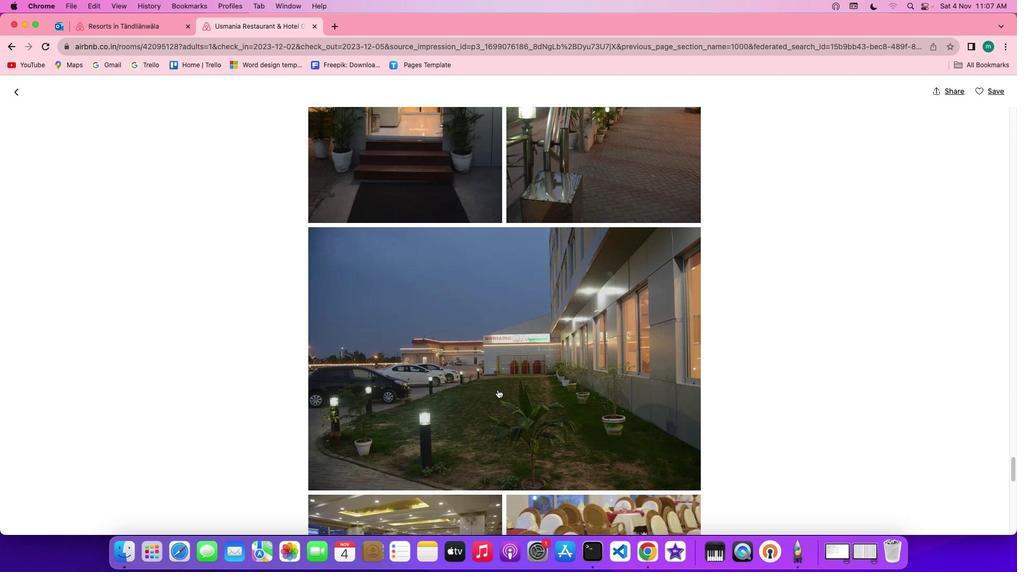 
Action: Mouse scrolled (500, 392) with delta (2, 2)
Screenshot: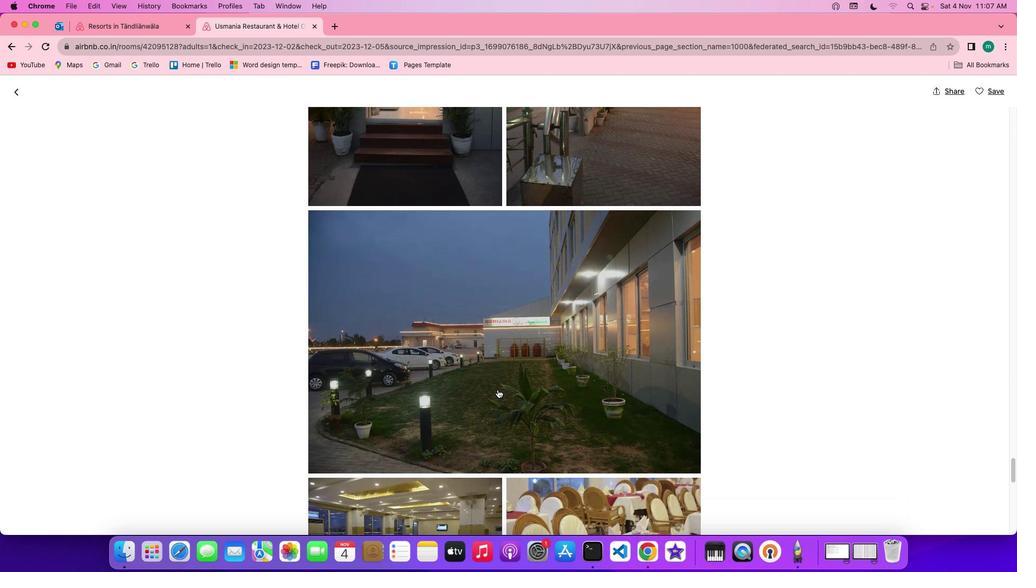 
Action: Mouse scrolled (500, 392) with delta (2, 1)
Screenshot: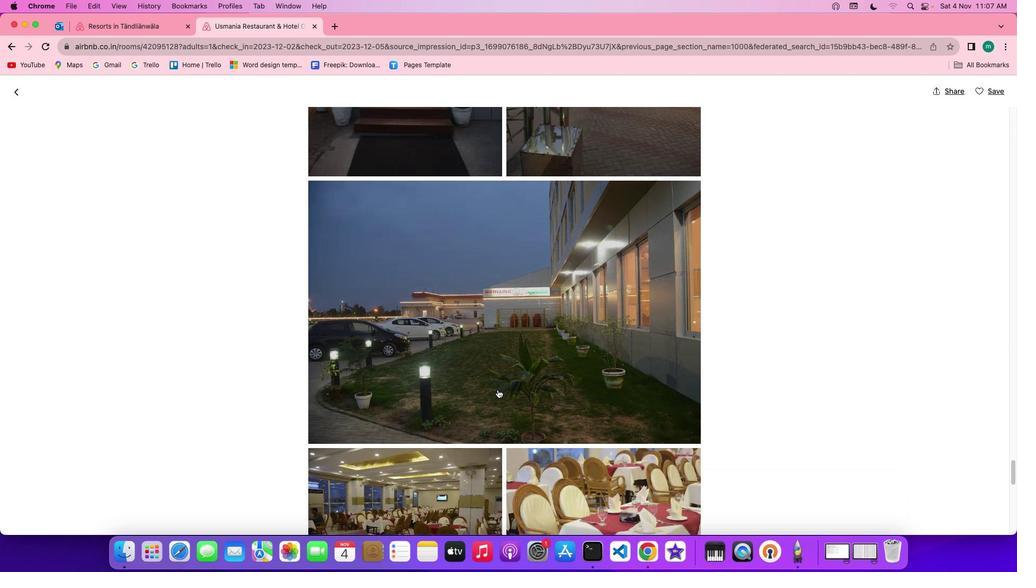 
Action: Mouse scrolled (500, 392) with delta (2, 1)
Screenshot: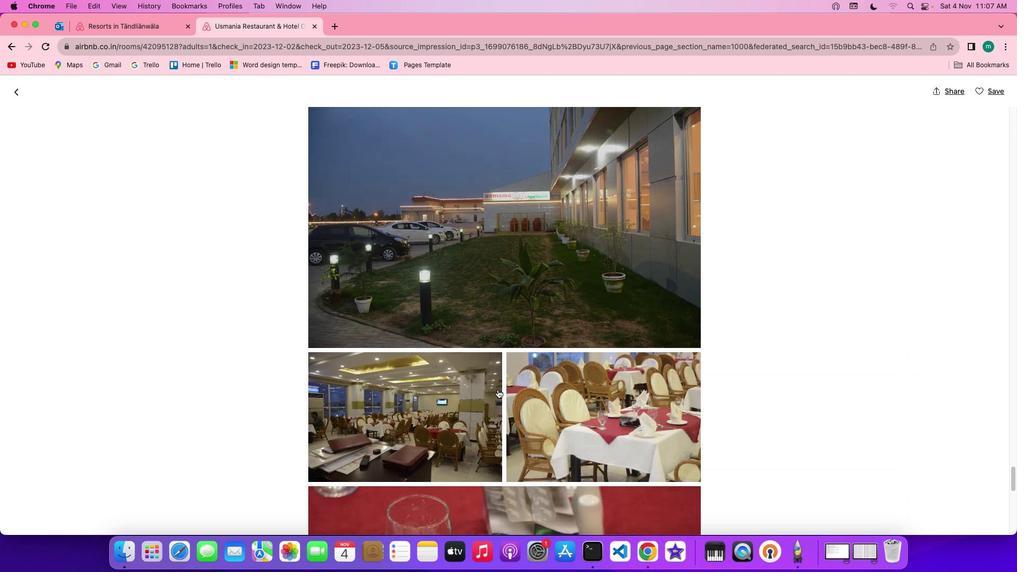 
Action: Mouse scrolled (500, 392) with delta (2, 2)
Screenshot: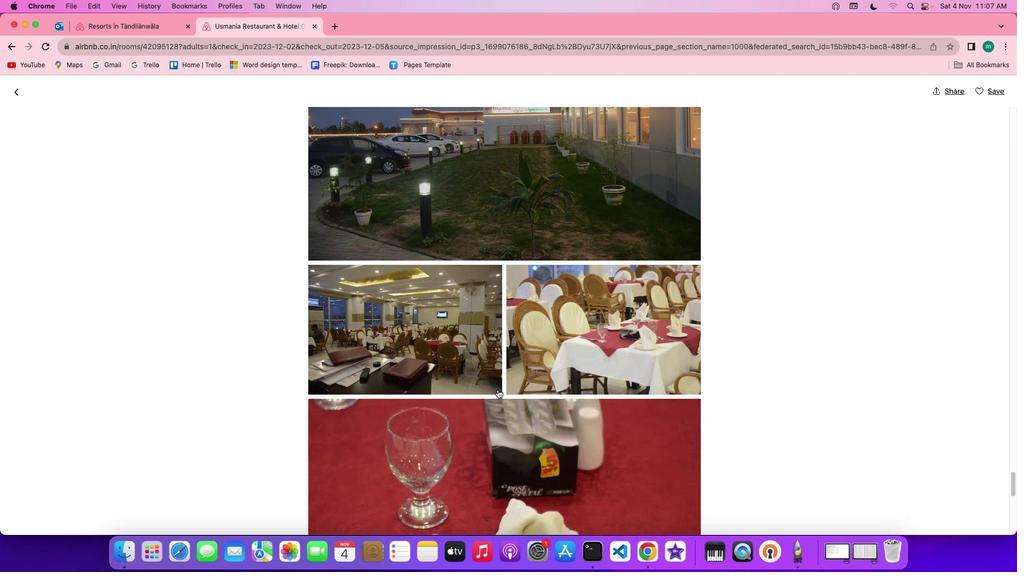 
Action: Mouse scrolled (500, 392) with delta (2, 2)
Screenshot: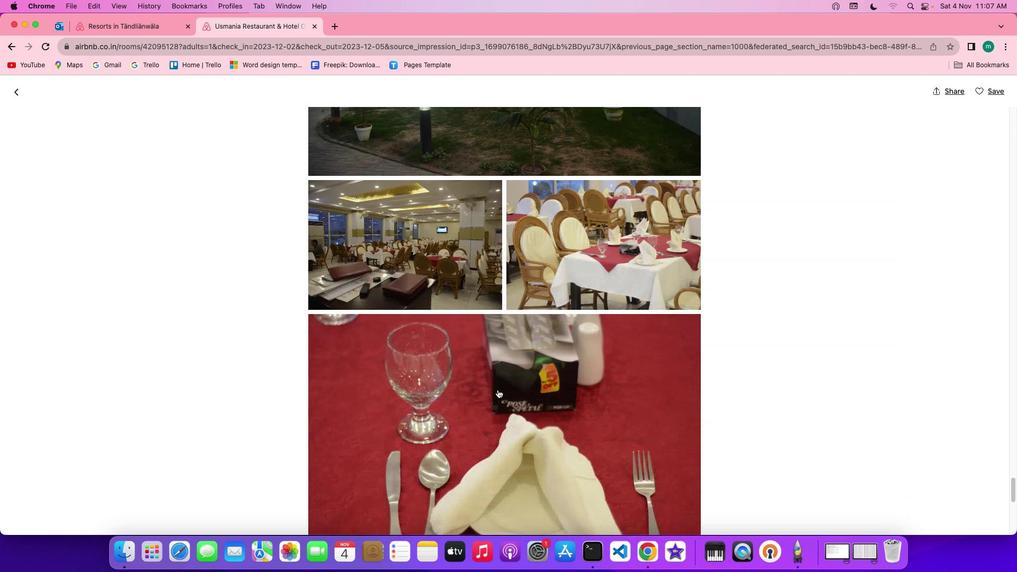 
Action: Mouse scrolled (500, 392) with delta (2, 1)
Screenshot: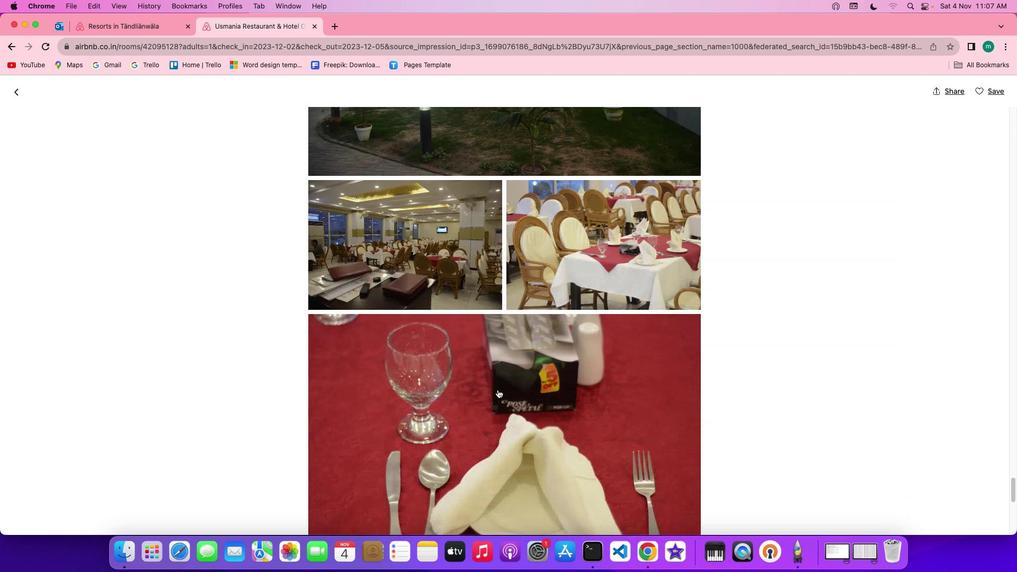 
Action: Mouse scrolled (500, 392) with delta (2, 0)
Screenshot: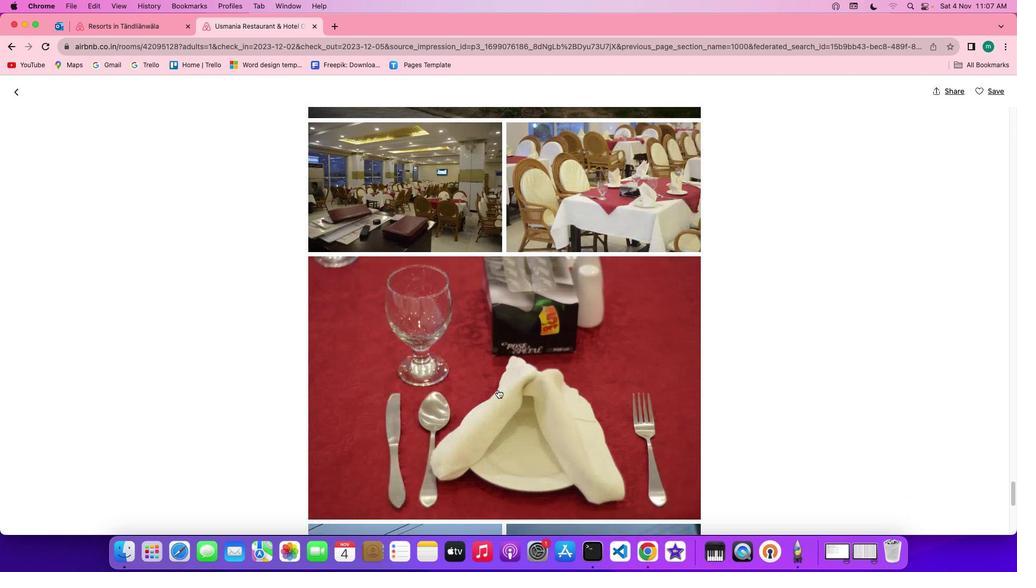 
Action: Mouse scrolled (500, 392) with delta (2, 0)
Screenshot: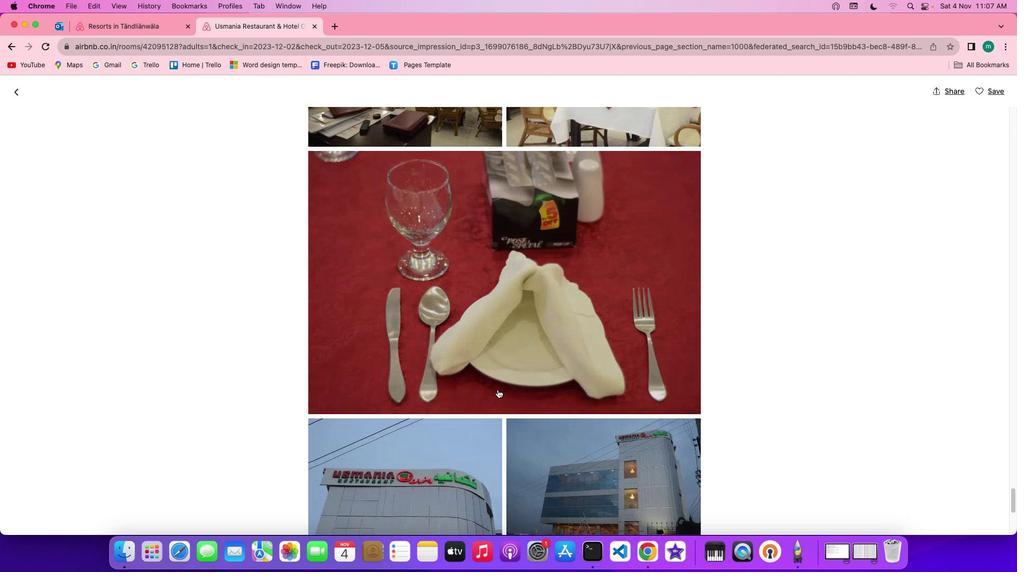 
Action: Mouse scrolled (500, 392) with delta (2, 2)
Screenshot: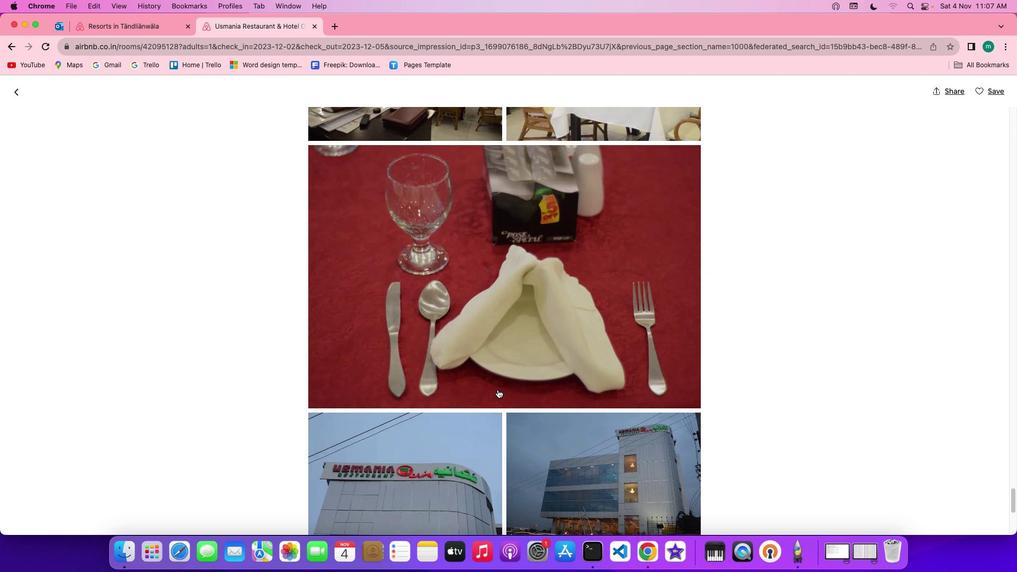 
Action: Mouse scrolled (500, 392) with delta (2, 2)
Screenshot: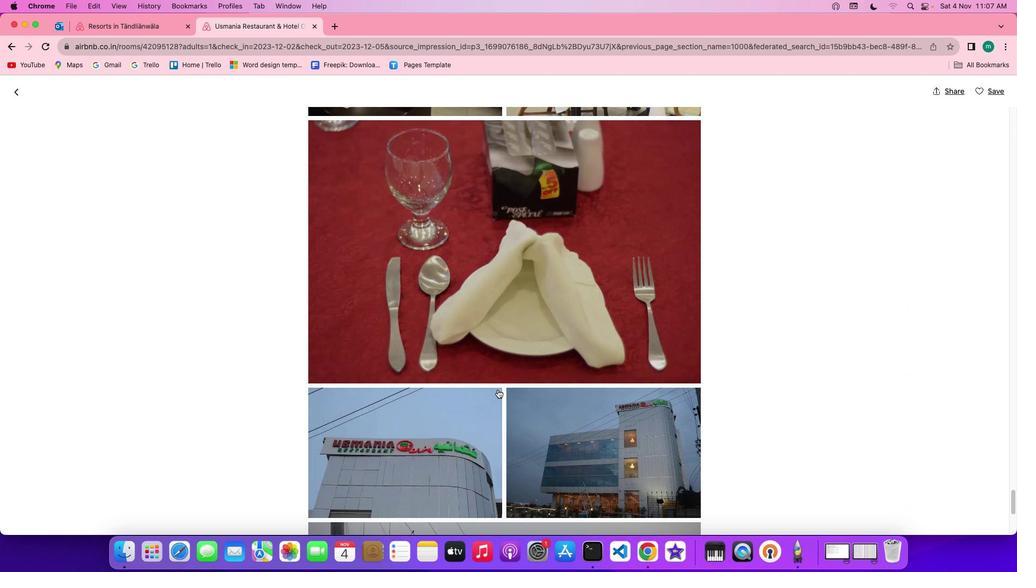 
Action: Mouse scrolled (500, 392) with delta (2, 1)
Screenshot: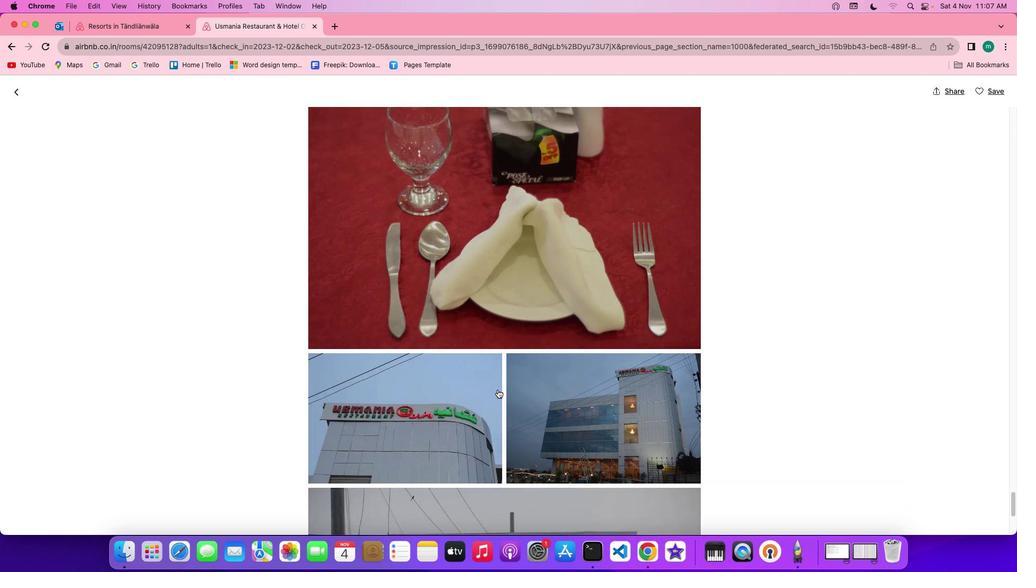 
Action: Mouse scrolled (500, 392) with delta (2, 1)
Screenshot: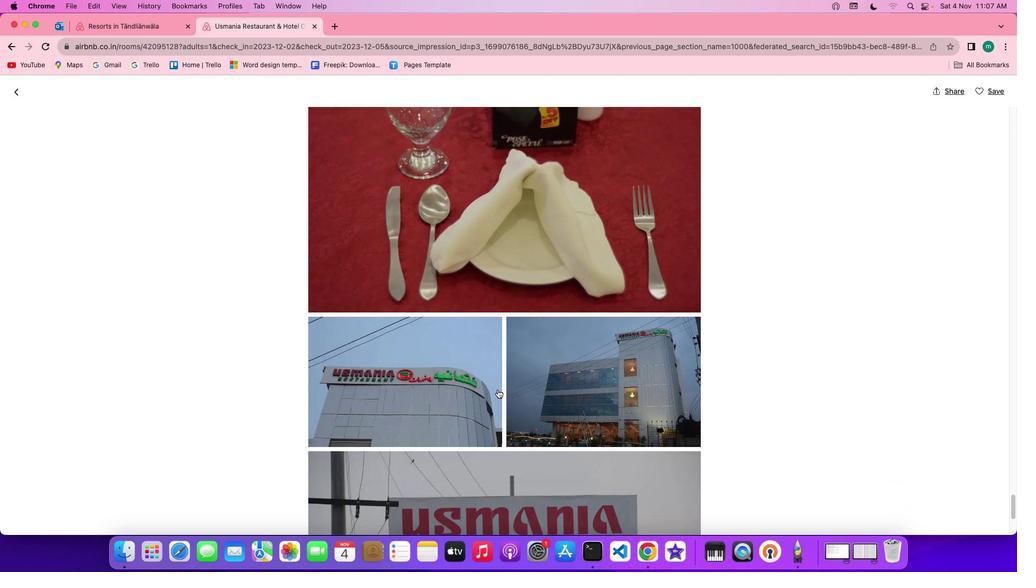 
Action: Mouse scrolled (500, 392) with delta (2, 2)
Screenshot: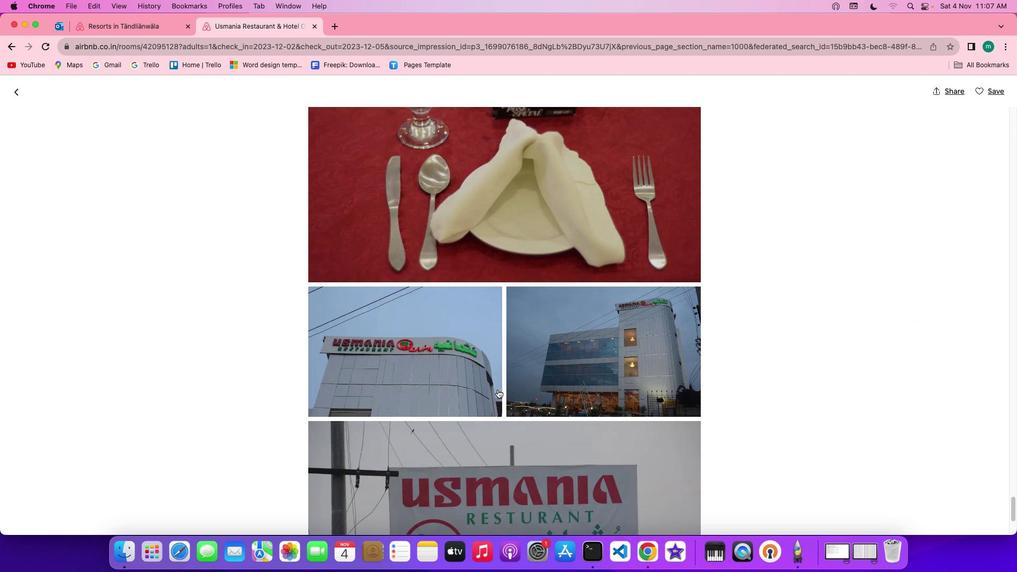 
Action: Mouse scrolled (500, 392) with delta (2, 2)
Screenshot: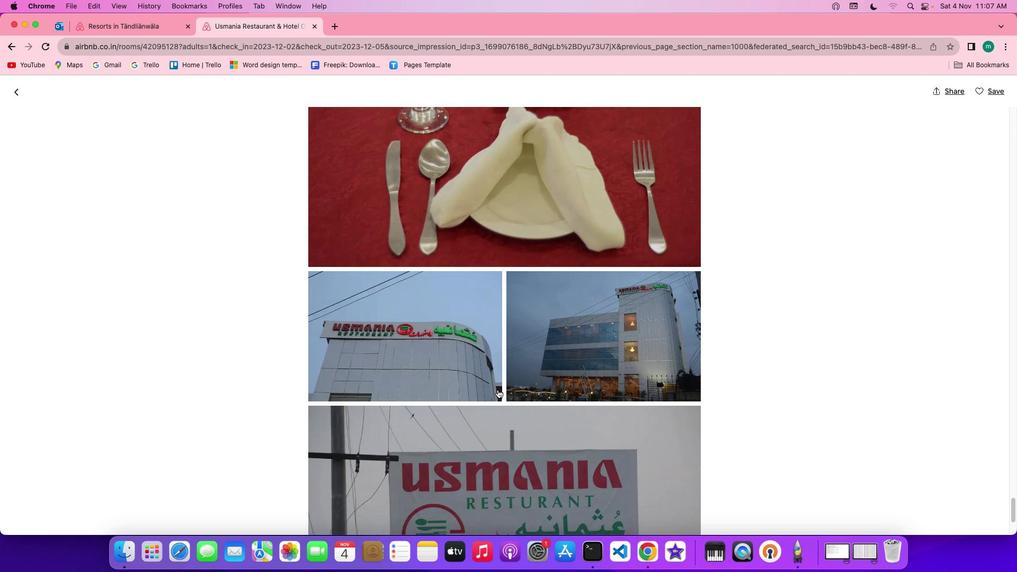 
Action: Mouse scrolled (500, 392) with delta (2, 2)
Screenshot: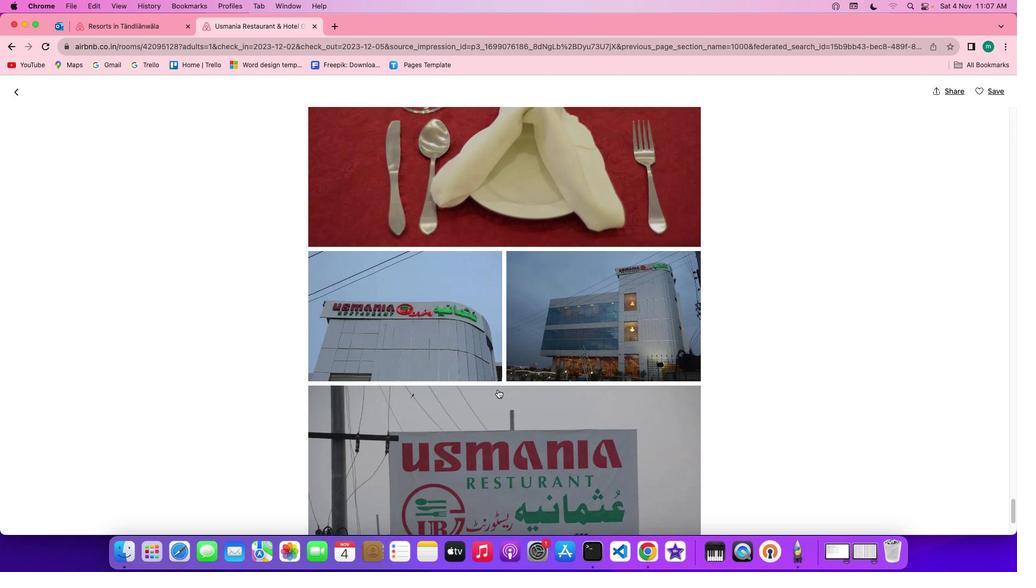 
Action: Mouse scrolled (500, 392) with delta (2, 1)
Screenshot: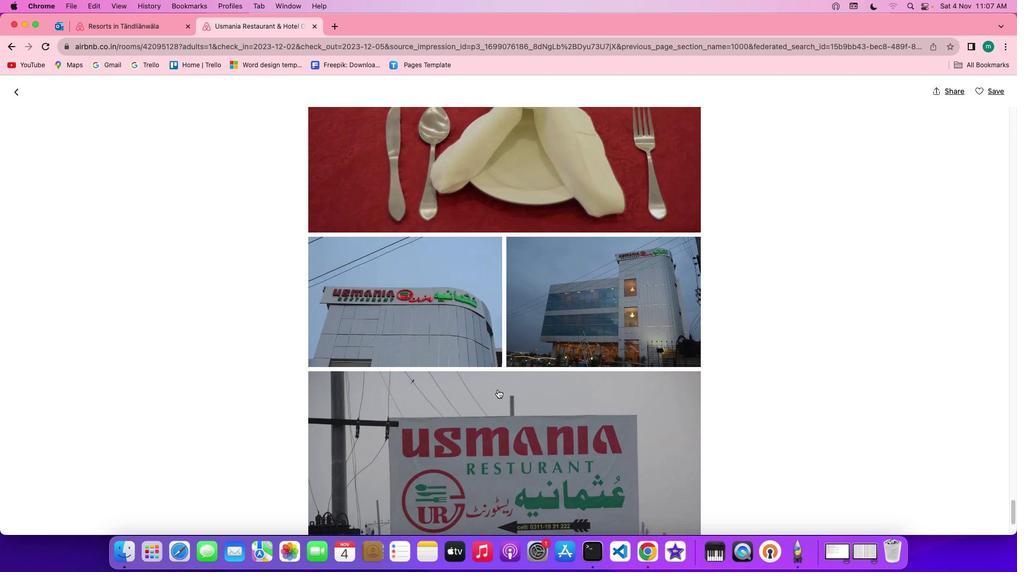 
Action: Mouse scrolled (500, 392) with delta (2, 1)
Screenshot: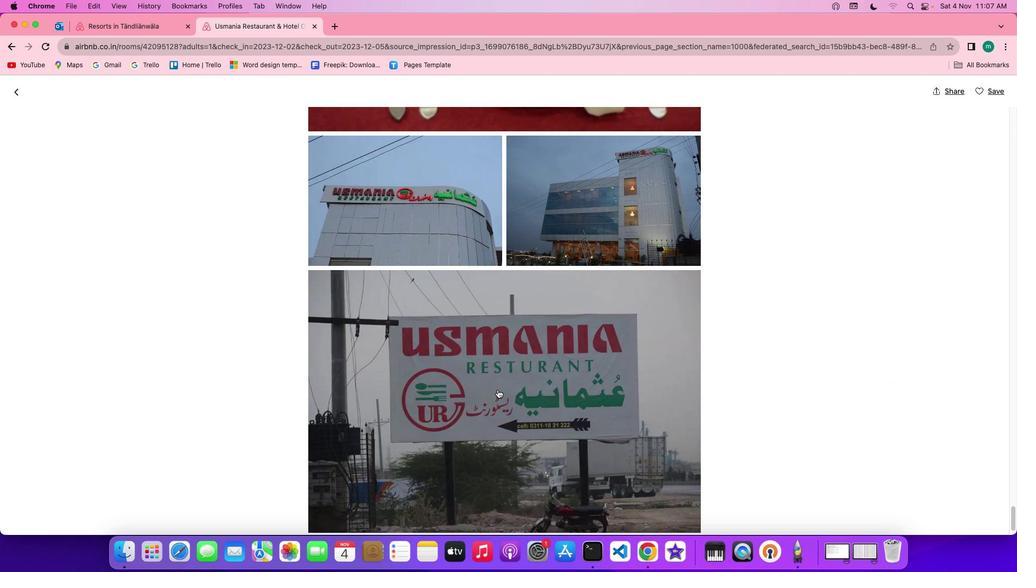 
Action: Mouse scrolled (500, 392) with delta (2, 2)
Screenshot: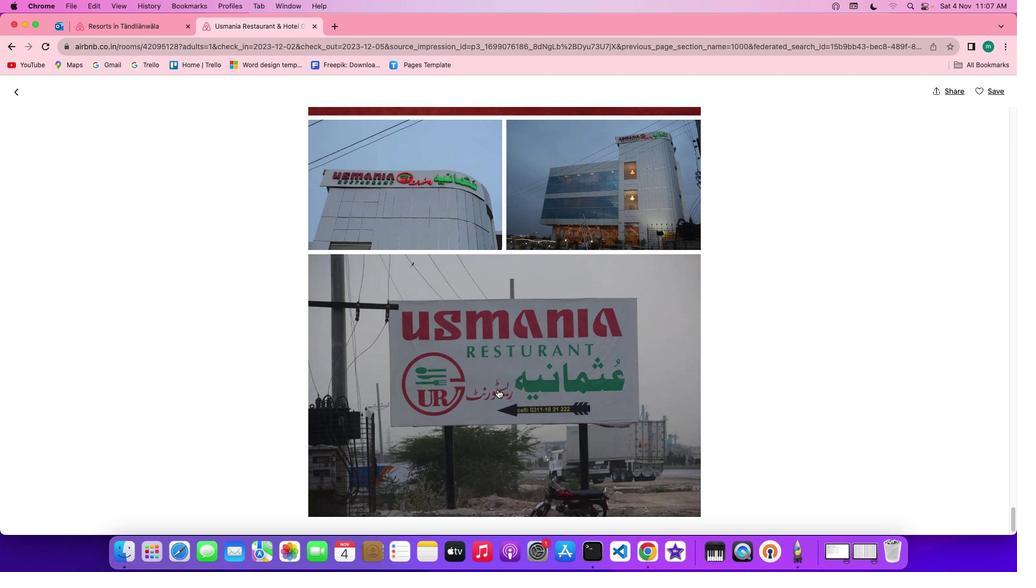 
Action: Mouse scrolled (500, 392) with delta (2, 2)
Screenshot: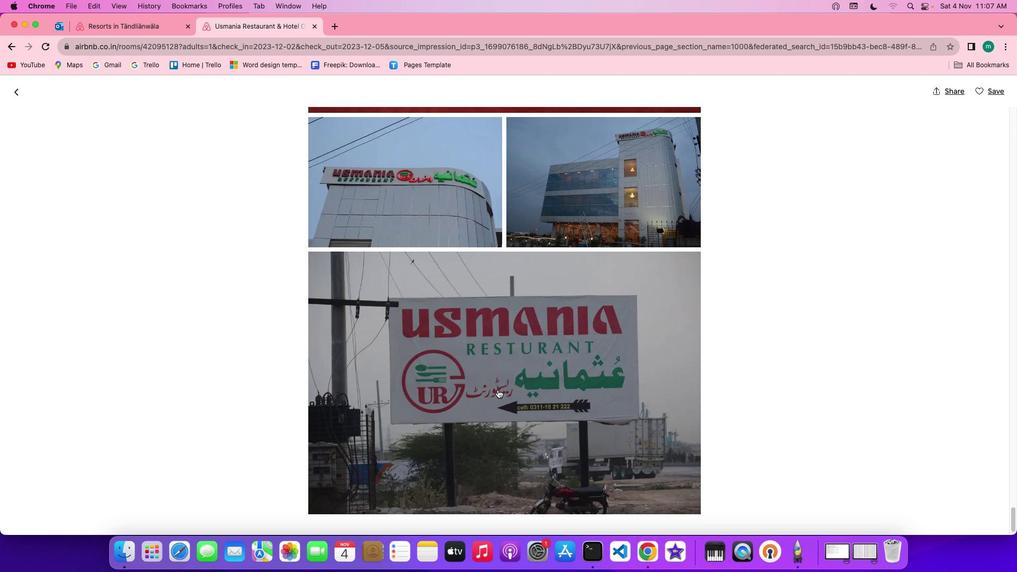 
Action: Mouse scrolled (500, 392) with delta (2, 1)
Screenshot: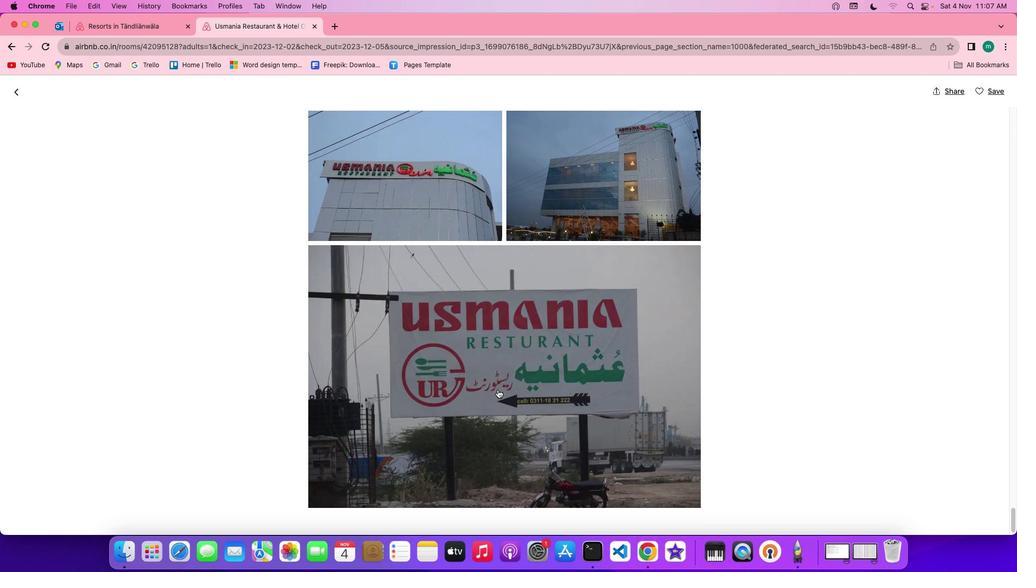 
Action: Mouse scrolled (500, 392) with delta (2, 0)
Screenshot: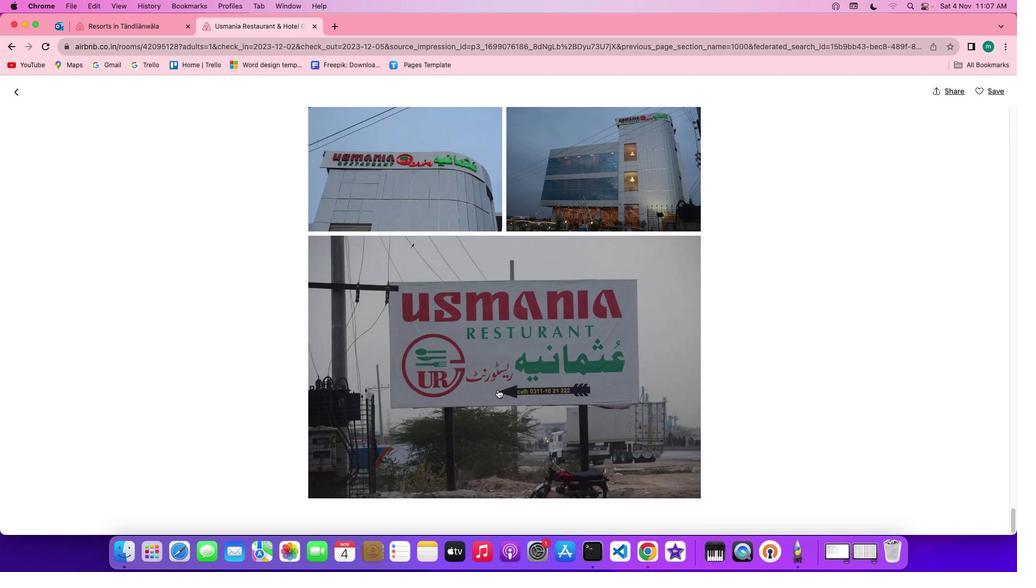 
Action: Mouse scrolled (500, 392) with delta (2, 1)
Screenshot: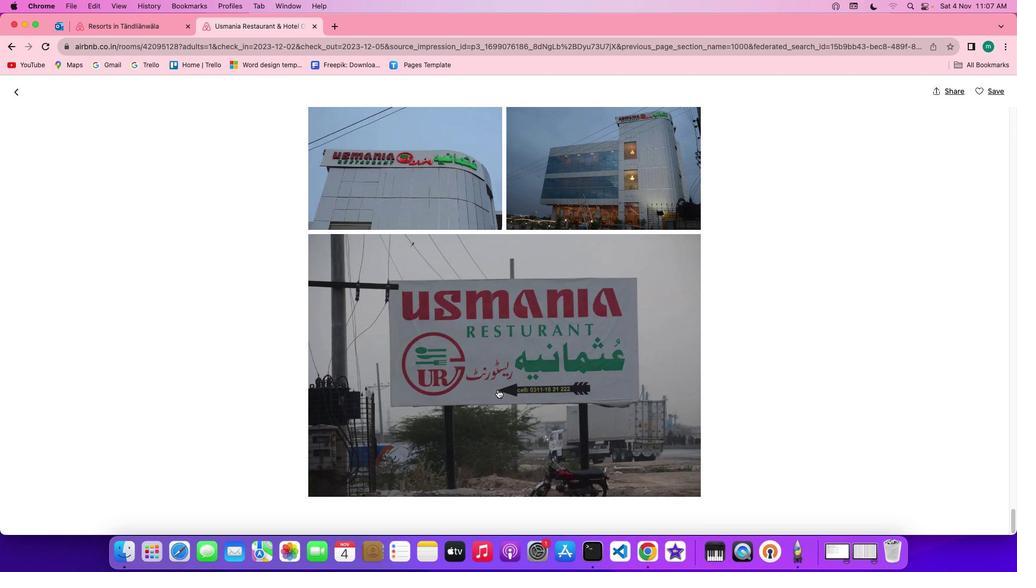 
Action: Mouse scrolled (500, 392) with delta (2, 2)
Screenshot: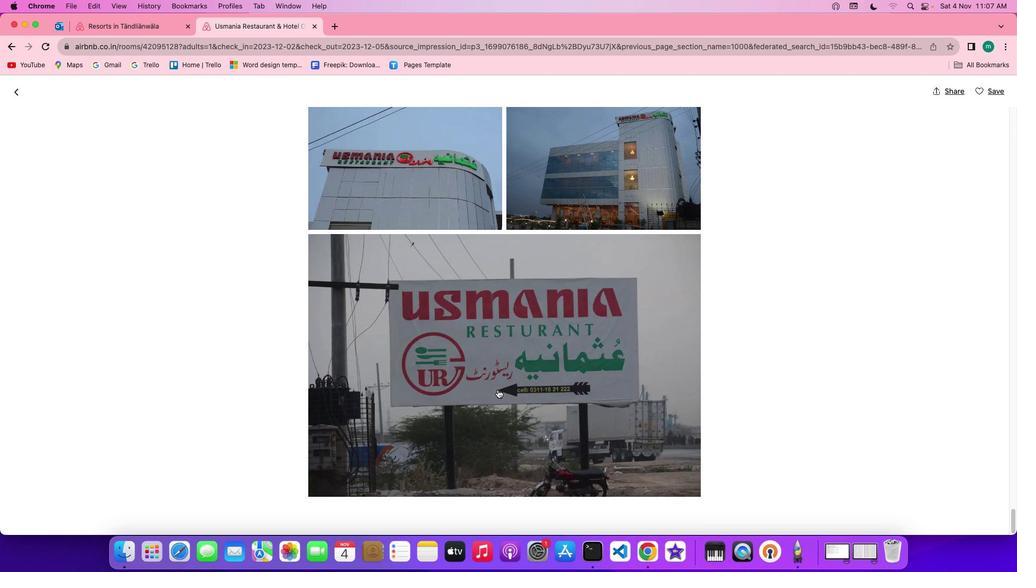 
Action: Mouse scrolled (500, 392) with delta (2, 2)
Screenshot: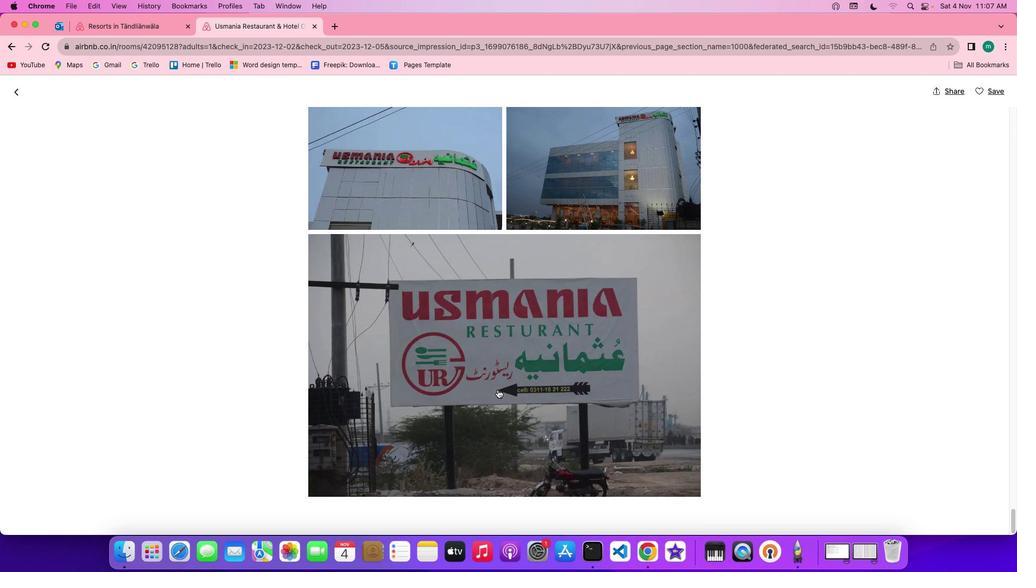 
Action: Mouse scrolled (500, 392) with delta (2, 1)
